 Task: Explore the indoor layout of the Georgia Aquarium in Atlanta.
Action: Mouse moved to (134, 73)
Screenshot: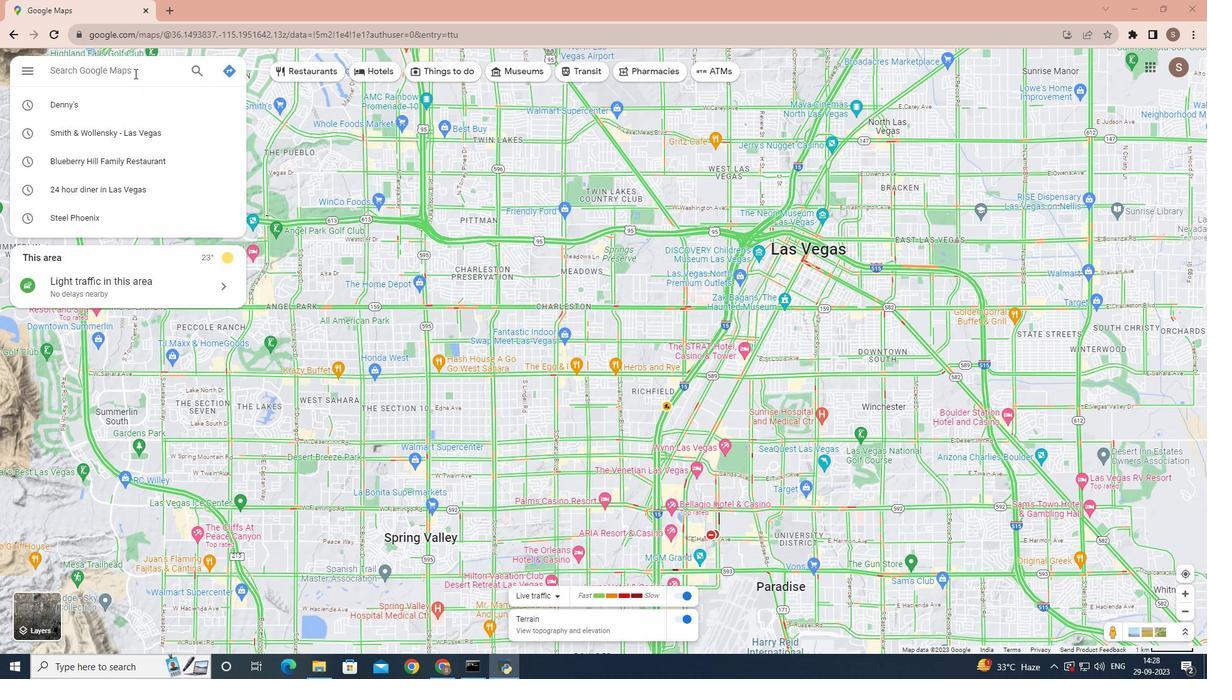 
Action: Mouse pressed left at (134, 73)
Screenshot: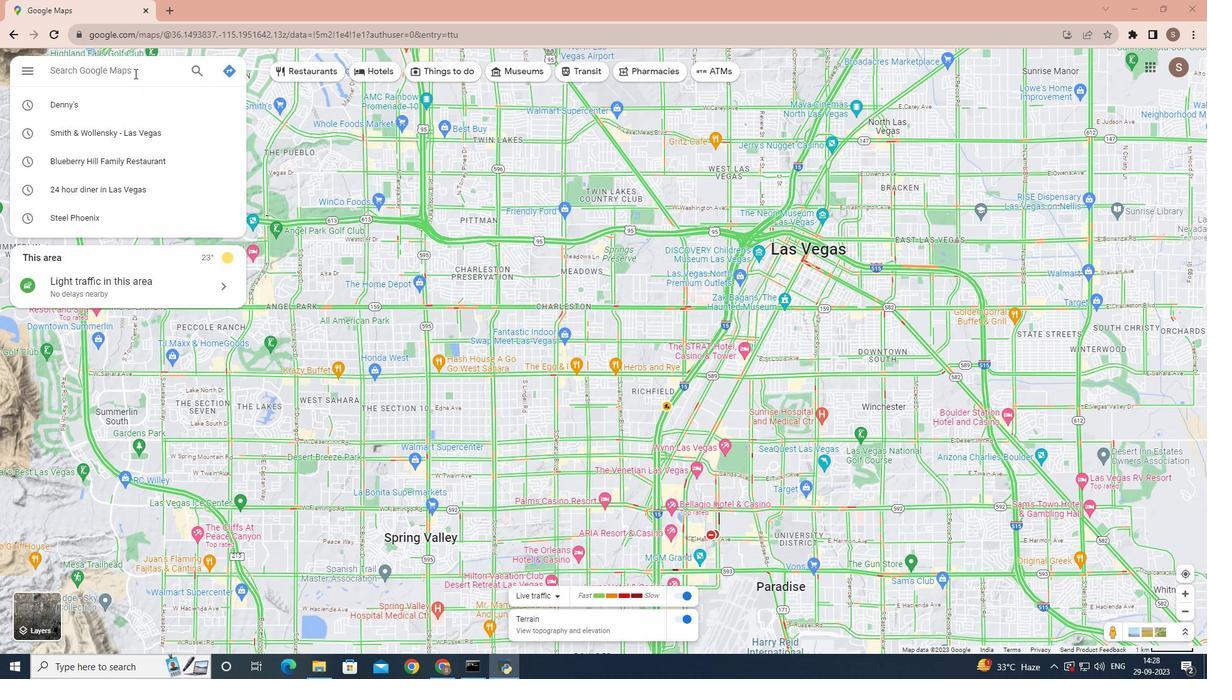 
Action: Key pressed georgia<Key.space>aquarium<Key.space>
Screenshot: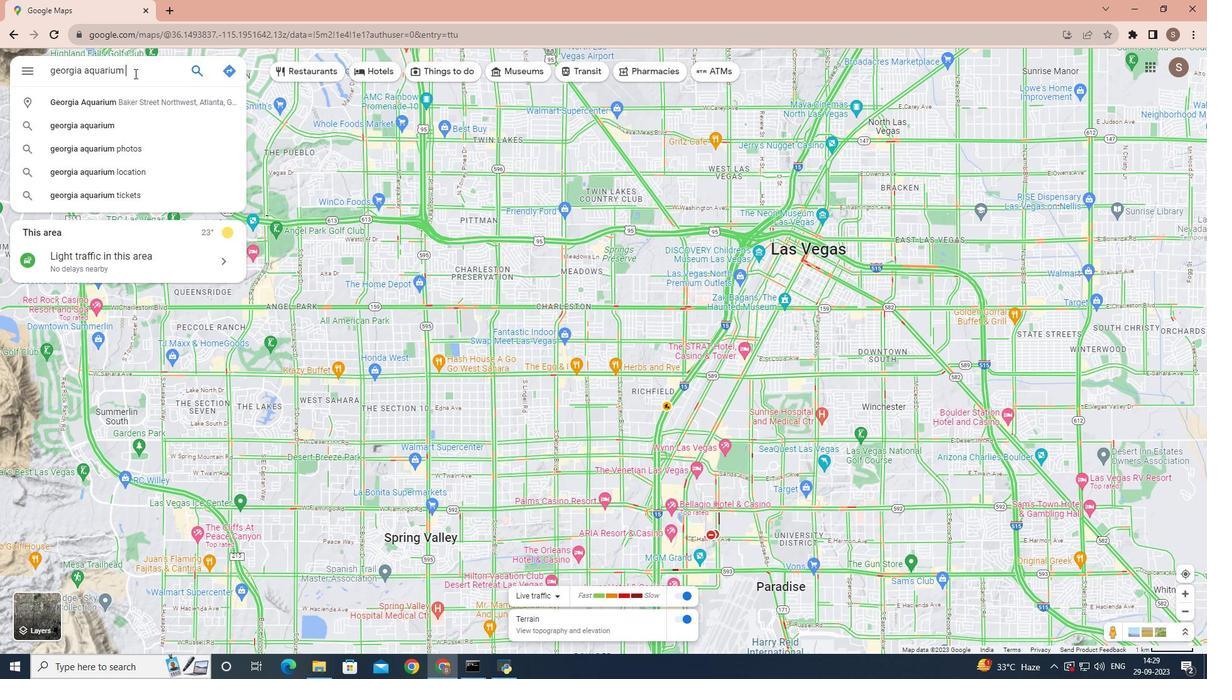 
Action: Mouse moved to (131, 96)
Screenshot: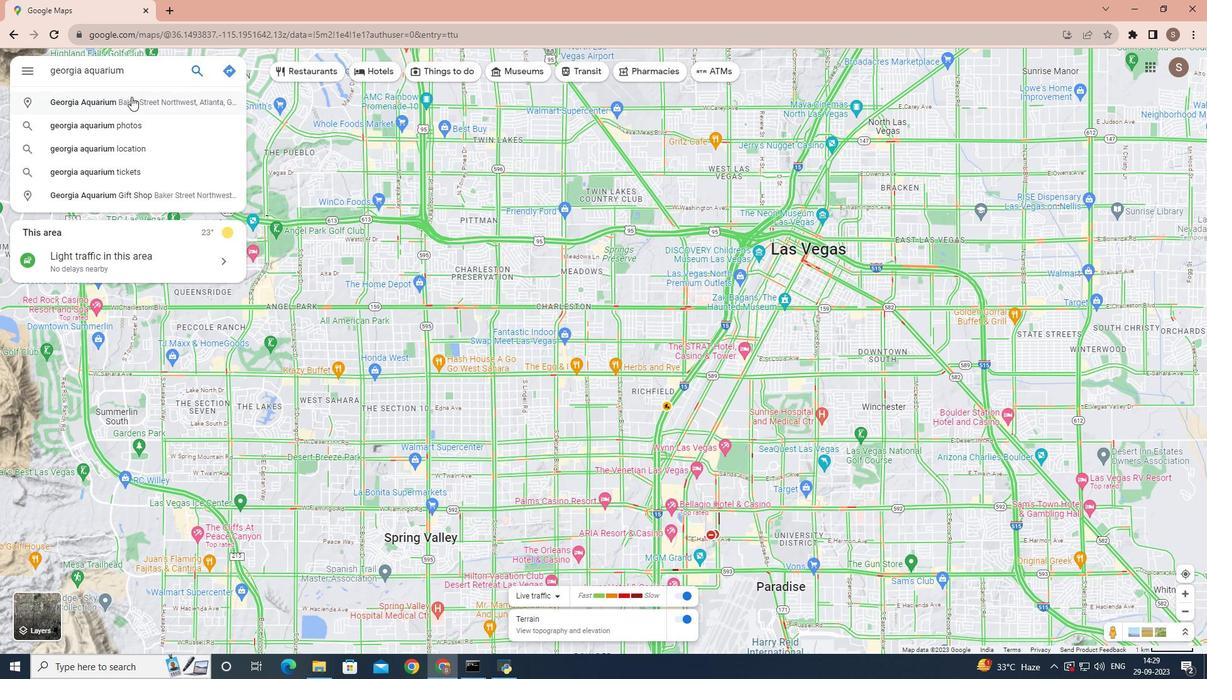 
Action: Mouse pressed left at (131, 96)
Screenshot: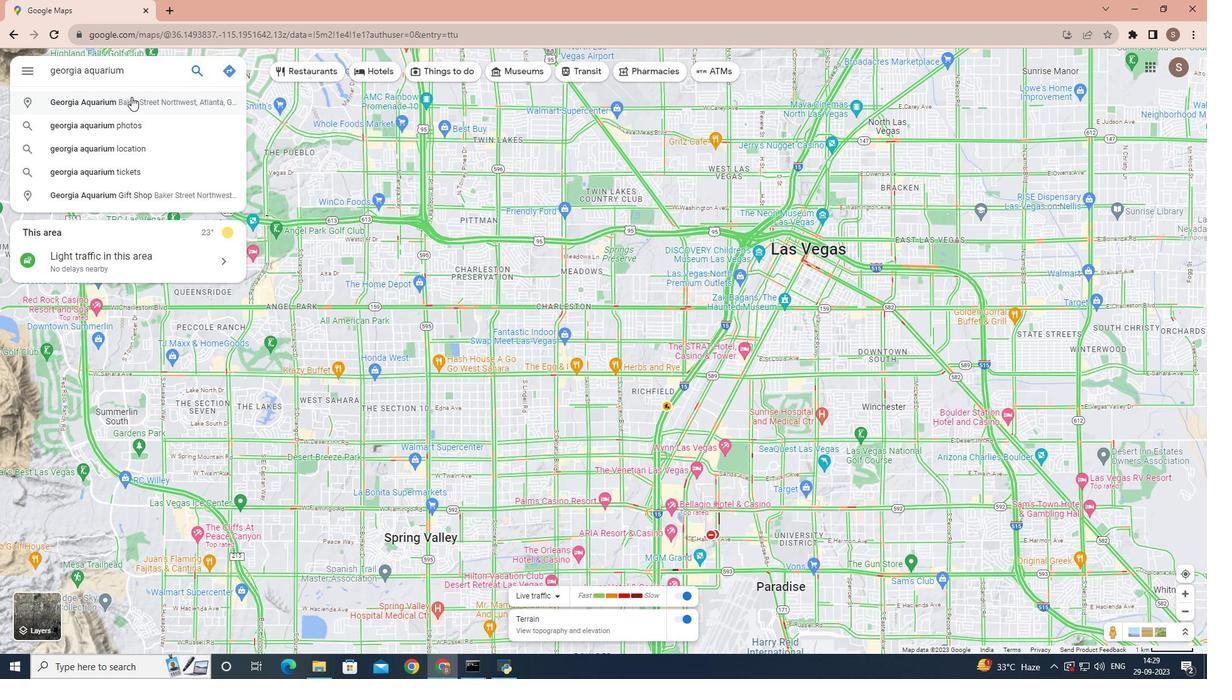 
Action: Mouse moved to (103, 315)
Screenshot: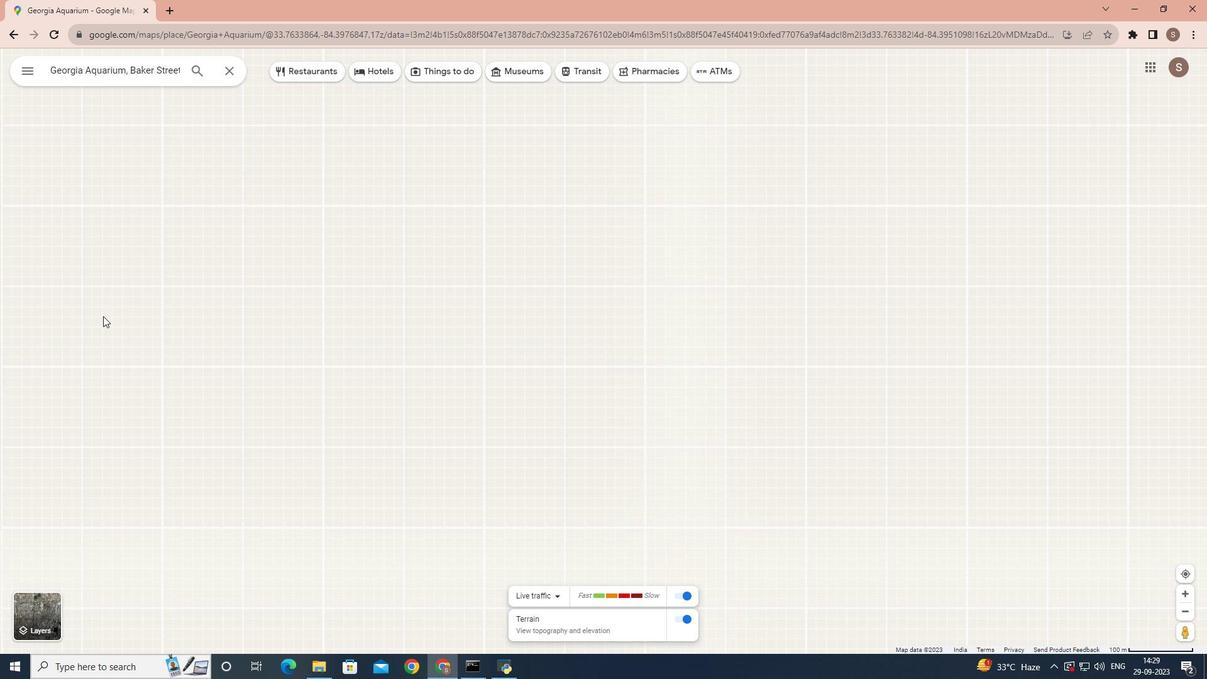 
Action: Mouse scrolled (103, 315) with delta (0, 0)
Screenshot: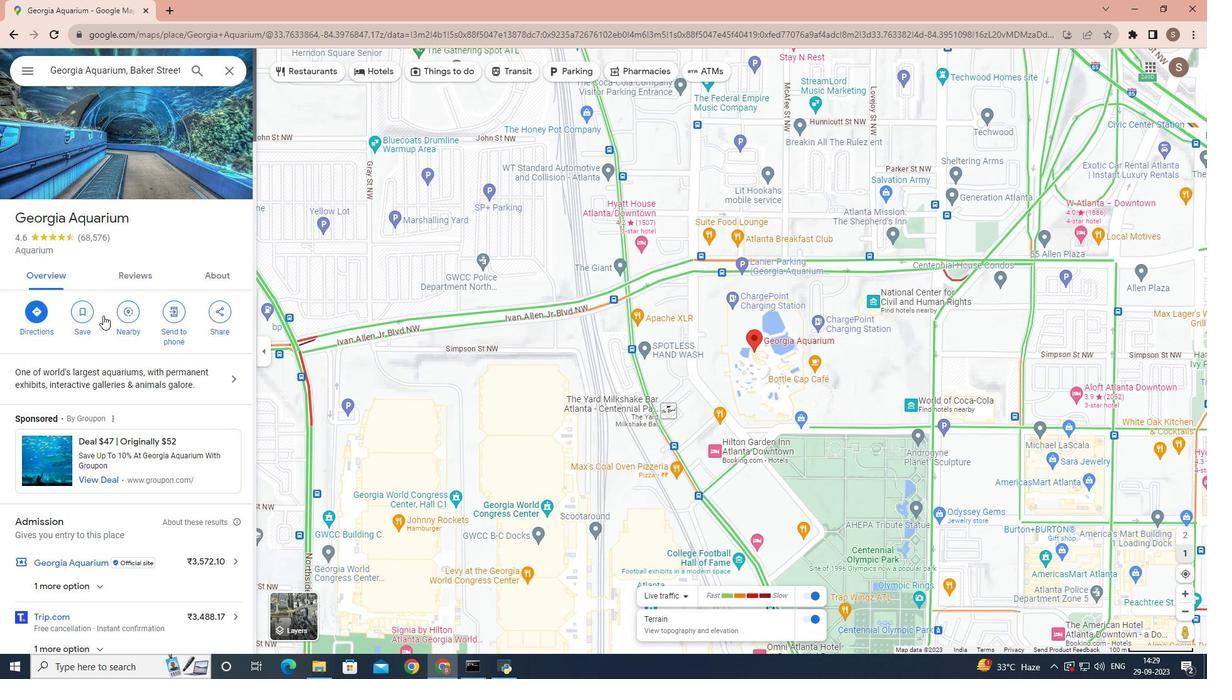 
Action: Mouse scrolled (103, 315) with delta (0, 0)
Screenshot: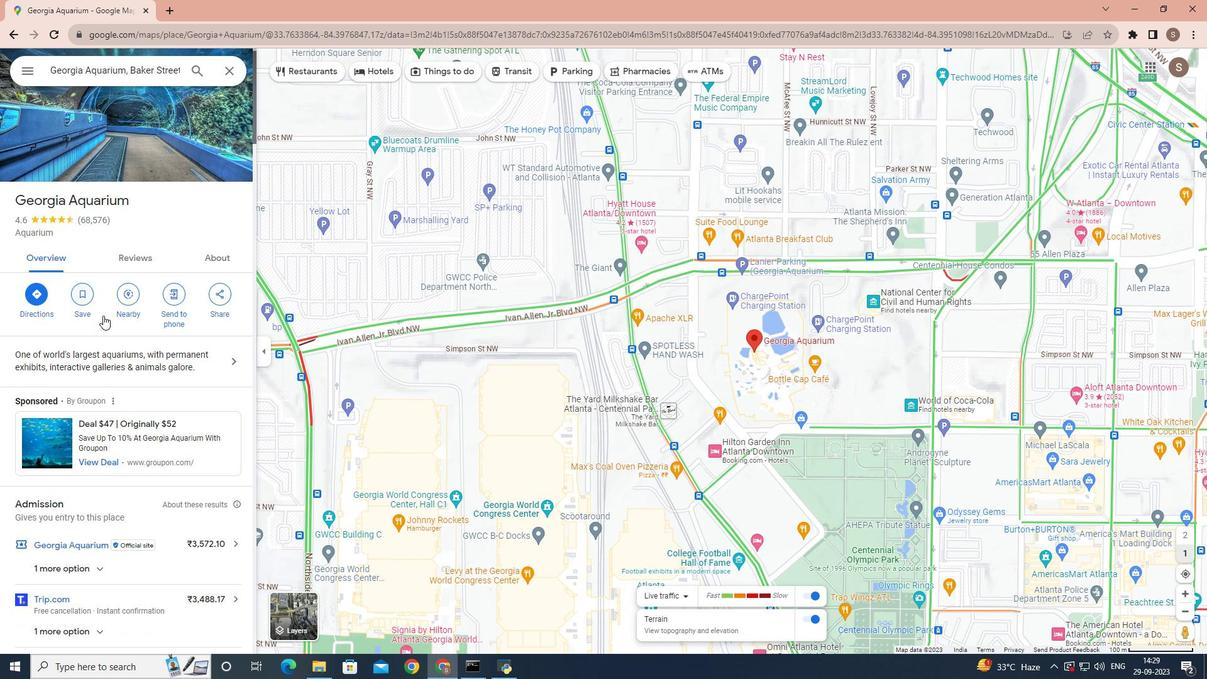 
Action: Mouse scrolled (103, 315) with delta (0, 0)
Screenshot: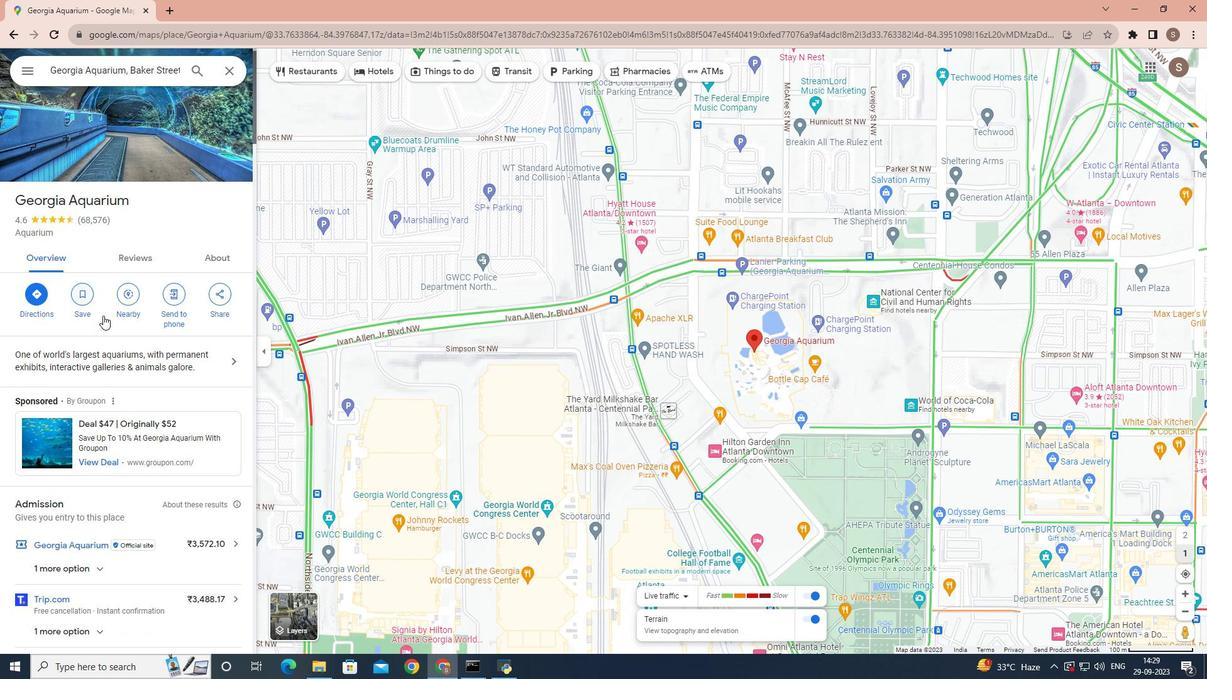 
Action: Mouse scrolled (103, 315) with delta (0, 0)
Screenshot: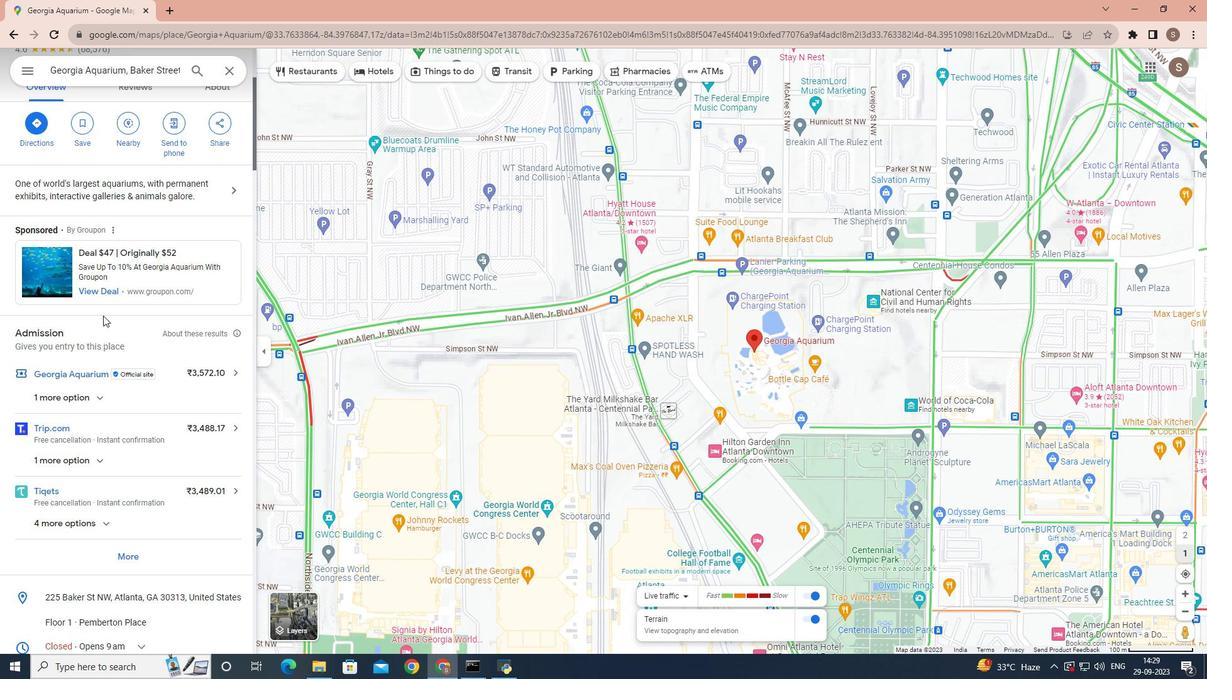 
Action: Mouse scrolled (103, 315) with delta (0, 0)
Screenshot: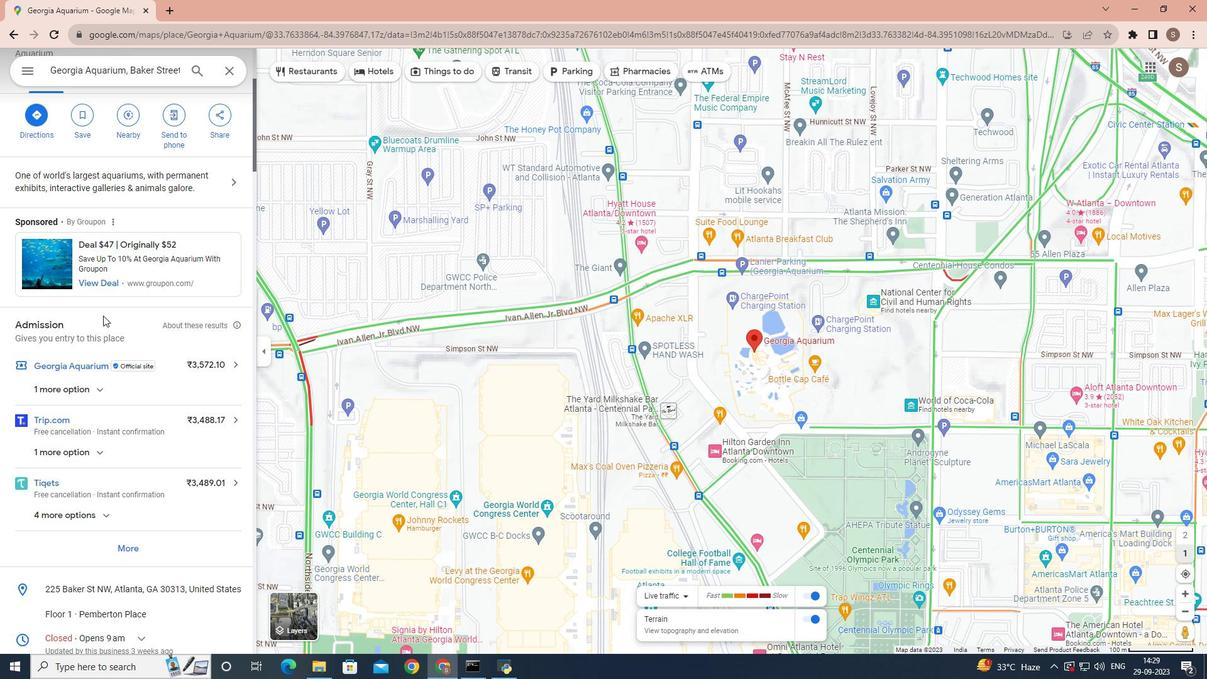 
Action: Mouse scrolled (103, 315) with delta (0, 0)
Screenshot: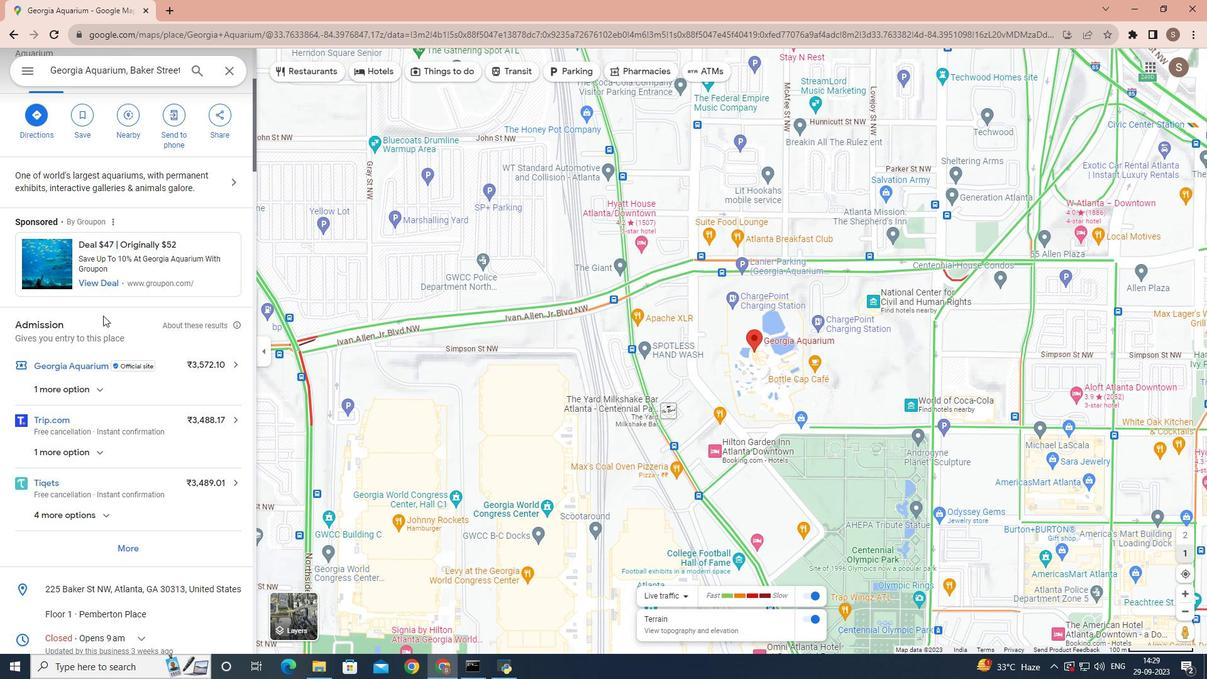 
Action: Mouse scrolled (103, 315) with delta (0, 0)
Screenshot: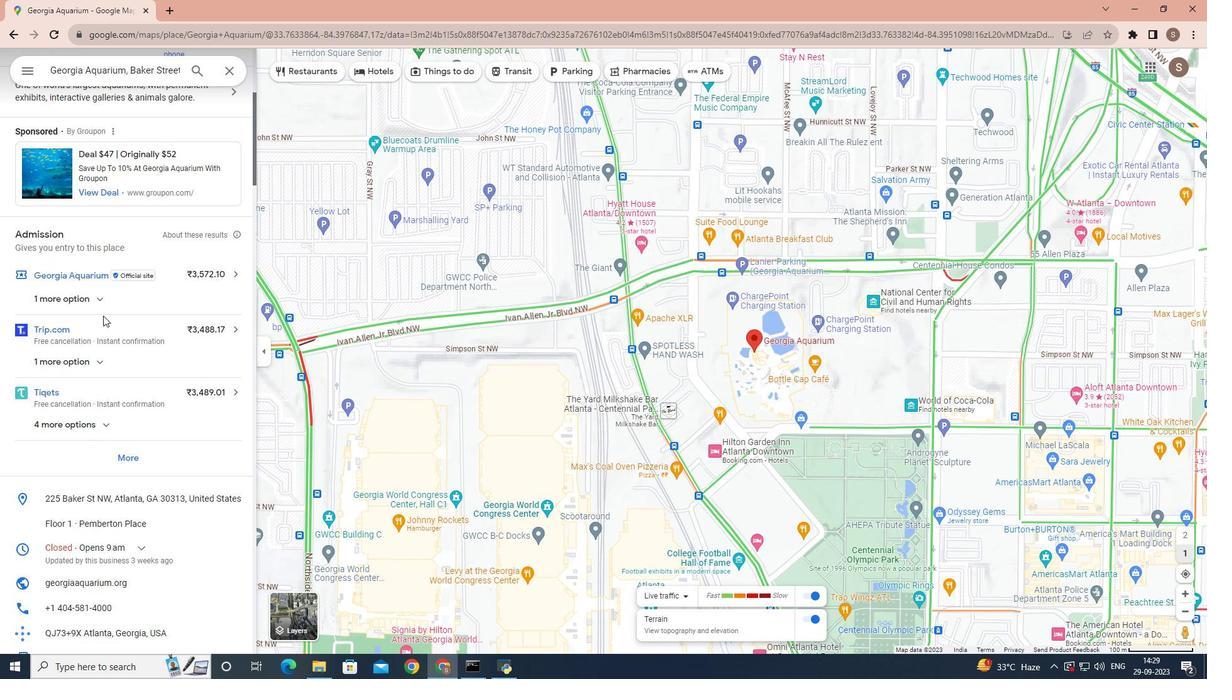 
Action: Mouse scrolled (103, 315) with delta (0, 0)
Screenshot: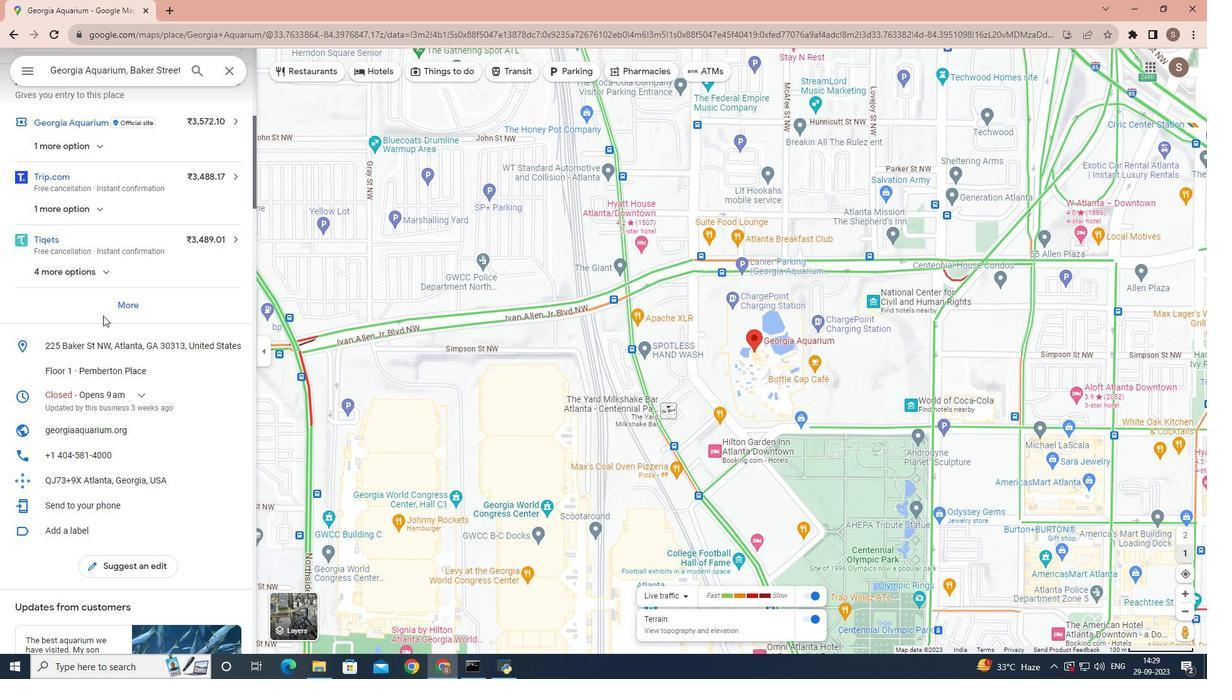 
Action: Mouse scrolled (103, 315) with delta (0, 0)
Screenshot: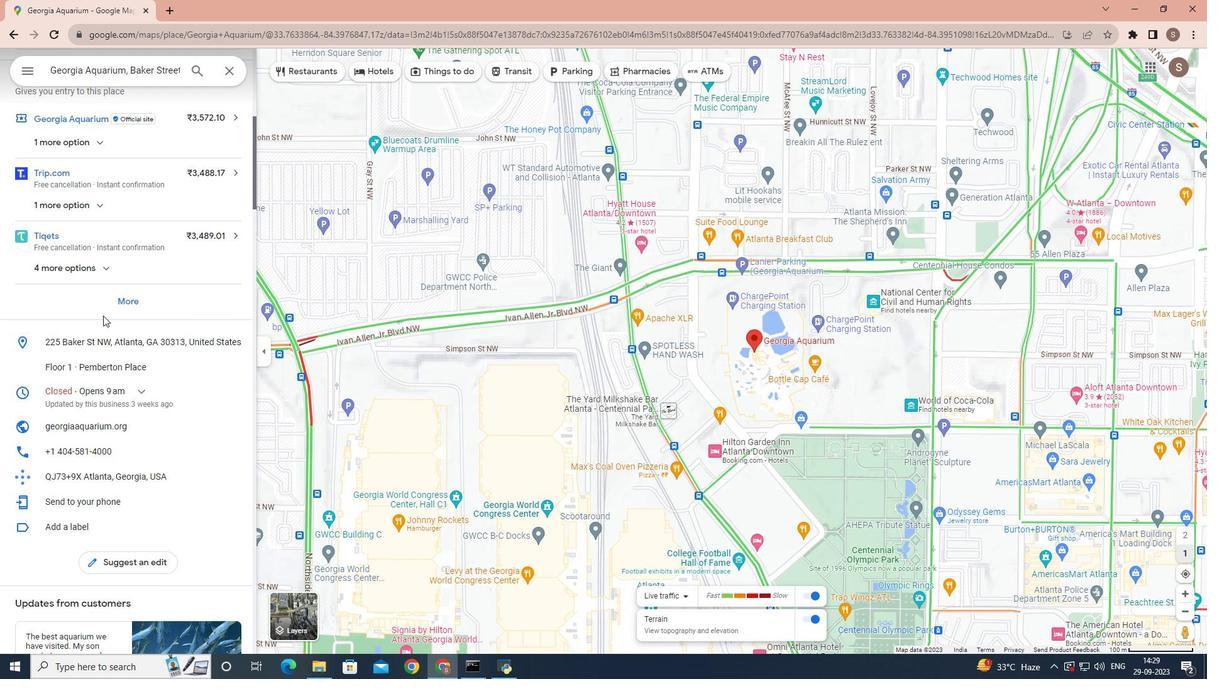 
Action: Mouse scrolled (103, 315) with delta (0, 0)
Screenshot: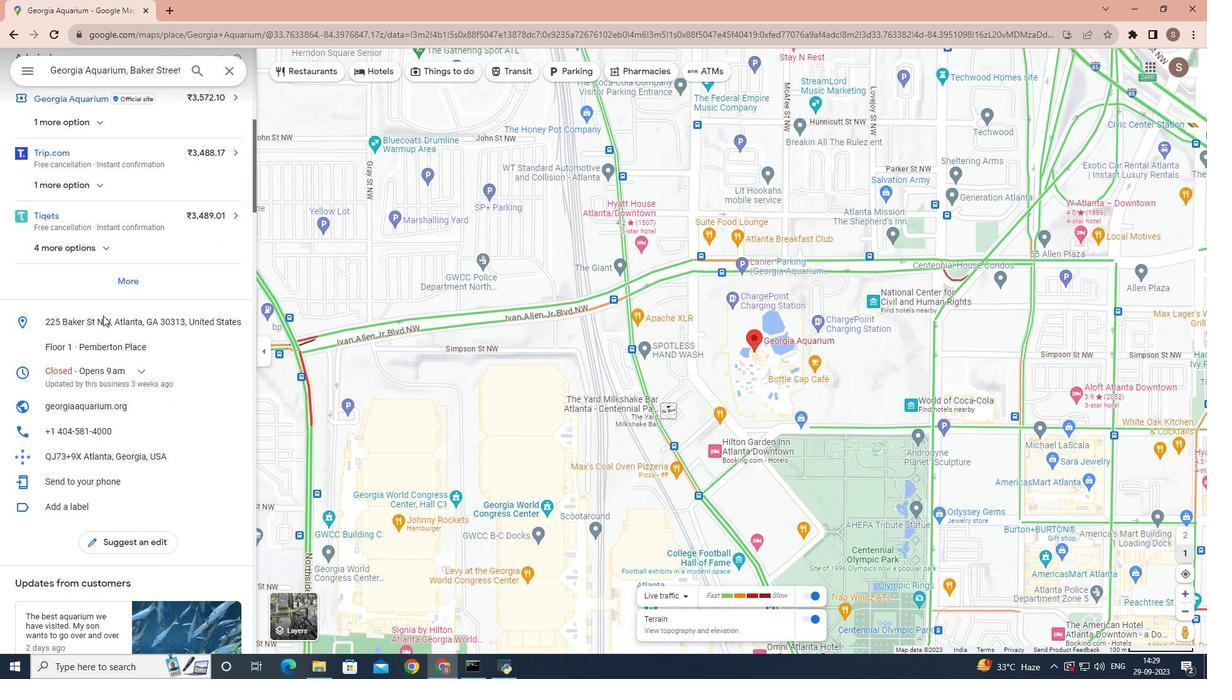 
Action: Mouse moved to (105, 324)
Screenshot: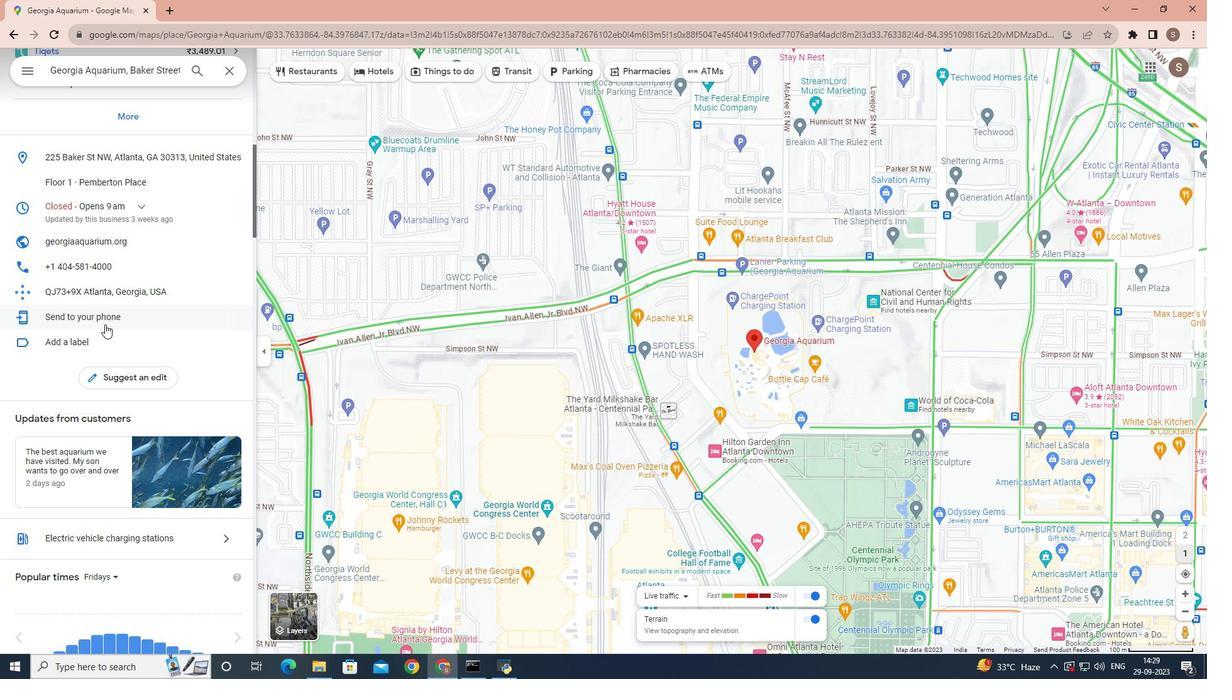 
Action: Mouse scrolled (105, 323) with delta (0, 0)
Screenshot: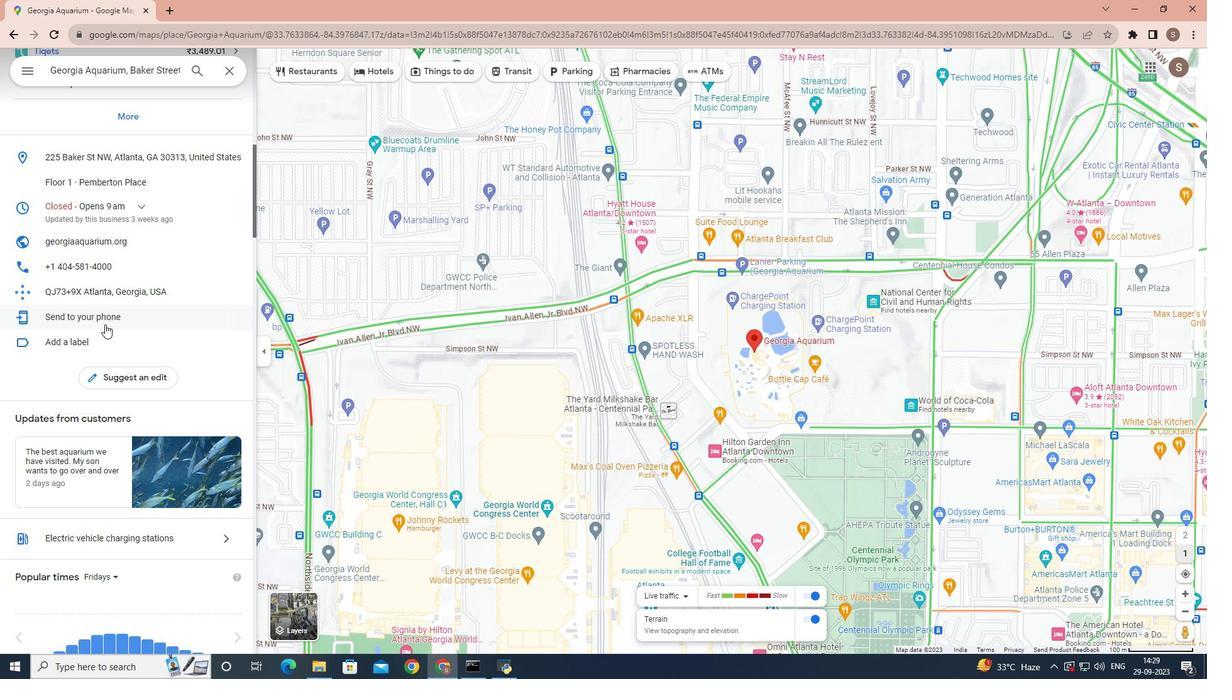 
Action: Mouse scrolled (105, 323) with delta (0, 0)
Screenshot: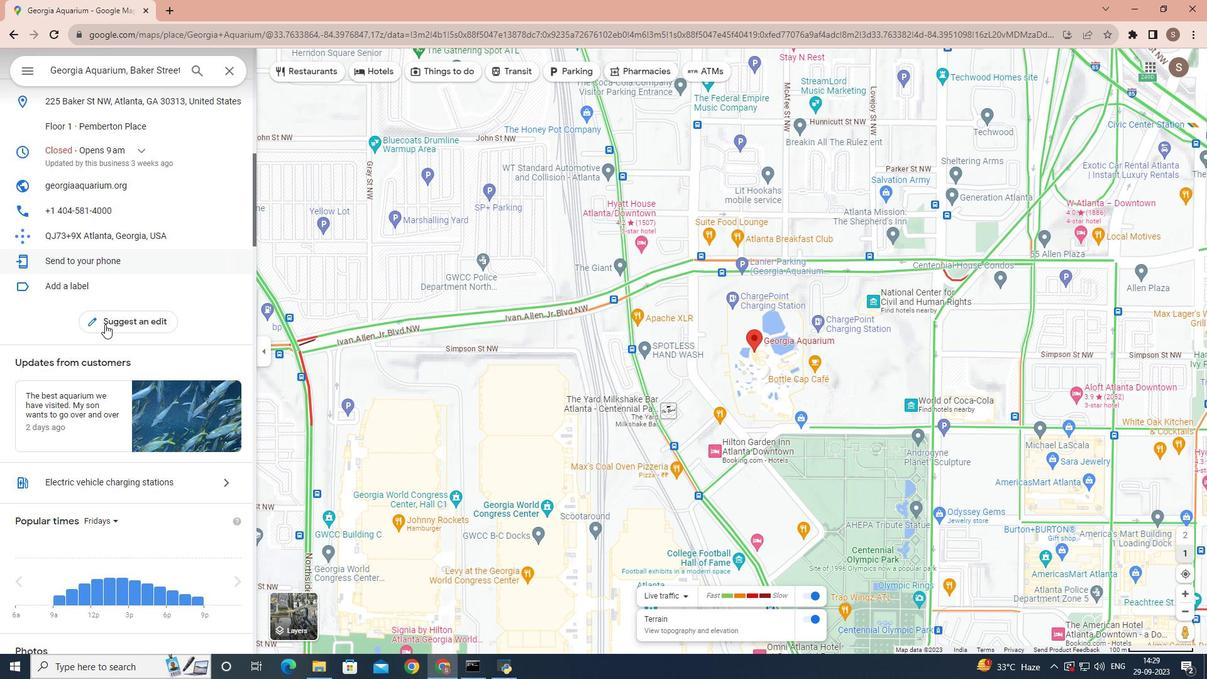
Action: Mouse moved to (125, 135)
Screenshot: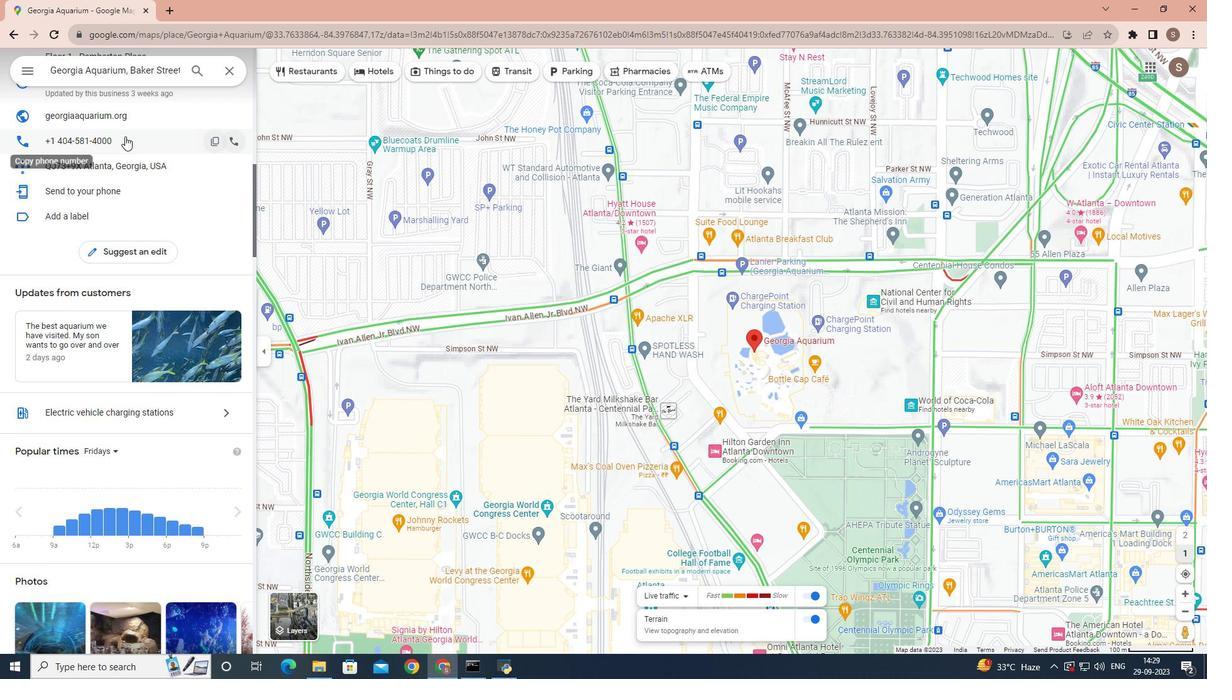 
Action: Mouse scrolled (125, 136) with delta (0, 0)
Screenshot: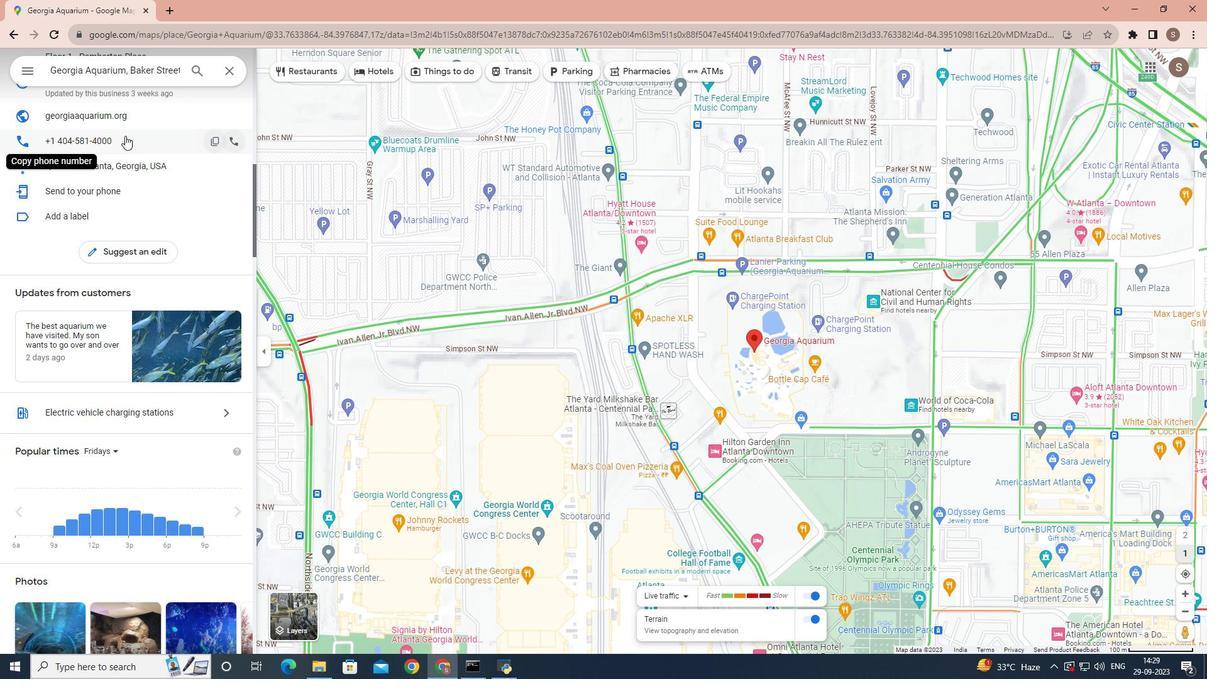 
Action: Mouse moved to (139, 141)
Screenshot: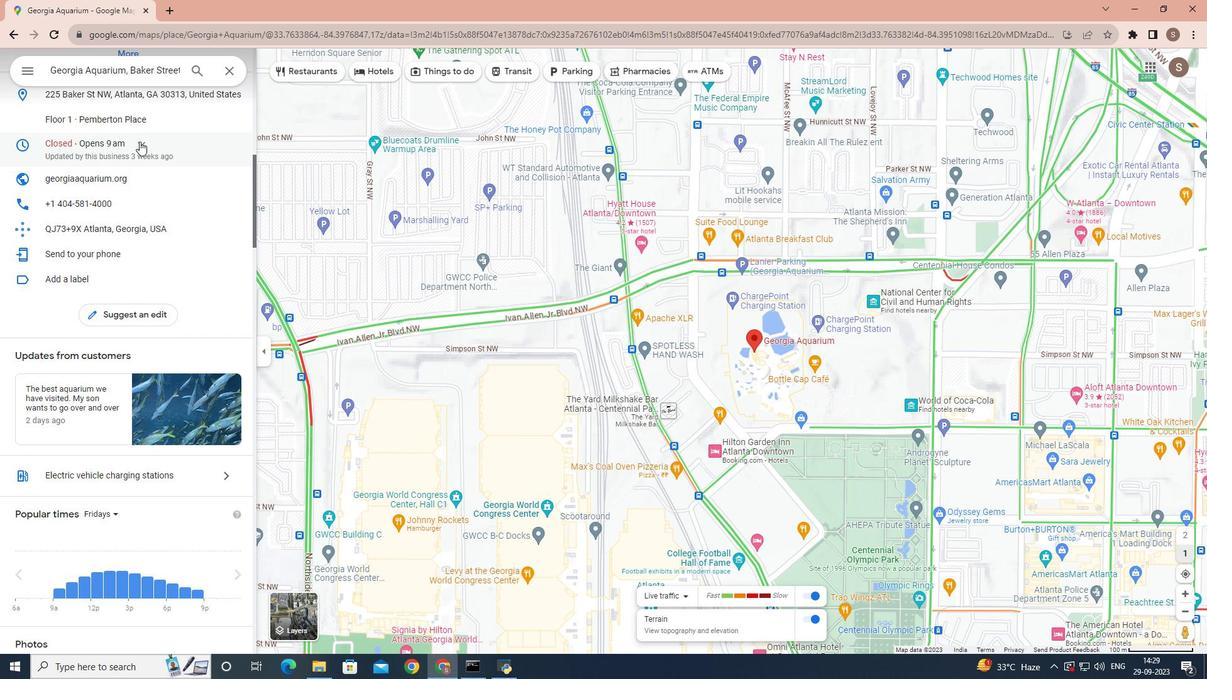 
Action: Mouse pressed left at (139, 141)
Screenshot: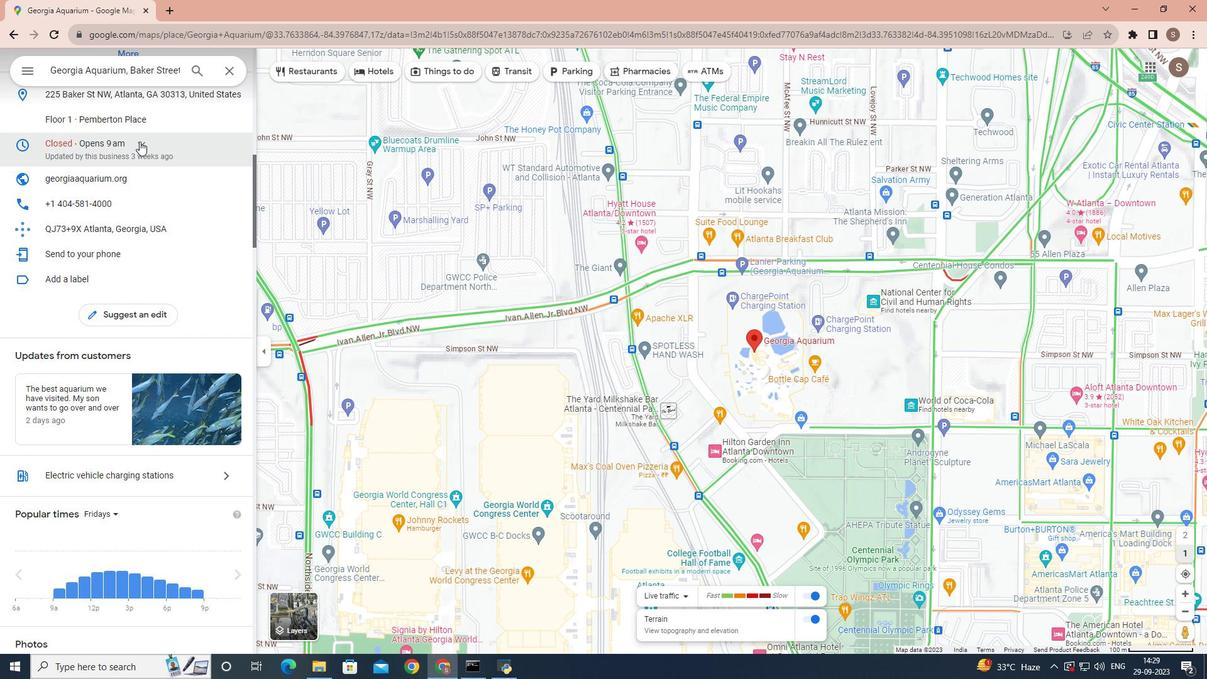 
Action: Mouse moved to (132, 272)
Screenshot: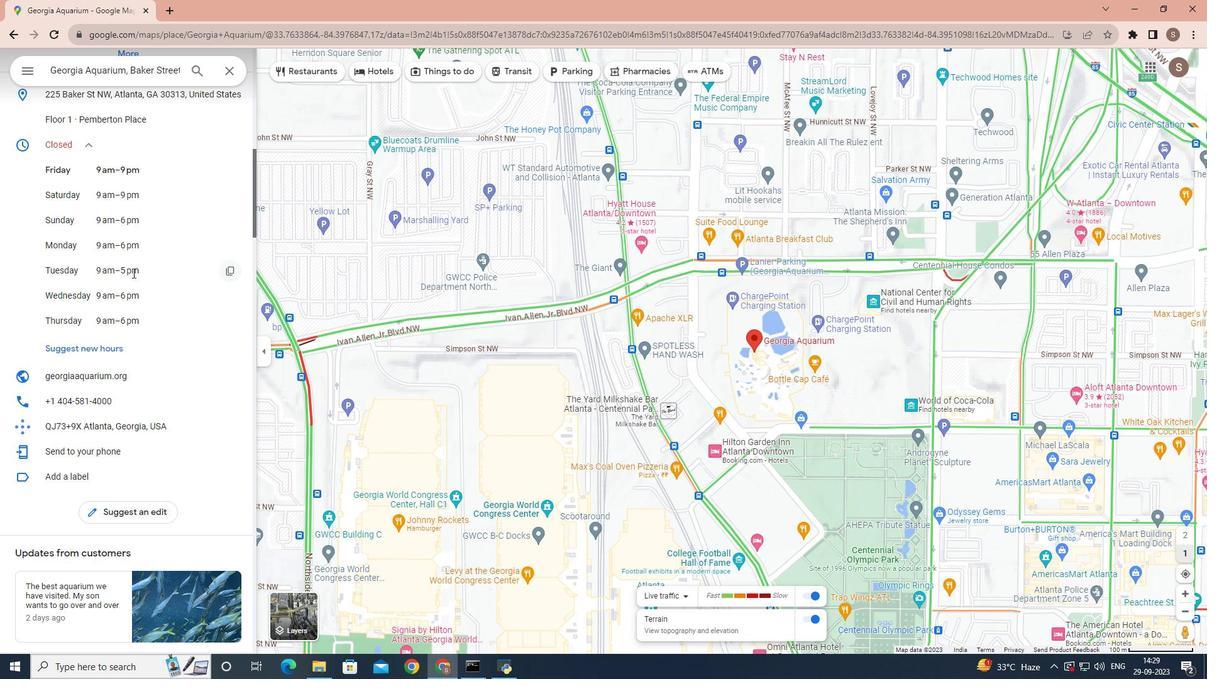
Action: Mouse scrolled (132, 272) with delta (0, 0)
Screenshot: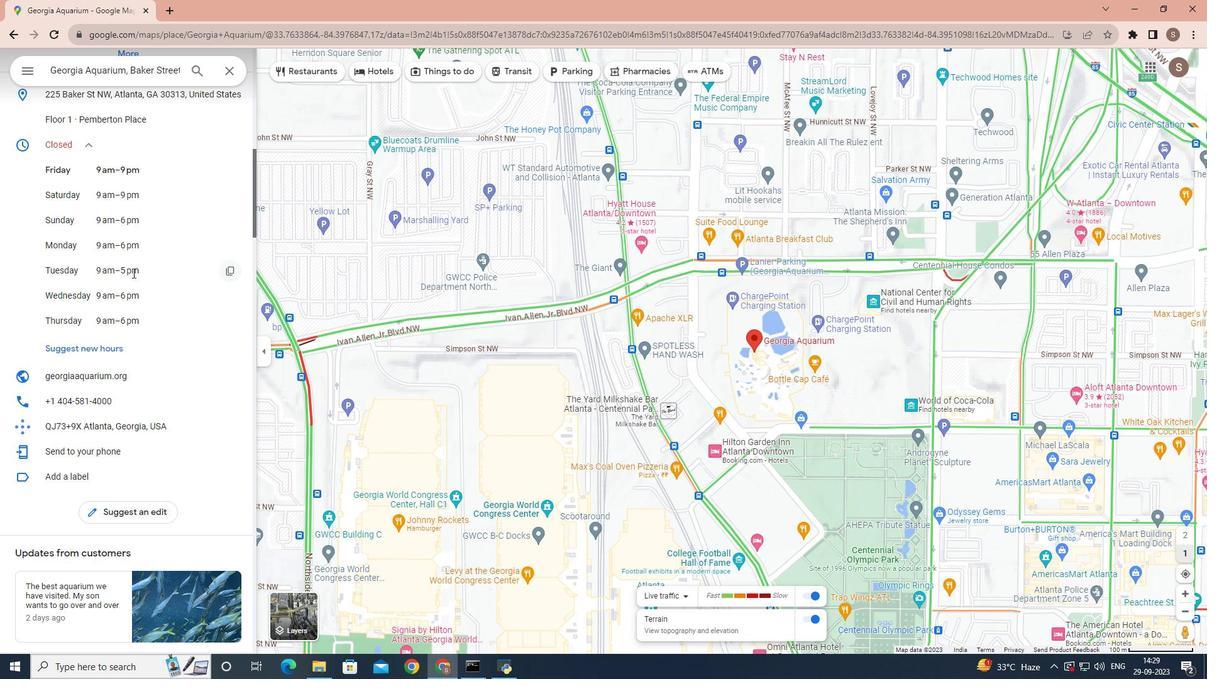 
Action: Mouse scrolled (132, 272) with delta (0, 0)
Screenshot: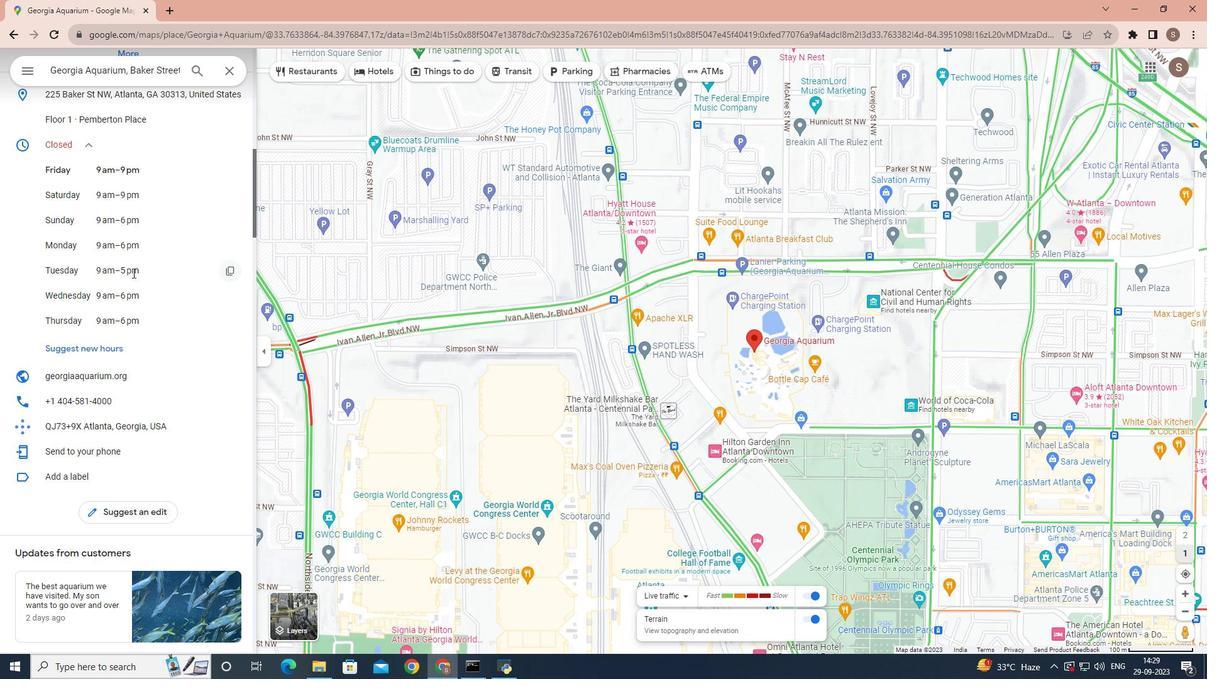 
Action: Mouse scrolled (132, 272) with delta (0, 0)
Screenshot: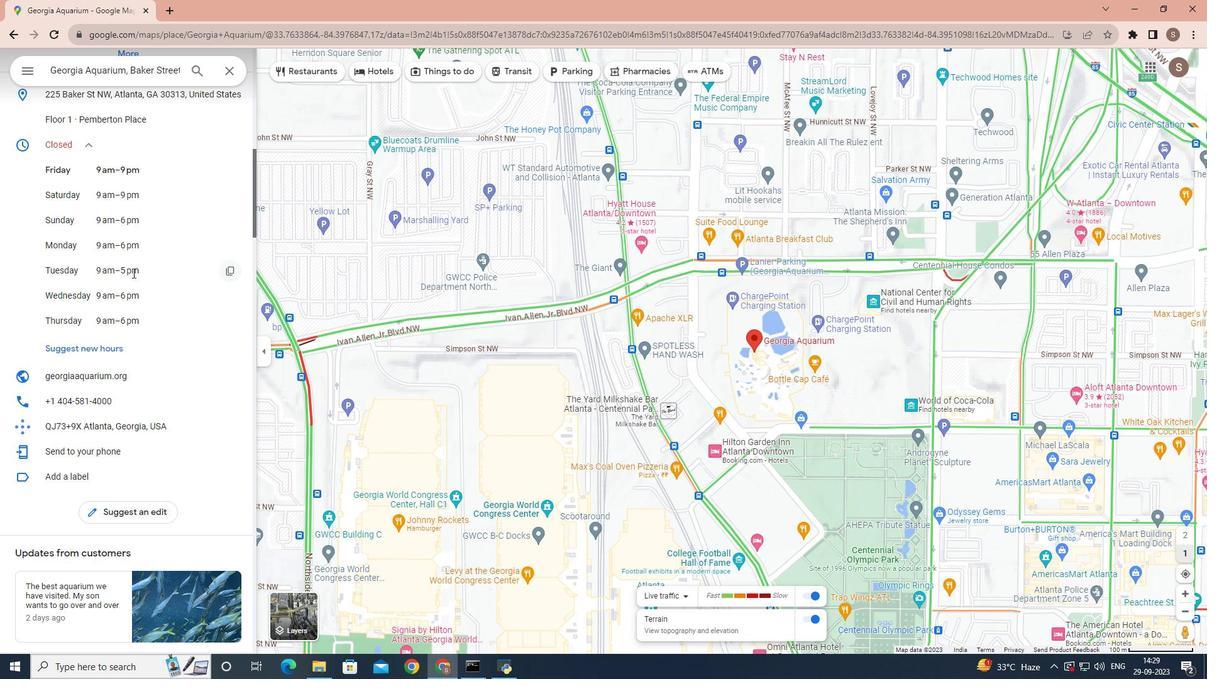 
Action: Mouse scrolled (132, 272) with delta (0, 0)
Screenshot: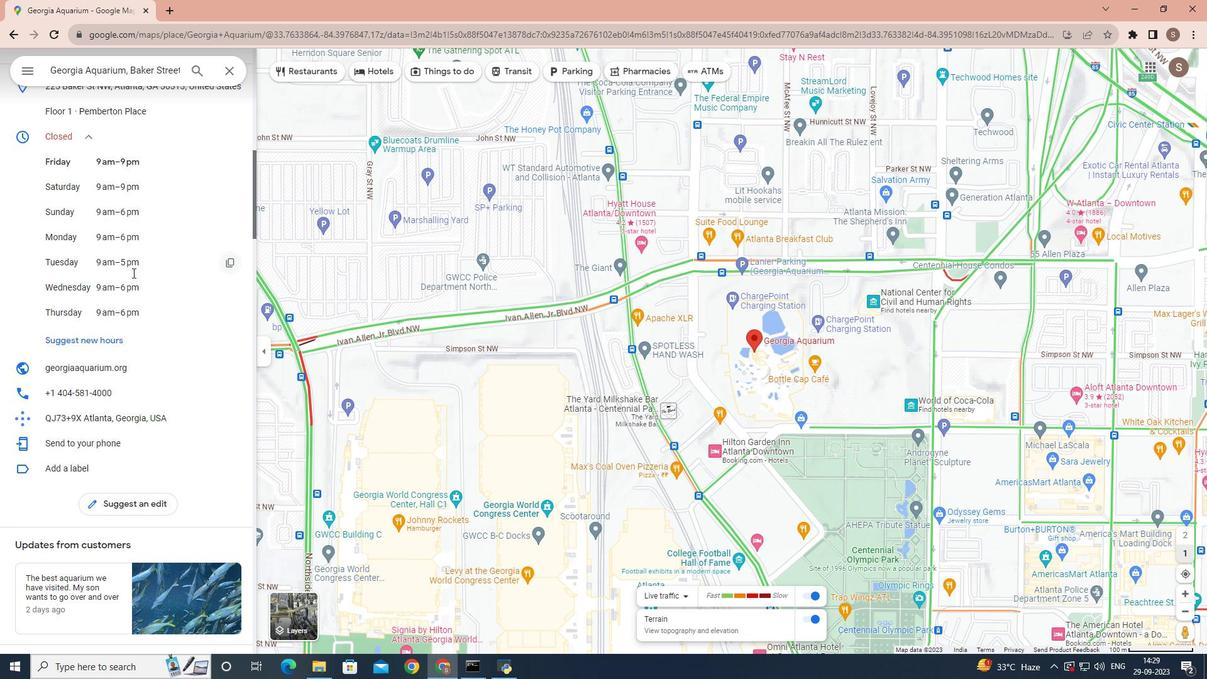 
Action: Mouse scrolled (132, 272) with delta (0, 0)
Screenshot: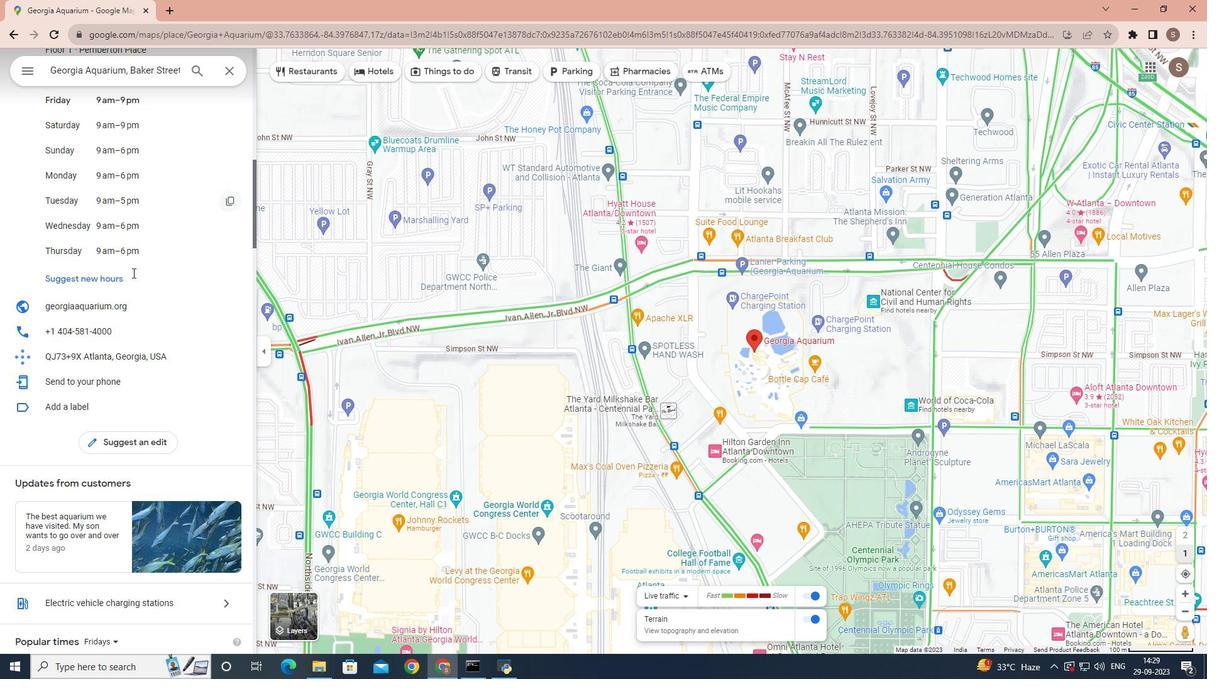 
Action: Mouse scrolled (132, 272) with delta (0, 0)
Screenshot: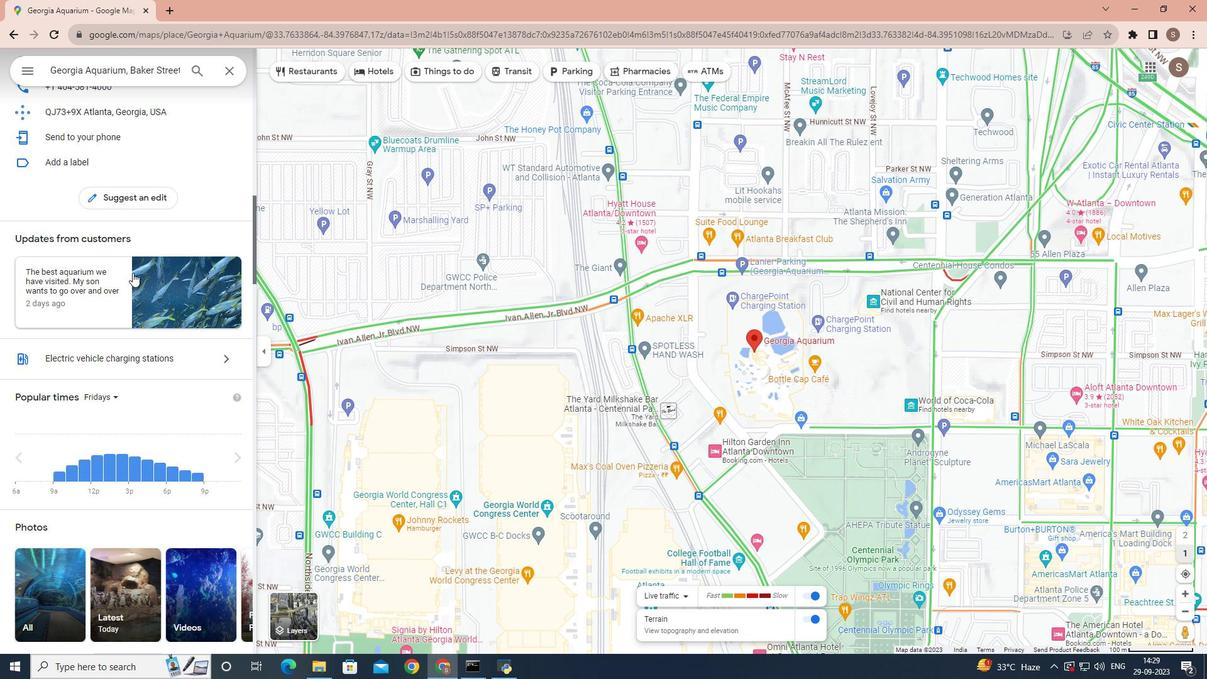 
Action: Mouse scrolled (132, 272) with delta (0, 0)
Screenshot: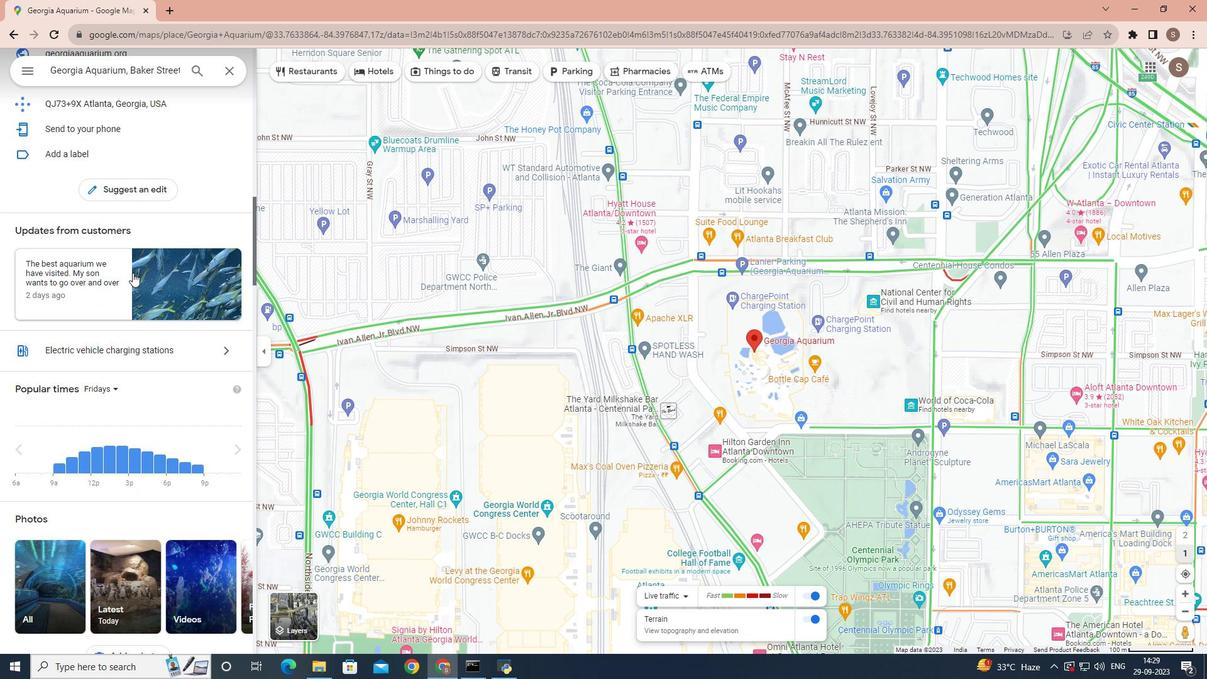 
Action: Mouse moved to (242, 338)
Screenshot: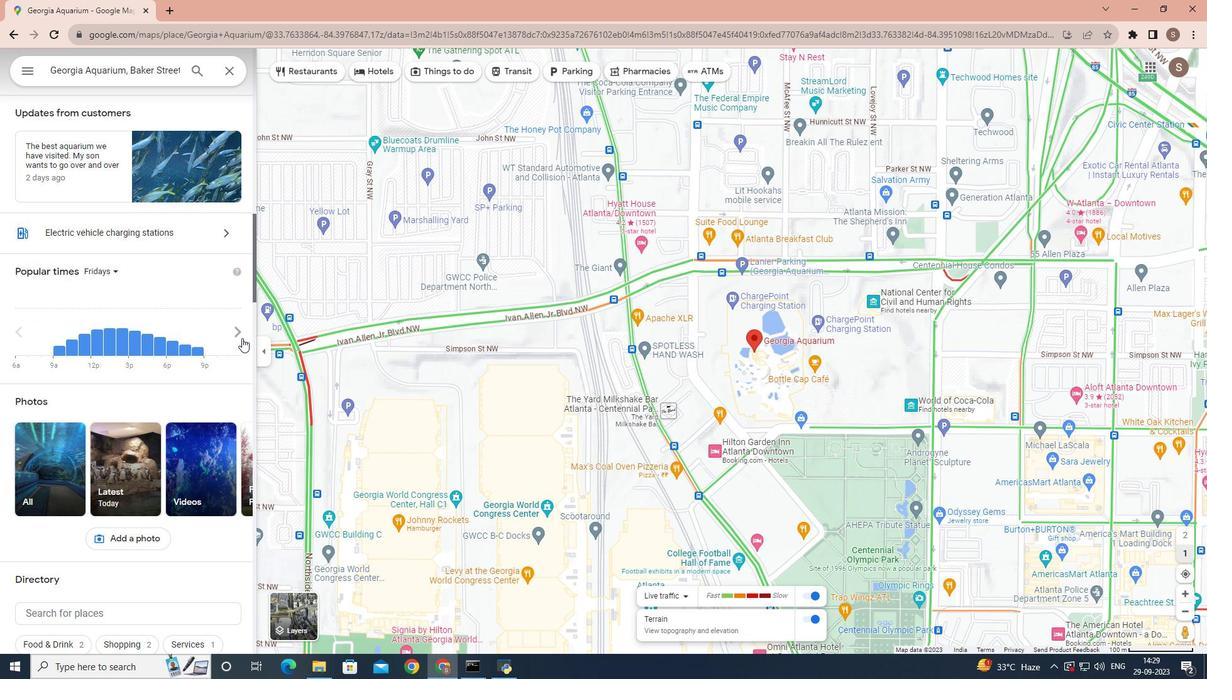 
Action: Mouse pressed left at (242, 338)
Screenshot: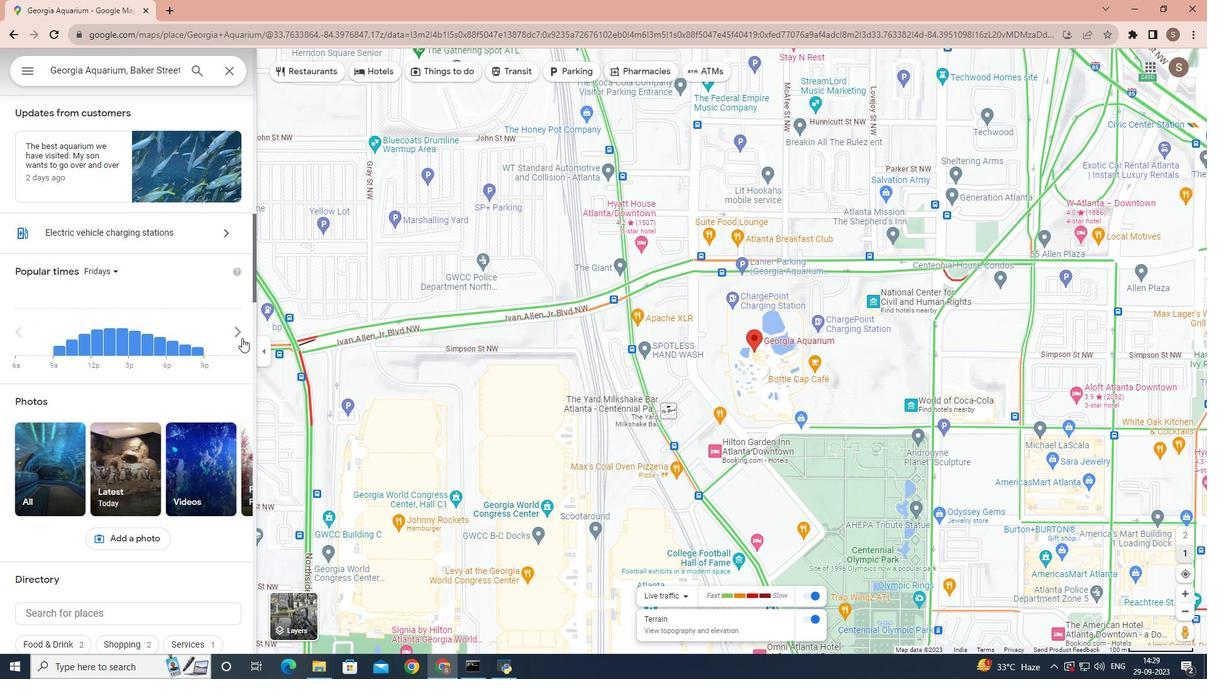 
Action: Mouse pressed left at (242, 338)
Screenshot: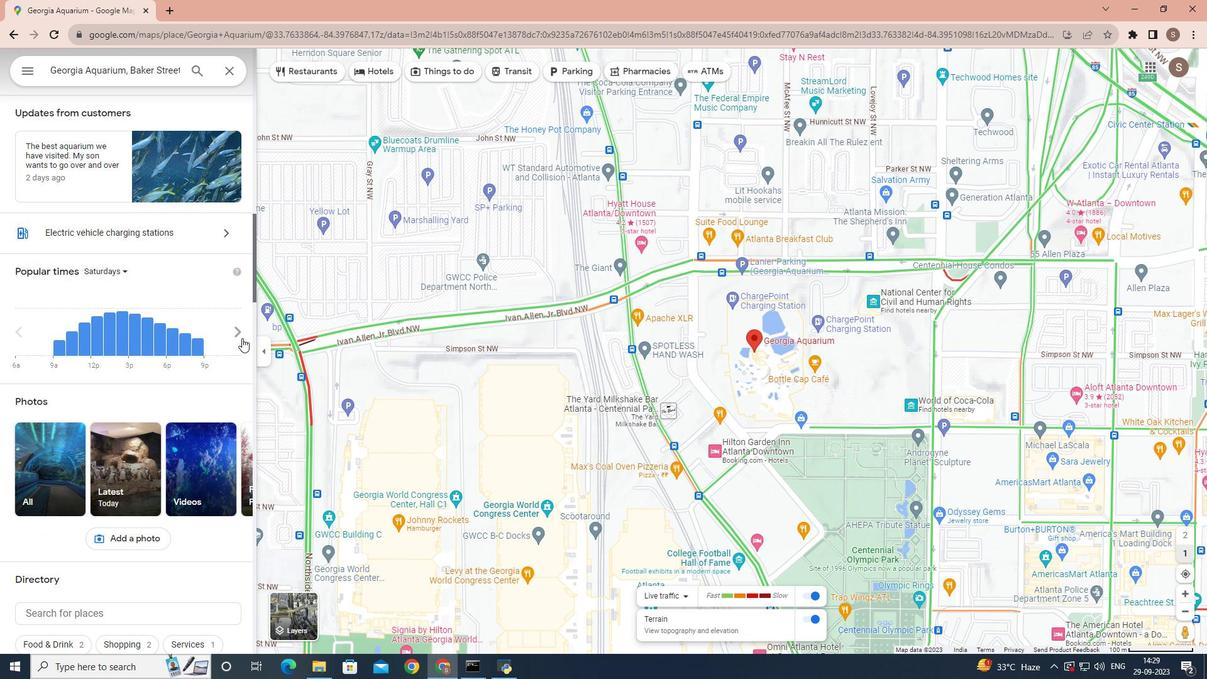 
Action: Mouse pressed left at (242, 338)
Screenshot: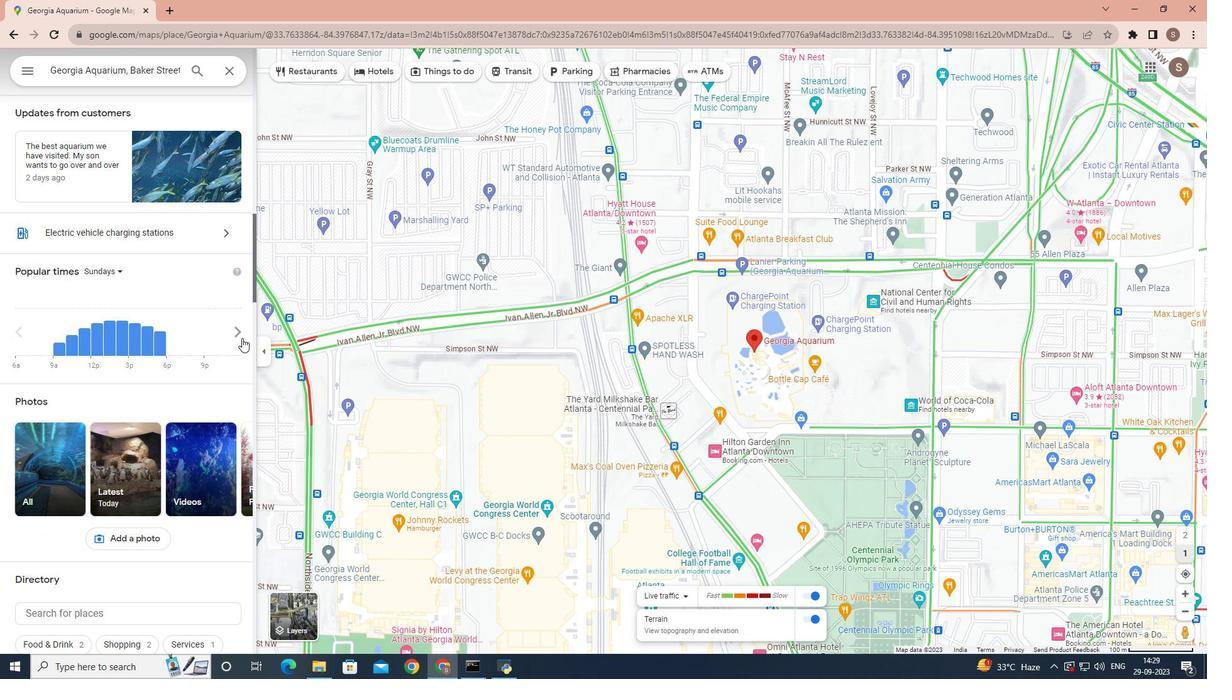
Action: Mouse pressed left at (242, 338)
Screenshot: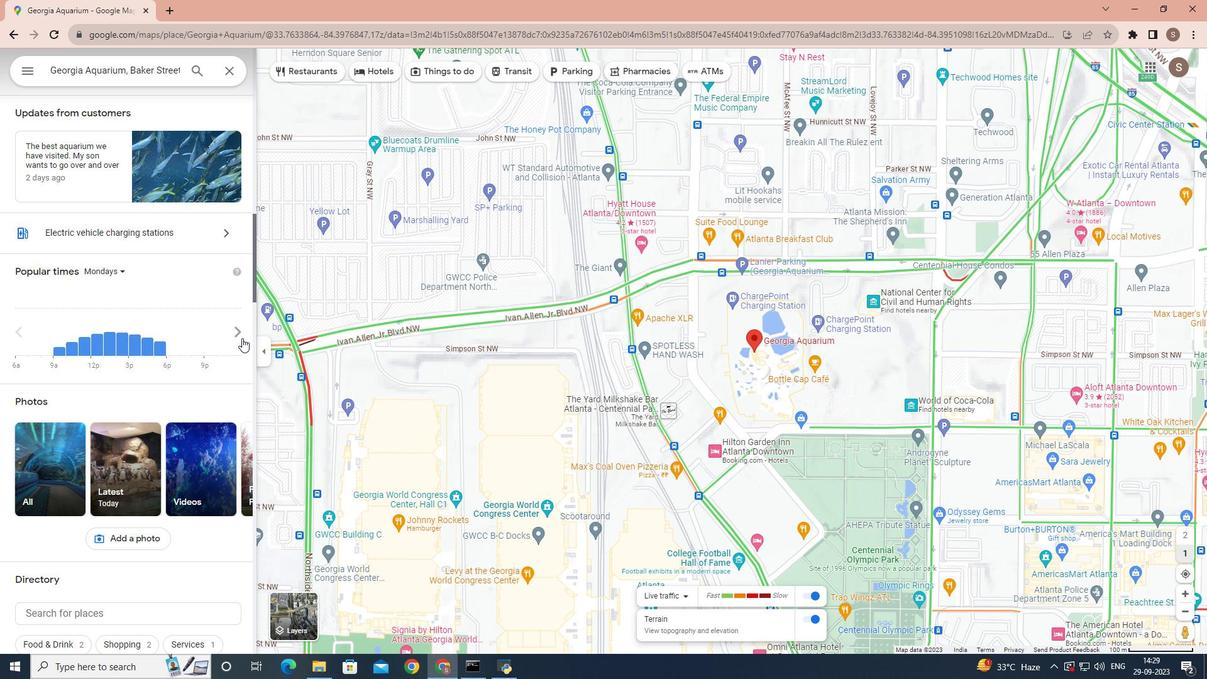 
Action: Mouse pressed left at (242, 338)
Screenshot: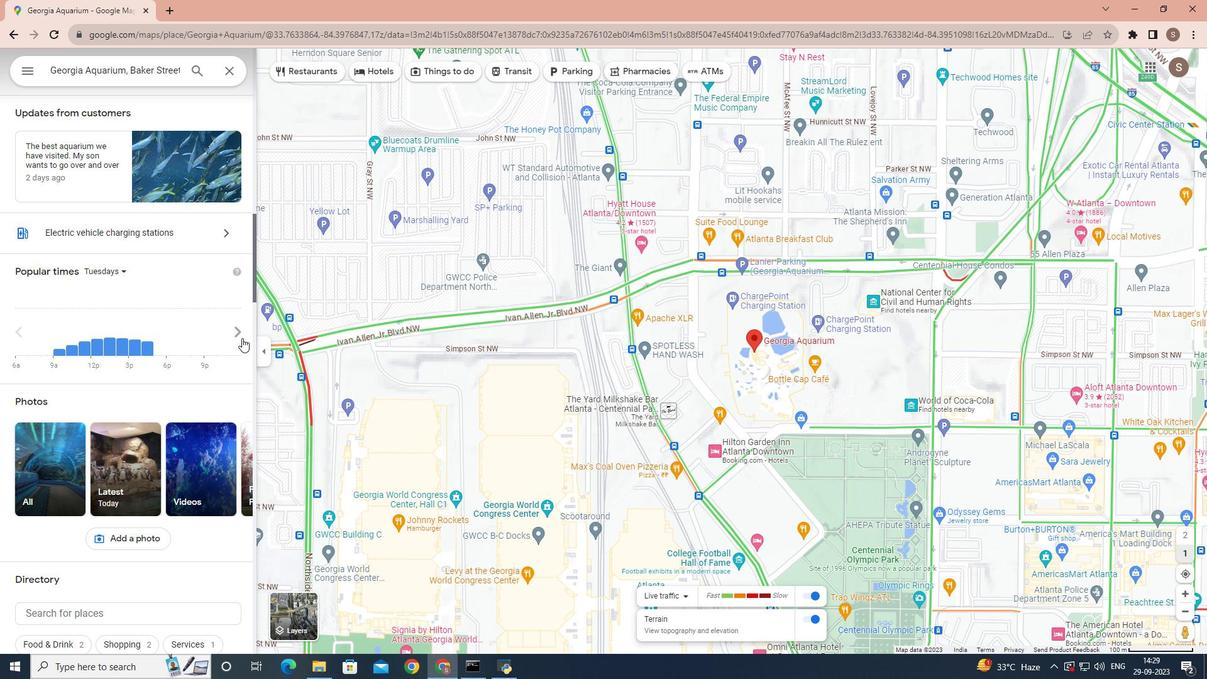 
Action: Mouse pressed left at (242, 338)
Screenshot: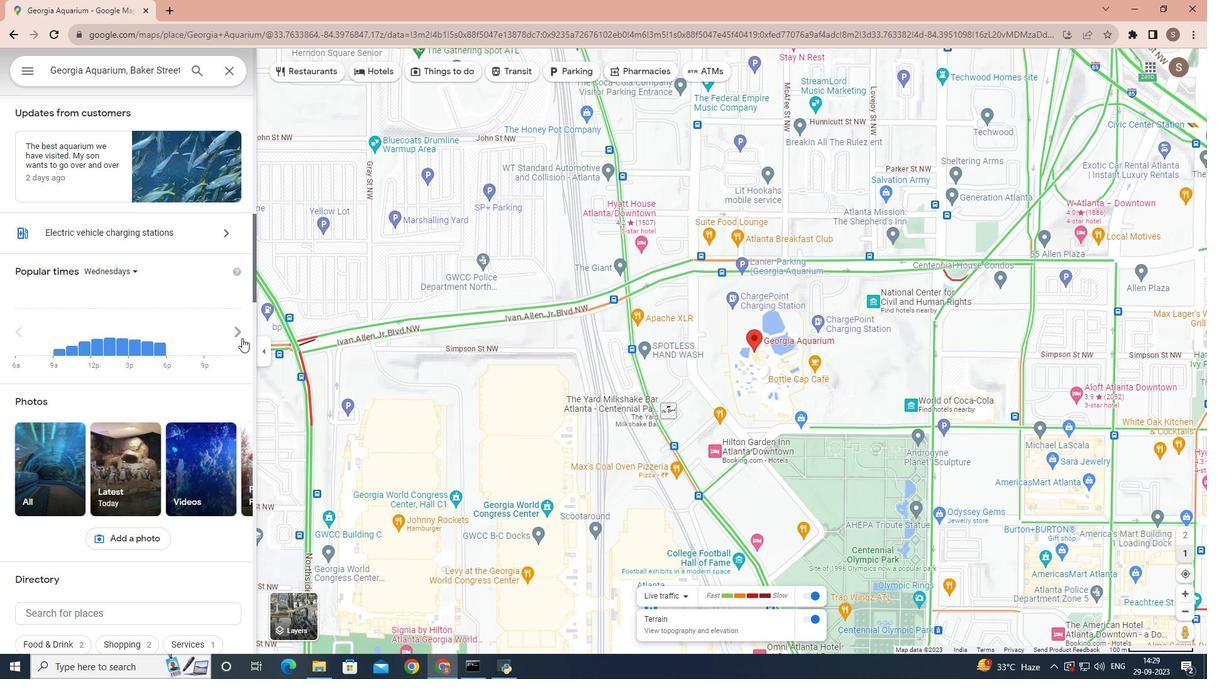 
Action: Mouse pressed left at (242, 338)
Screenshot: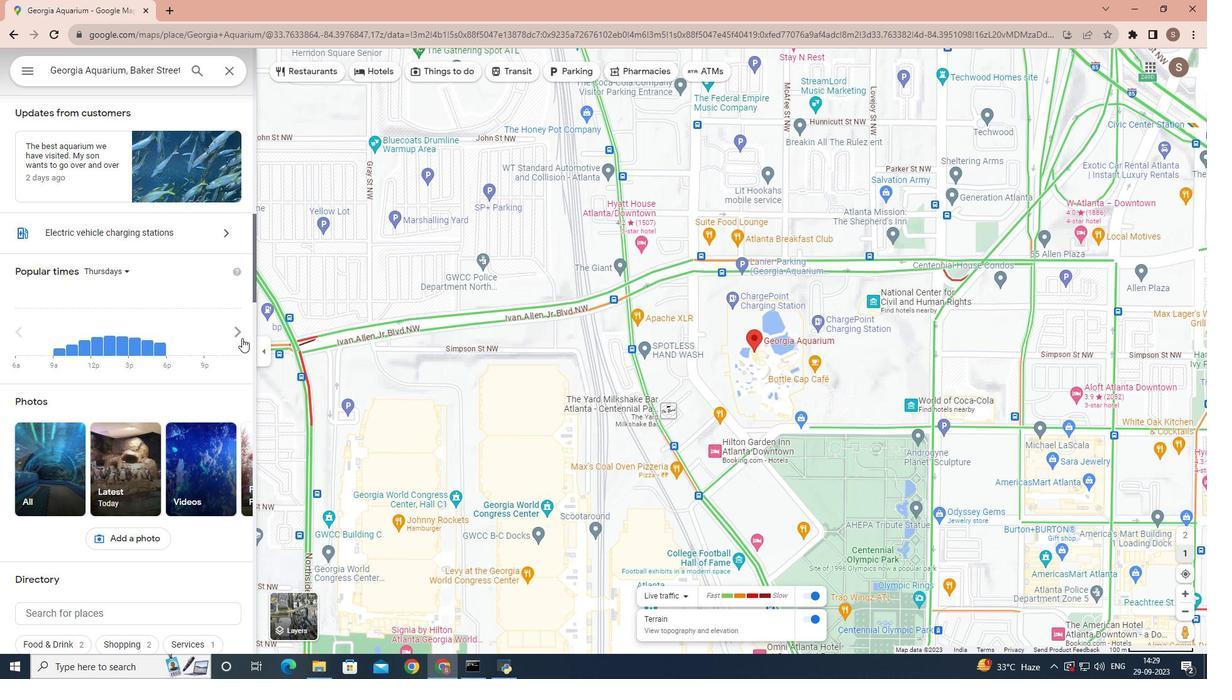
Action: Mouse pressed left at (242, 338)
Screenshot: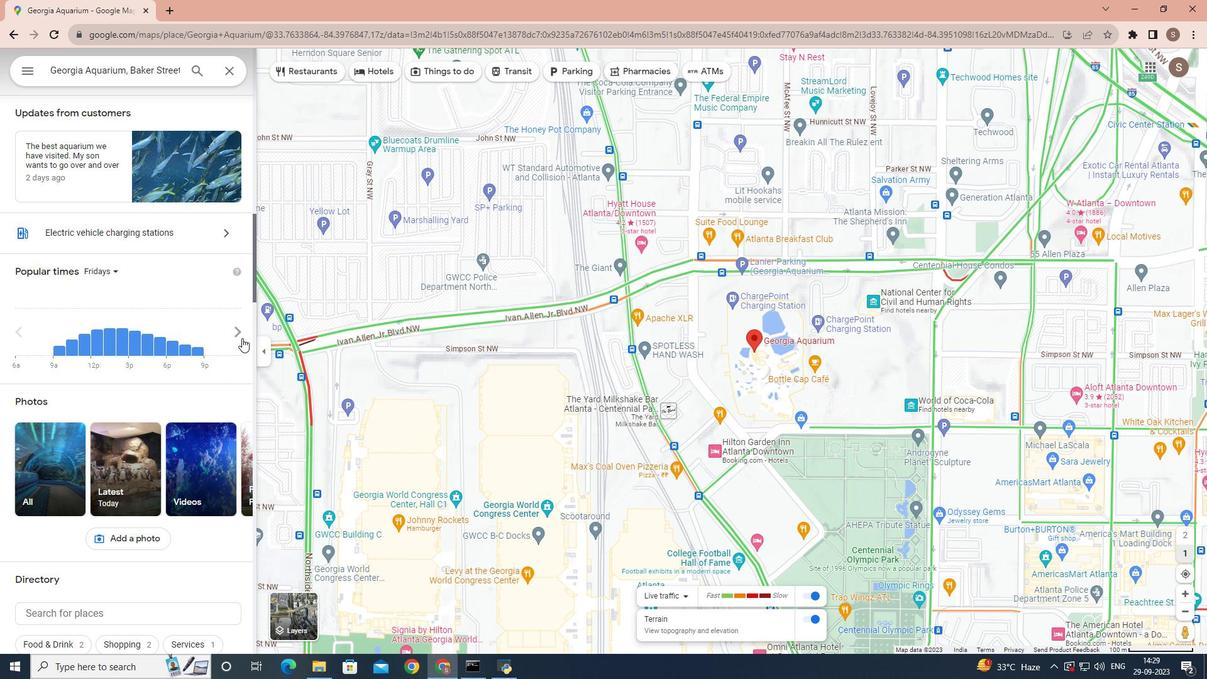 
Action: Mouse moved to (244, 334)
Screenshot: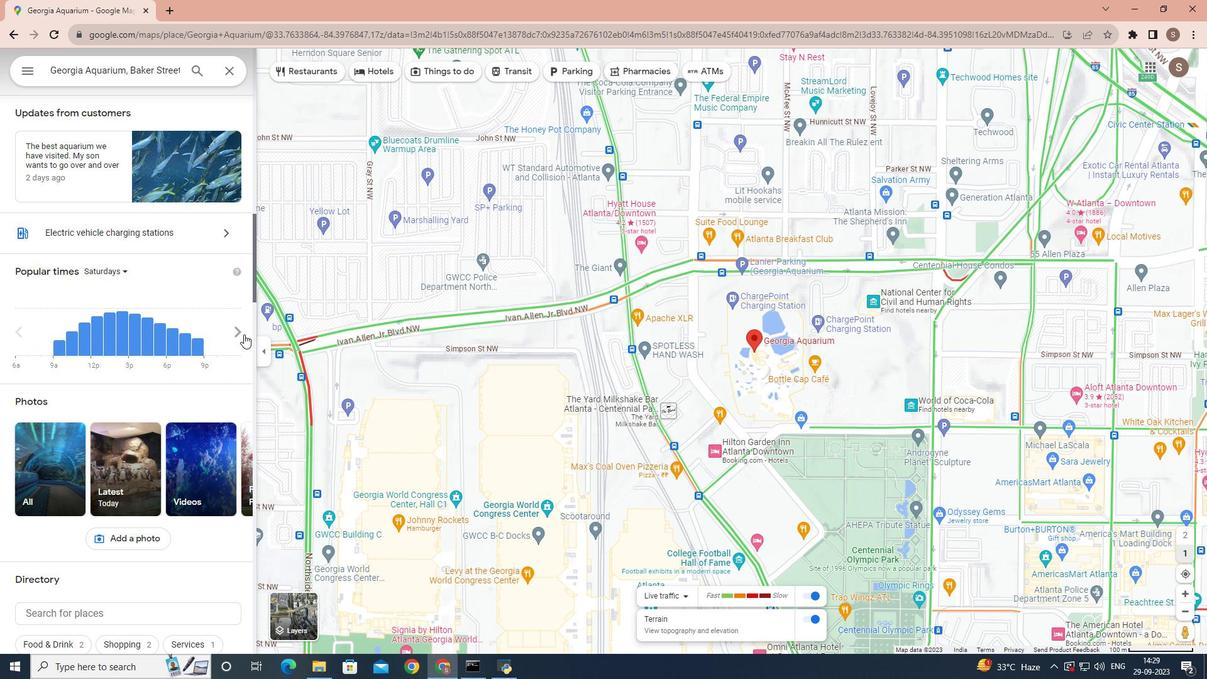 
Action: Mouse pressed left at (244, 334)
Screenshot: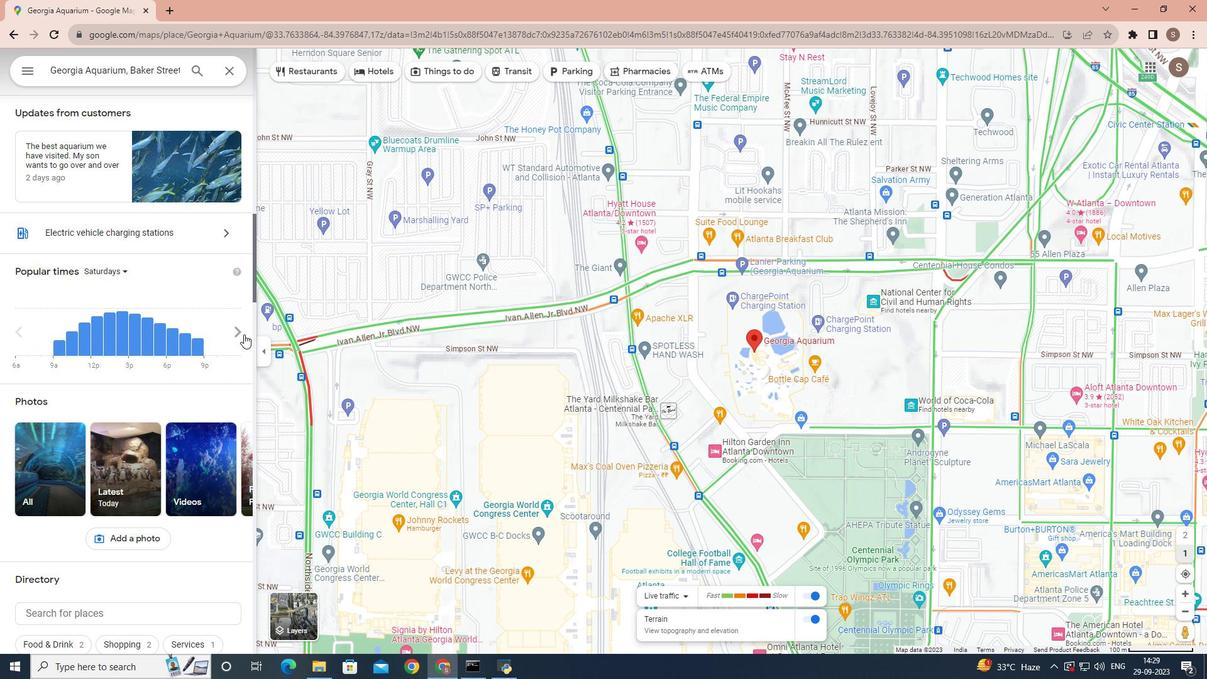 
Action: Mouse moved to (193, 354)
Screenshot: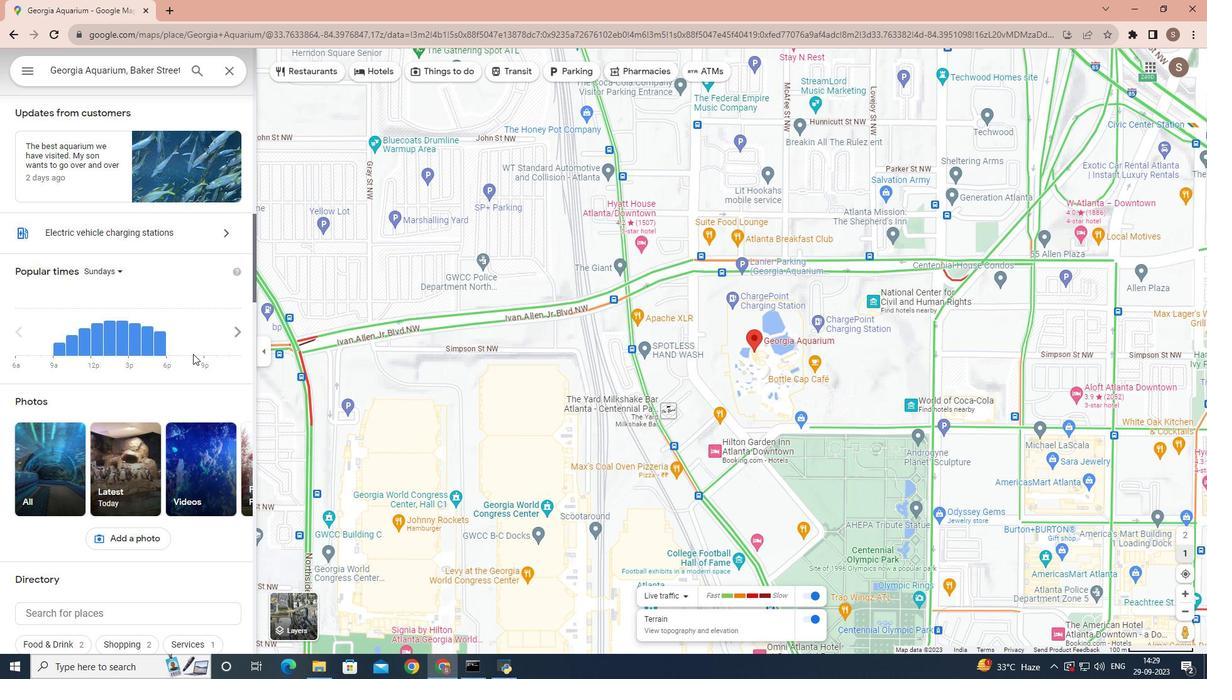 
Action: Mouse scrolled (193, 353) with delta (0, 0)
Screenshot: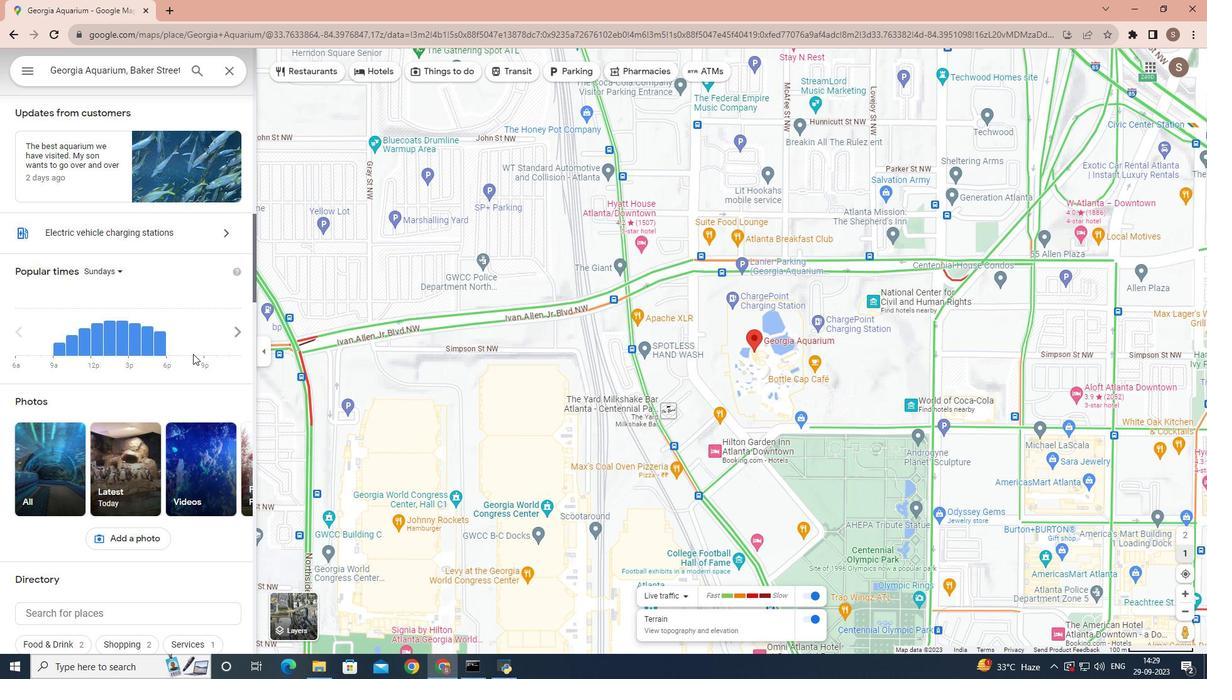 
Action: Mouse scrolled (193, 353) with delta (0, 0)
Screenshot: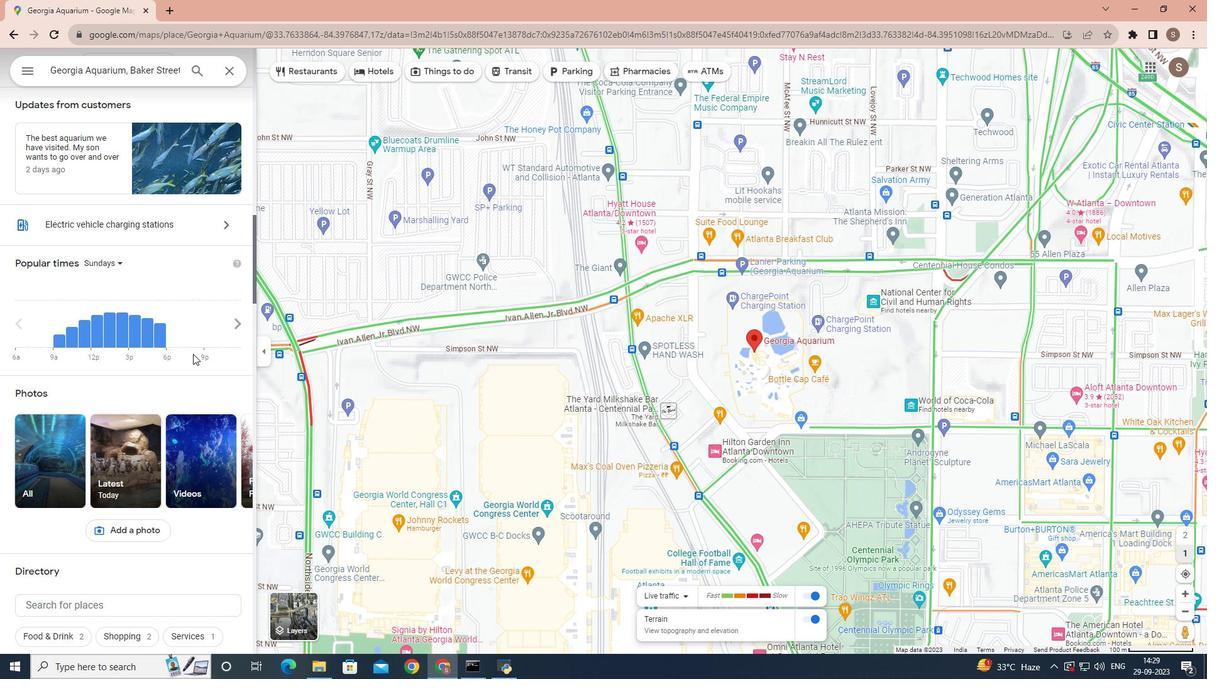 
Action: Mouse scrolled (193, 353) with delta (0, 0)
Screenshot: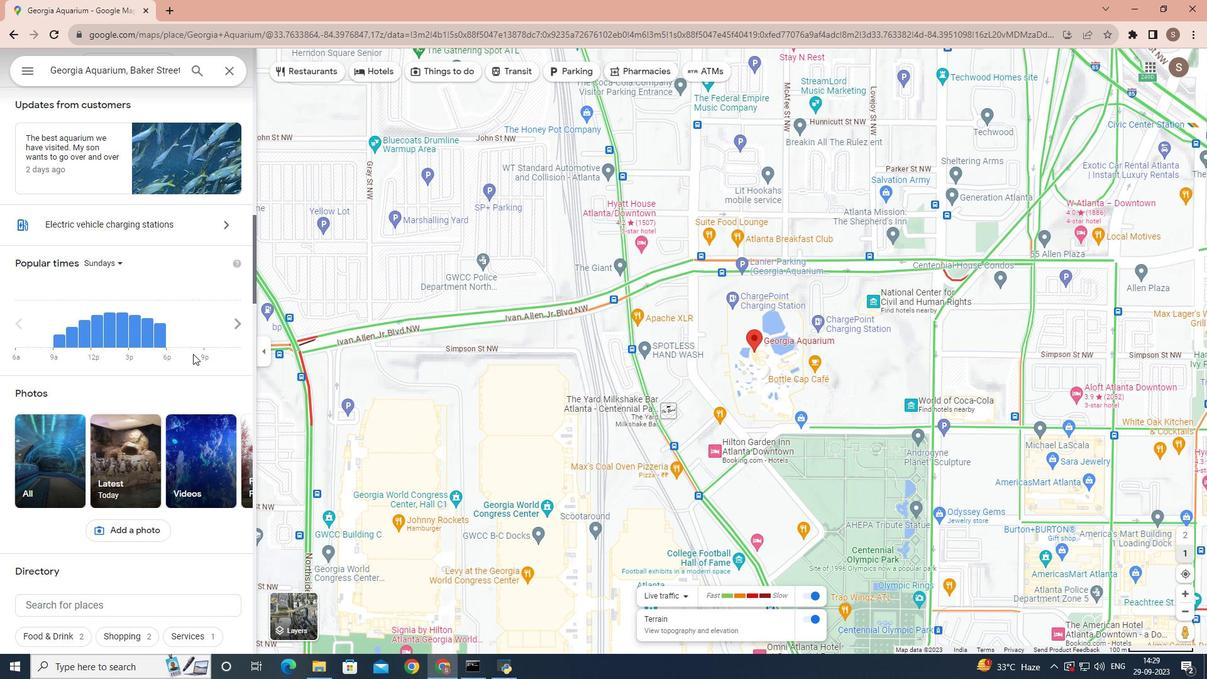 
Action: Mouse scrolled (193, 353) with delta (0, 0)
Screenshot: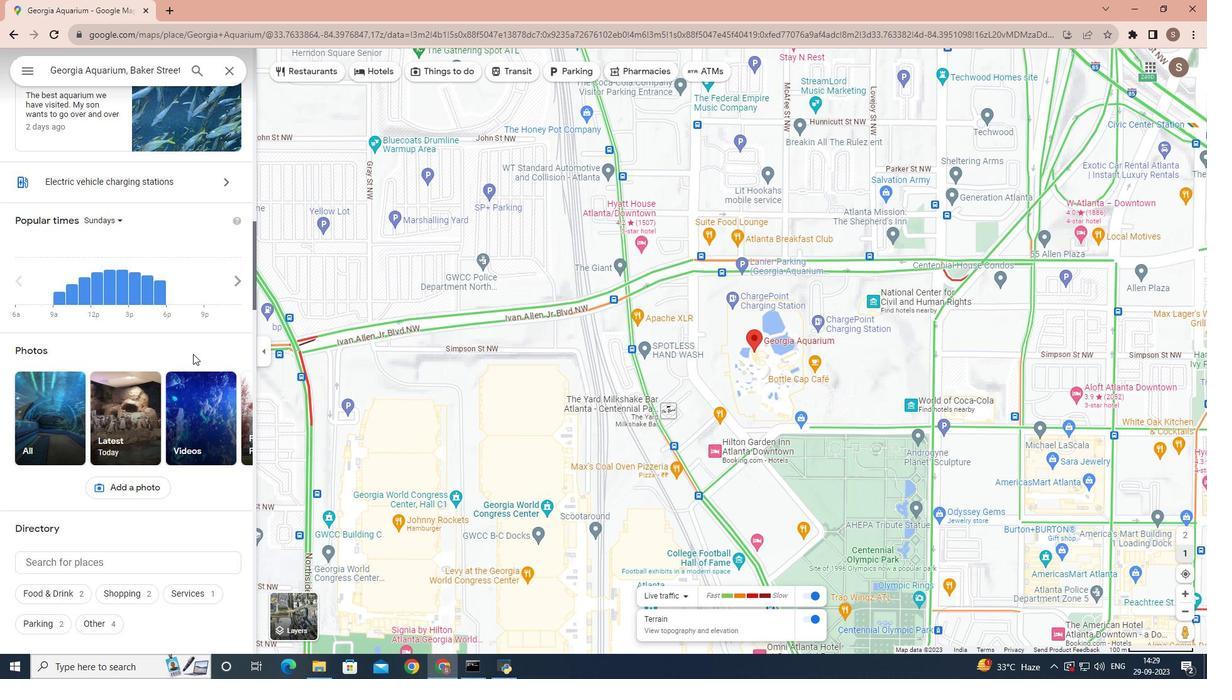 
Action: Mouse moved to (193, 354)
Screenshot: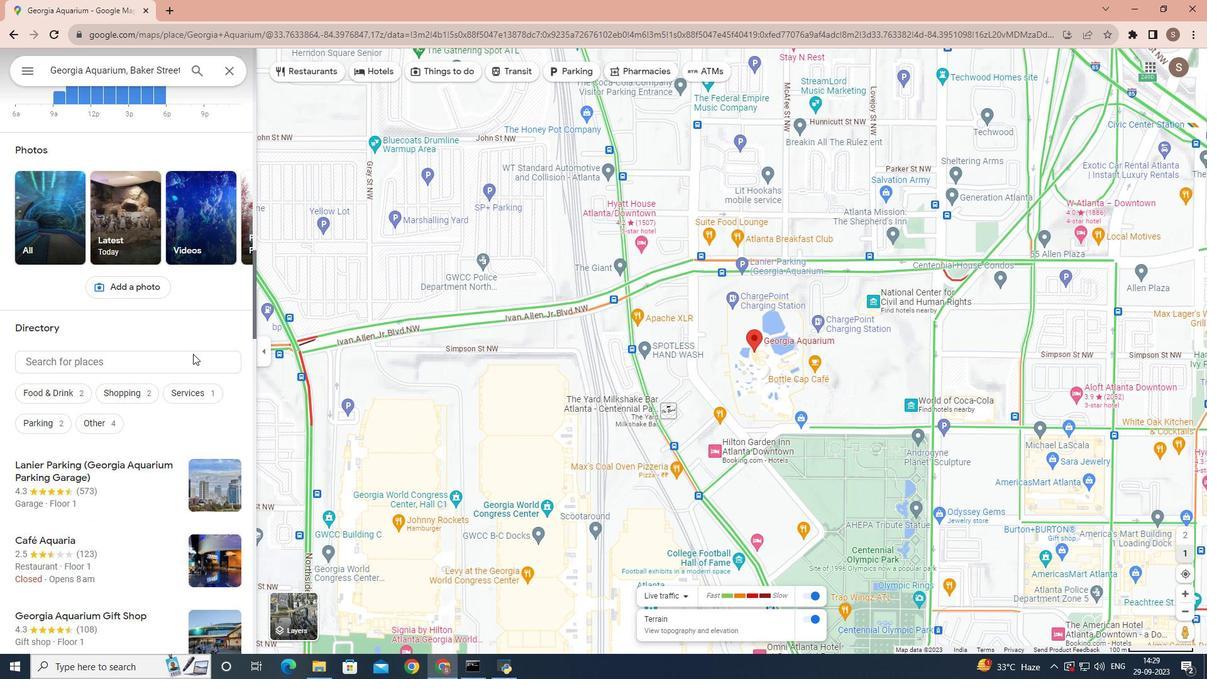 
Action: Mouse scrolled (193, 353) with delta (0, 0)
Screenshot: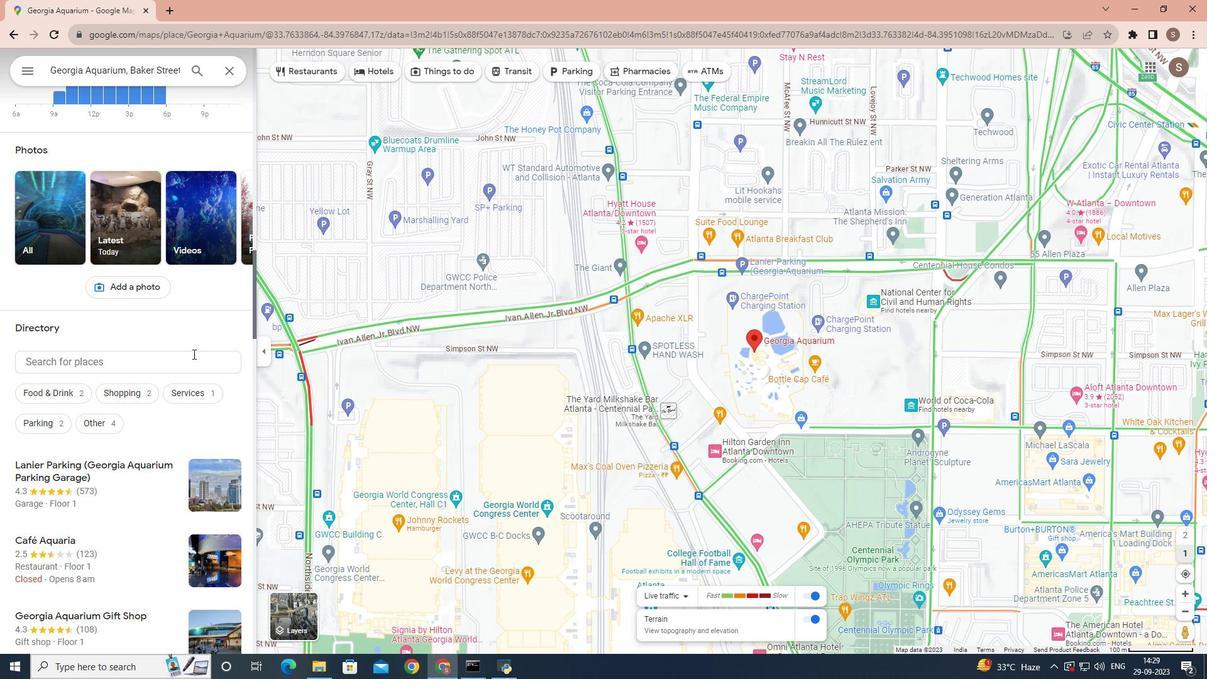 
Action: Mouse scrolled (193, 353) with delta (0, 0)
Screenshot: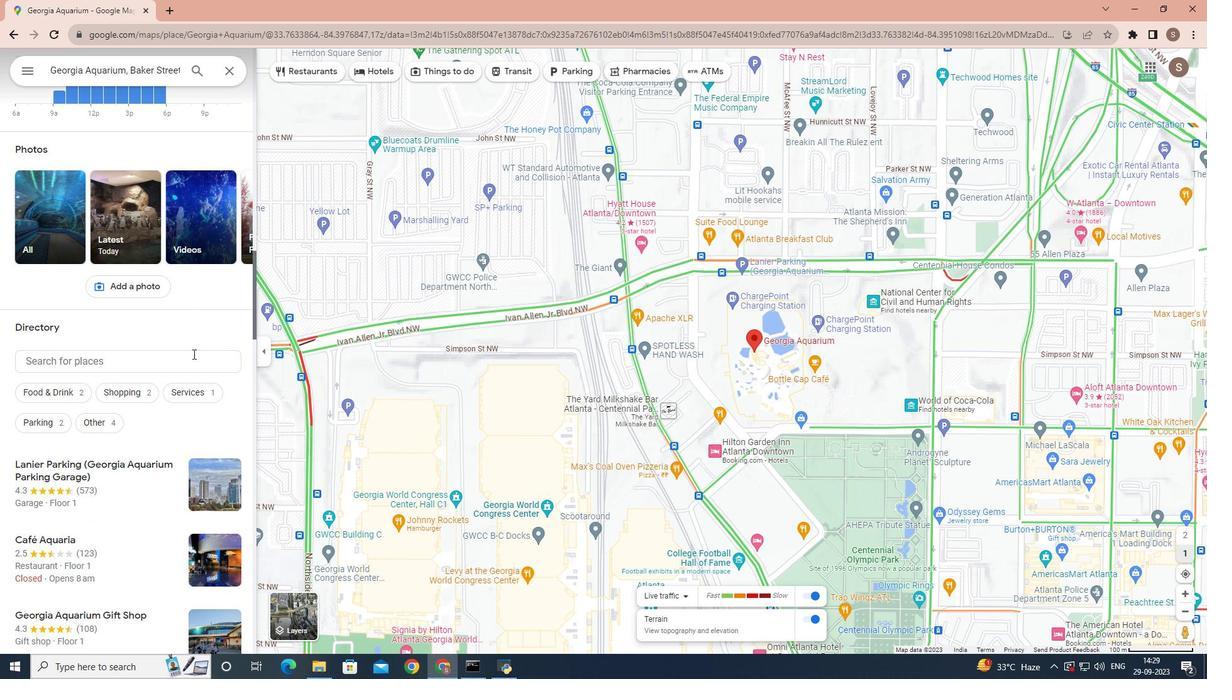 
Action: Mouse scrolled (193, 353) with delta (0, 0)
Screenshot: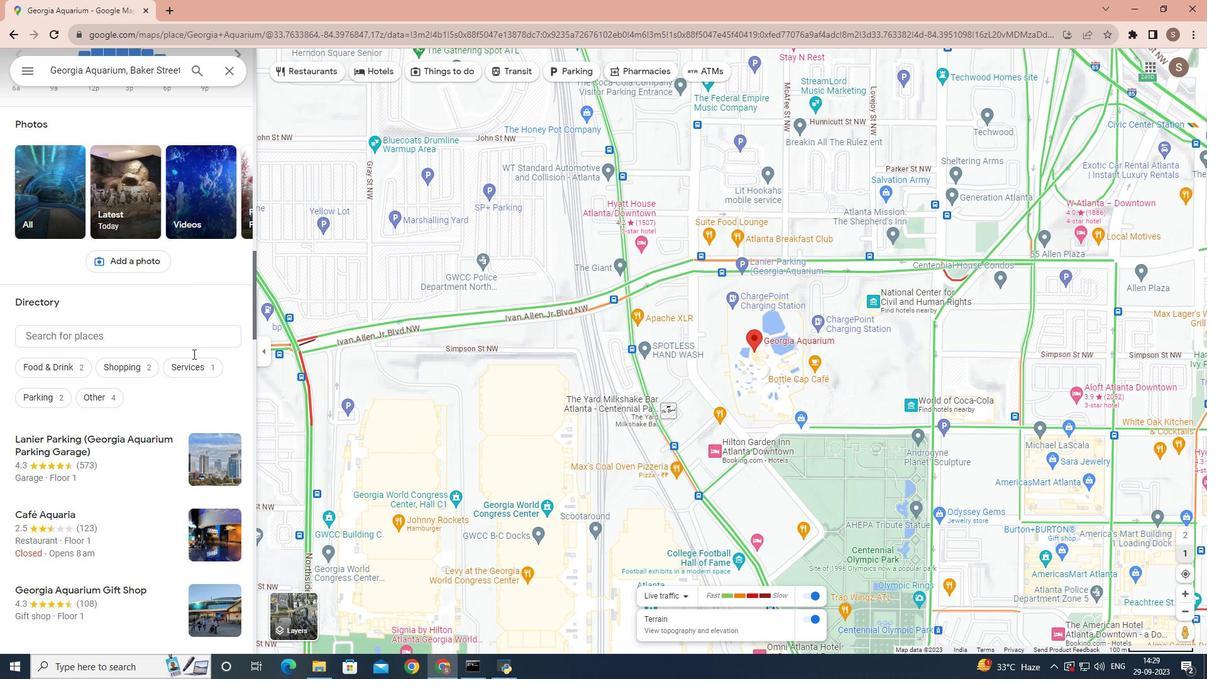 
Action: Mouse scrolled (193, 353) with delta (0, 0)
Screenshot: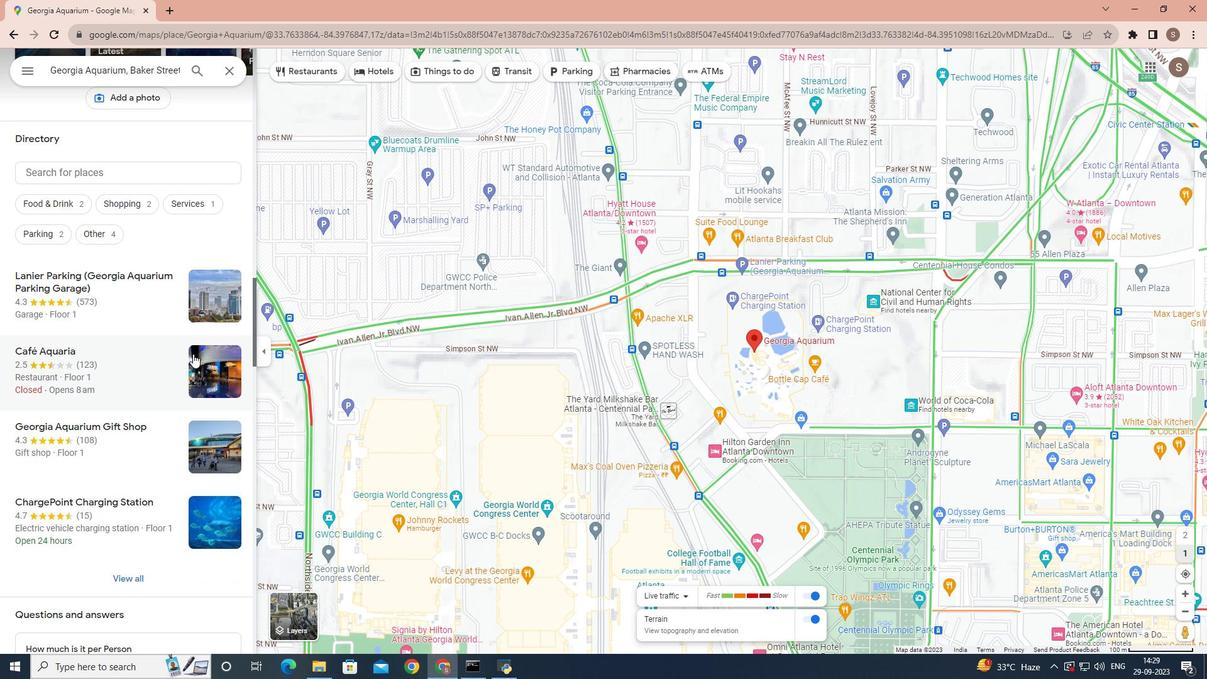 
Action: Mouse scrolled (193, 353) with delta (0, 0)
Screenshot: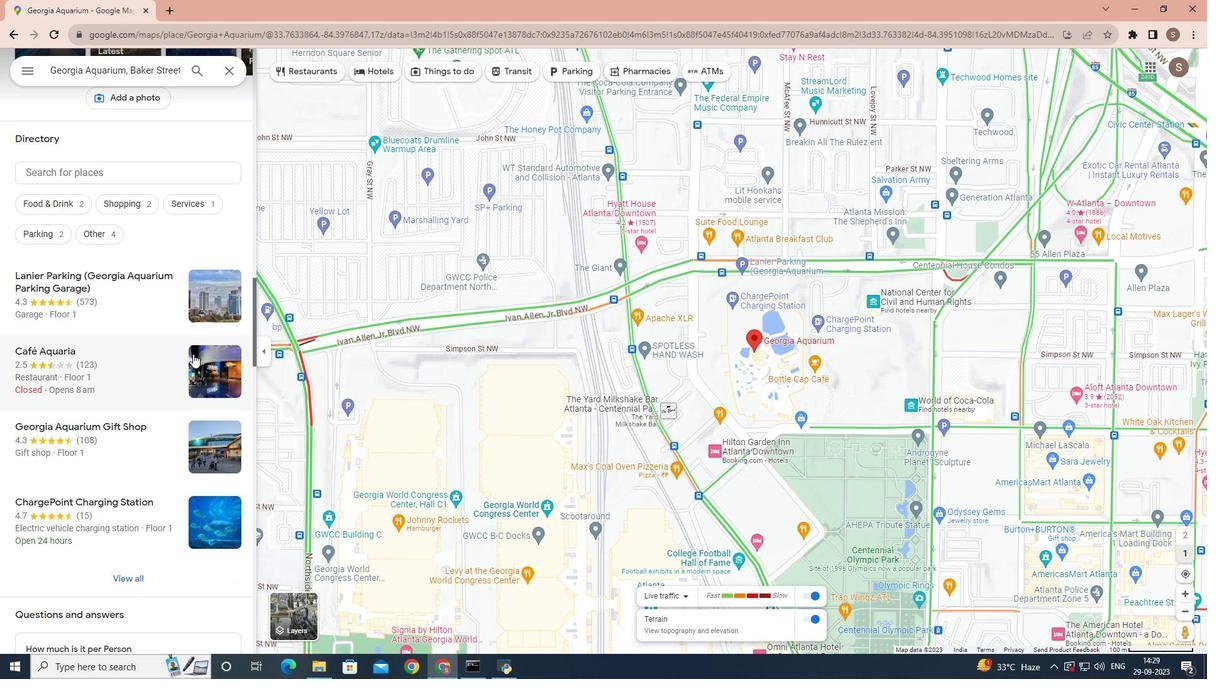 
Action: Mouse scrolled (193, 353) with delta (0, 0)
Screenshot: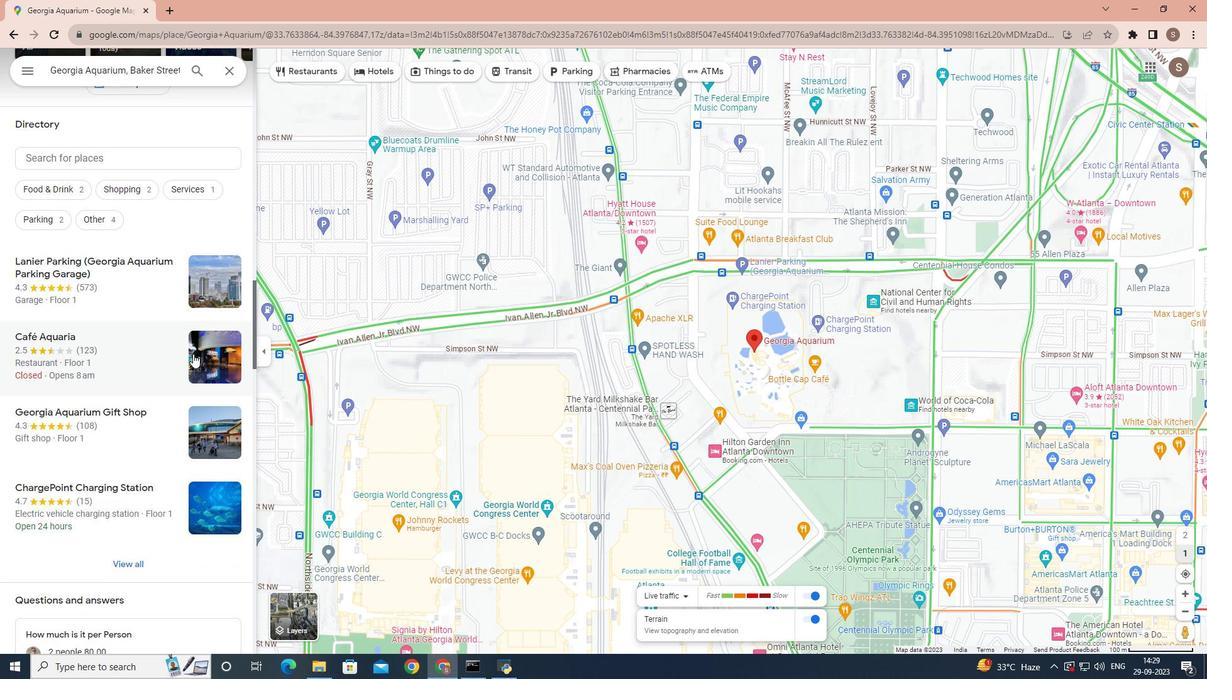
Action: Mouse scrolled (193, 353) with delta (0, 0)
Screenshot: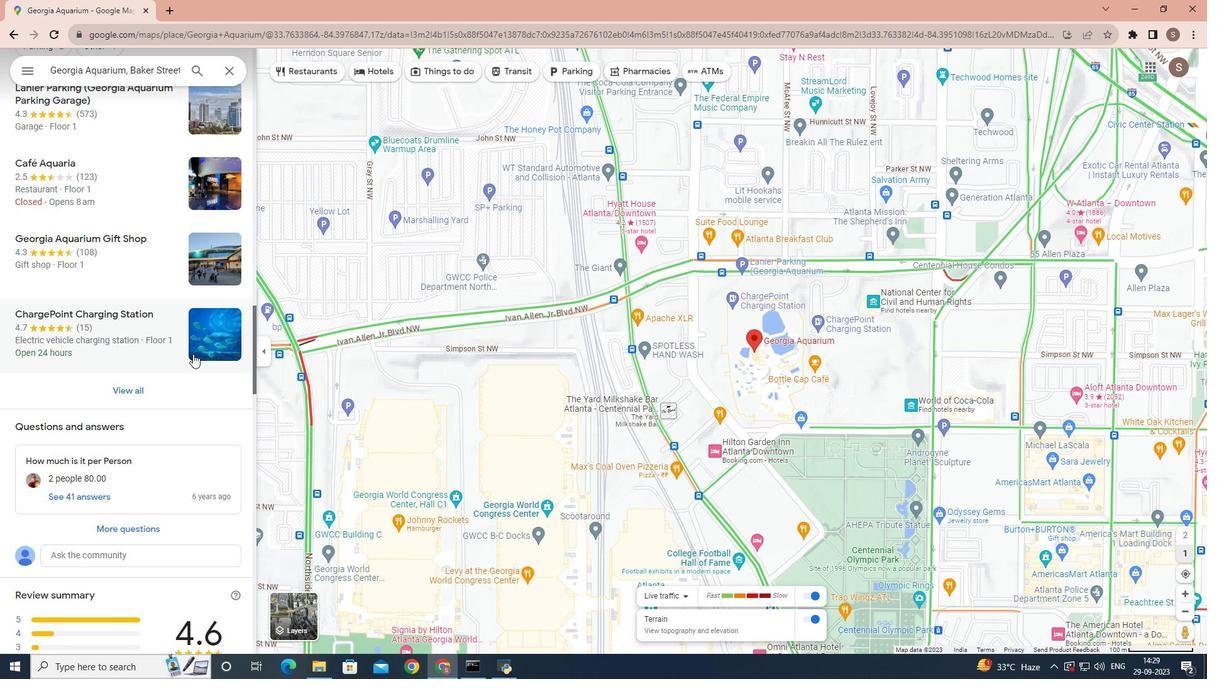 
Action: Mouse scrolled (193, 353) with delta (0, 0)
Screenshot: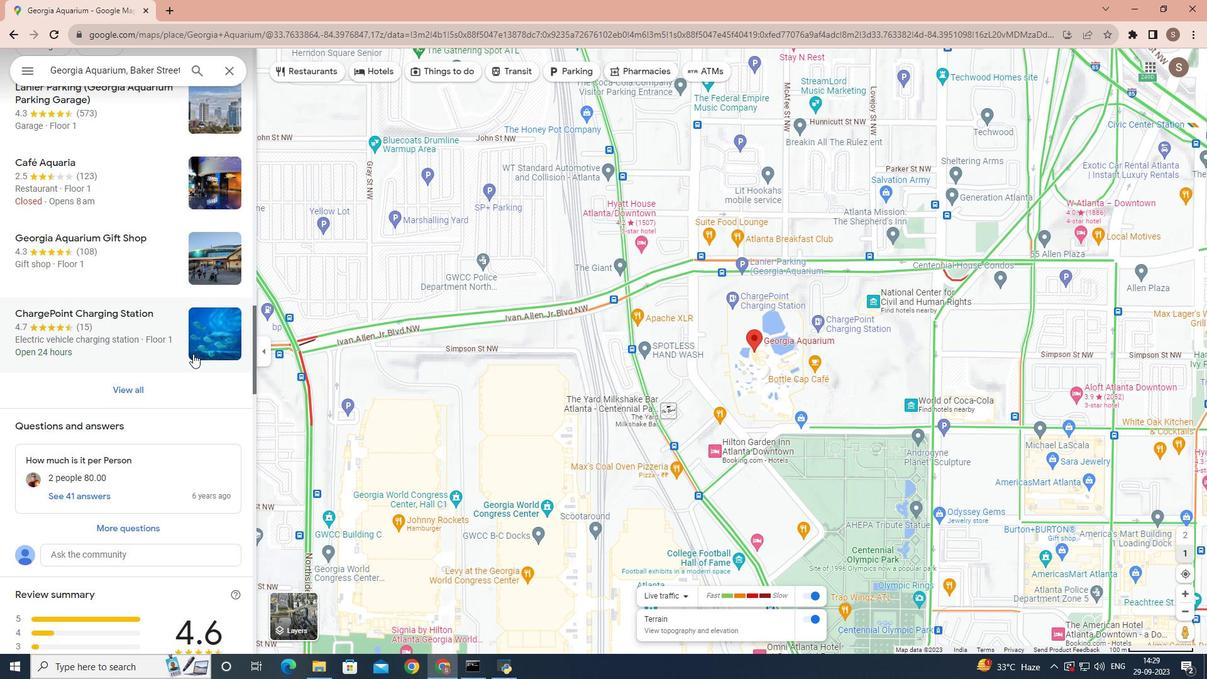 
Action: Mouse scrolled (193, 353) with delta (0, 0)
Screenshot: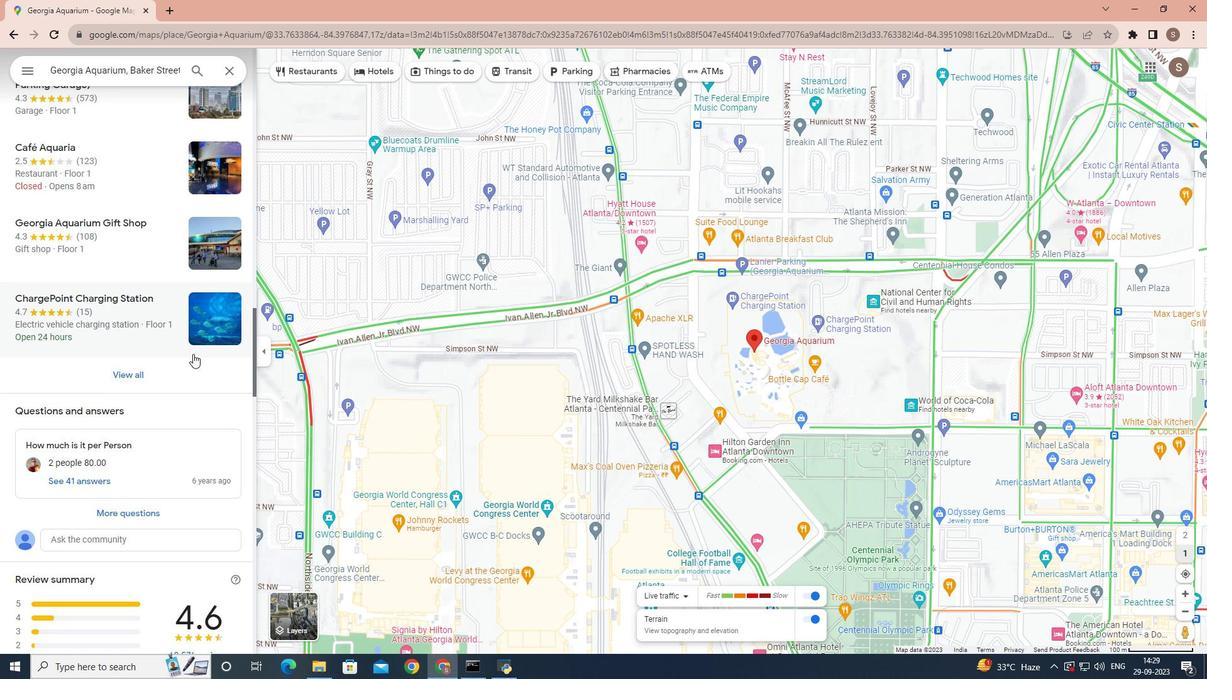 
Action: Mouse scrolled (193, 353) with delta (0, 0)
Screenshot: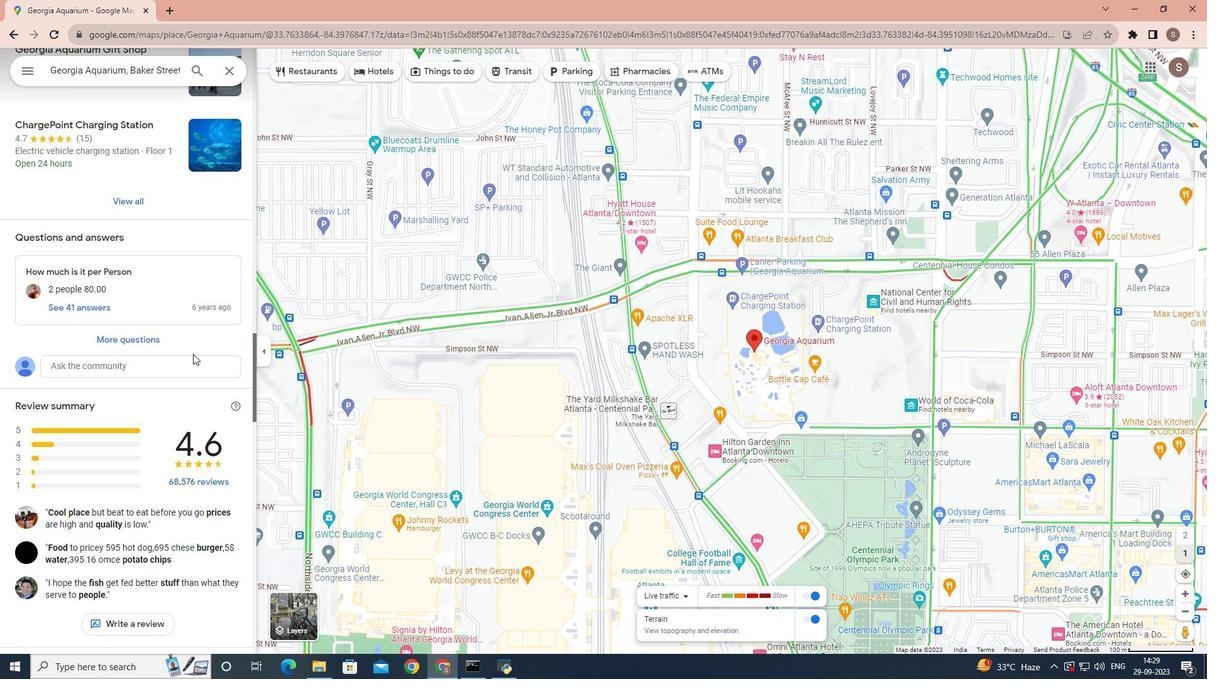 
Action: Mouse scrolled (193, 353) with delta (0, 0)
Screenshot: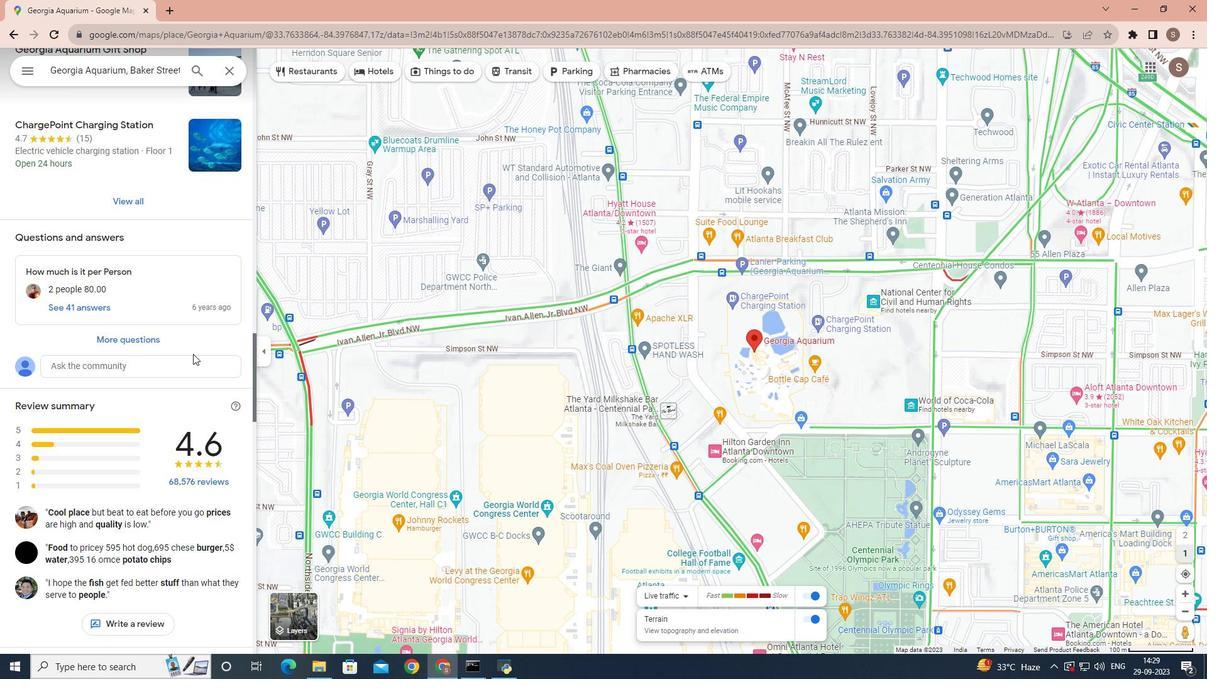 
Action: Mouse scrolled (193, 353) with delta (0, 0)
Screenshot: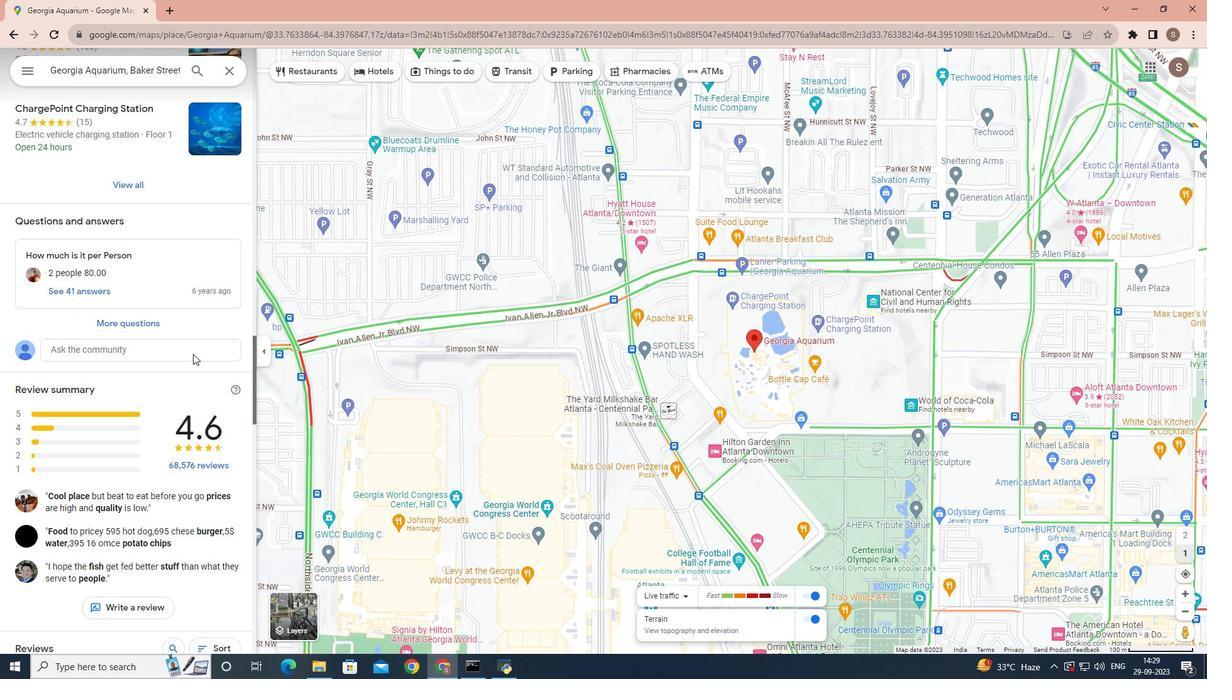 
Action: Mouse scrolled (193, 353) with delta (0, 0)
Screenshot: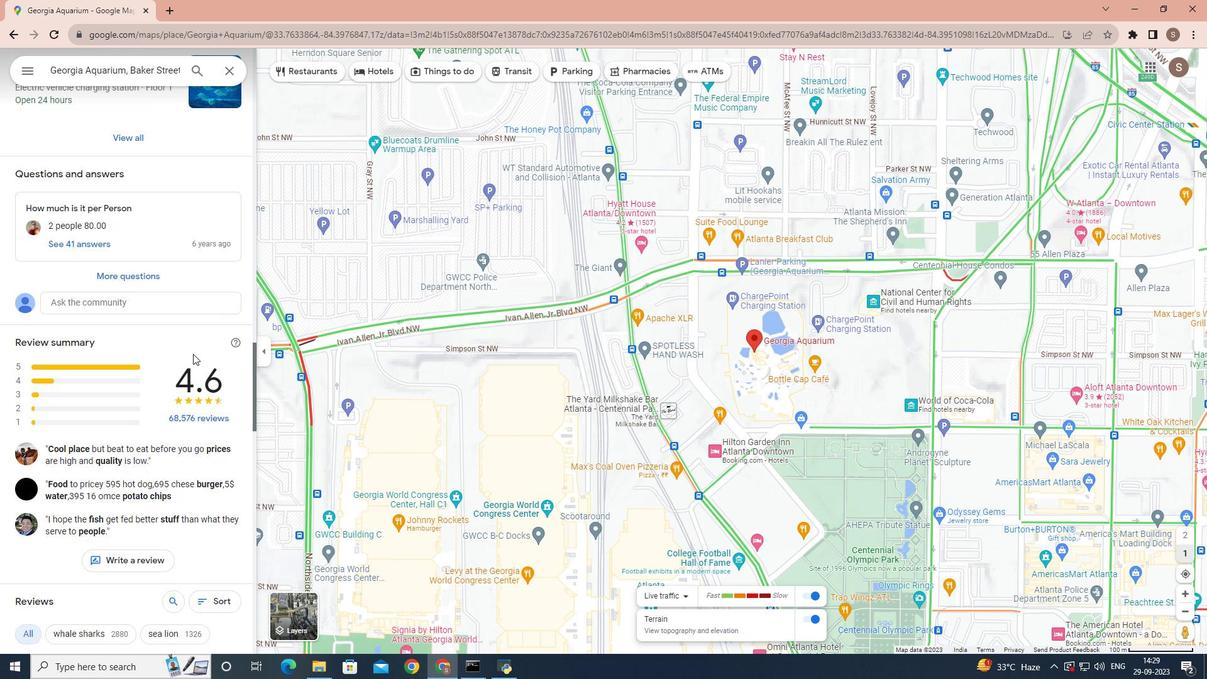 
Action: Mouse scrolled (193, 353) with delta (0, 0)
Screenshot: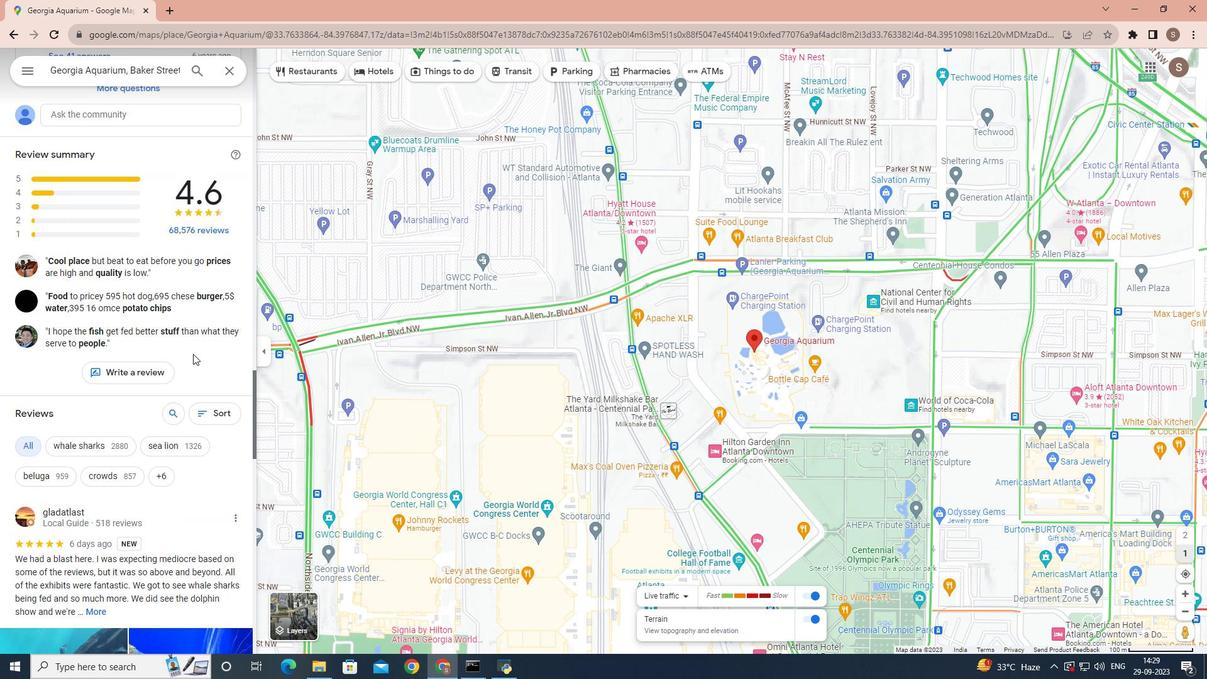 
Action: Mouse scrolled (193, 353) with delta (0, 0)
Screenshot: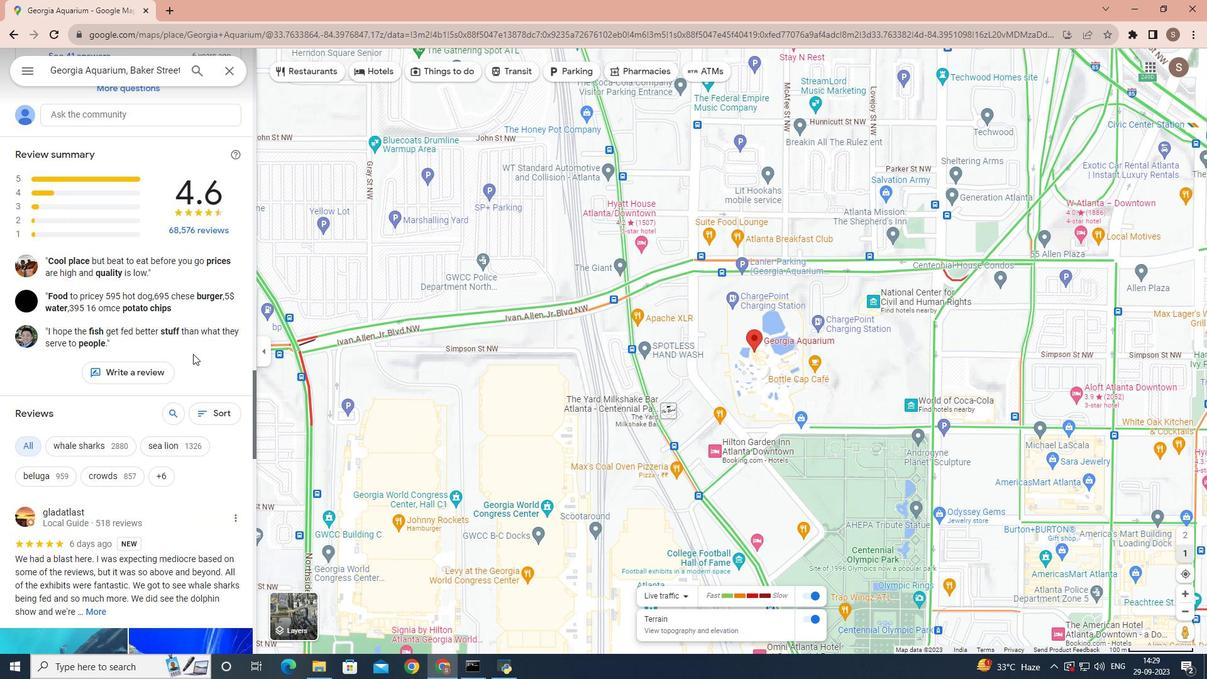 
Action: Mouse scrolled (193, 353) with delta (0, 0)
Screenshot: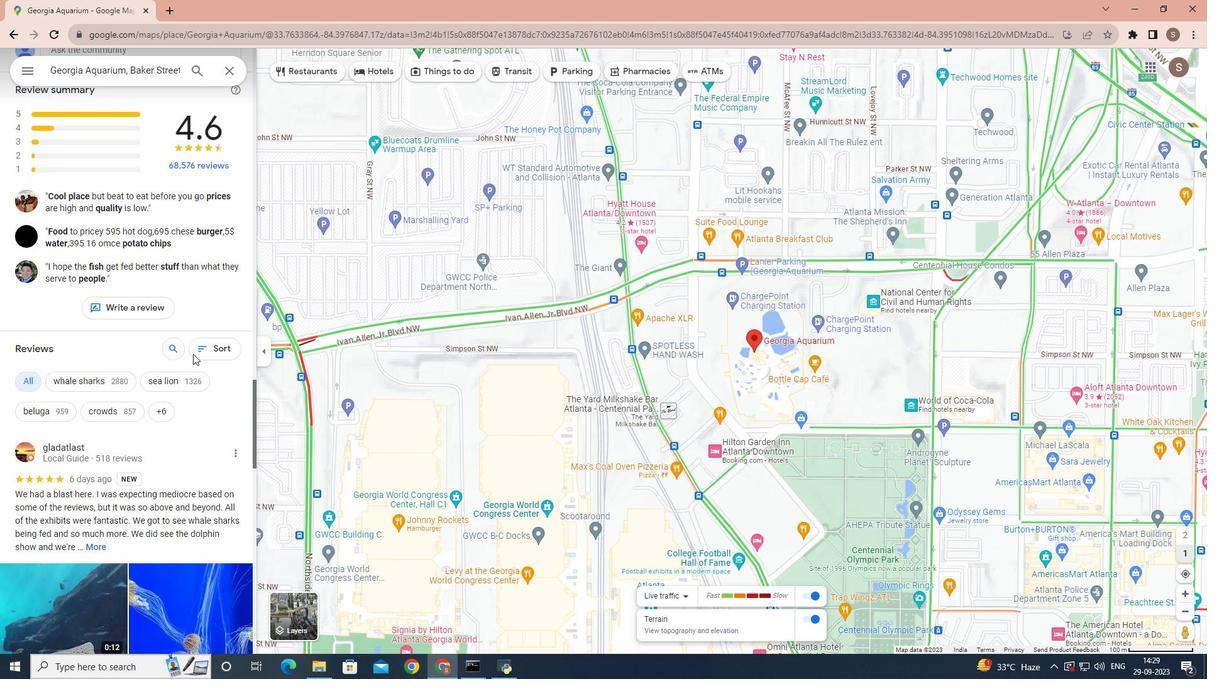 
Action: Mouse scrolled (193, 353) with delta (0, 0)
Screenshot: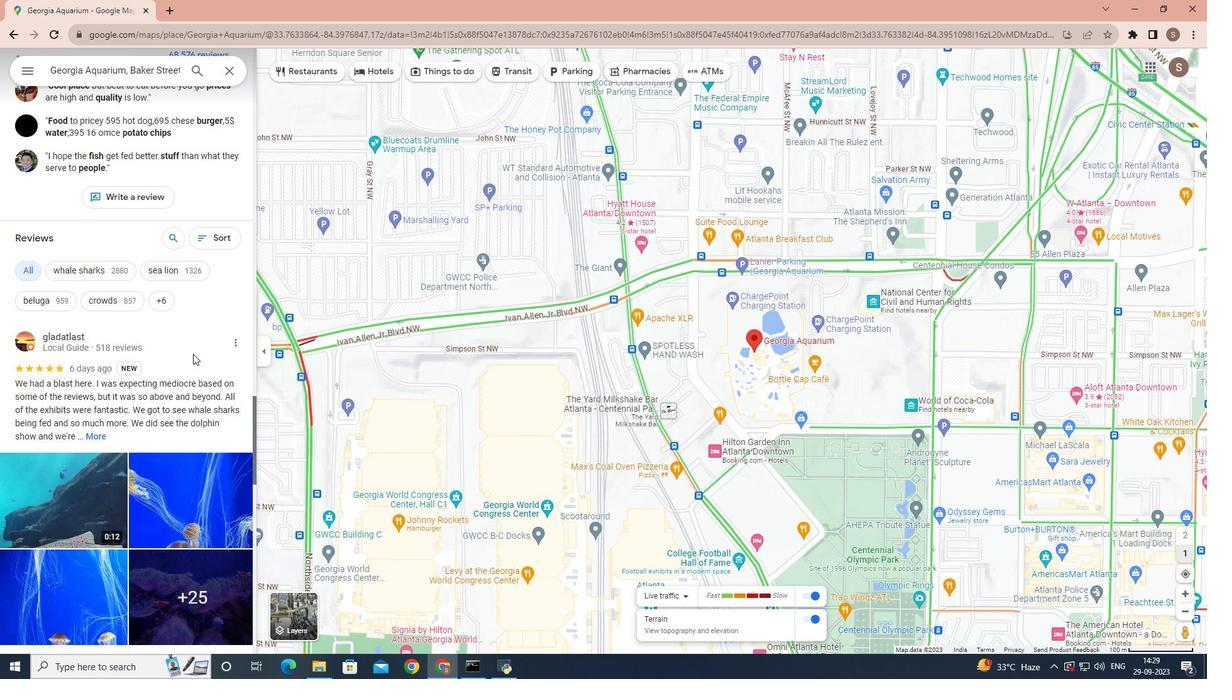 
Action: Mouse scrolled (193, 353) with delta (0, 0)
Screenshot: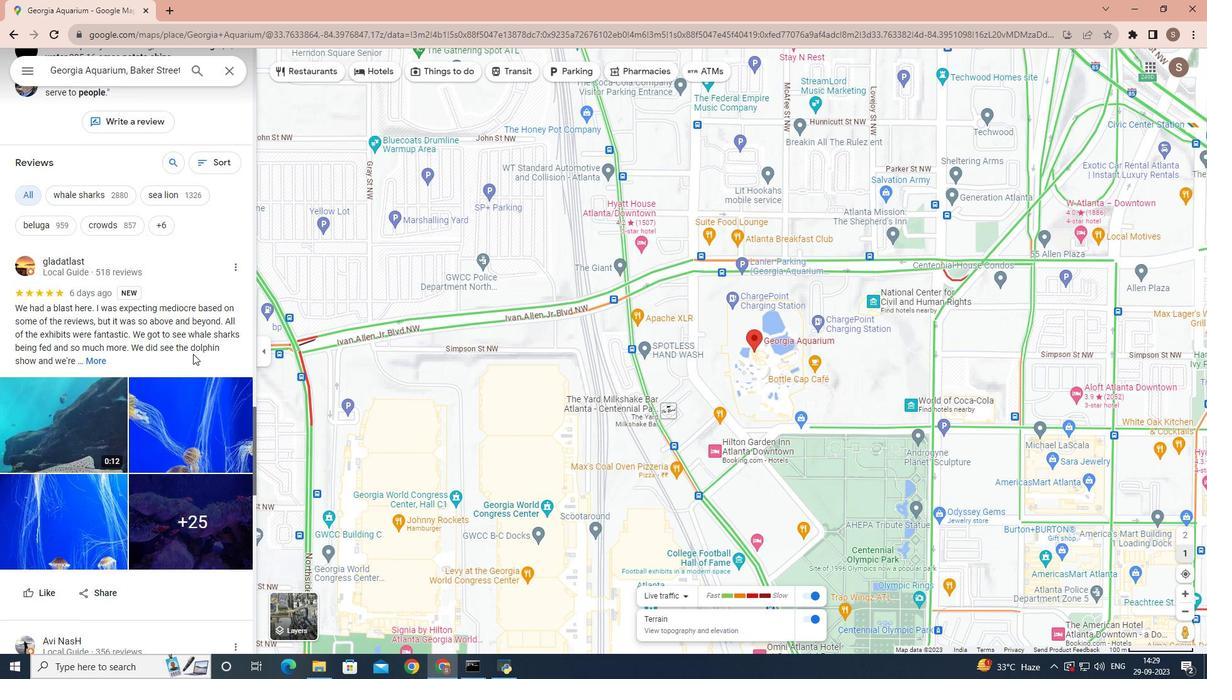 
Action: Mouse scrolled (193, 353) with delta (0, 0)
Screenshot: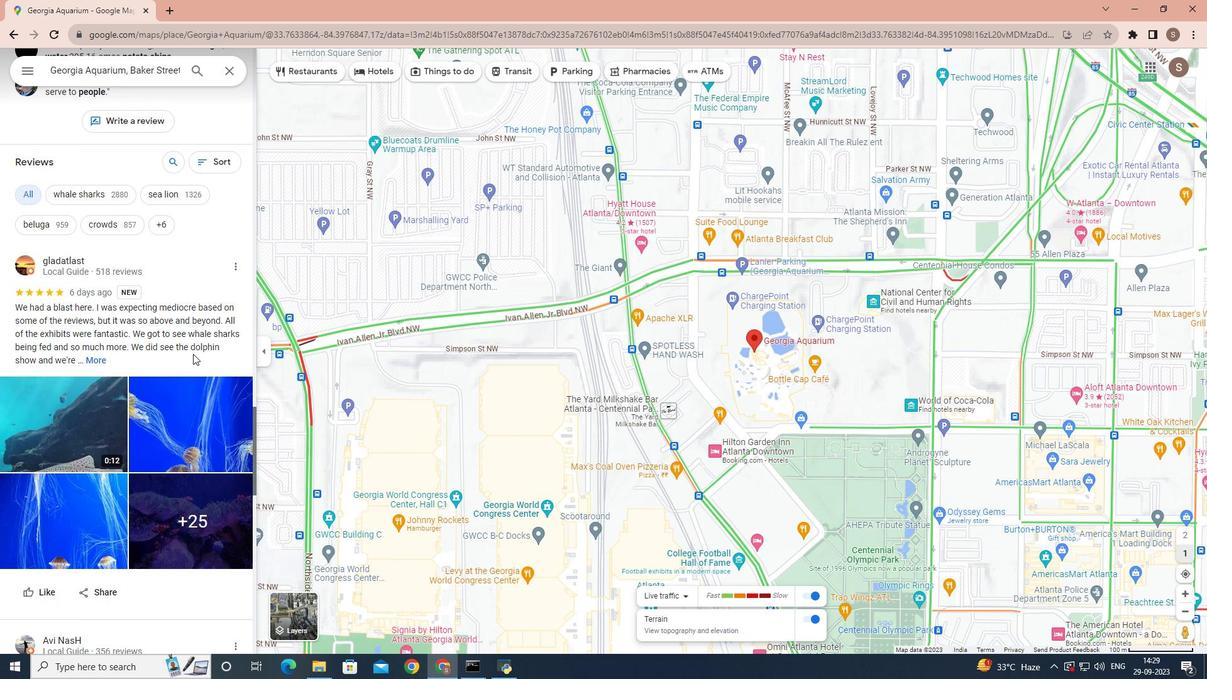 
Action: Mouse scrolled (193, 353) with delta (0, 0)
Screenshot: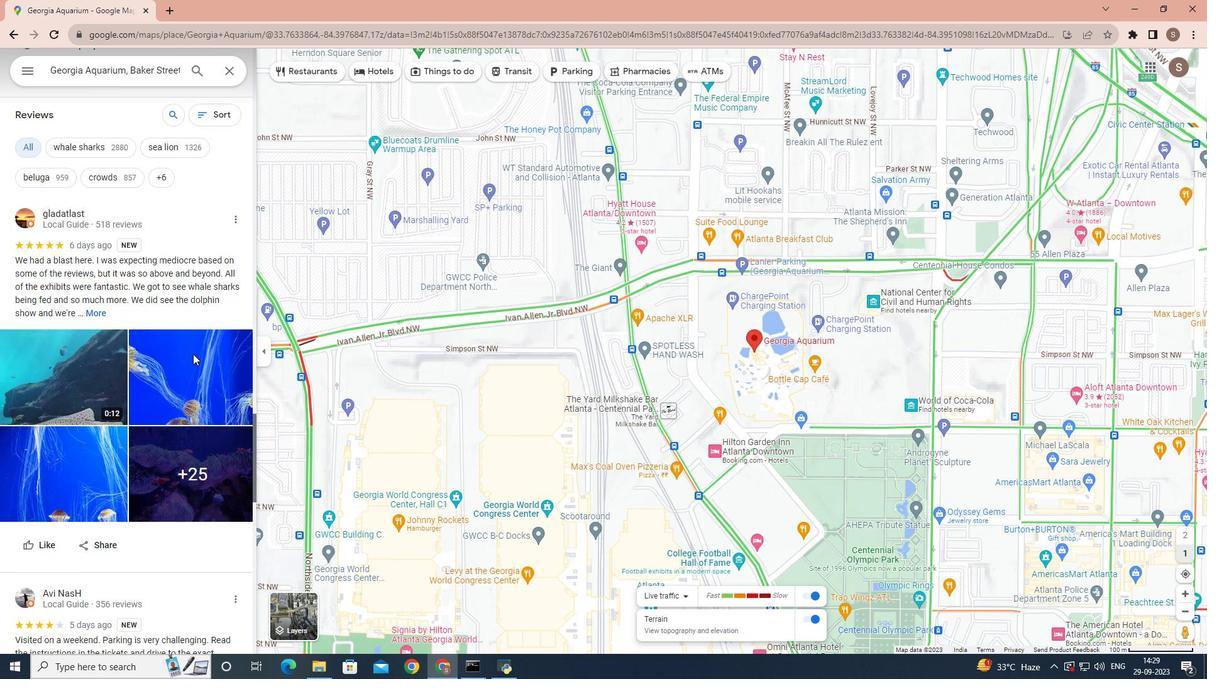 
Action: Mouse scrolled (193, 353) with delta (0, 0)
Screenshot: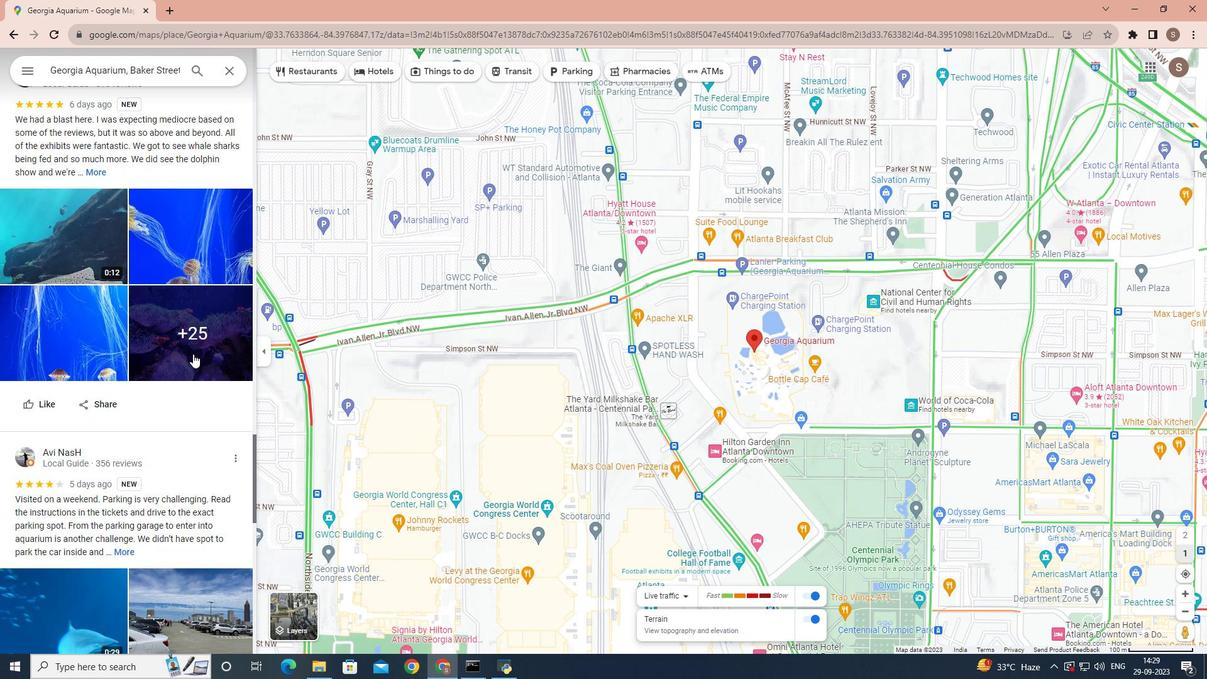 
Action: Mouse scrolled (193, 353) with delta (0, 0)
Screenshot: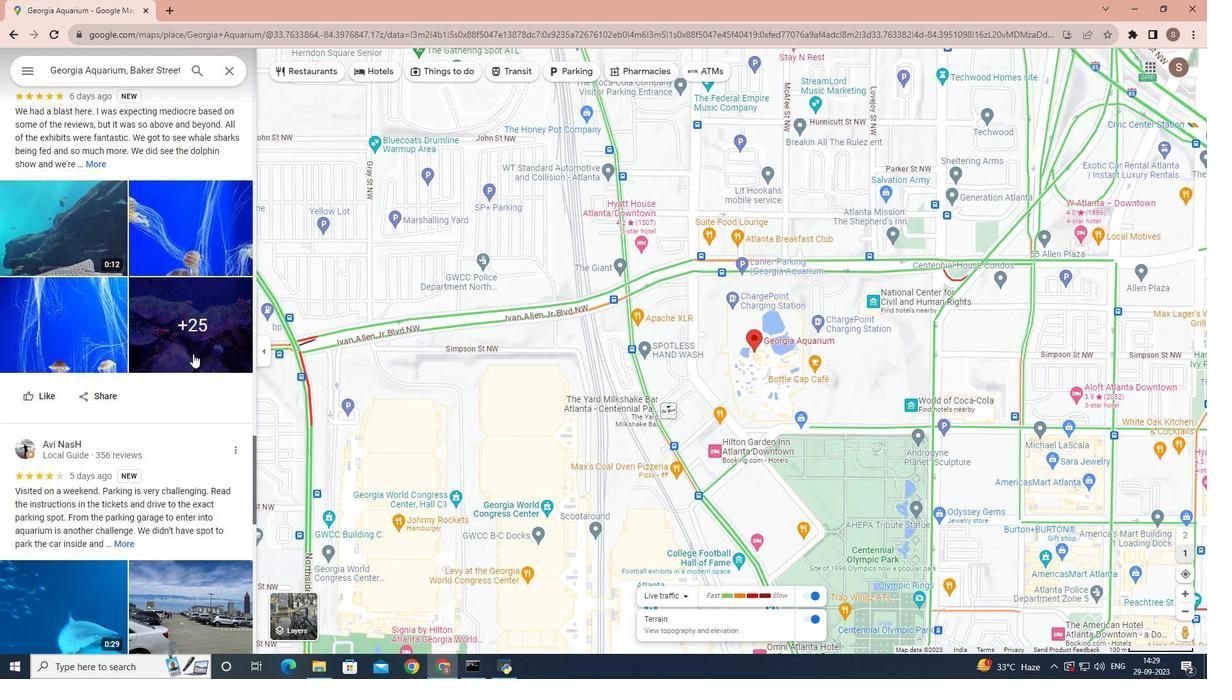 
Action: Mouse scrolled (193, 353) with delta (0, 0)
Screenshot: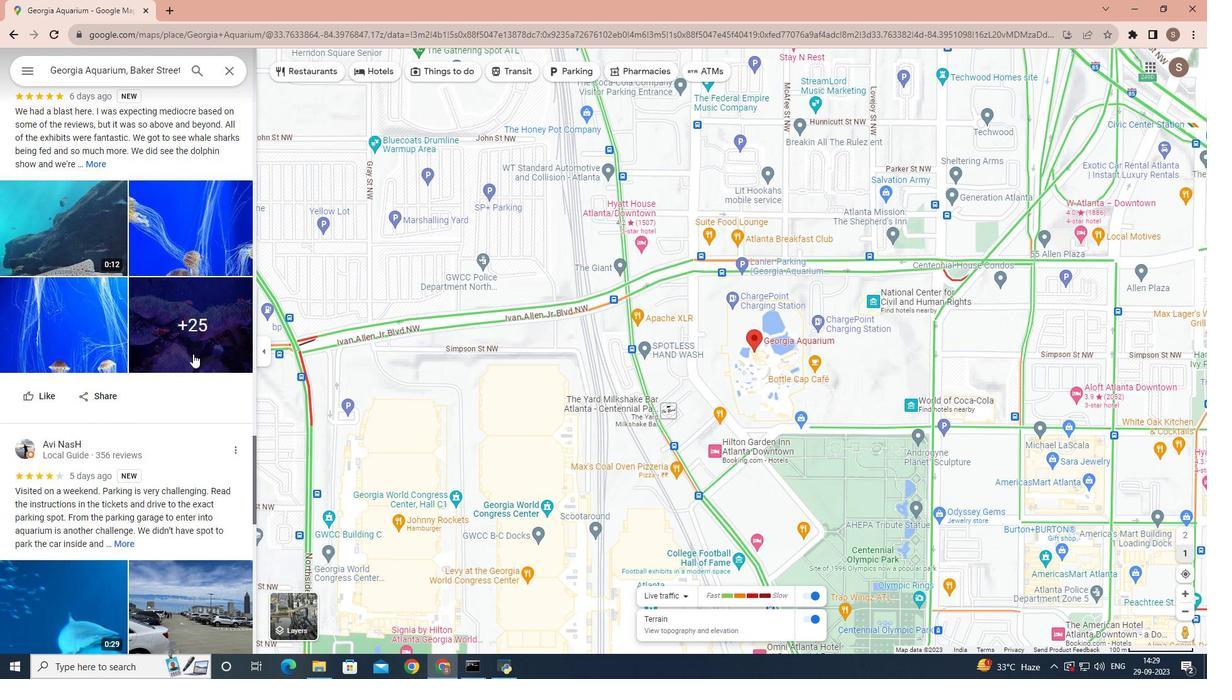 
Action: Mouse scrolled (193, 353) with delta (0, 0)
Screenshot: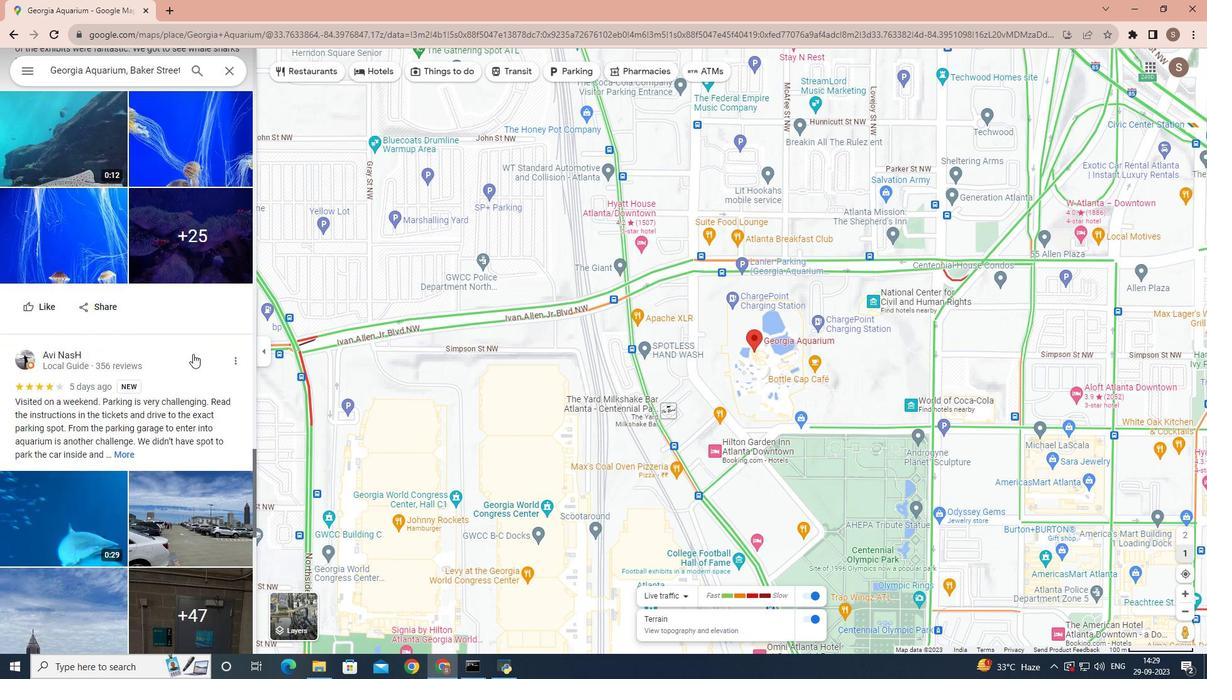 
Action: Mouse moved to (155, 299)
Screenshot: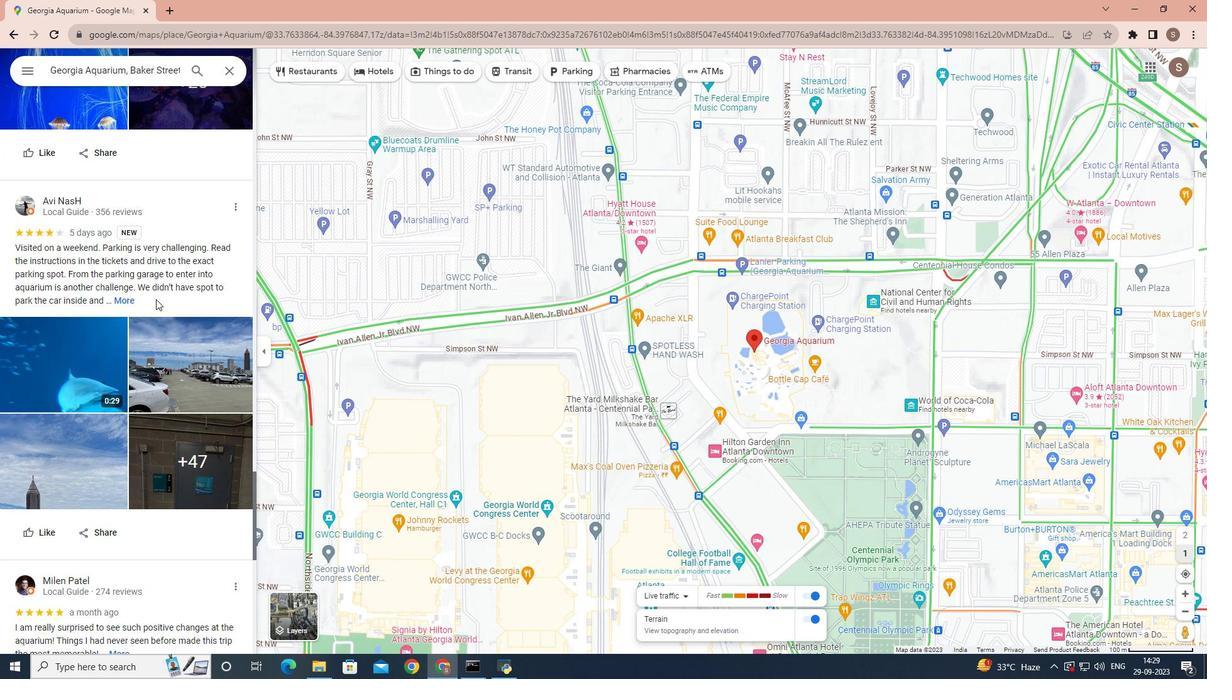 
Action: Mouse scrolled (155, 298) with delta (0, 0)
Screenshot: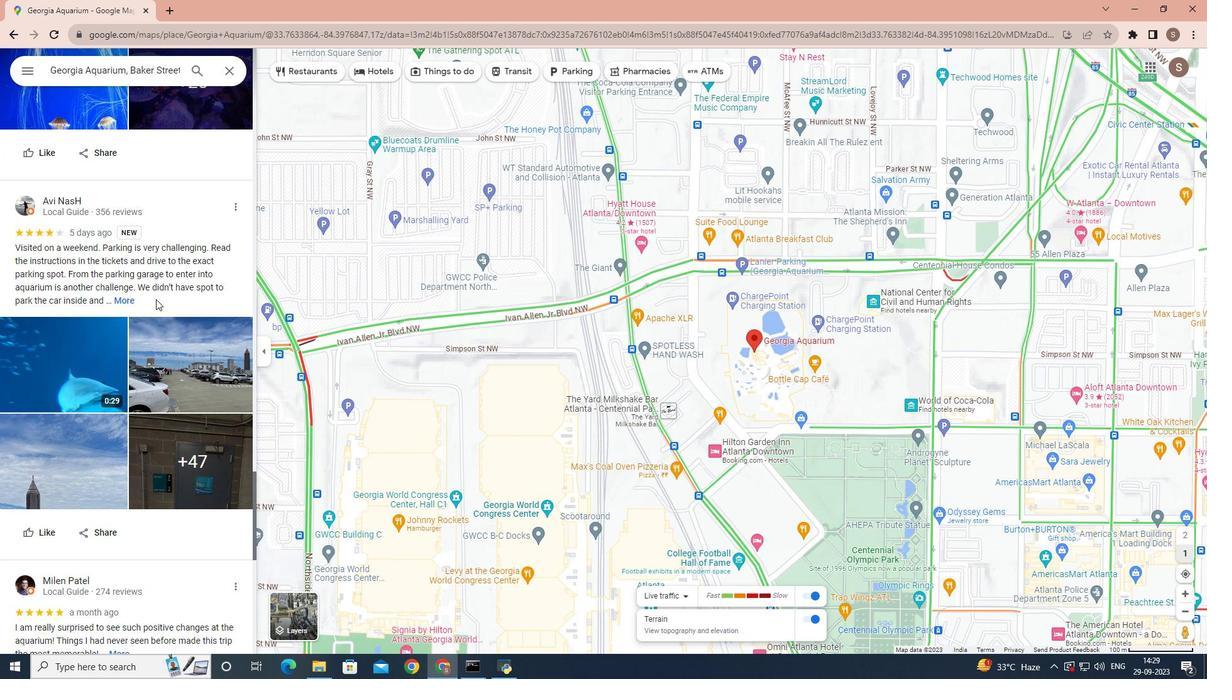 
Action: Mouse scrolled (155, 298) with delta (0, 0)
Screenshot: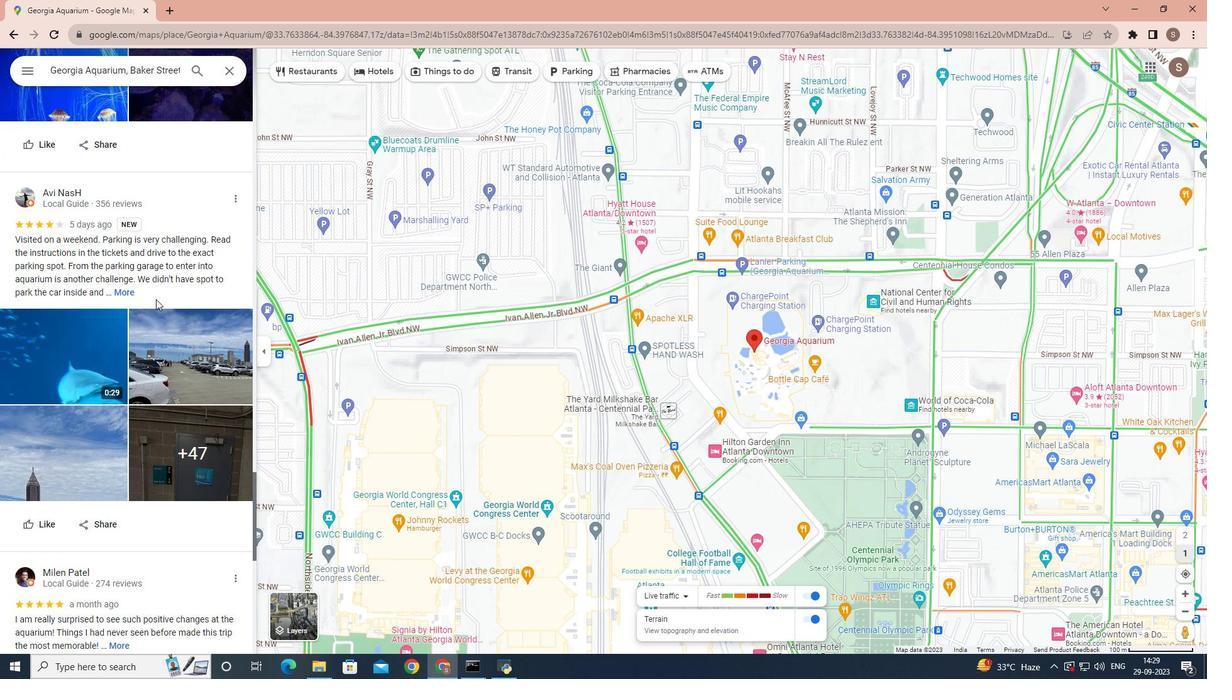 
Action: Mouse scrolled (155, 298) with delta (0, 0)
Screenshot: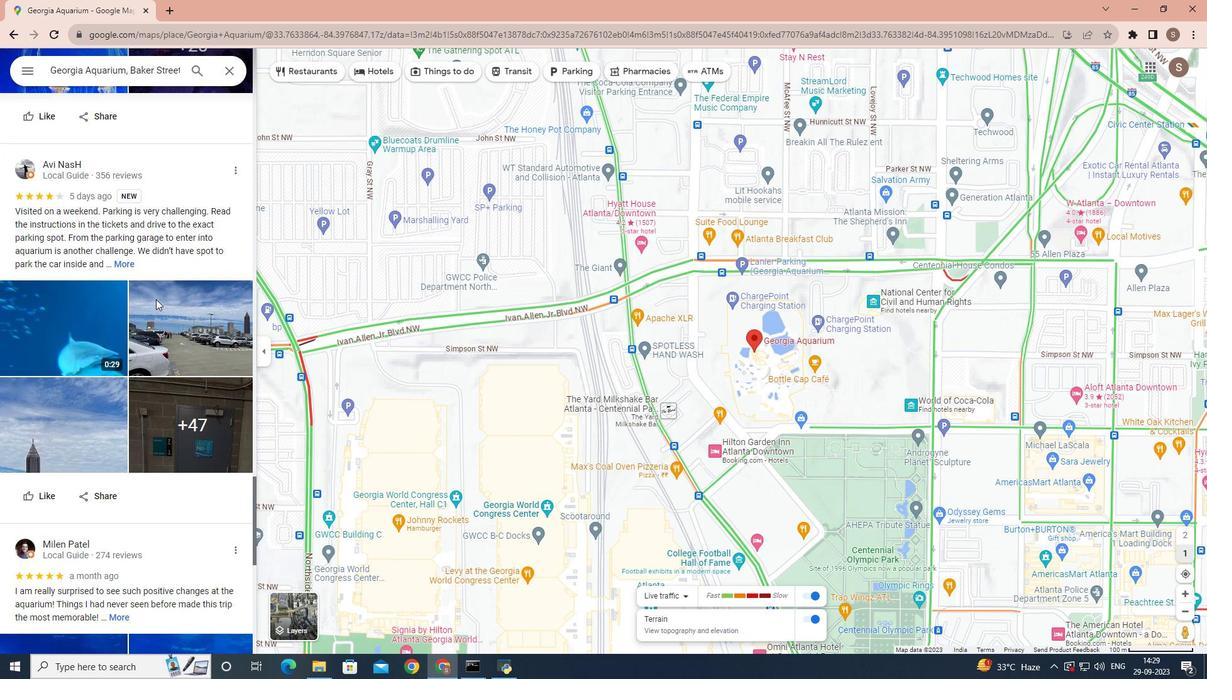 
Action: Mouse scrolled (155, 298) with delta (0, 0)
Screenshot: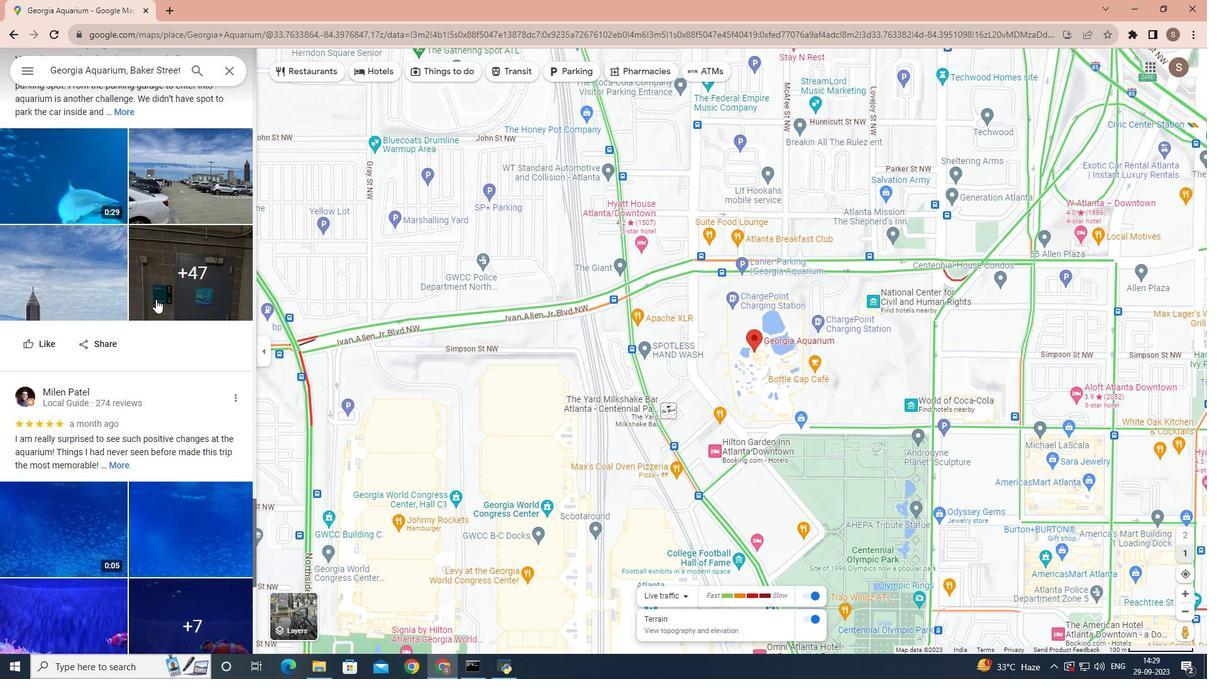 
Action: Mouse scrolled (155, 298) with delta (0, 0)
Screenshot: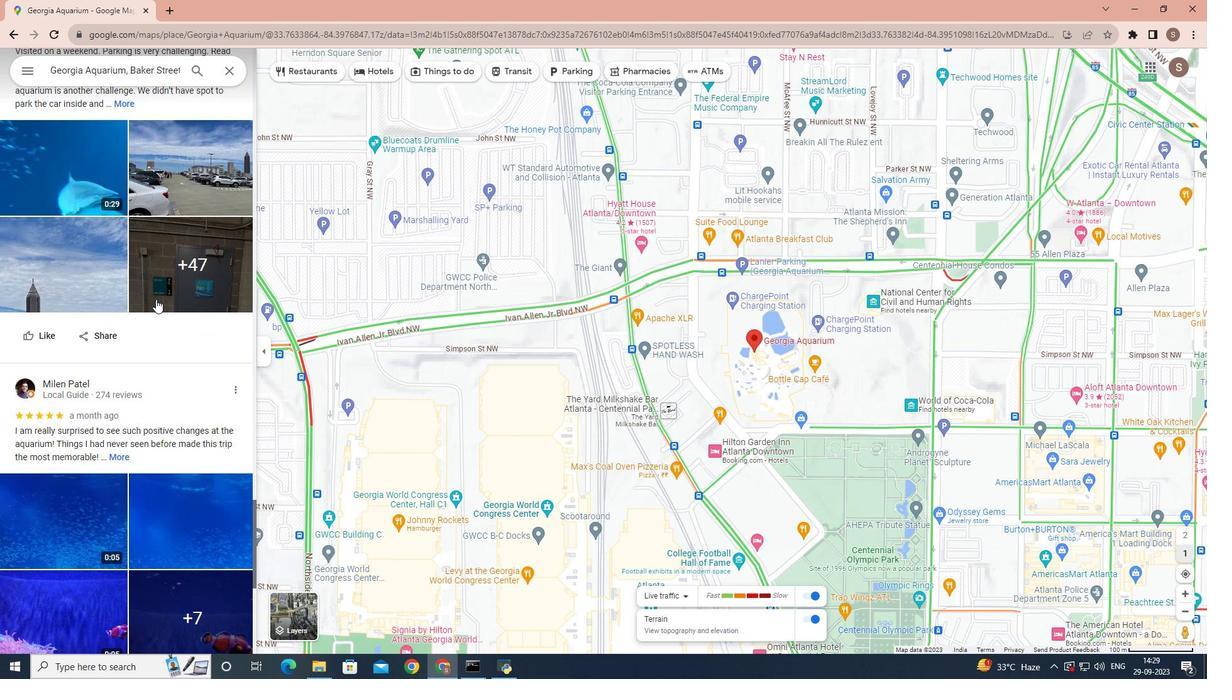 
Action: Mouse scrolled (155, 298) with delta (0, 0)
Screenshot: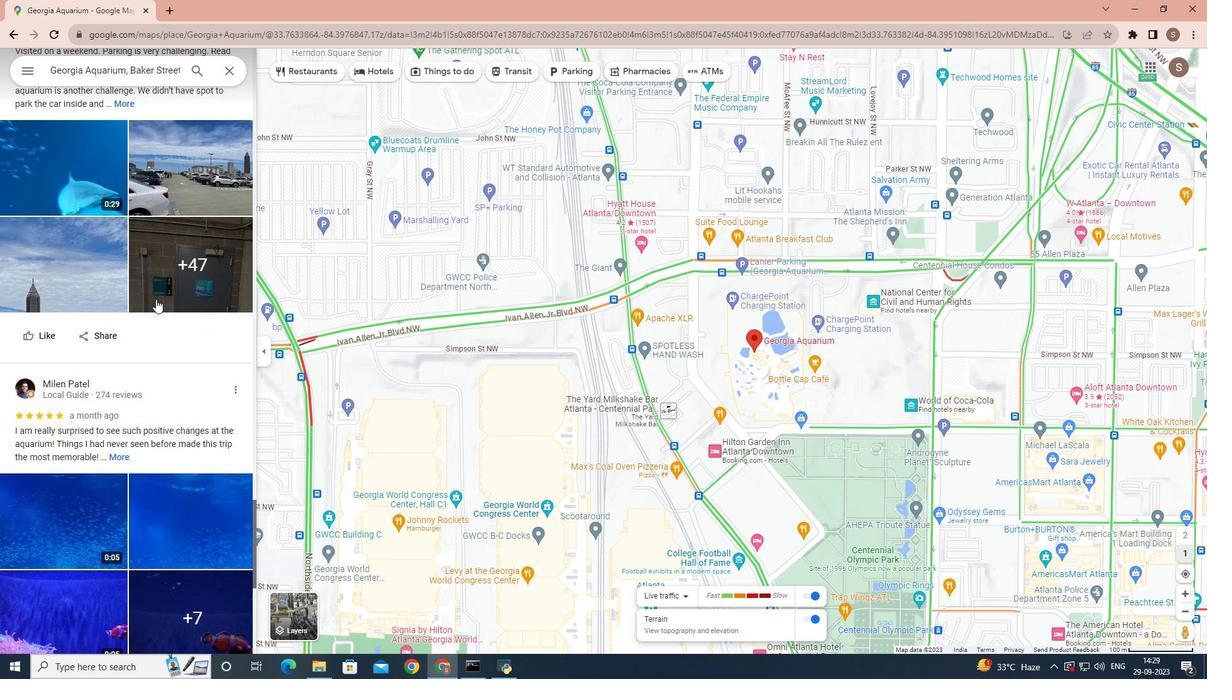
Action: Mouse scrolled (155, 298) with delta (0, 0)
Screenshot: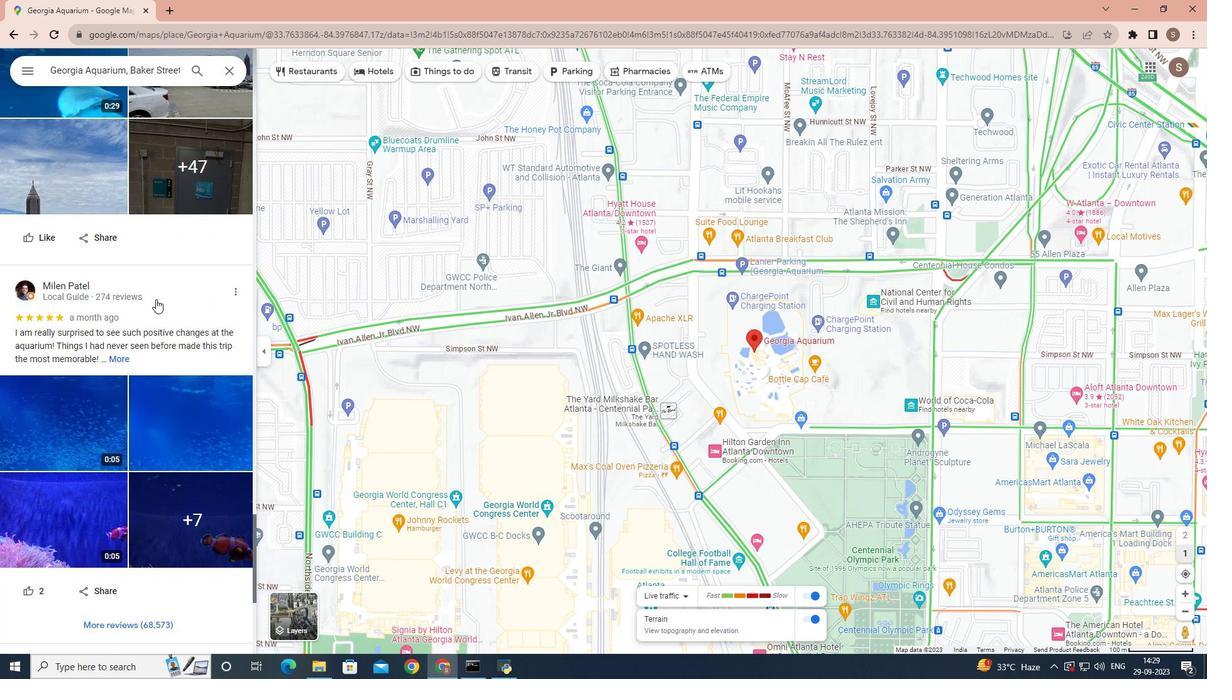 
Action: Mouse scrolled (155, 298) with delta (0, 0)
Screenshot: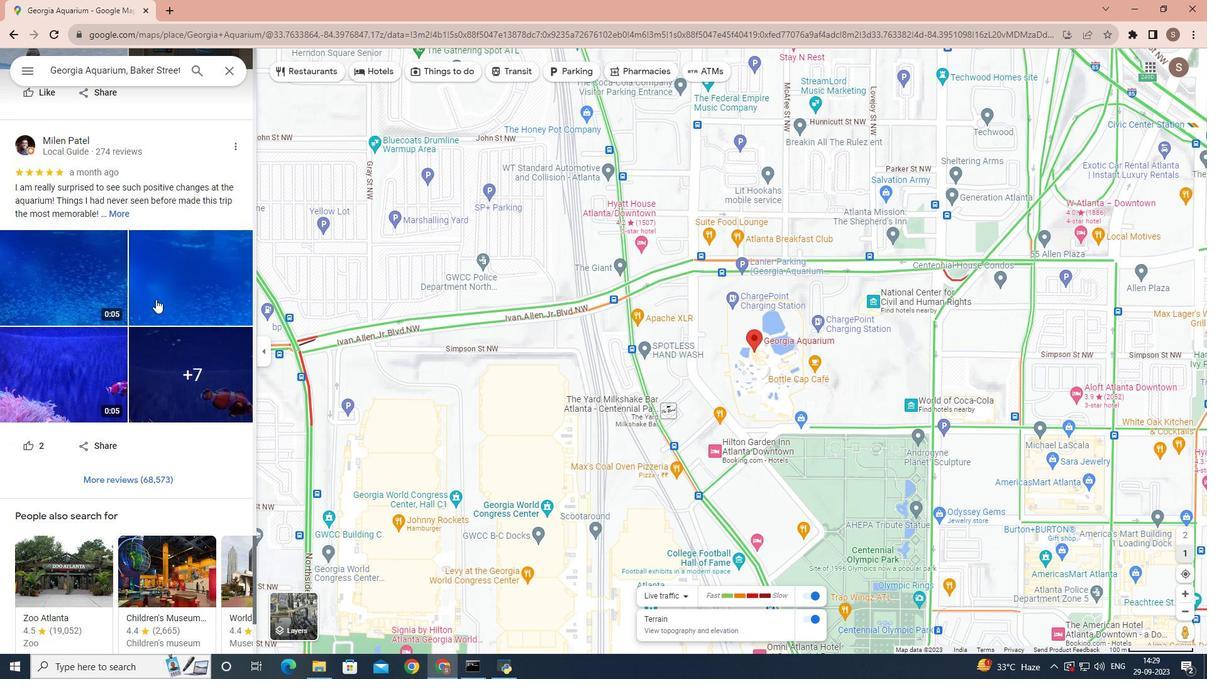 
Action: Mouse scrolled (155, 298) with delta (0, 0)
Screenshot: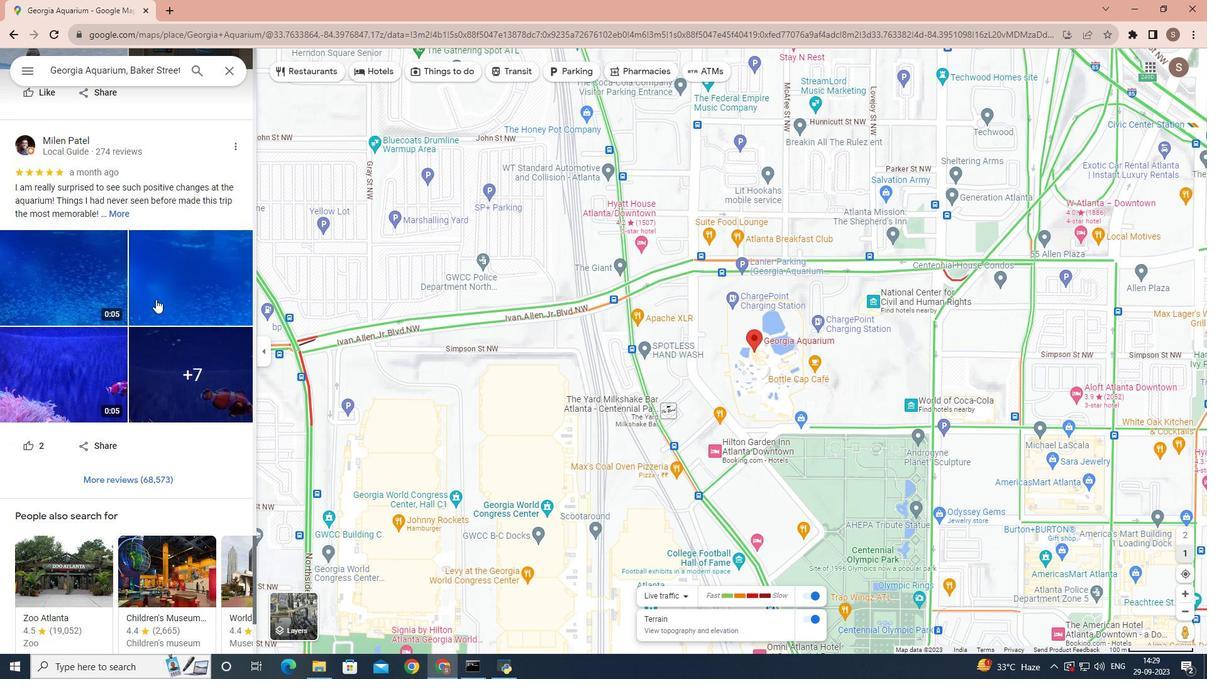 
Action: Mouse scrolled (155, 298) with delta (0, 0)
Screenshot: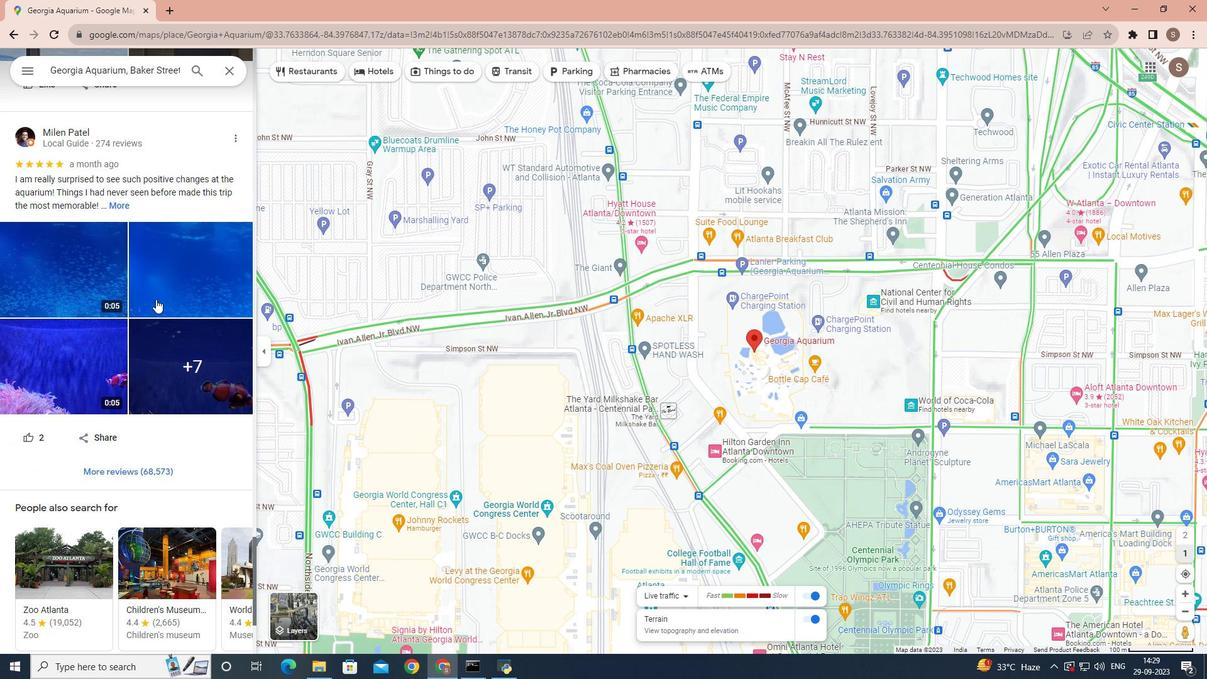 
Action: Mouse scrolled (155, 298) with delta (0, 0)
Screenshot: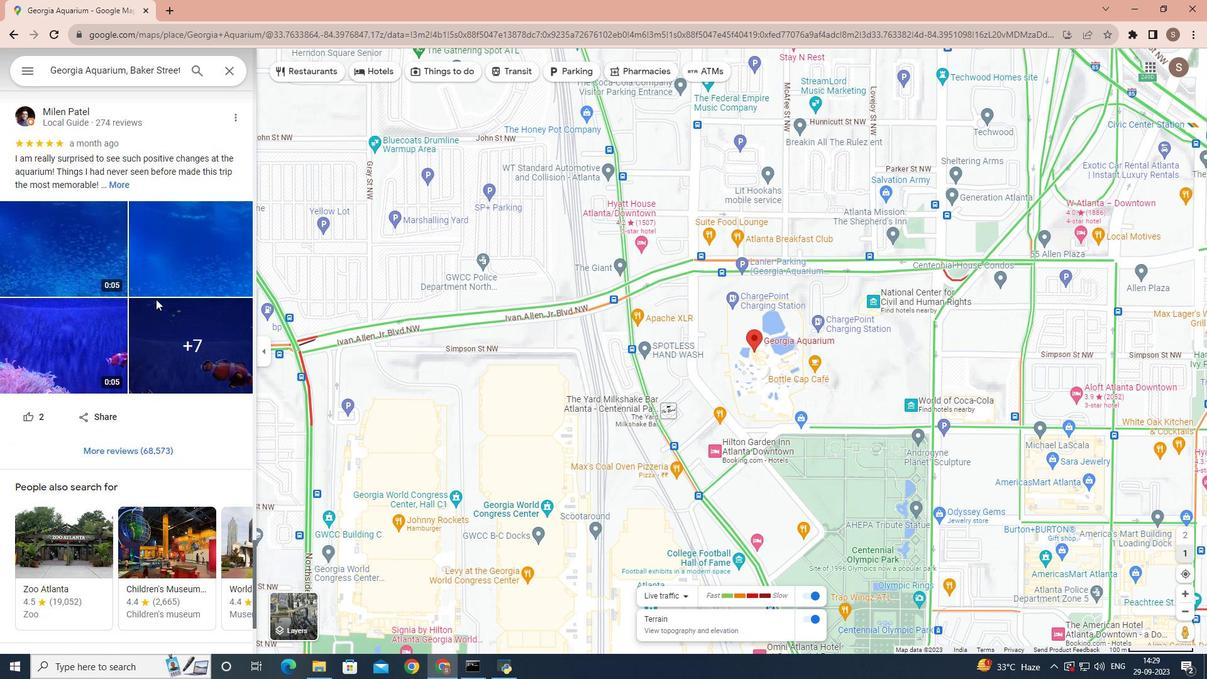 
Action: Mouse scrolled (155, 298) with delta (0, 0)
Screenshot: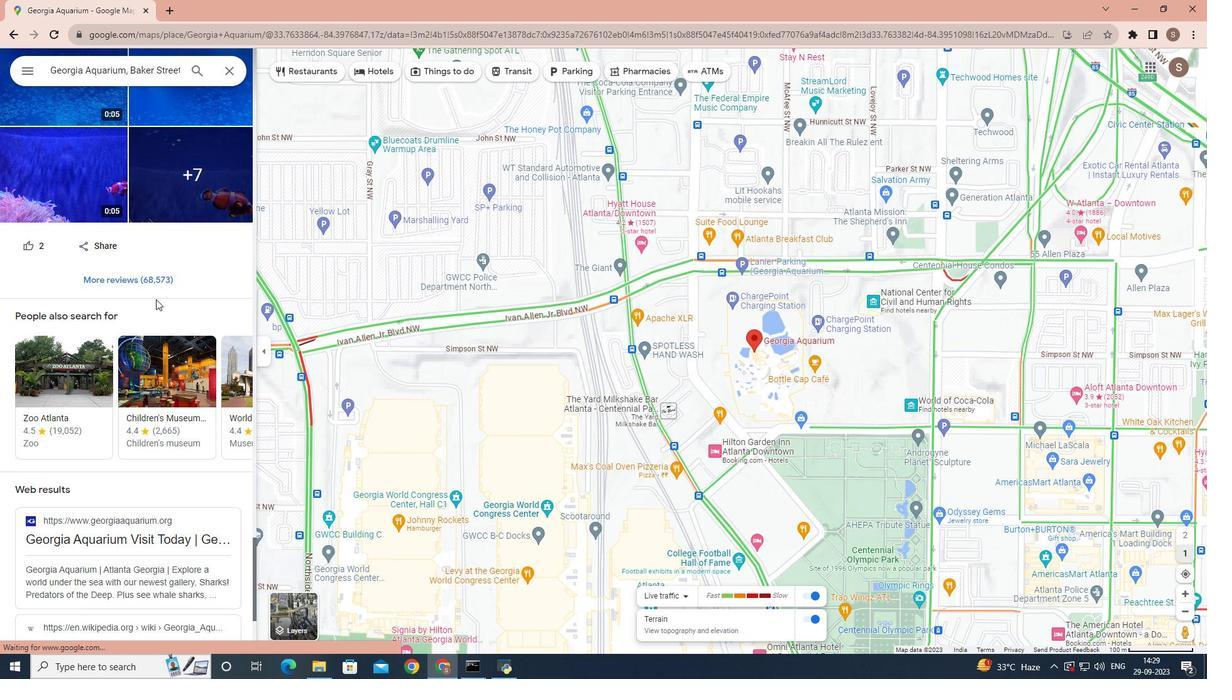 
Action: Mouse scrolled (155, 298) with delta (0, 0)
Screenshot: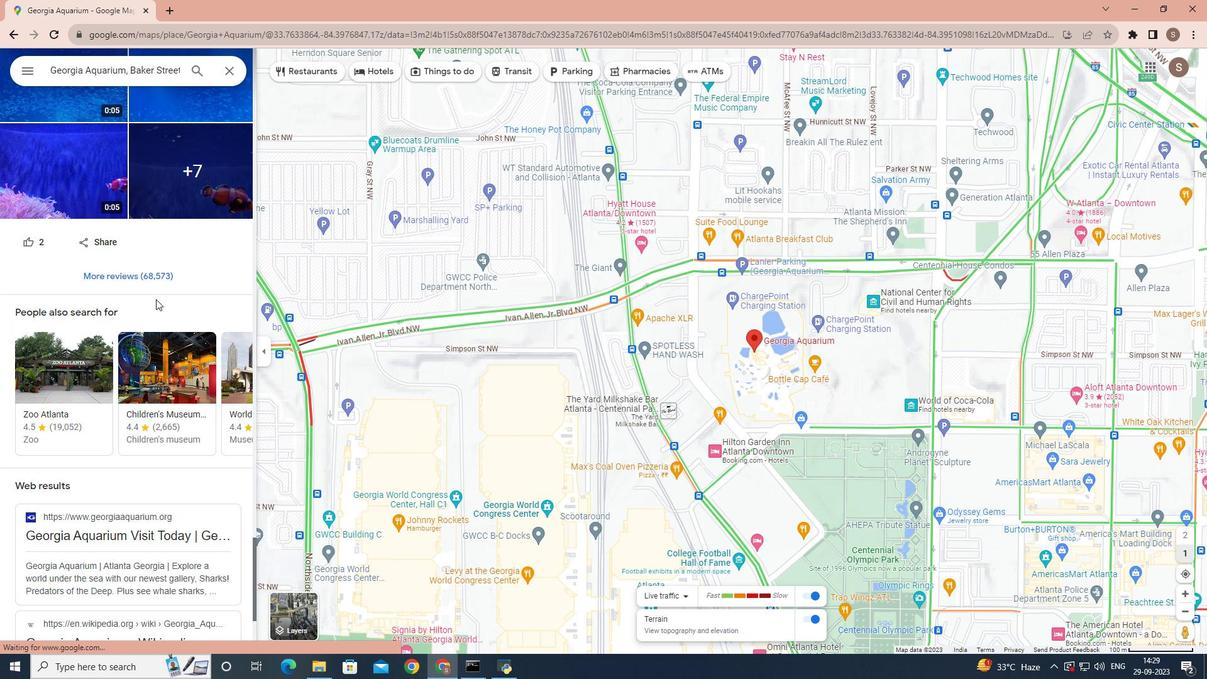 
Action: Mouse scrolled (155, 298) with delta (0, 0)
Screenshot: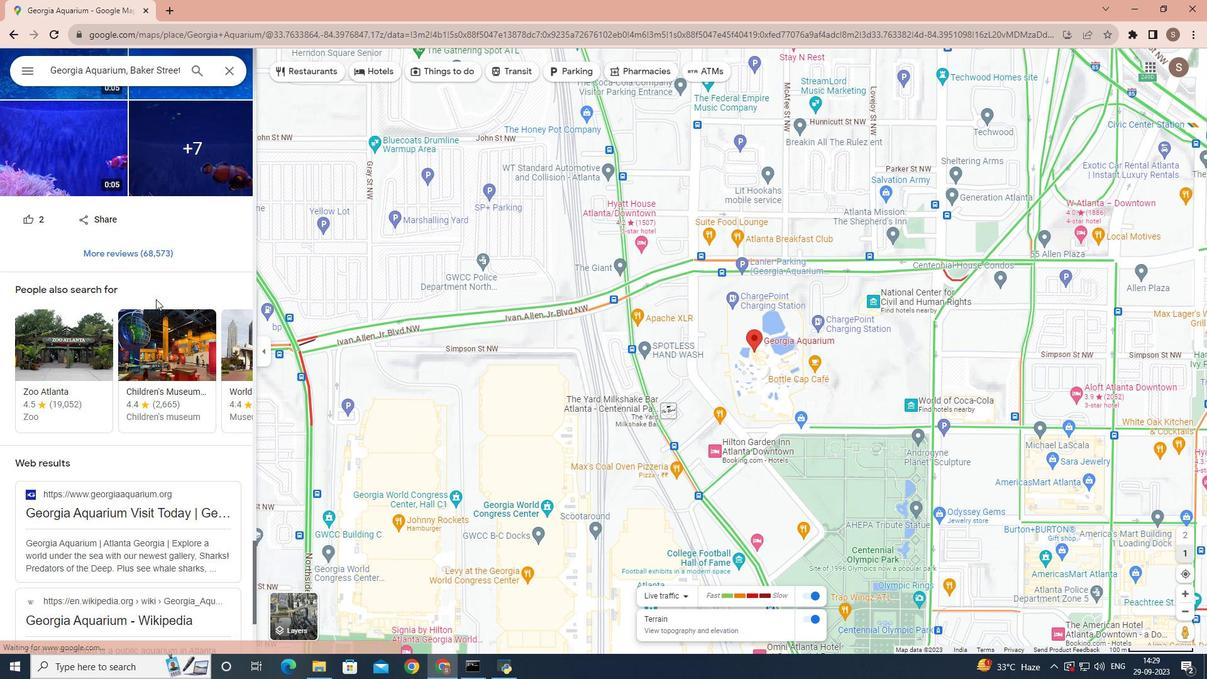 
Action: Mouse scrolled (155, 298) with delta (0, 0)
Screenshot: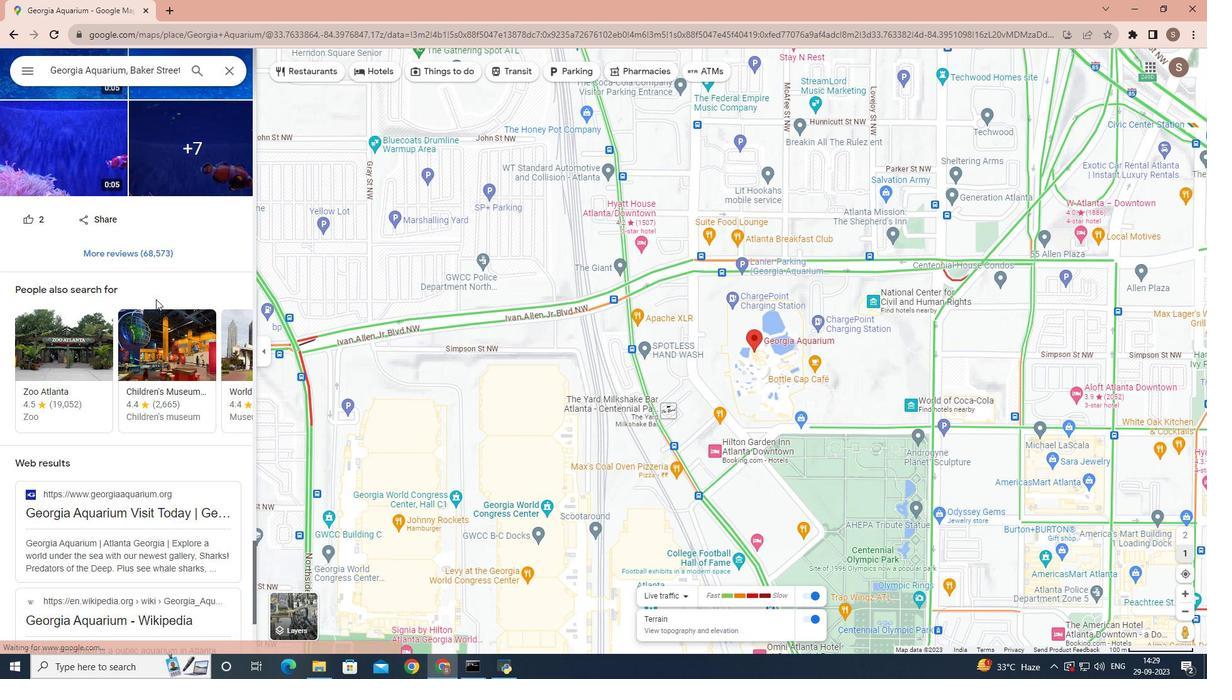 
Action: Mouse scrolled (155, 298) with delta (0, 0)
Screenshot: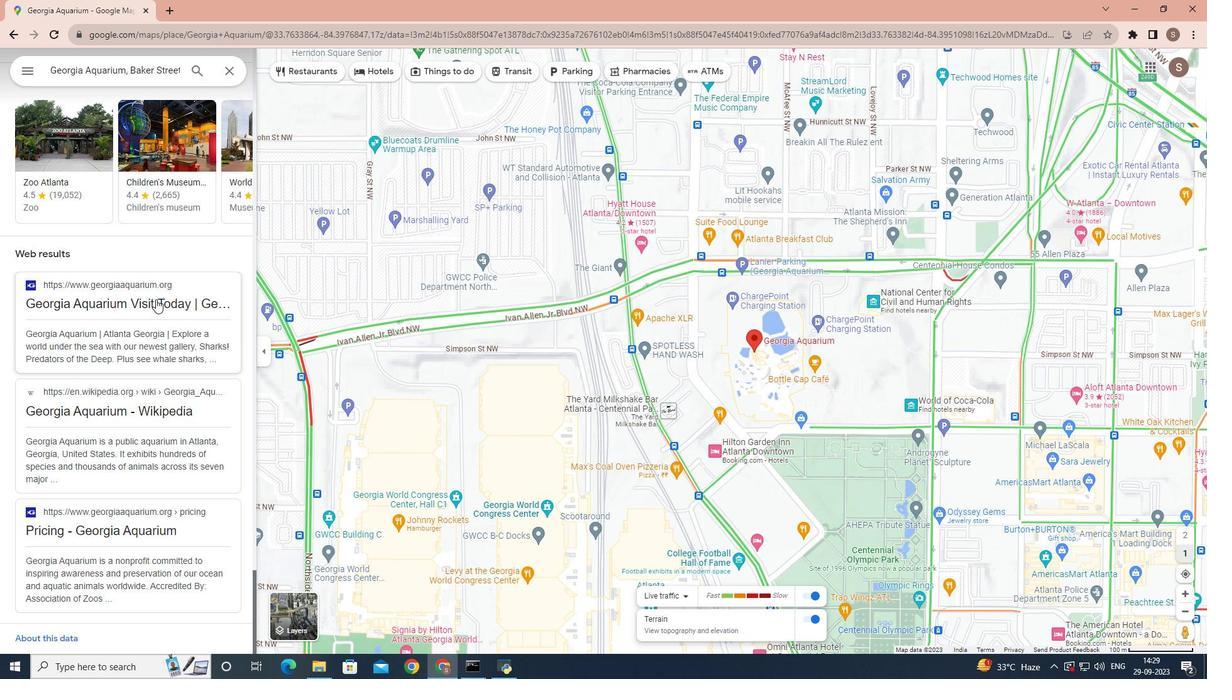 
Action: Mouse scrolled (155, 298) with delta (0, 0)
Screenshot: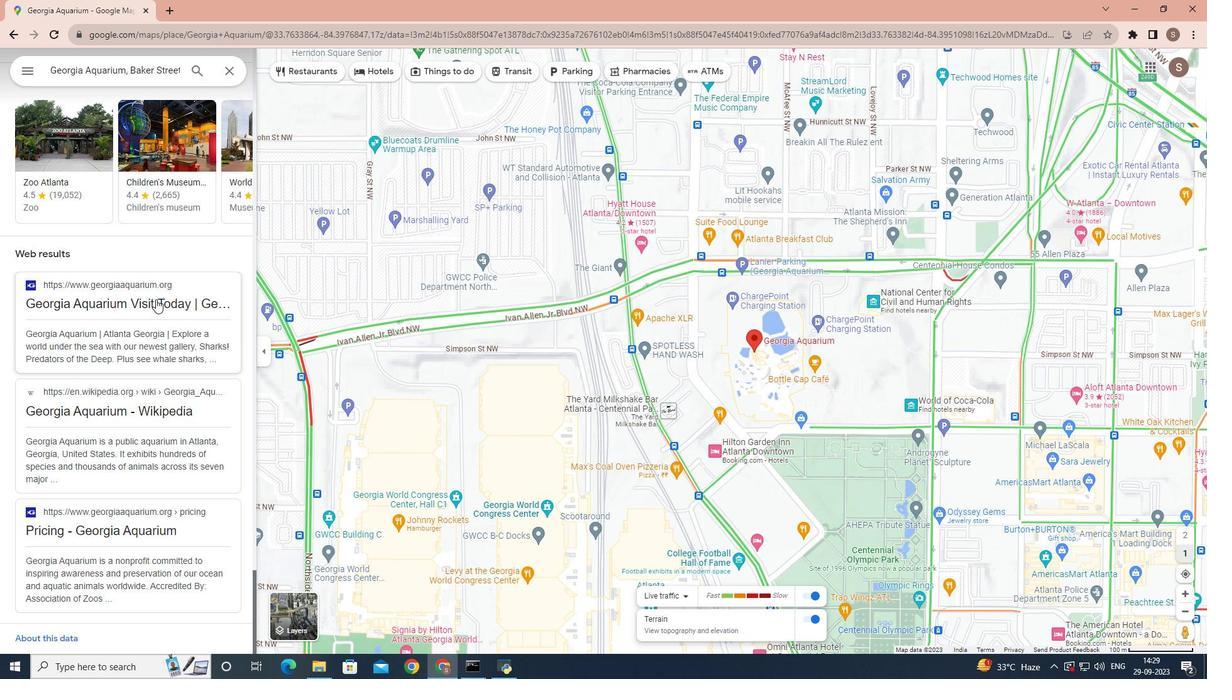 
Action: Mouse scrolled (155, 298) with delta (0, 0)
Screenshot: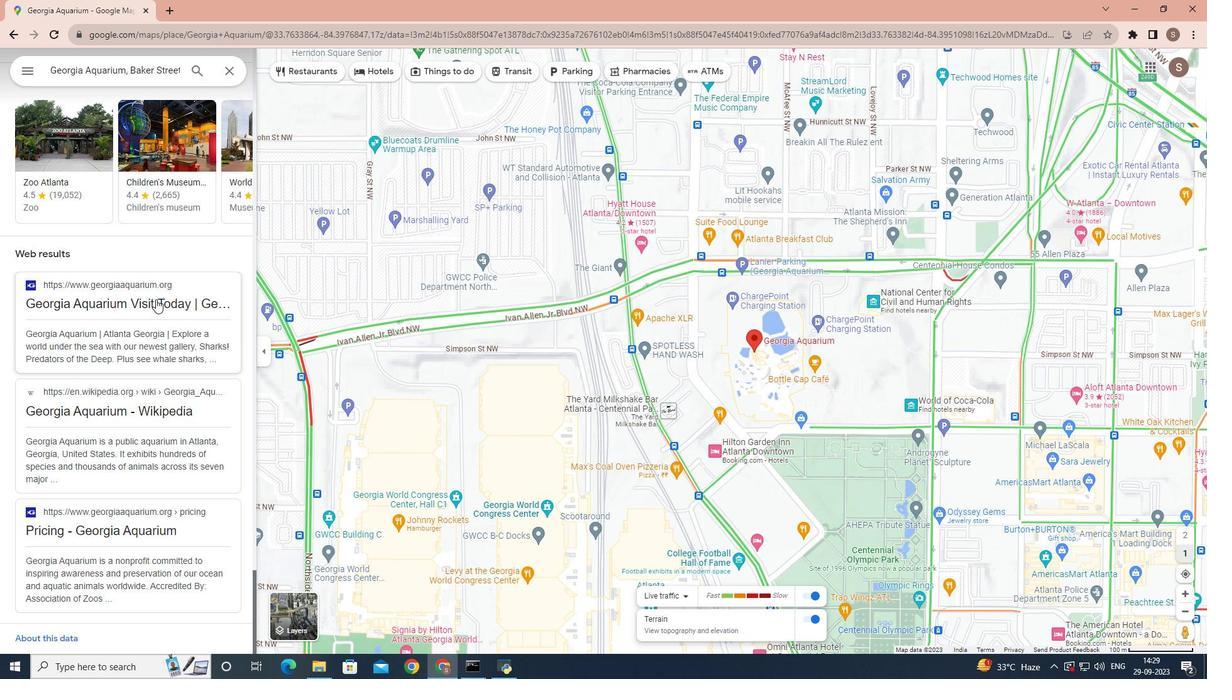 
Action: Mouse scrolled (155, 298) with delta (0, 0)
Screenshot: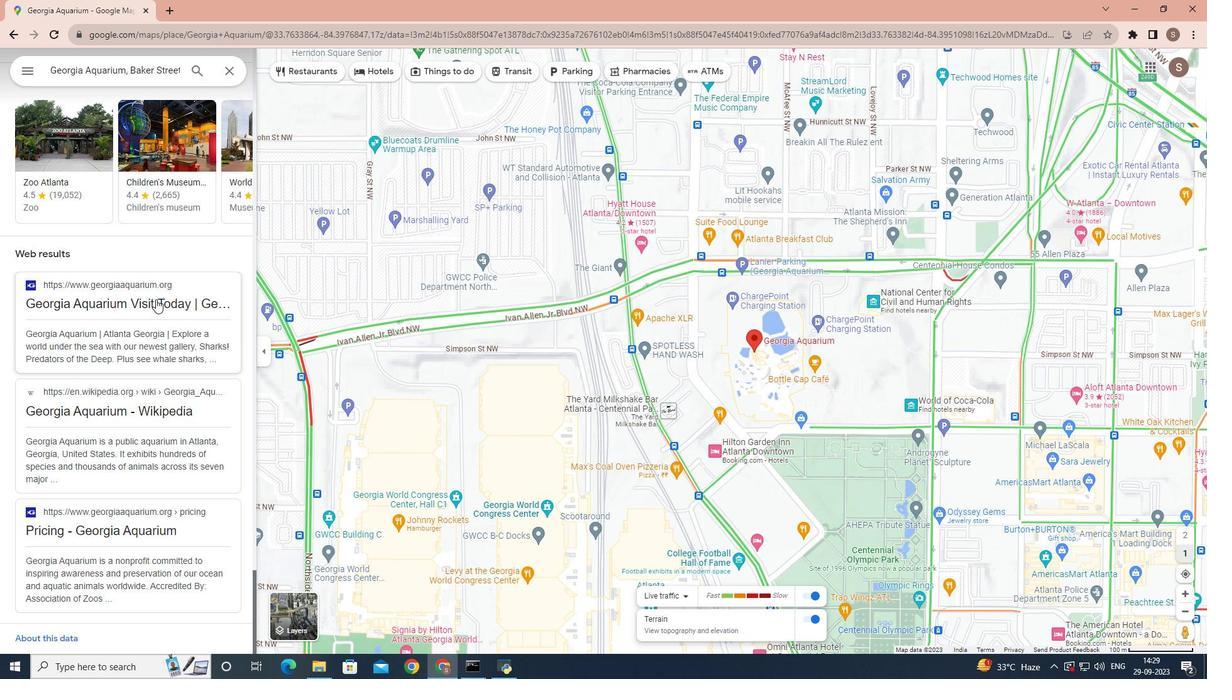 
Action: Mouse scrolled (155, 299) with delta (0, 0)
Screenshot: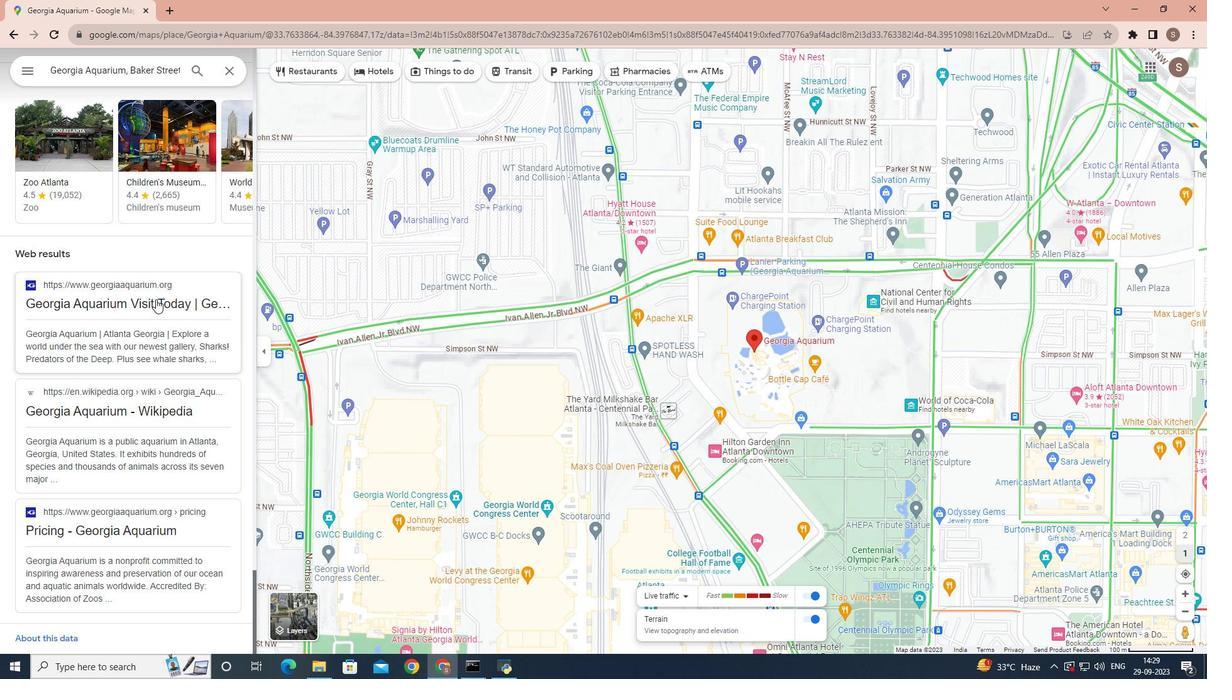 
Action: Mouse scrolled (155, 299) with delta (0, 0)
Screenshot: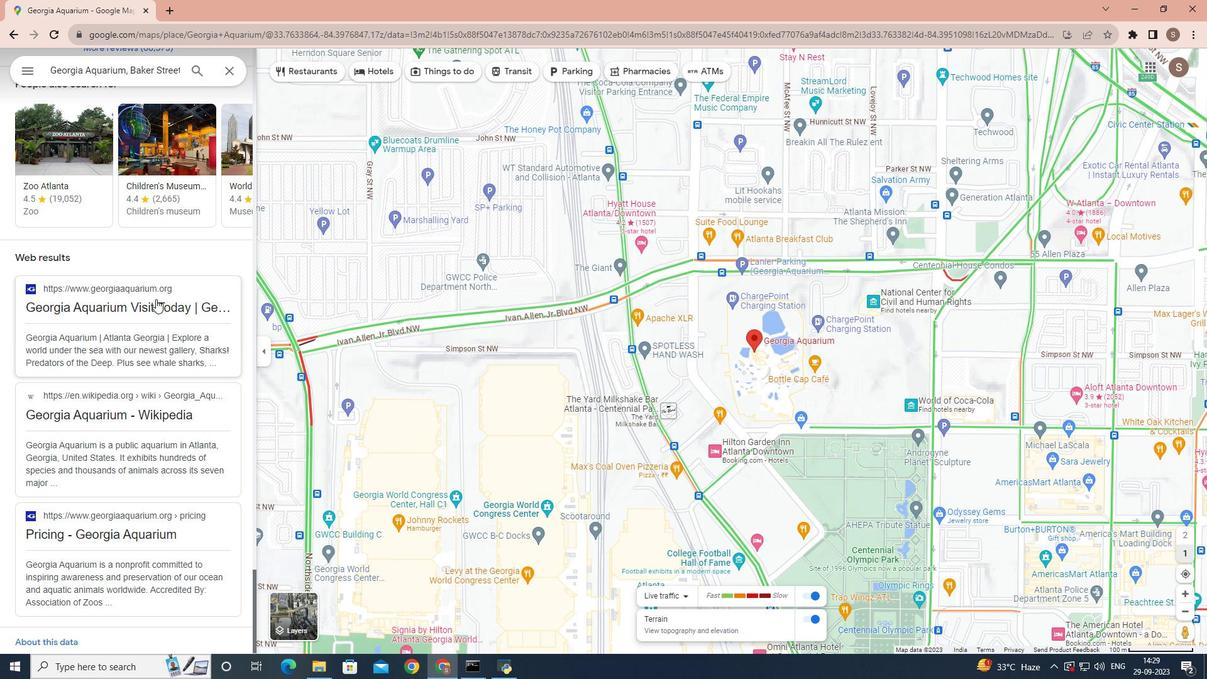 
Action: Mouse scrolled (155, 299) with delta (0, 0)
Screenshot: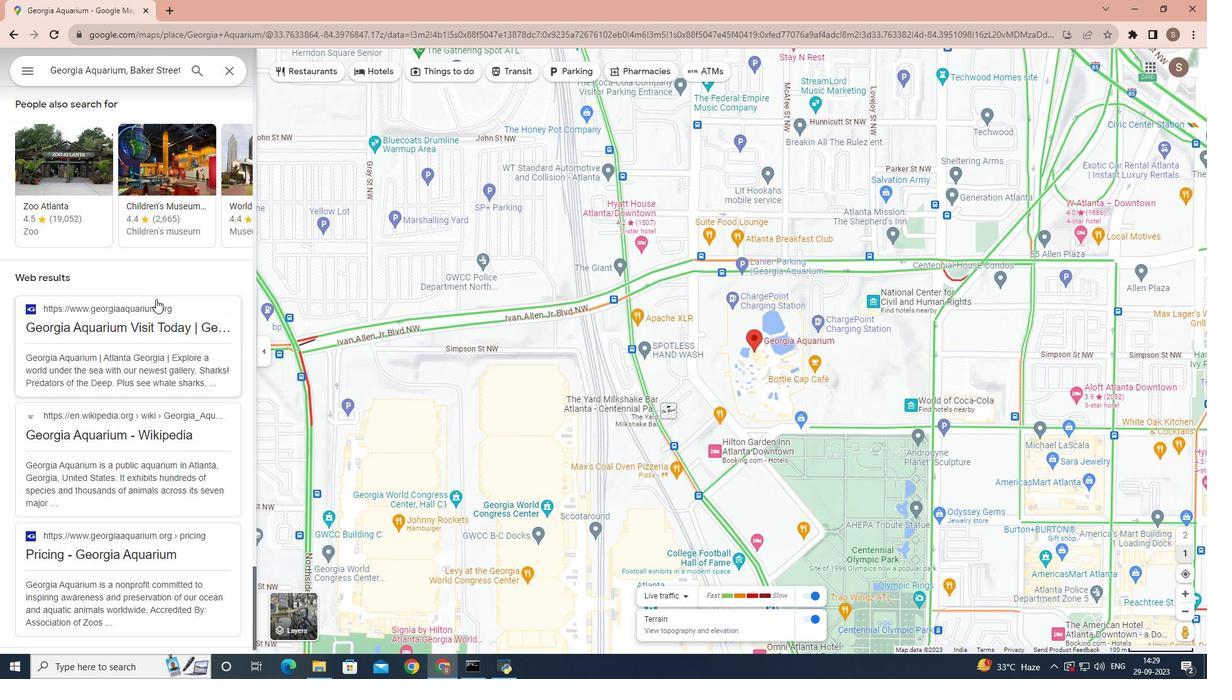 
Action: Mouse scrolled (155, 299) with delta (0, 0)
Screenshot: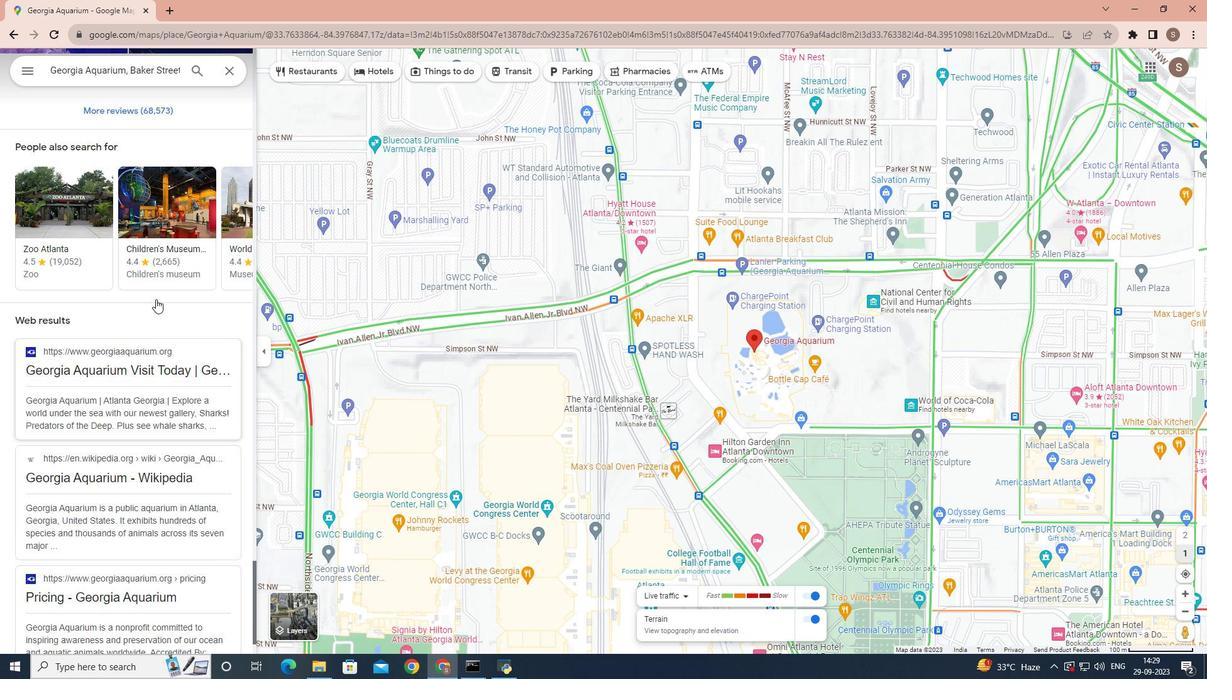 
Action: Mouse scrolled (155, 299) with delta (0, 0)
Screenshot: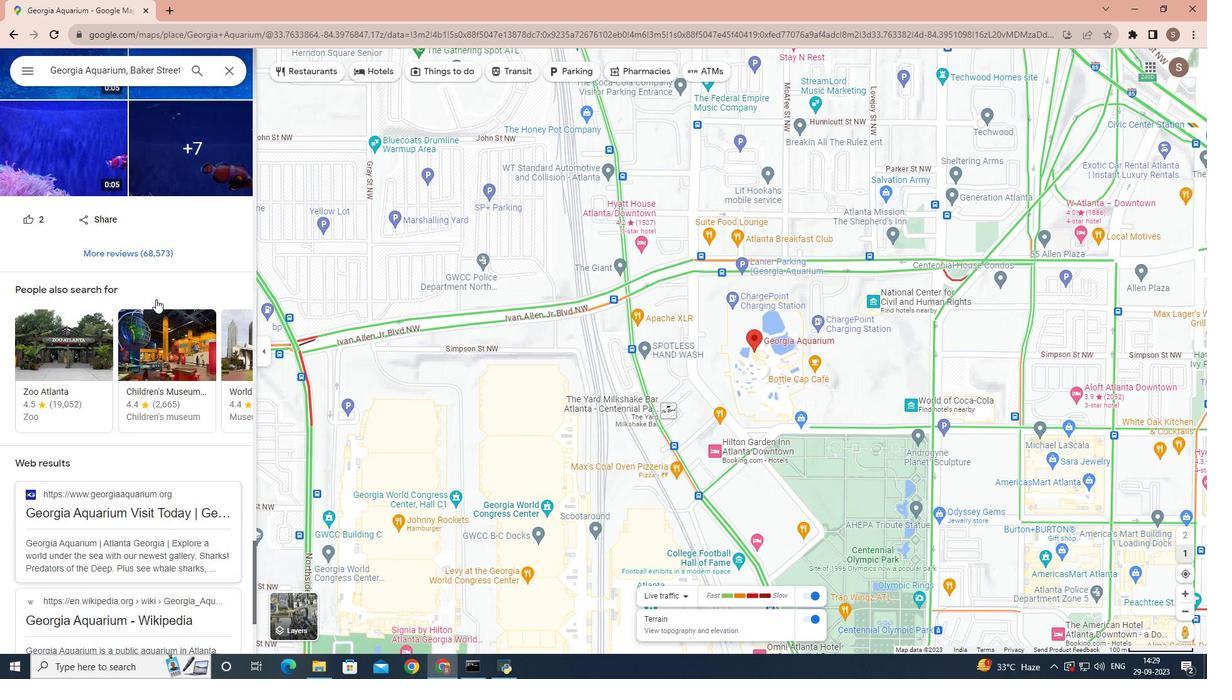 
Action: Mouse scrolled (155, 299) with delta (0, 0)
Screenshot: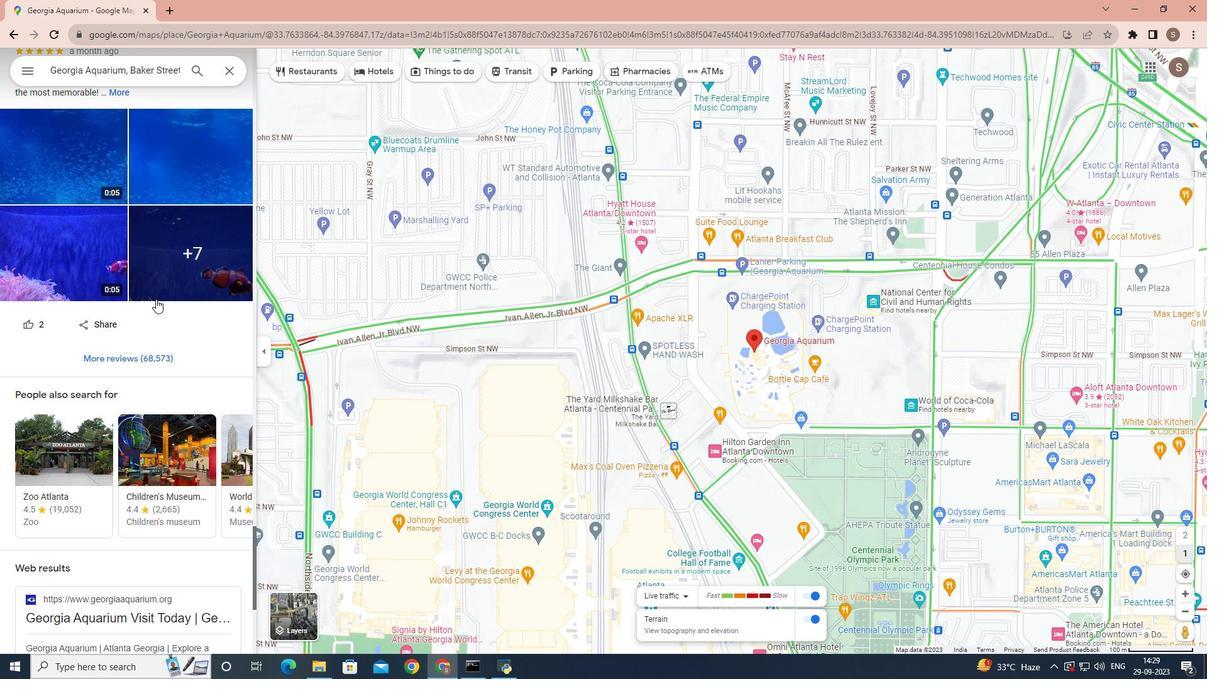 
Action: Mouse scrolled (155, 299) with delta (0, 0)
Screenshot: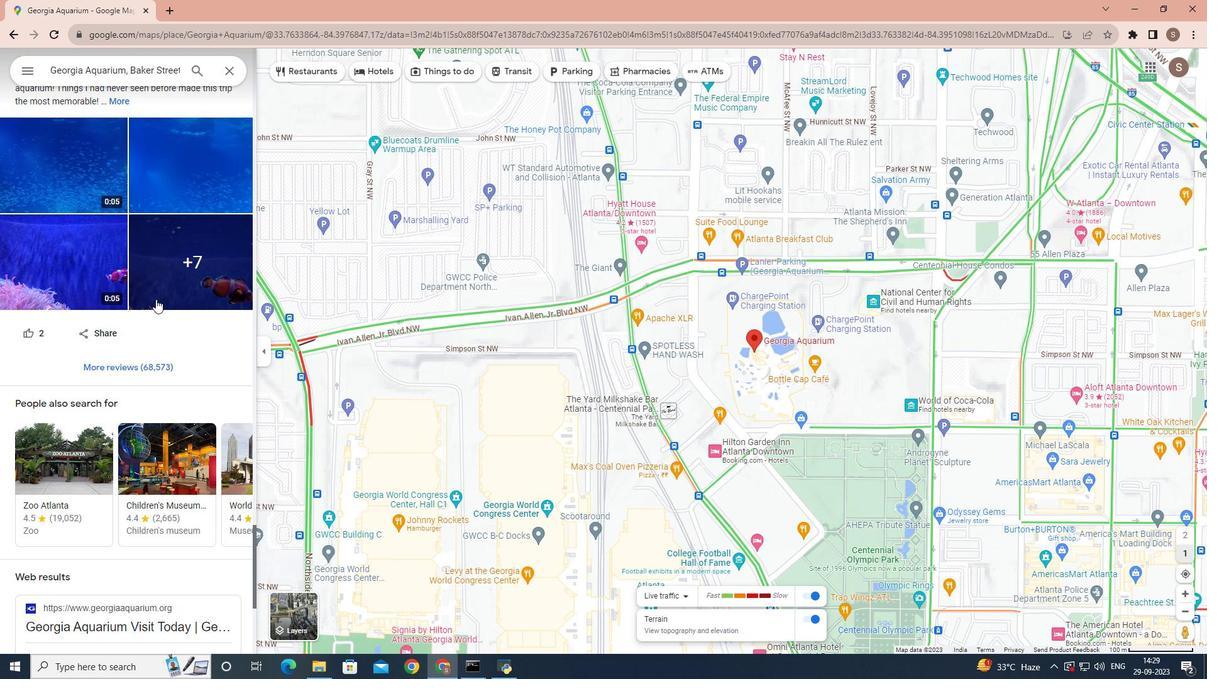 
Action: Mouse scrolled (155, 299) with delta (0, 0)
Screenshot: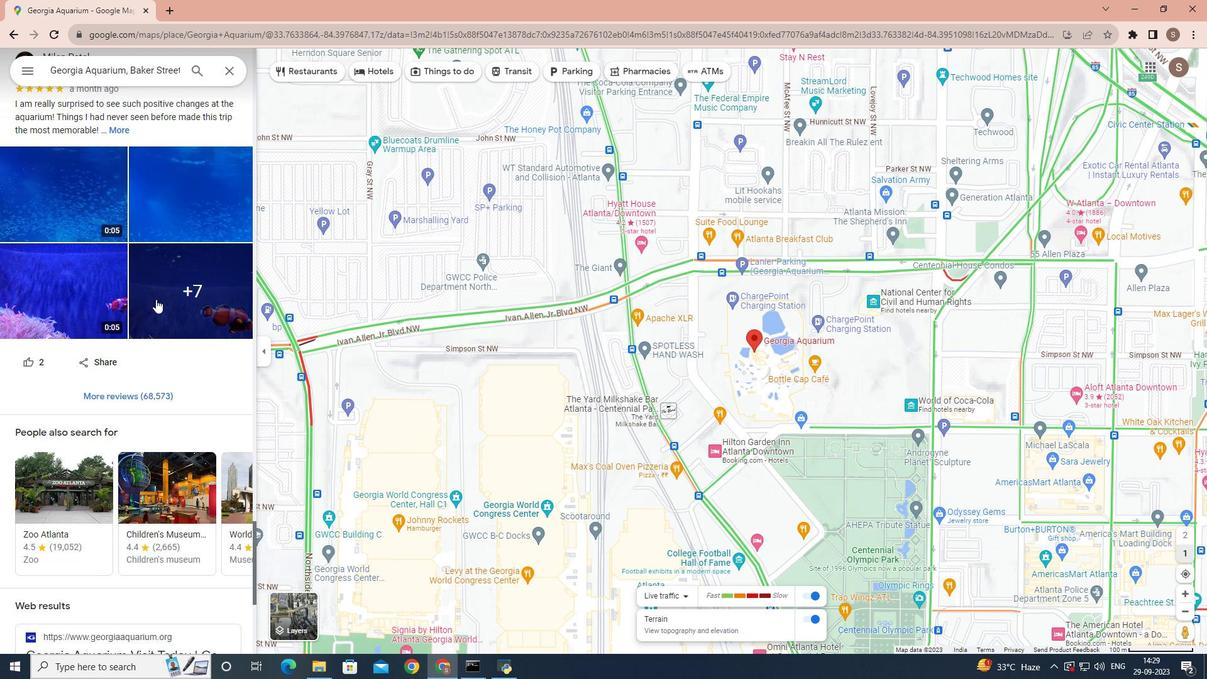
Action: Mouse scrolled (155, 299) with delta (0, 0)
Screenshot: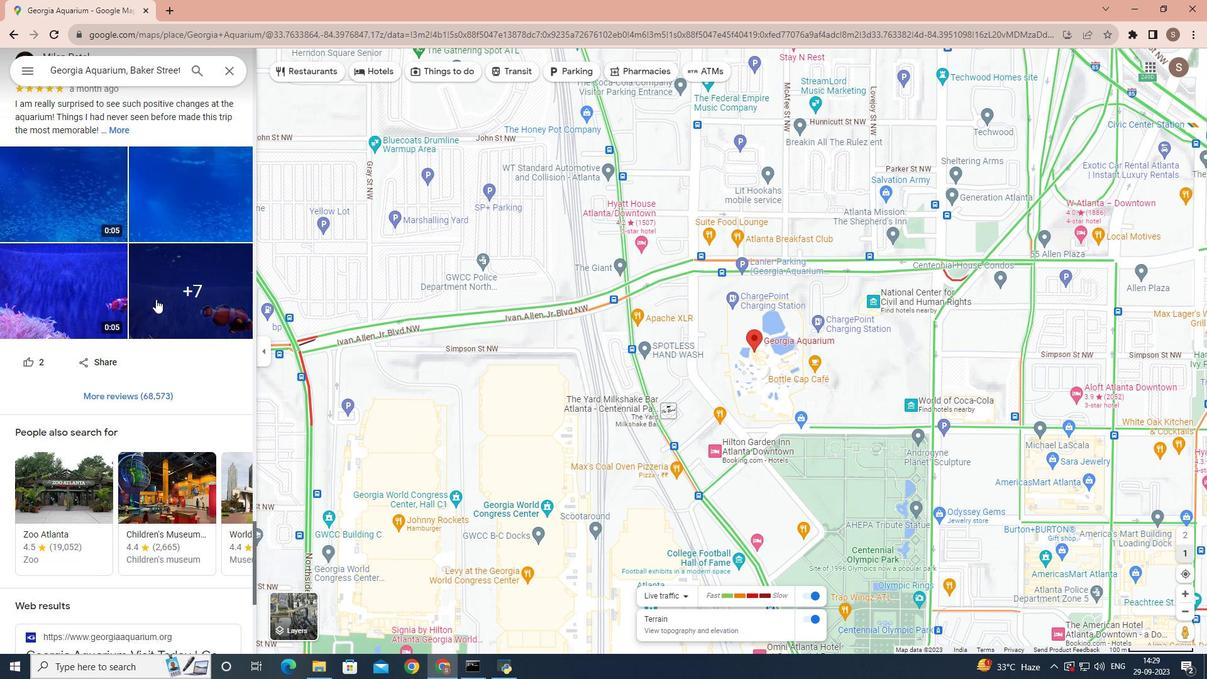 
Action: Mouse scrolled (155, 299) with delta (0, 0)
Screenshot: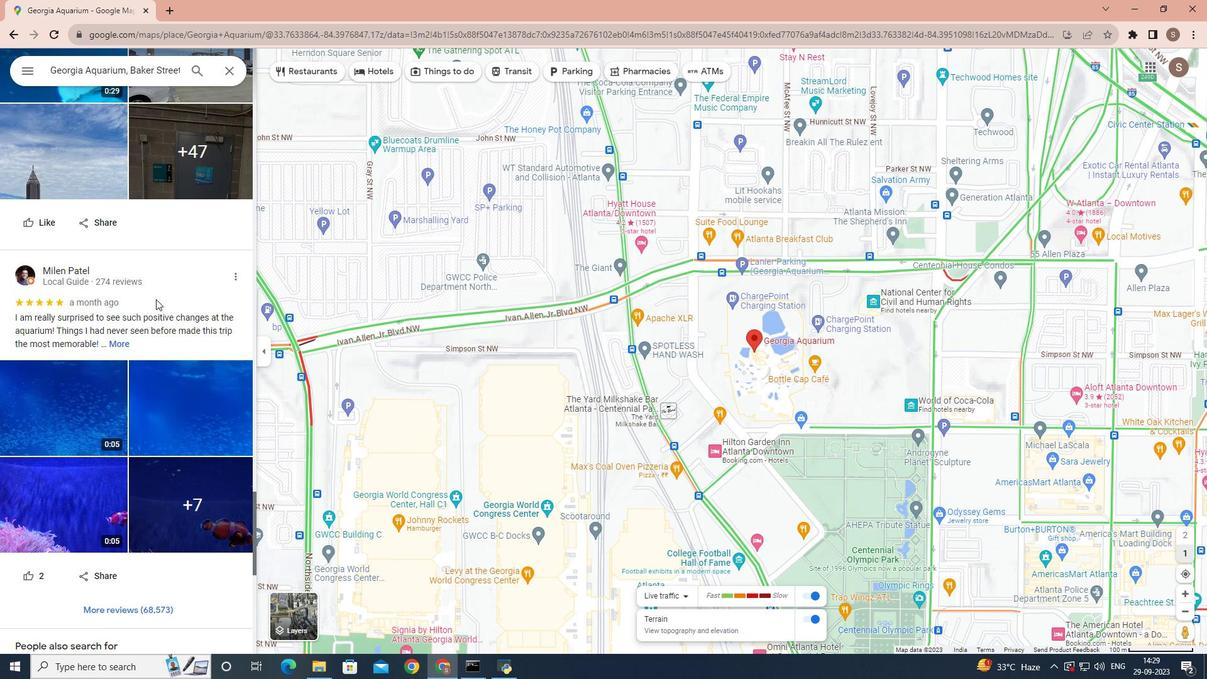 
Action: Mouse scrolled (155, 299) with delta (0, 0)
Screenshot: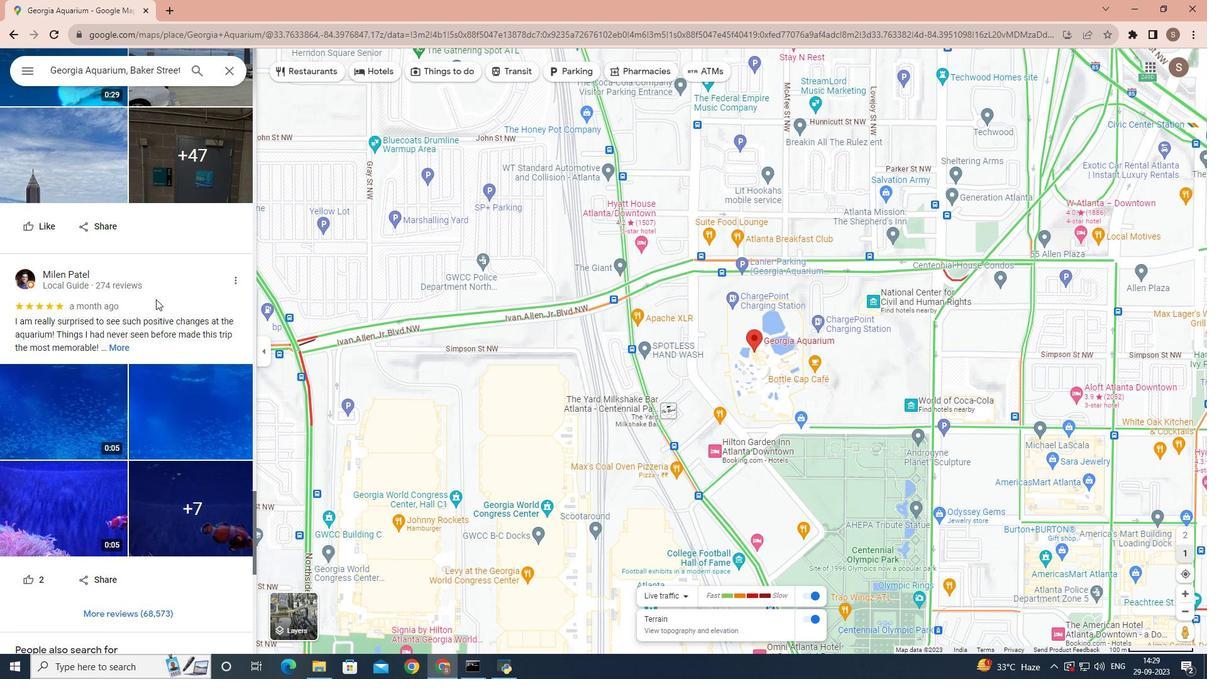 
Action: Mouse scrolled (155, 299) with delta (0, 0)
Screenshot: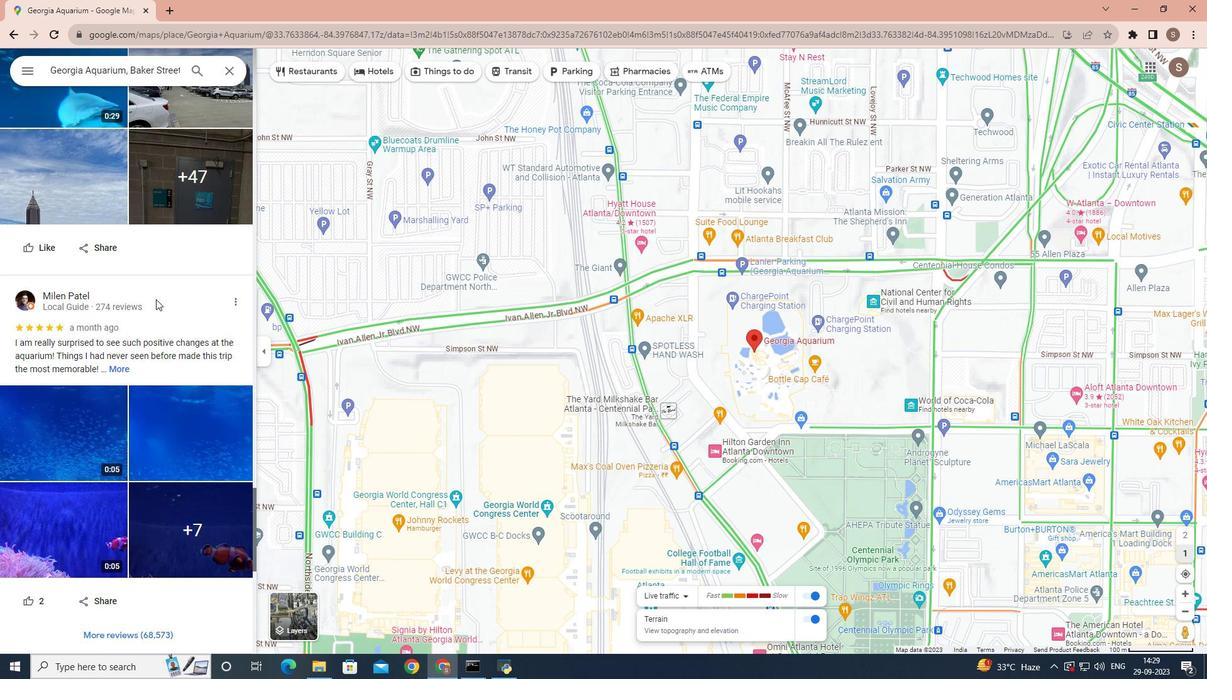 
Action: Mouse scrolled (155, 299) with delta (0, 0)
Screenshot: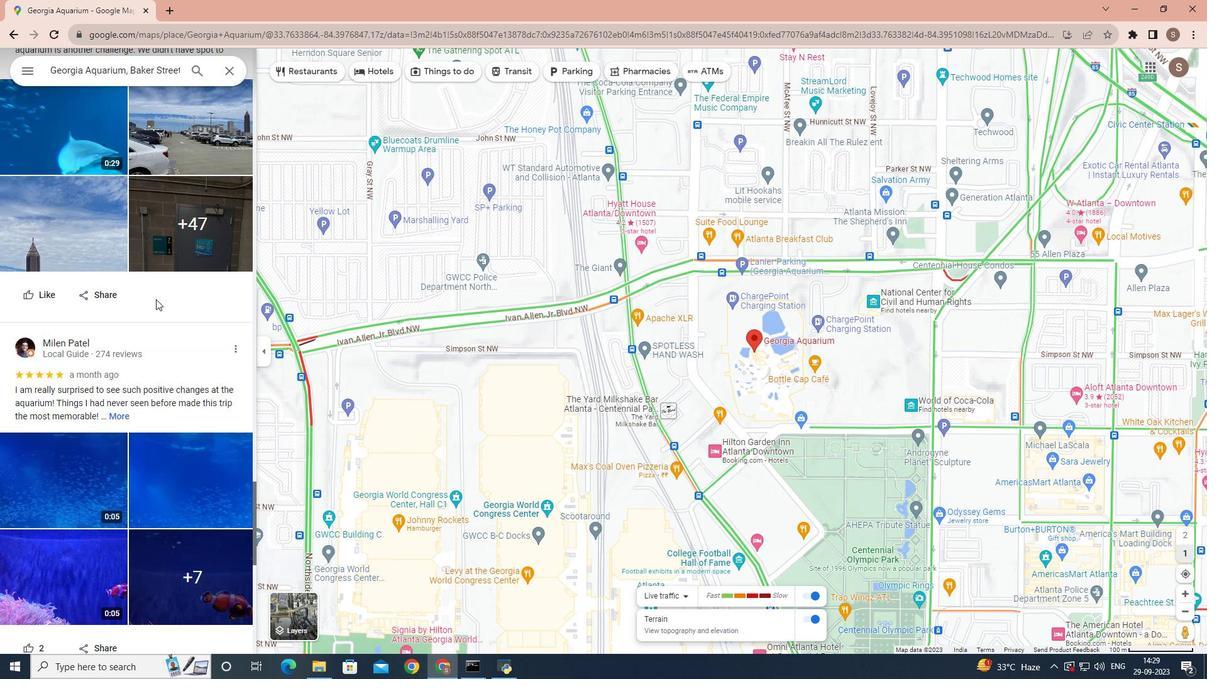 
Action: Mouse scrolled (155, 299) with delta (0, 0)
Screenshot: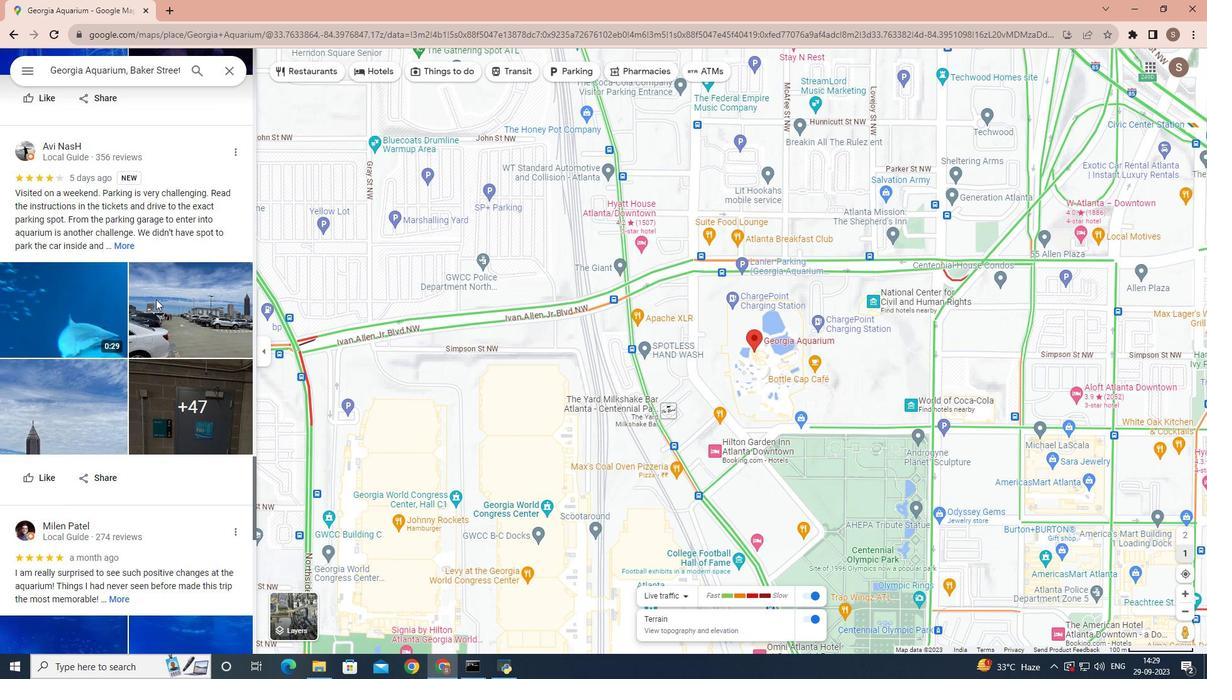 
Action: Mouse scrolled (155, 299) with delta (0, 0)
Screenshot: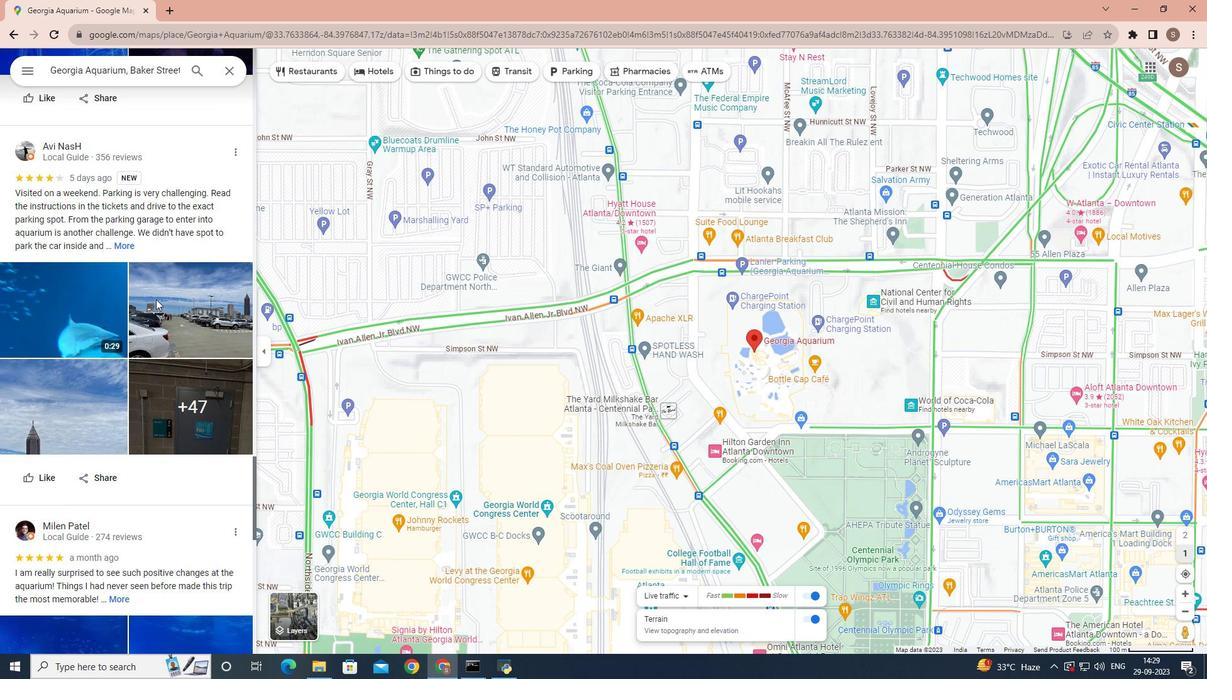 
Action: Mouse scrolled (155, 299) with delta (0, 0)
Screenshot: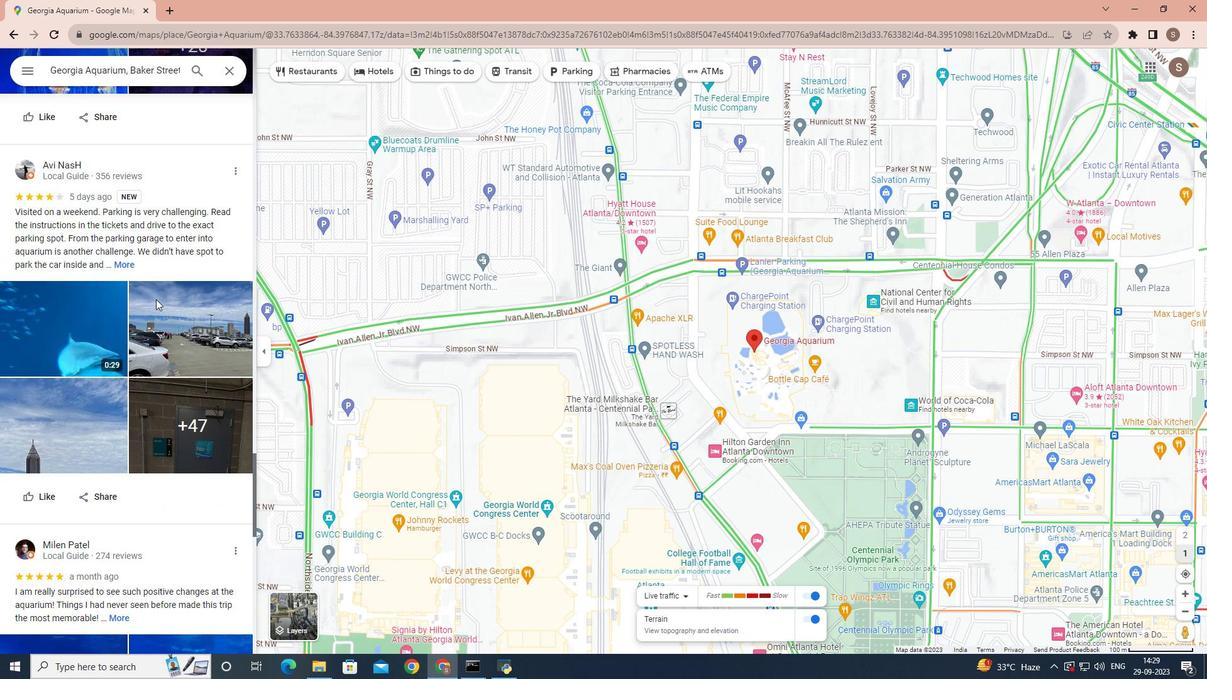 
Action: Mouse scrolled (155, 299) with delta (0, 0)
Screenshot: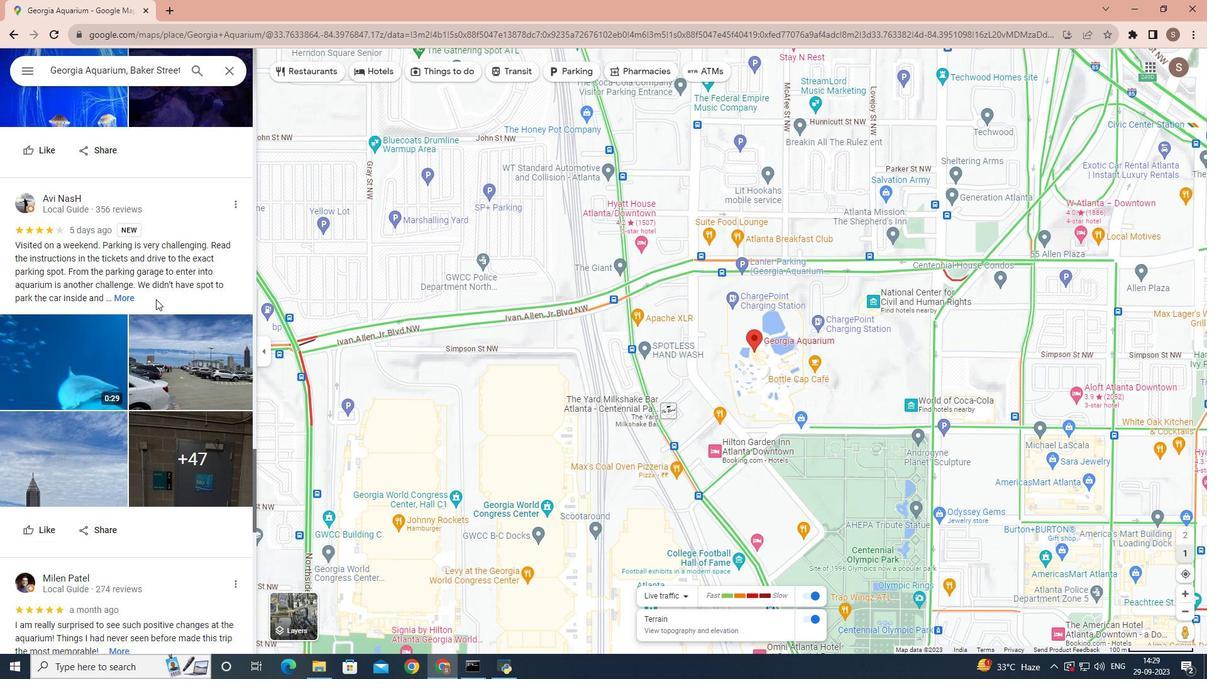 
Action: Mouse scrolled (155, 299) with delta (0, 0)
Screenshot: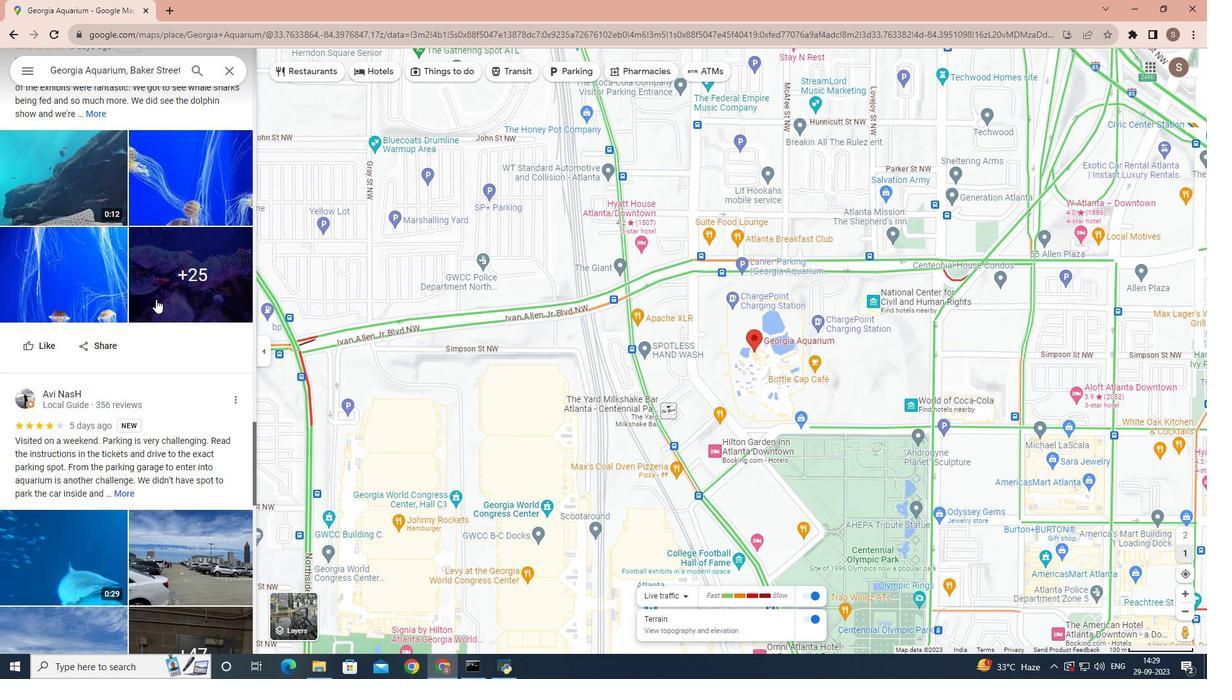 
Action: Mouse scrolled (155, 299) with delta (0, 0)
Screenshot: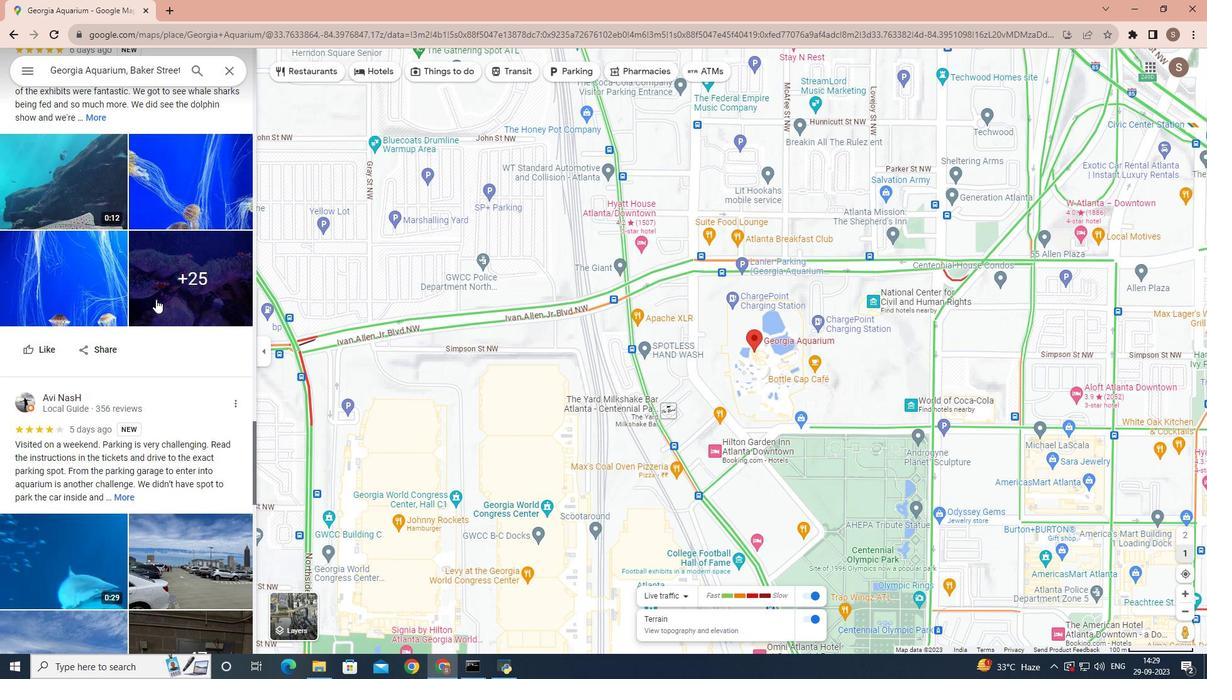 
Action: Mouse scrolled (155, 299) with delta (0, 0)
Screenshot: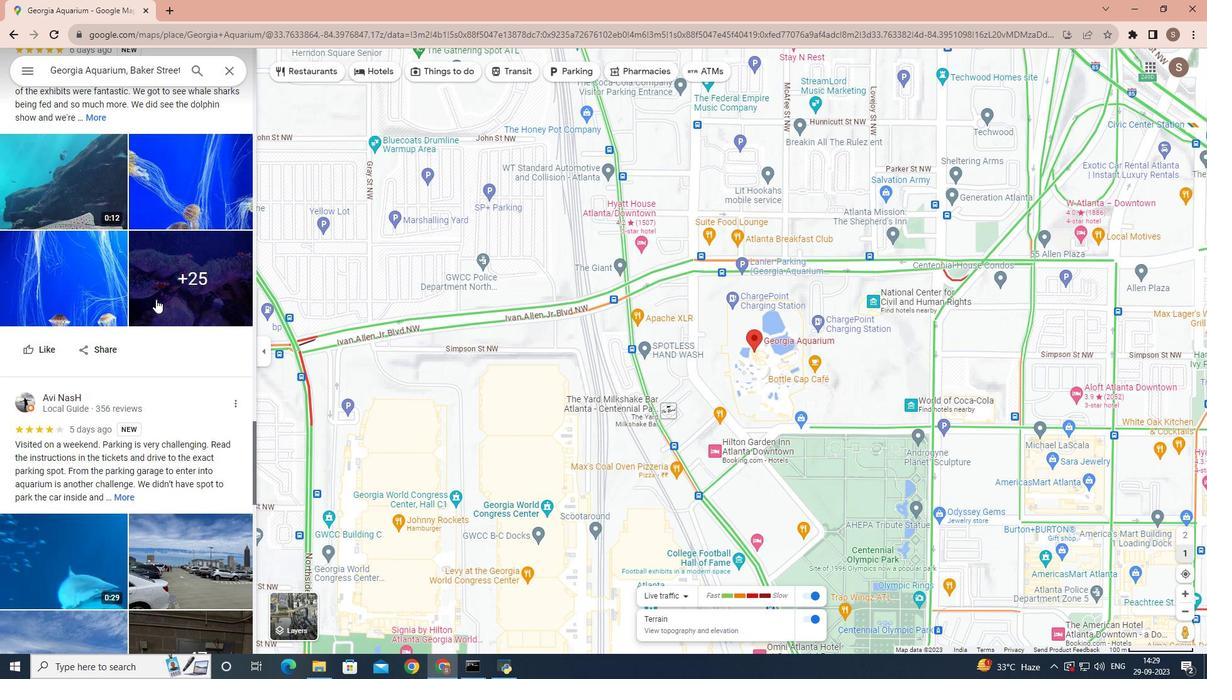 
Action: Mouse scrolled (155, 299) with delta (0, 0)
Screenshot: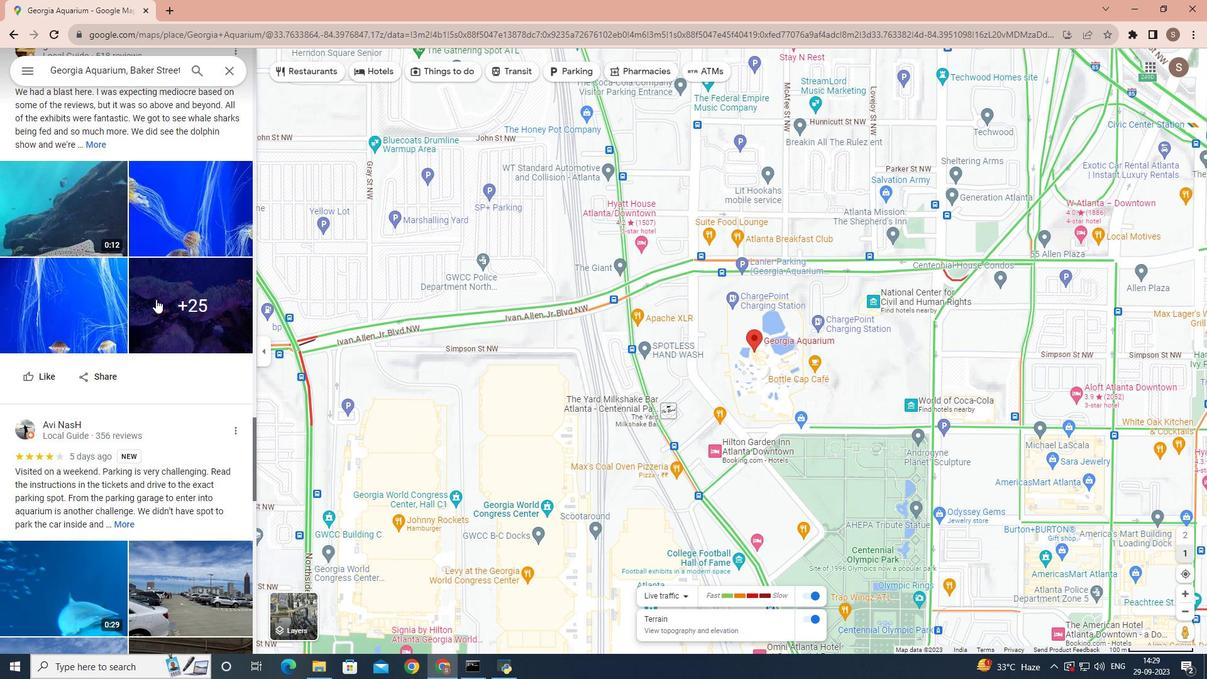 
Action: Mouse scrolled (155, 299) with delta (0, 0)
Screenshot: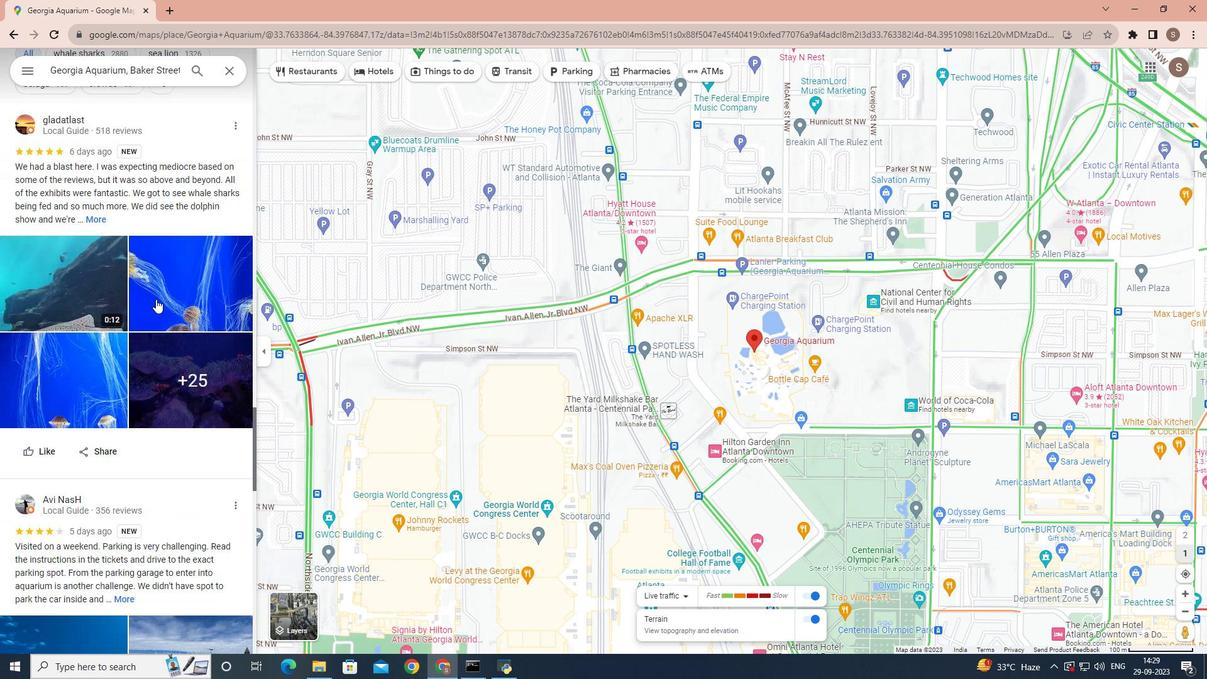 
Action: Mouse moved to (150, 288)
Screenshot: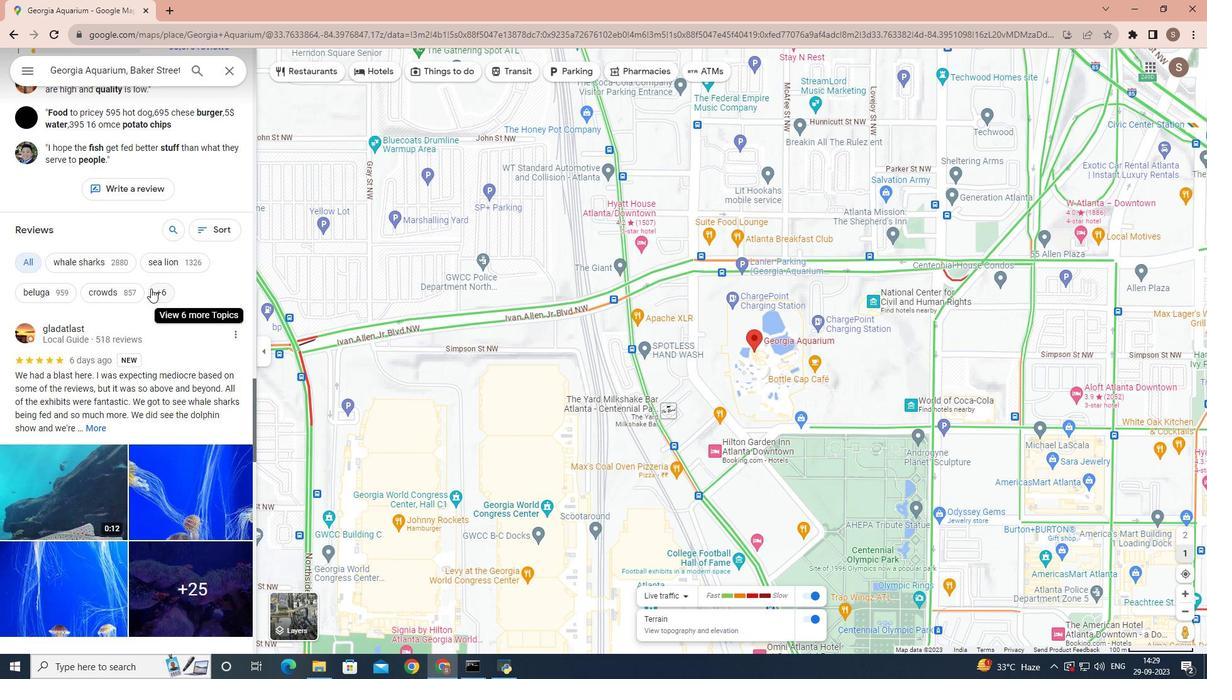 
Action: Mouse scrolled (150, 289) with delta (0, 0)
Screenshot: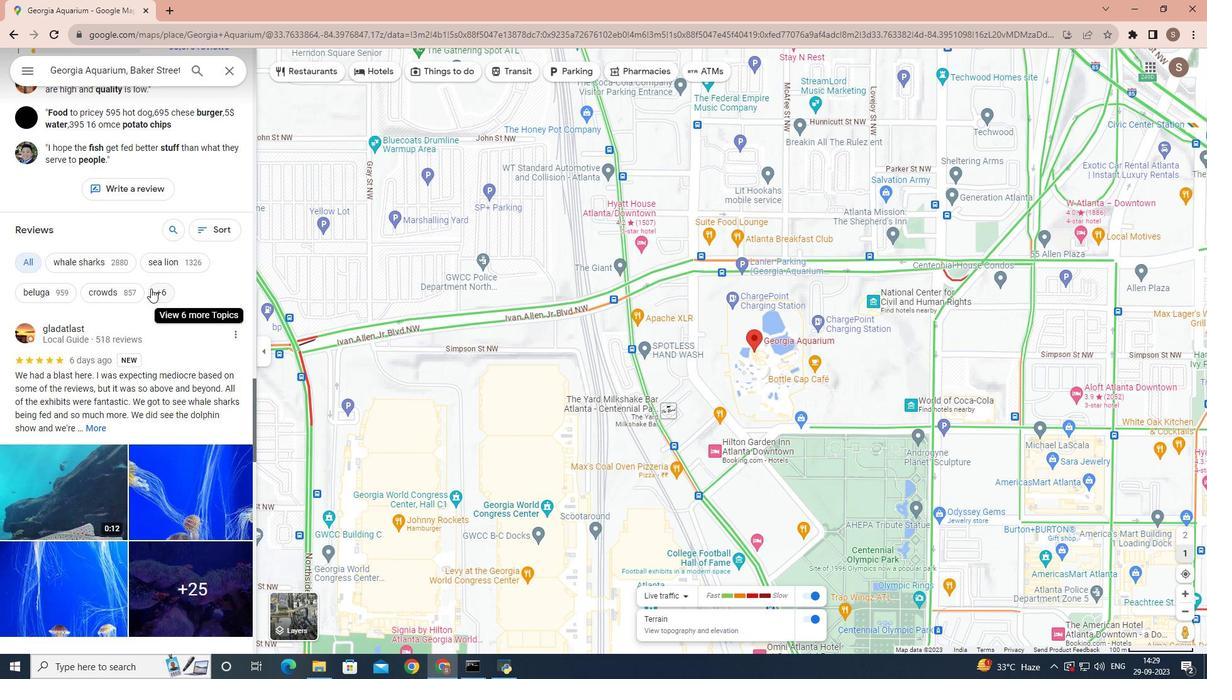 
Action: Mouse scrolled (150, 289) with delta (0, 0)
Screenshot: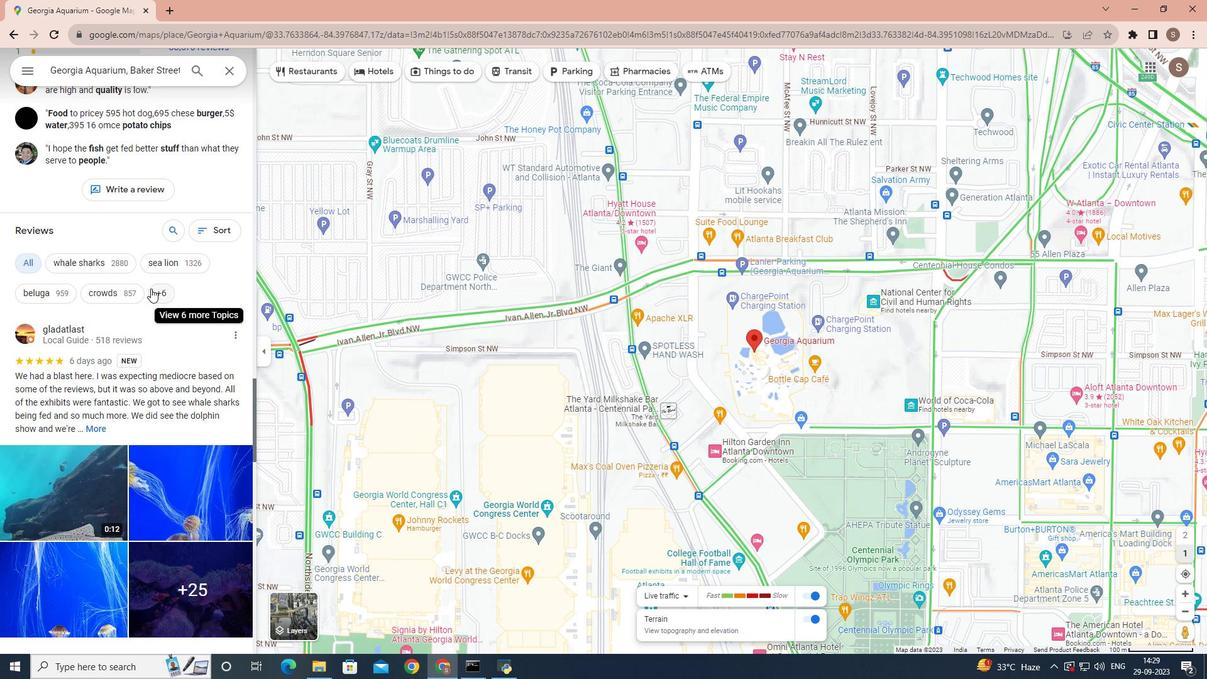 
Action: Mouse scrolled (150, 289) with delta (0, 0)
Screenshot: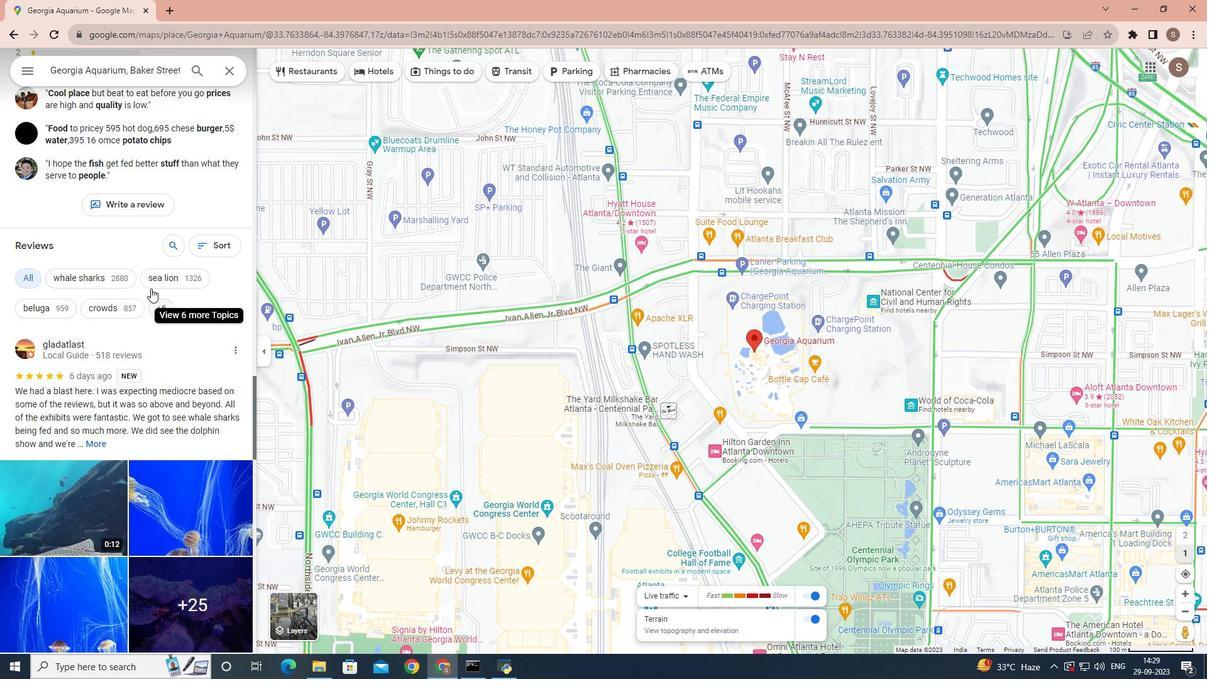 
Action: Mouse scrolled (150, 289) with delta (0, 0)
Screenshot: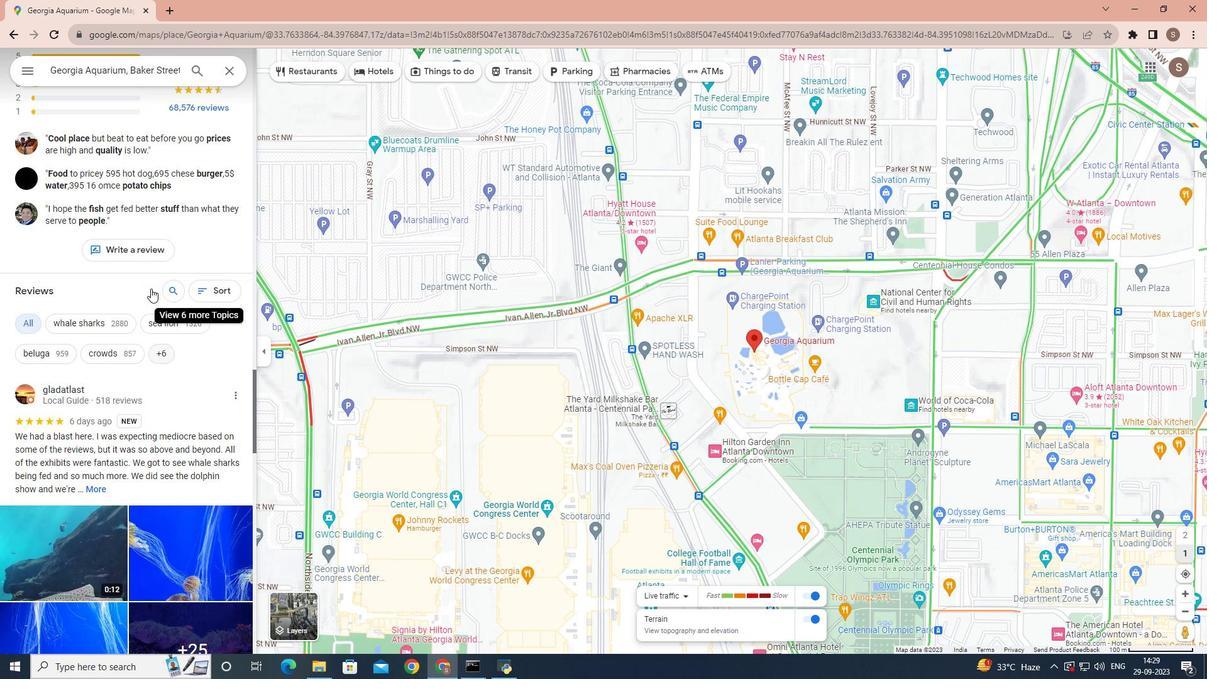 
Action: Mouse scrolled (150, 289) with delta (0, 0)
Screenshot: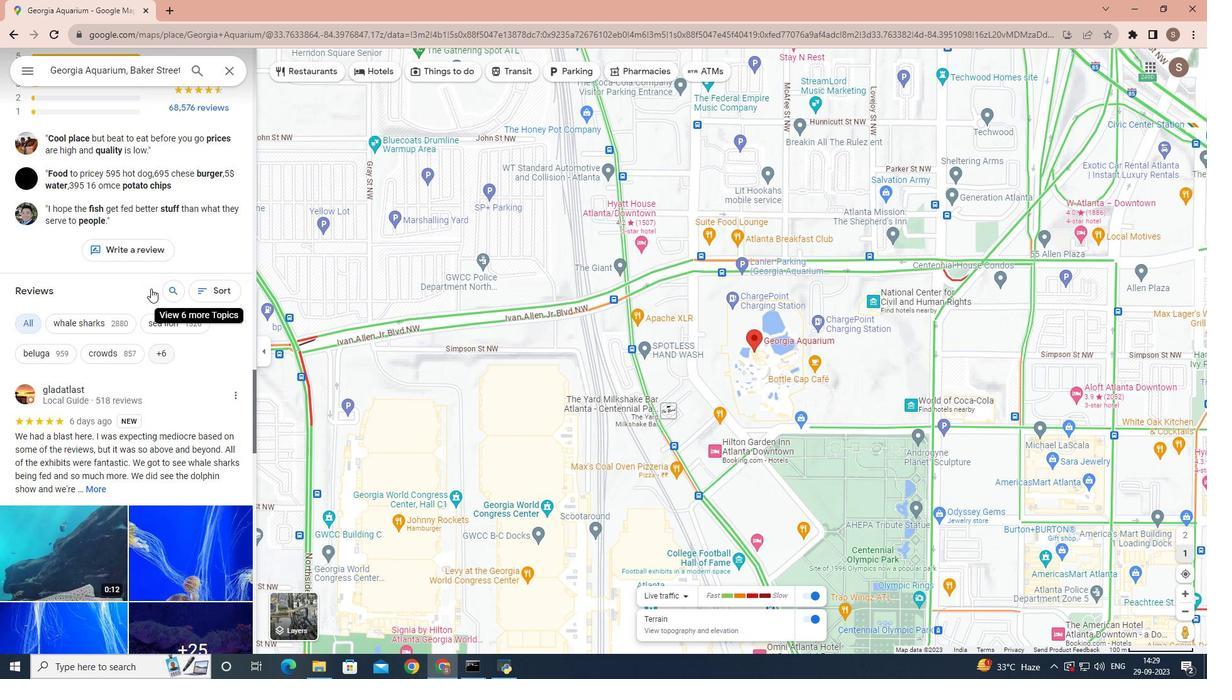 
Action: Mouse scrolled (150, 289) with delta (0, 0)
Screenshot: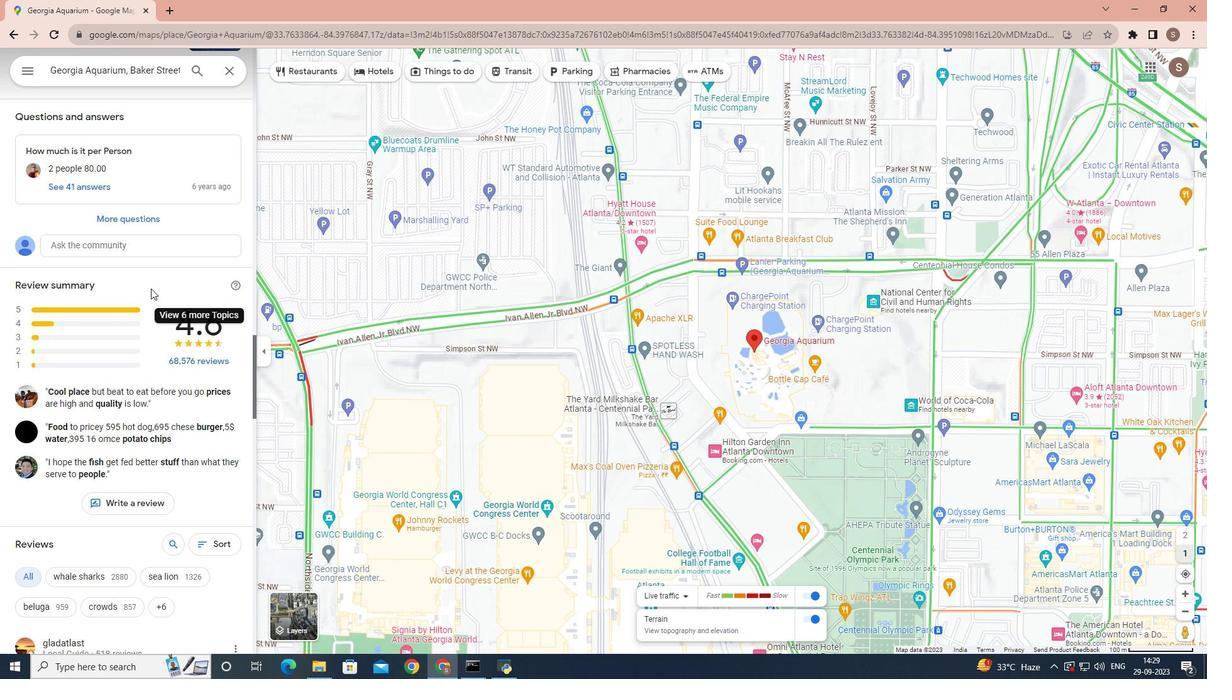 
Action: Mouse scrolled (150, 289) with delta (0, 0)
Screenshot: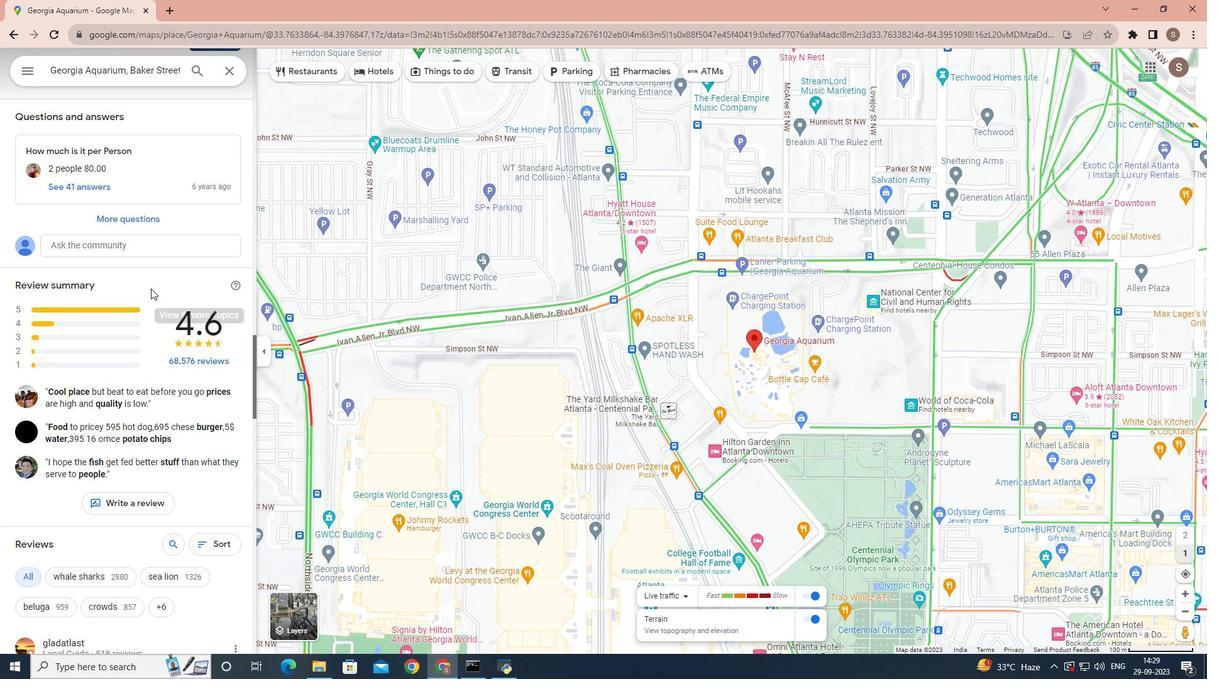 
Action: Mouse scrolled (150, 289) with delta (0, 0)
Screenshot: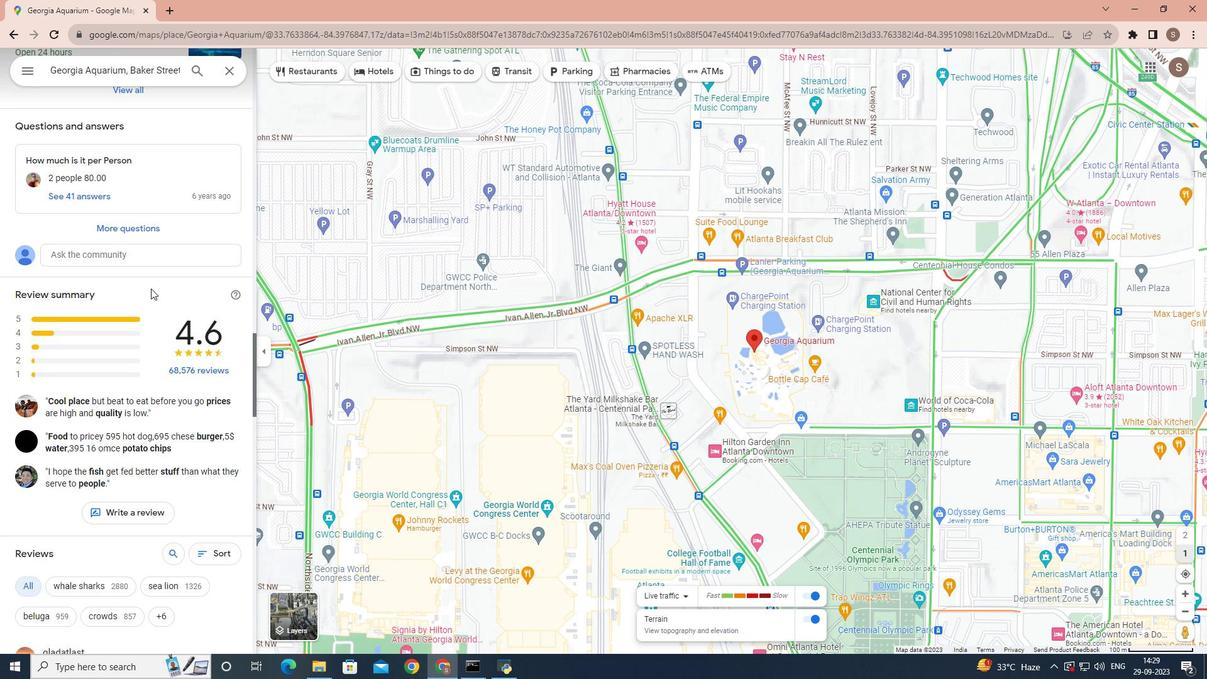 
Action: Mouse scrolled (150, 289) with delta (0, 0)
Screenshot: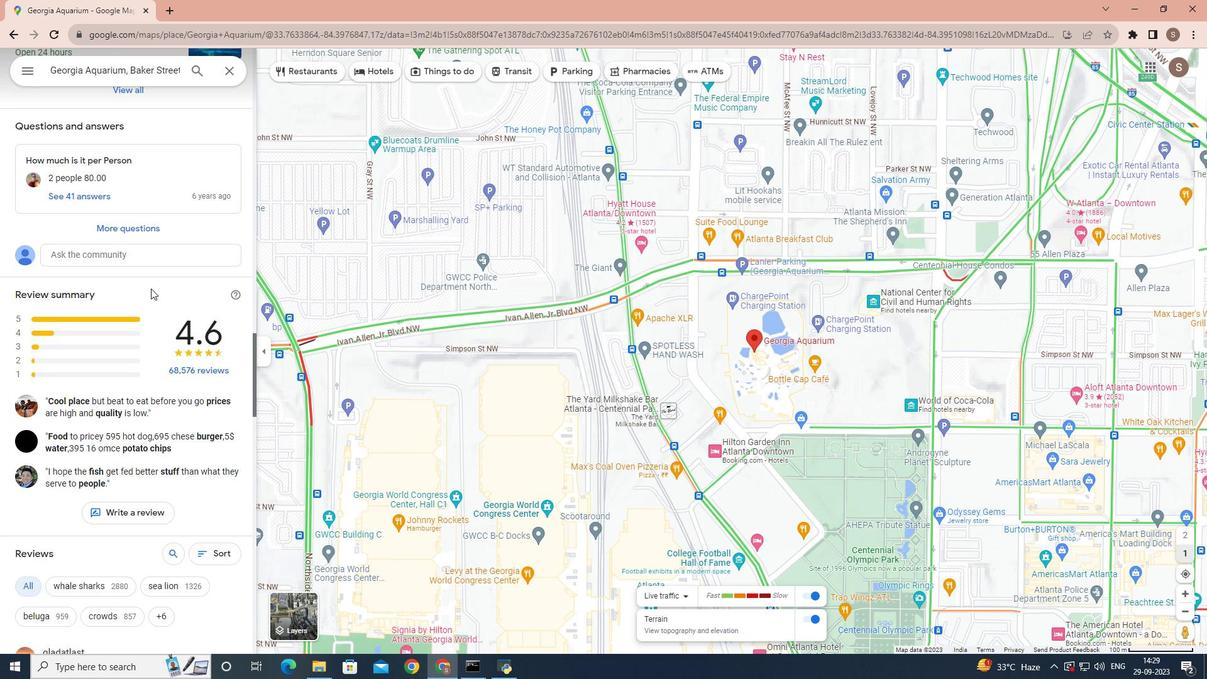 
Action: Mouse scrolled (150, 289) with delta (0, 0)
Screenshot: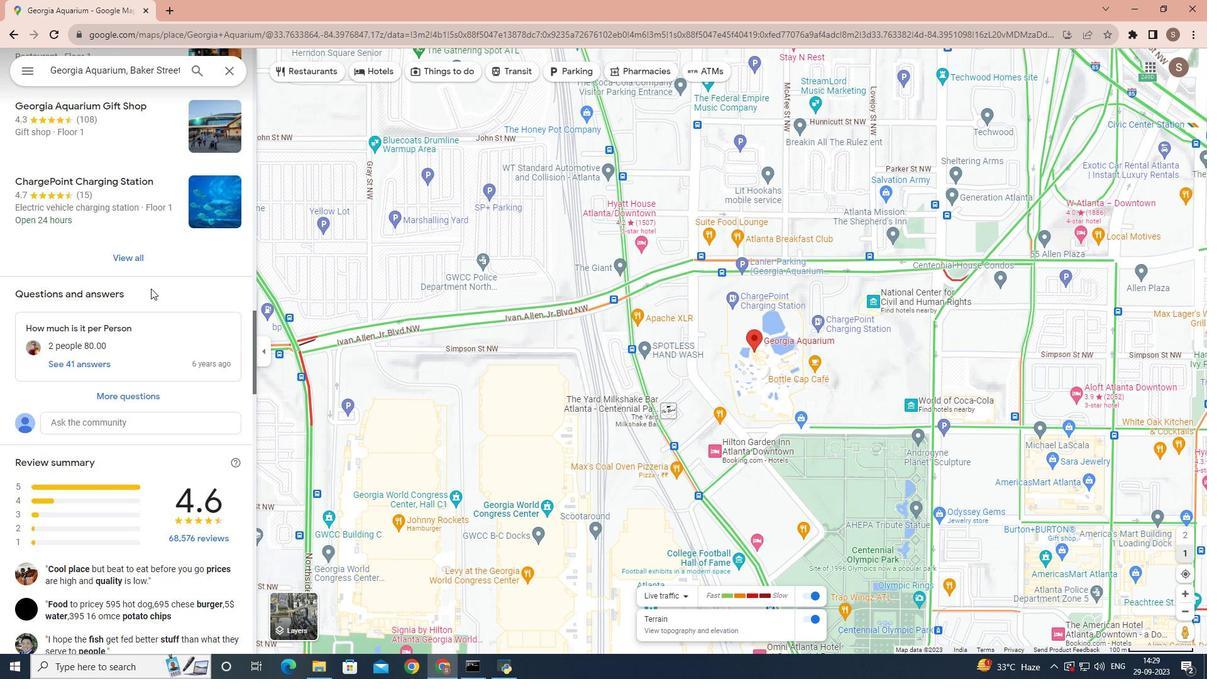 
Action: Mouse scrolled (150, 288) with delta (0, 0)
Screenshot: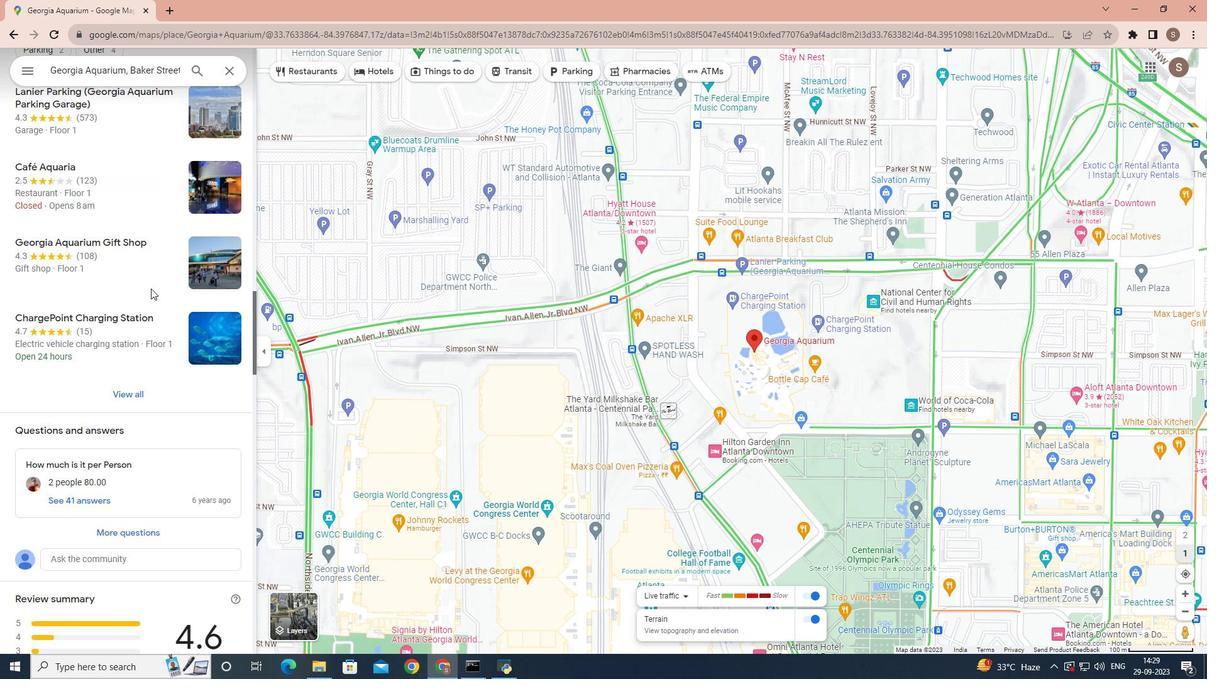 
Action: Mouse scrolled (150, 289) with delta (0, 0)
Screenshot: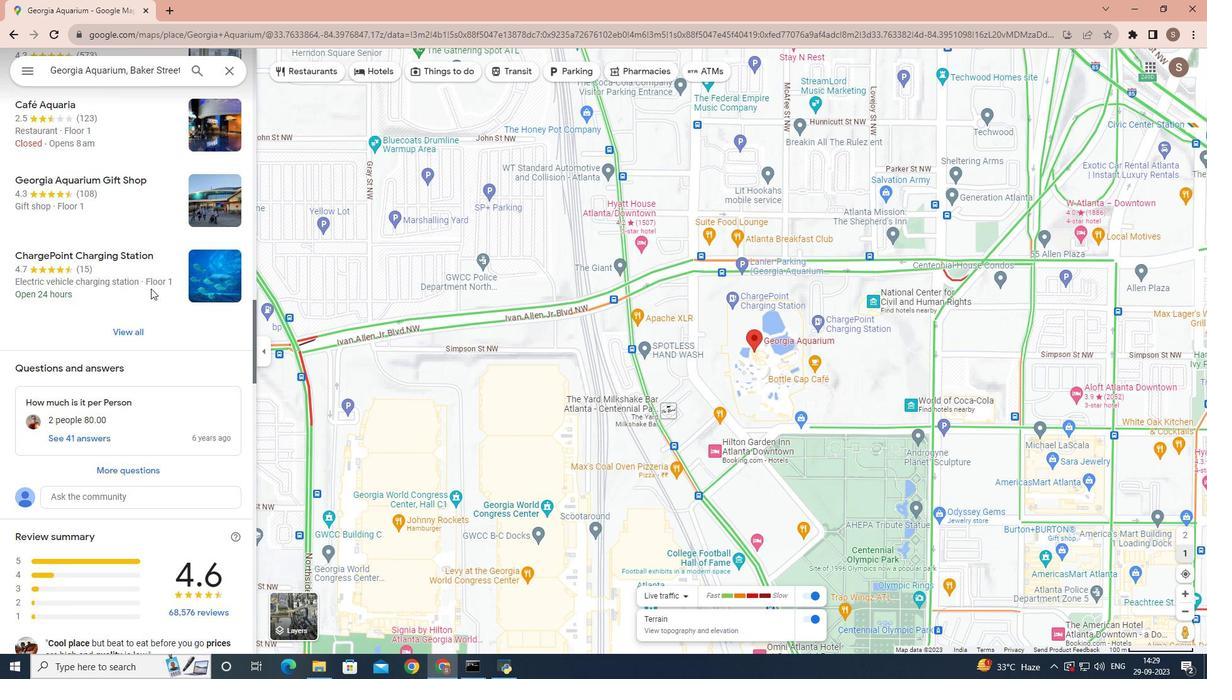 
Action: Mouse scrolled (150, 289) with delta (0, 0)
Screenshot: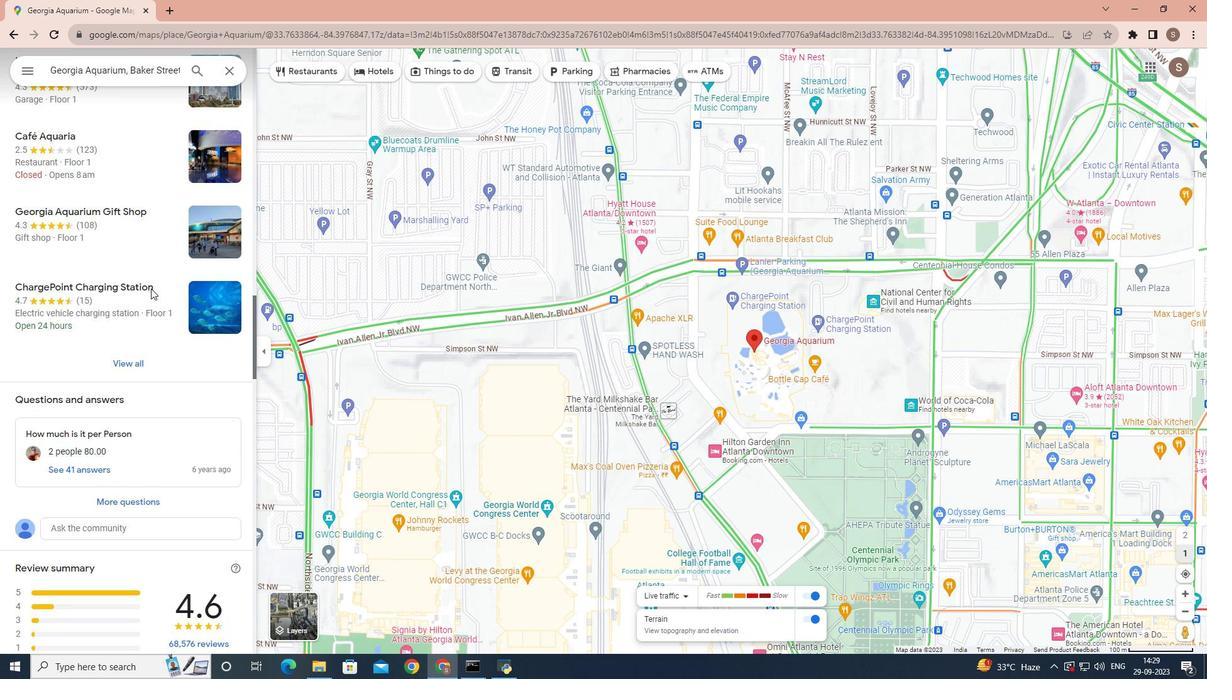 
Action: Mouse scrolled (150, 289) with delta (0, 0)
Screenshot: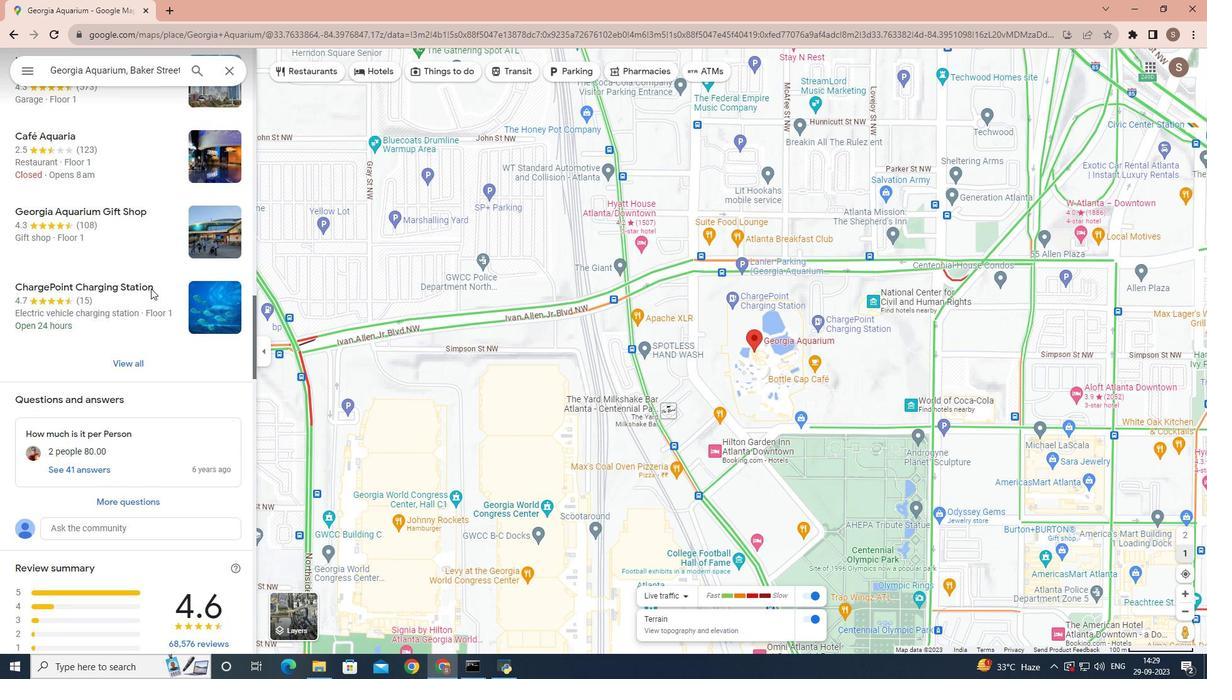
Action: Mouse scrolled (150, 289) with delta (0, 0)
Screenshot: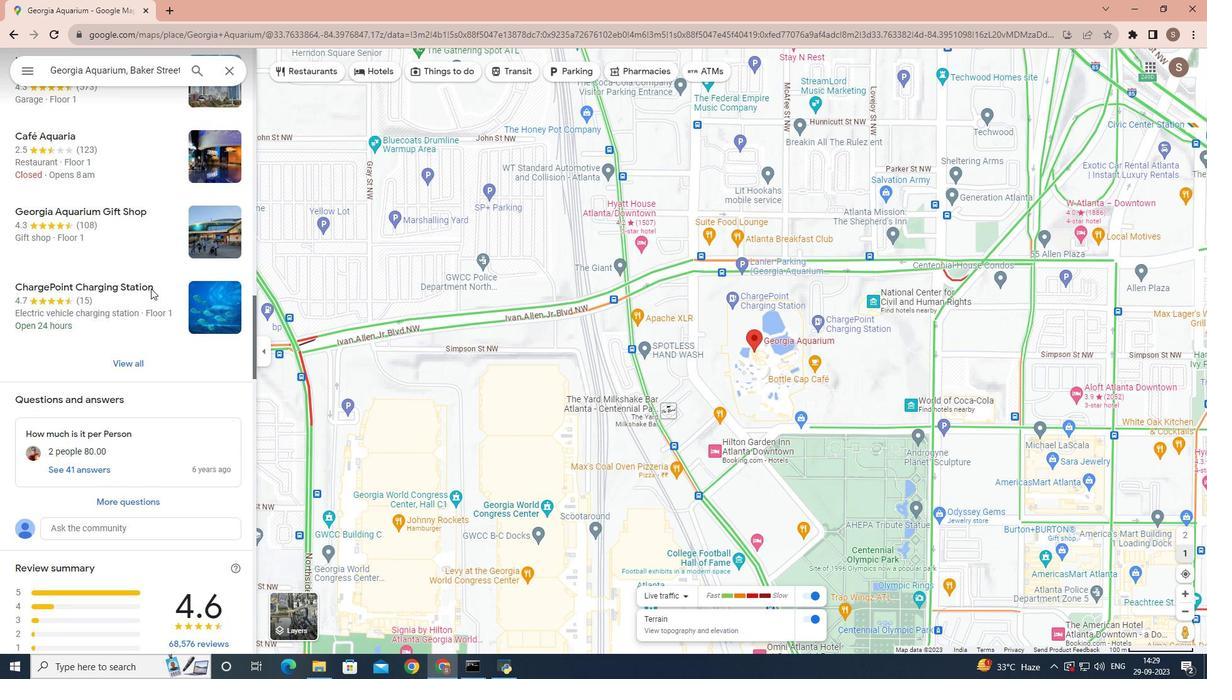 
Action: Mouse scrolled (150, 289) with delta (0, 0)
Screenshot: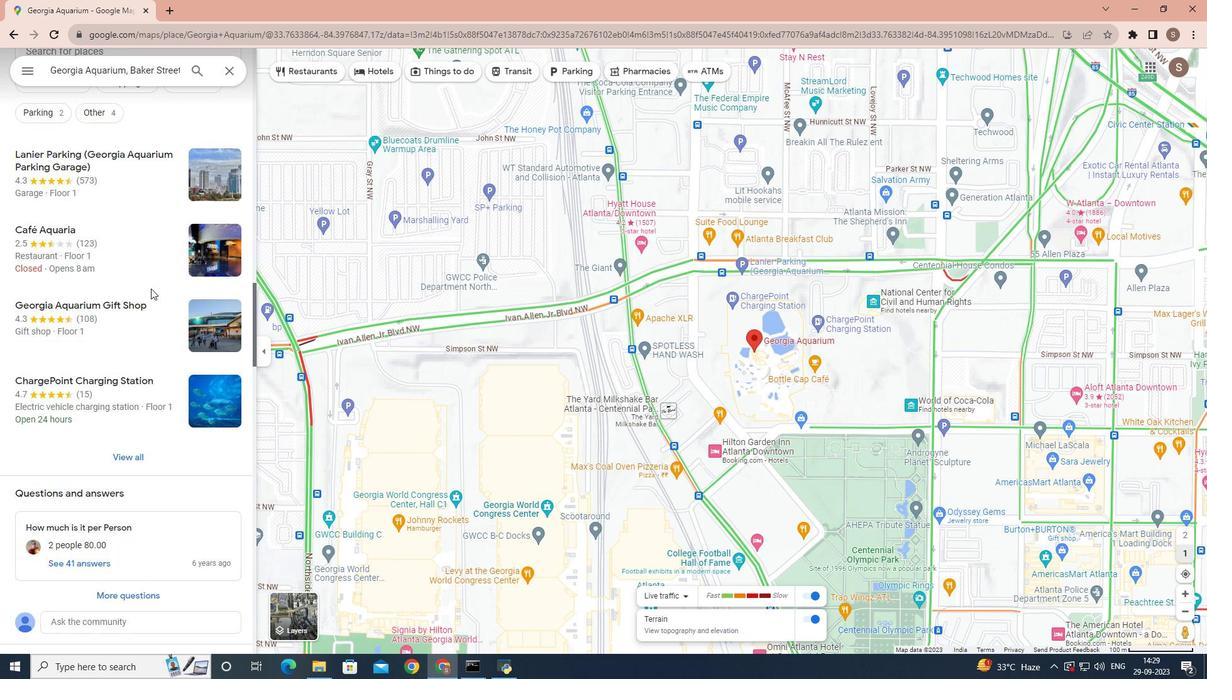 
Action: Mouse scrolled (150, 289) with delta (0, 0)
Screenshot: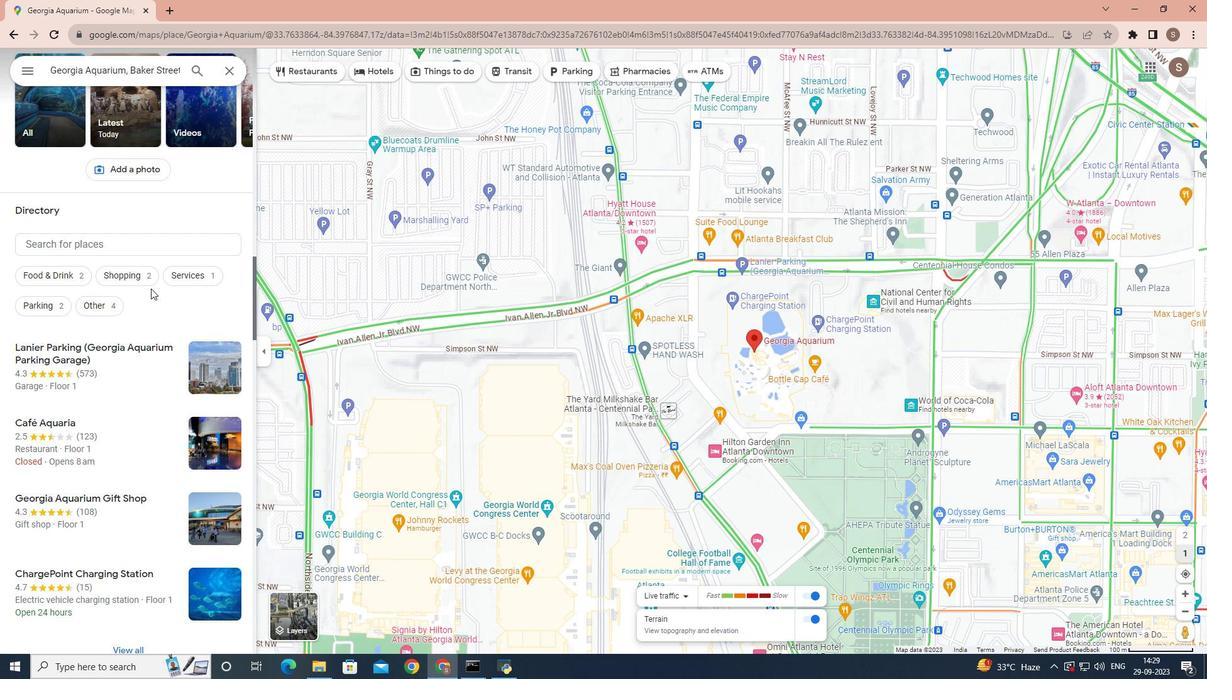 
Action: Mouse scrolled (150, 289) with delta (0, 0)
Screenshot: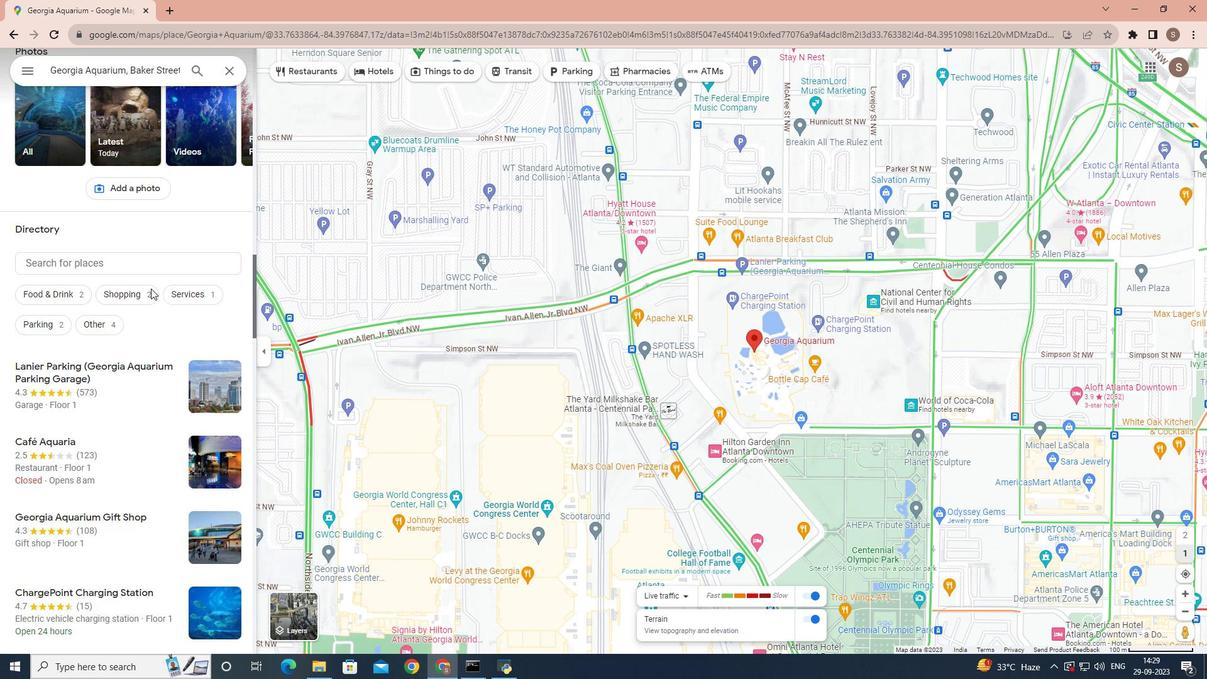 
Action: Mouse scrolled (150, 289) with delta (0, 0)
Screenshot: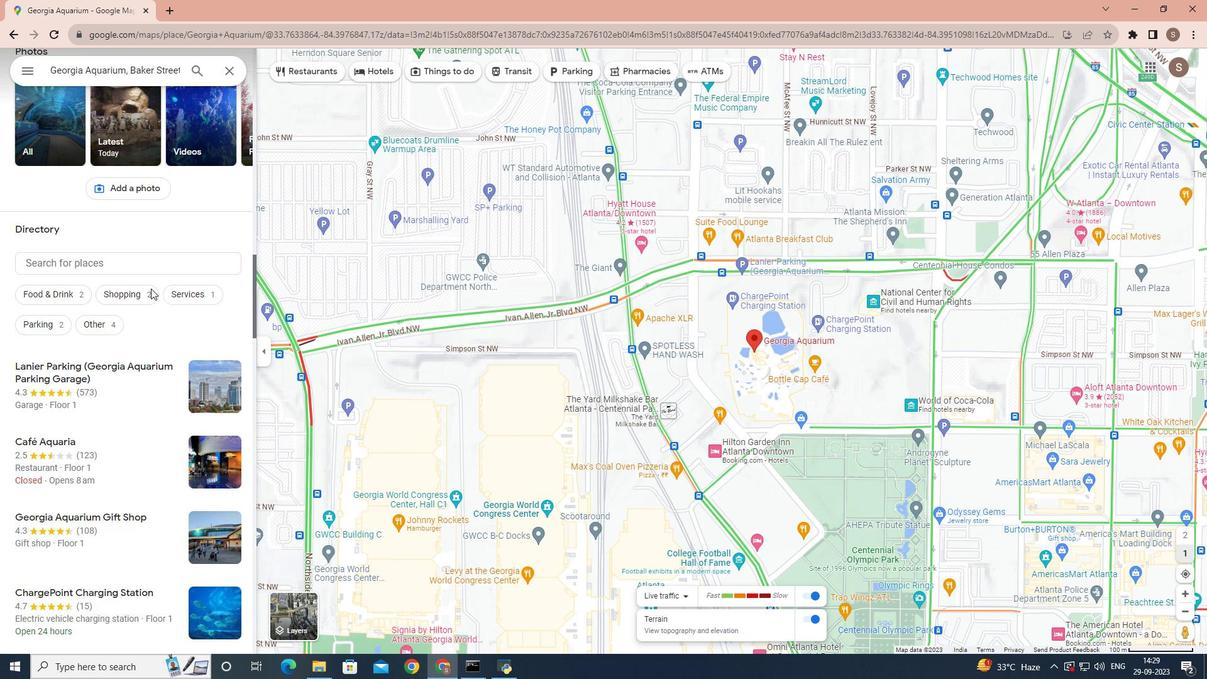 
Action: Mouse scrolled (150, 289) with delta (0, 0)
Screenshot: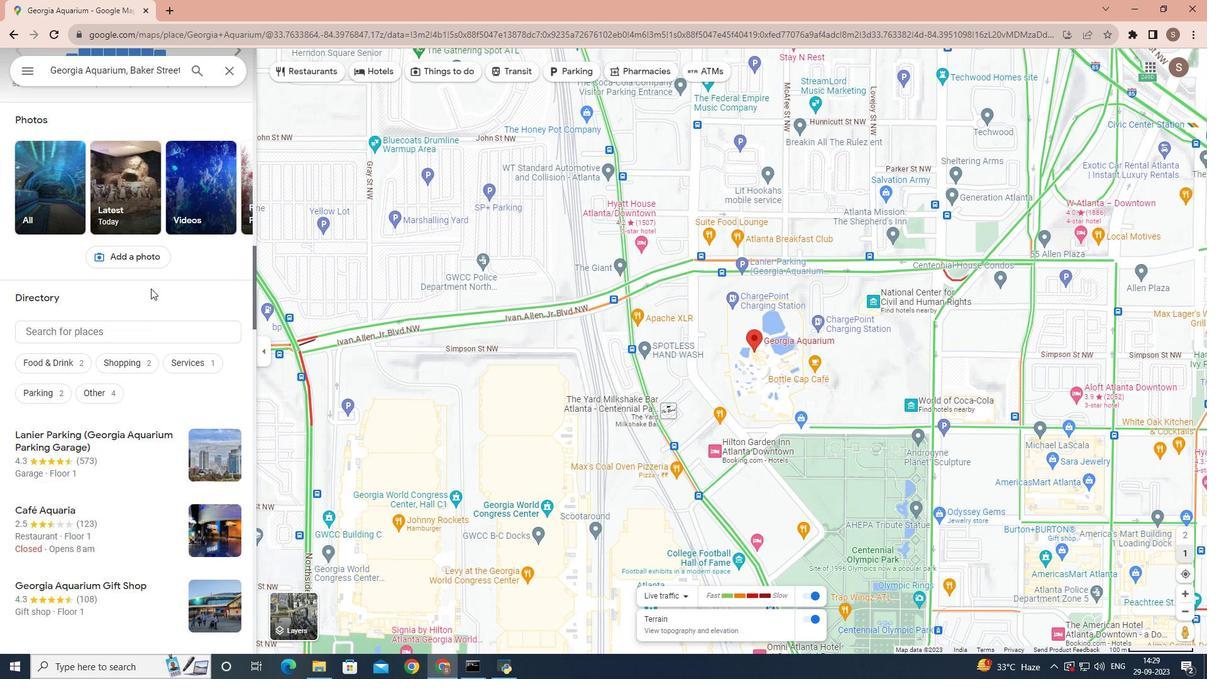 
Action: Mouse scrolled (150, 289) with delta (0, 0)
Screenshot: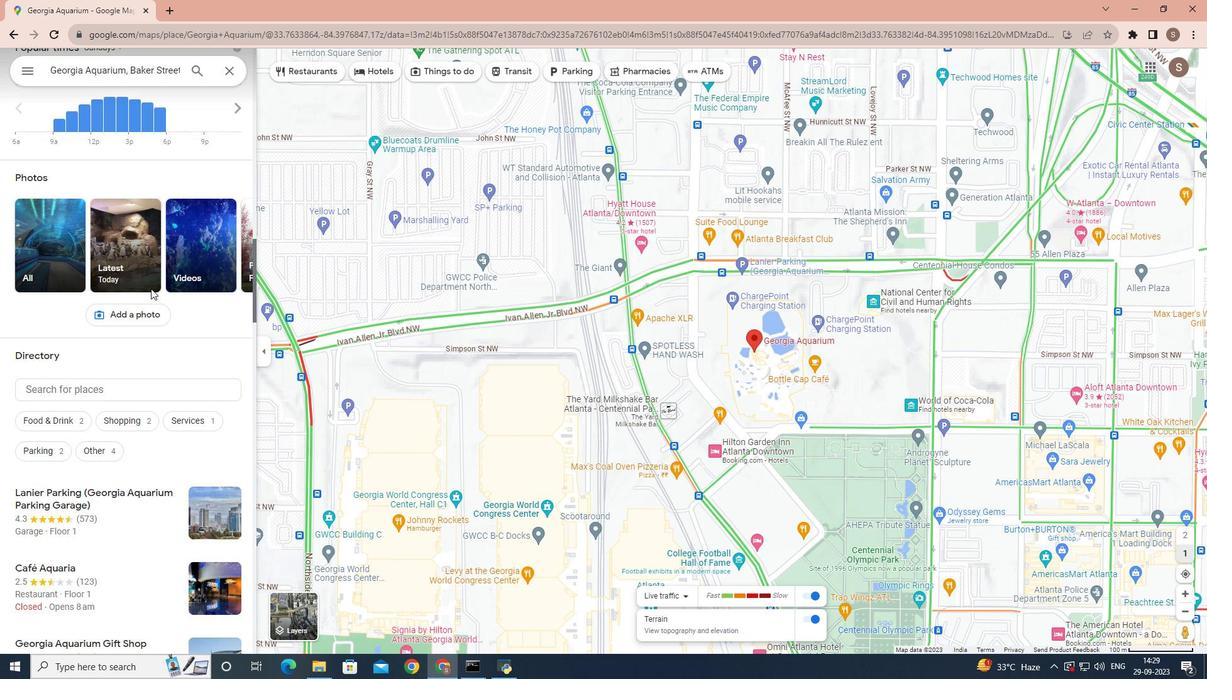 
Action: Mouse scrolled (150, 289) with delta (0, 0)
Screenshot: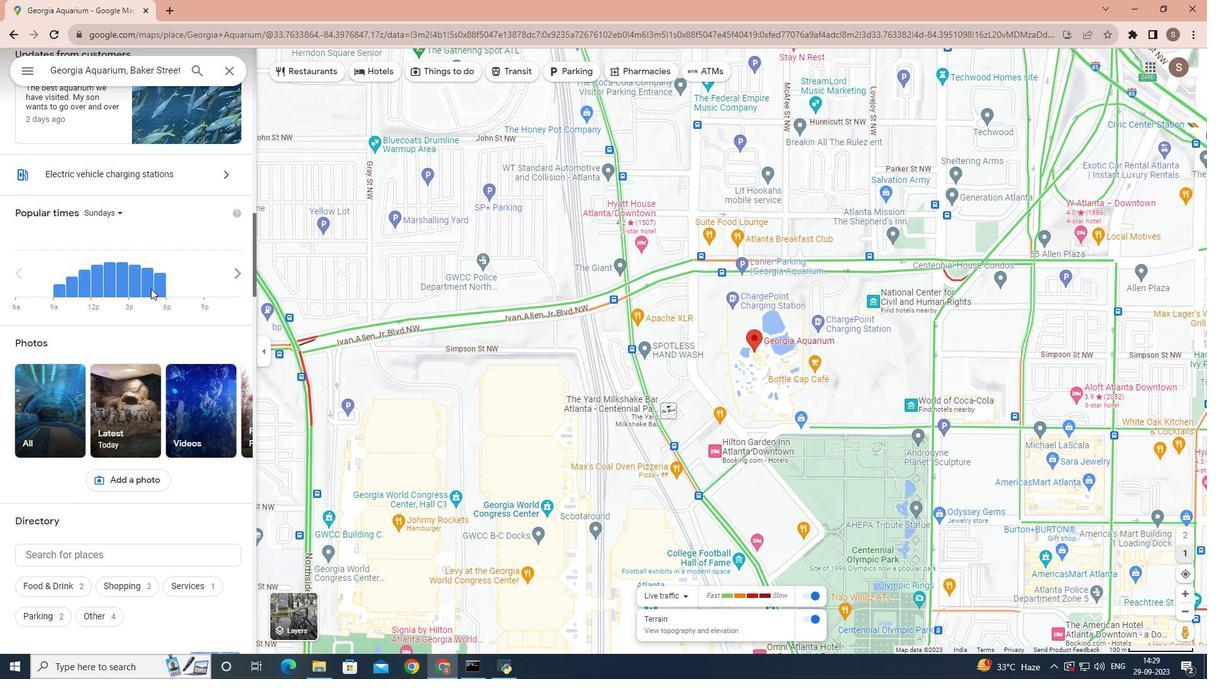 
Action: Mouse scrolled (150, 289) with delta (0, 0)
Screenshot: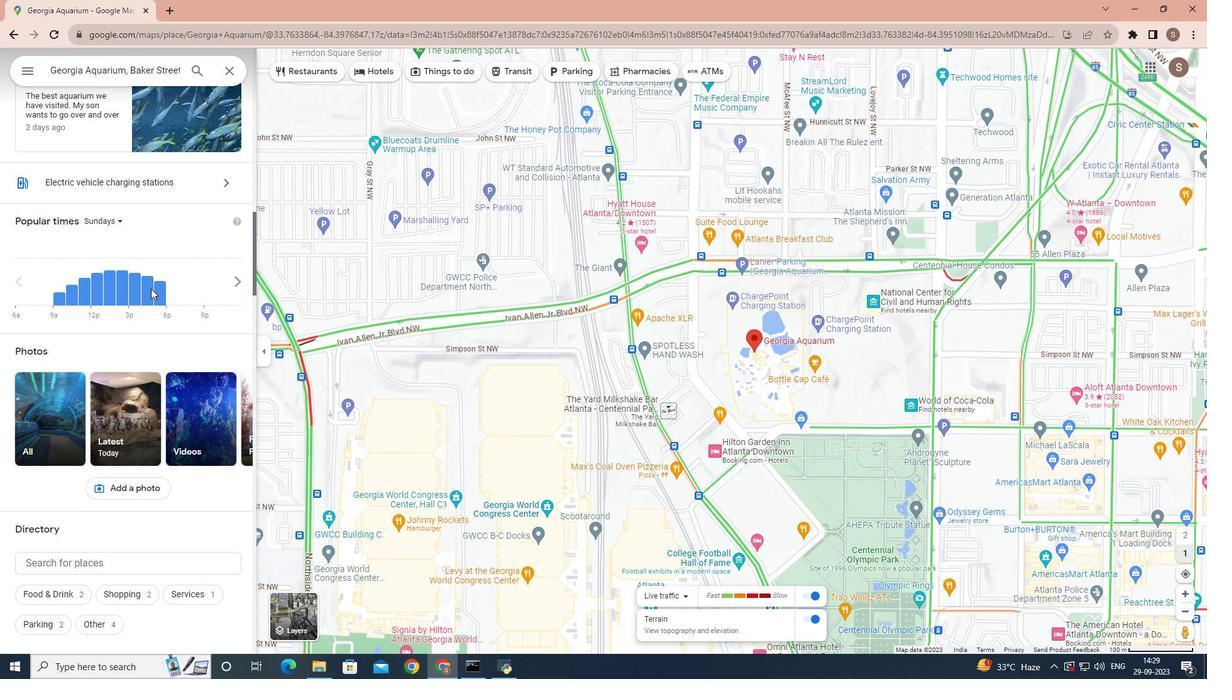 
Action: Mouse scrolled (150, 289) with delta (0, 0)
Screenshot: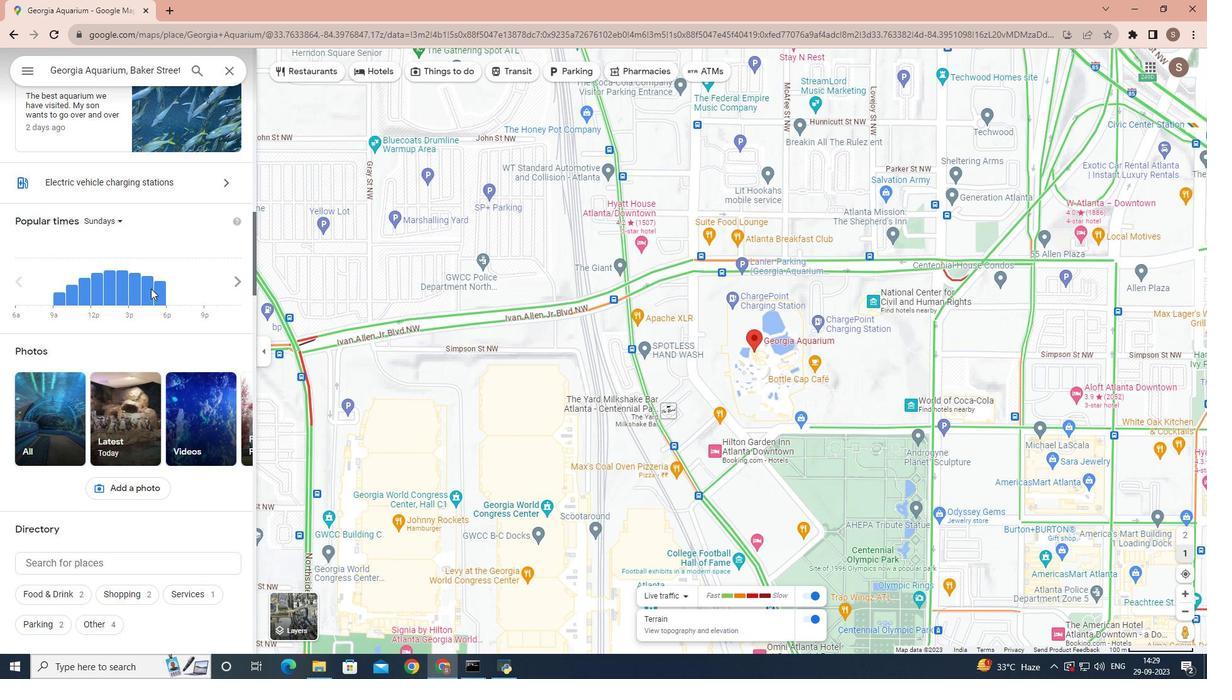 
Action: Mouse scrolled (150, 289) with delta (0, 0)
Screenshot: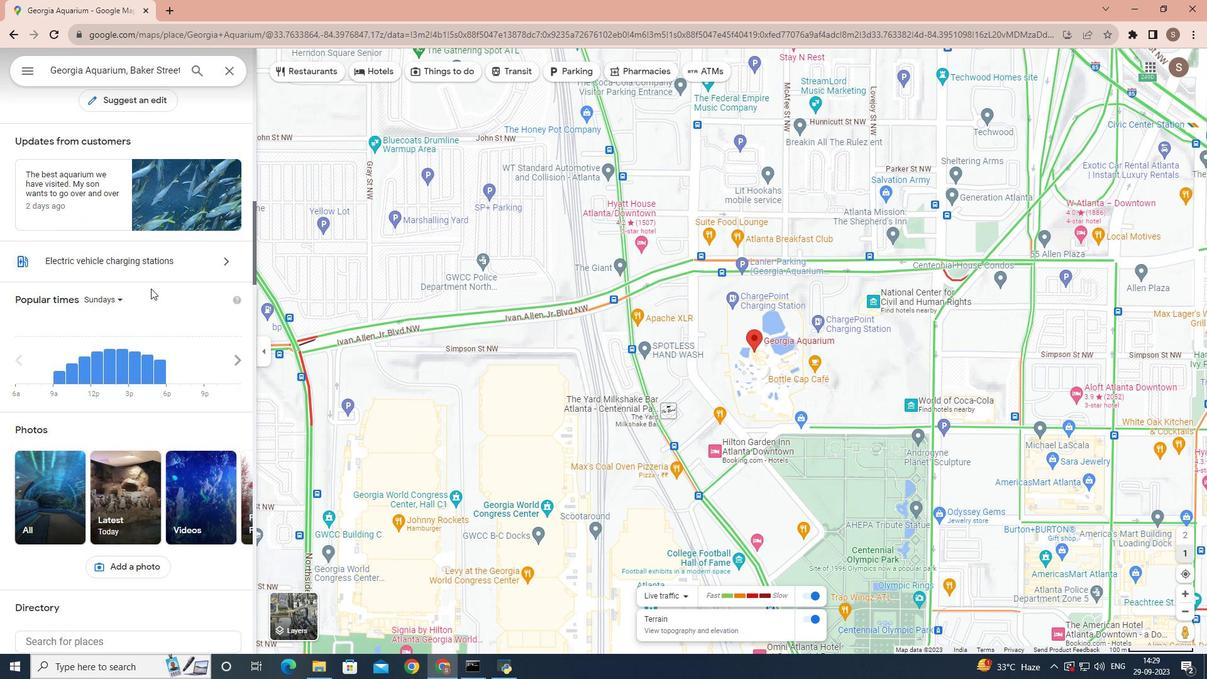 
Action: Mouse scrolled (150, 289) with delta (0, 0)
Screenshot: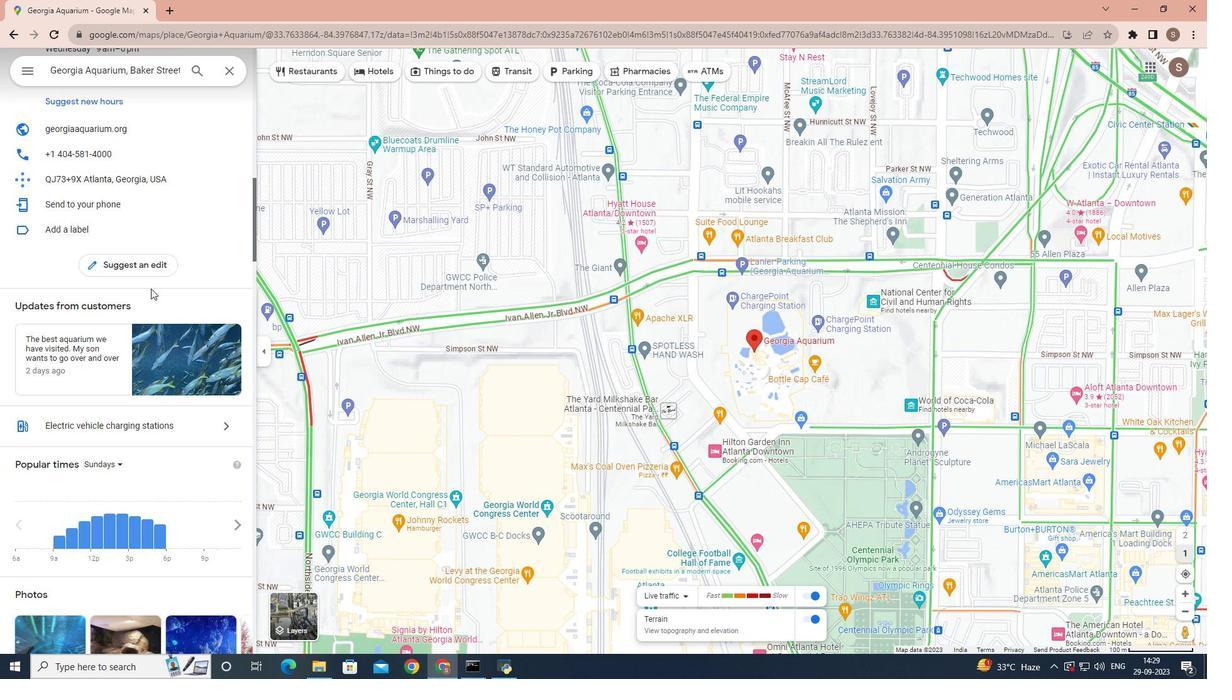 
Action: Mouse scrolled (150, 289) with delta (0, 0)
Screenshot: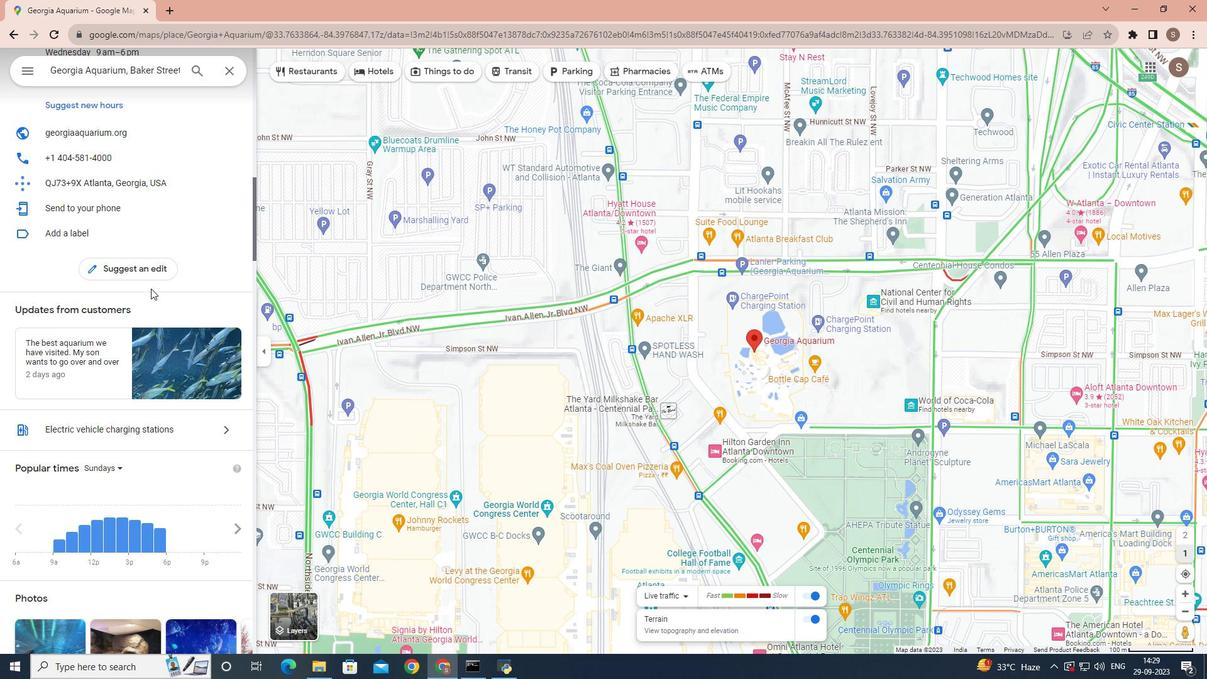 
Action: Mouse scrolled (150, 289) with delta (0, 0)
Screenshot: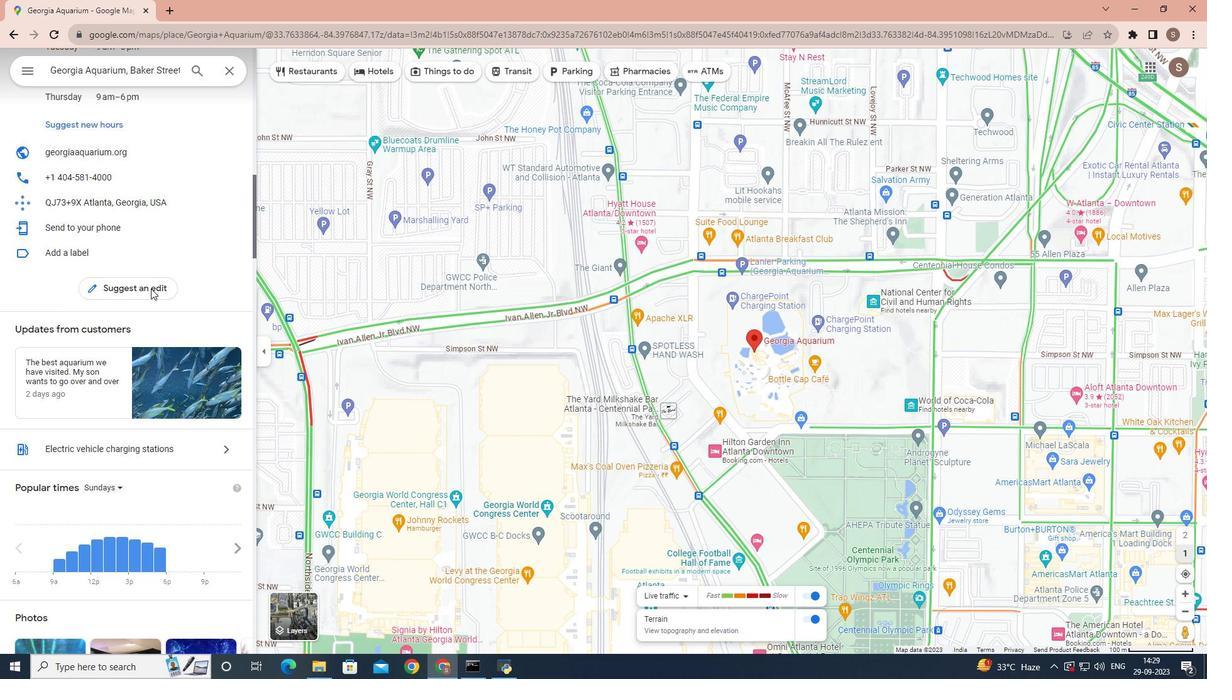 
Action: Mouse scrolled (150, 289) with delta (0, 0)
Screenshot: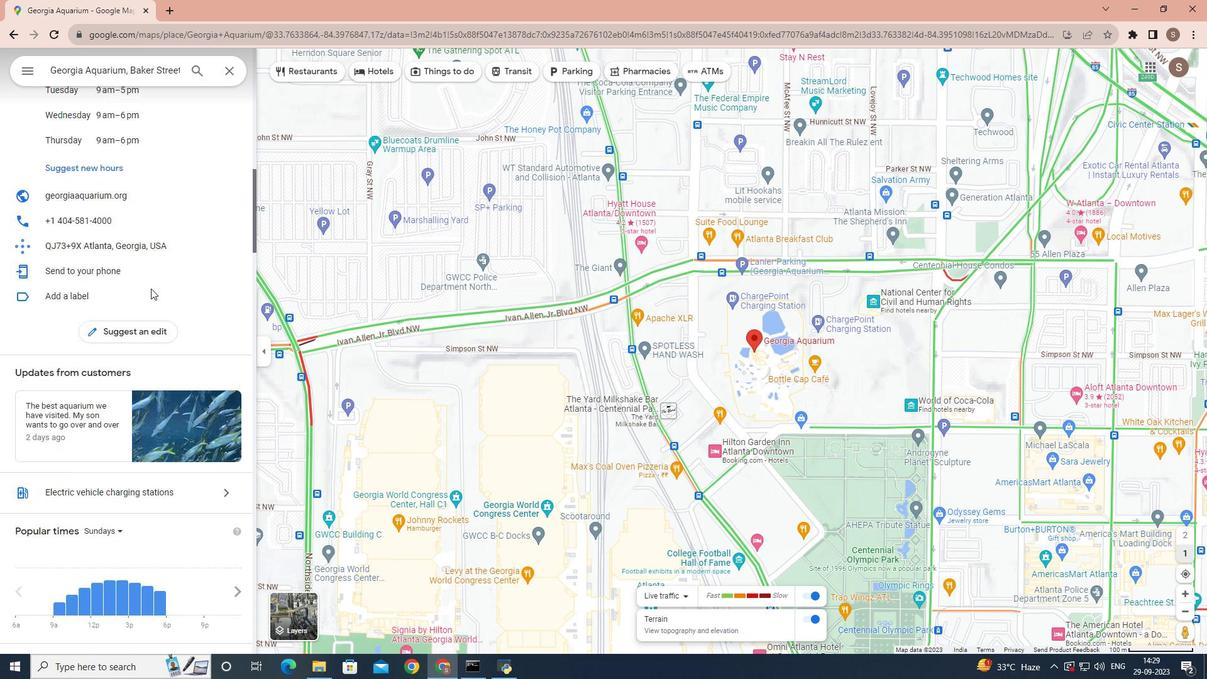 
Action: Mouse scrolled (150, 289) with delta (0, 0)
Screenshot: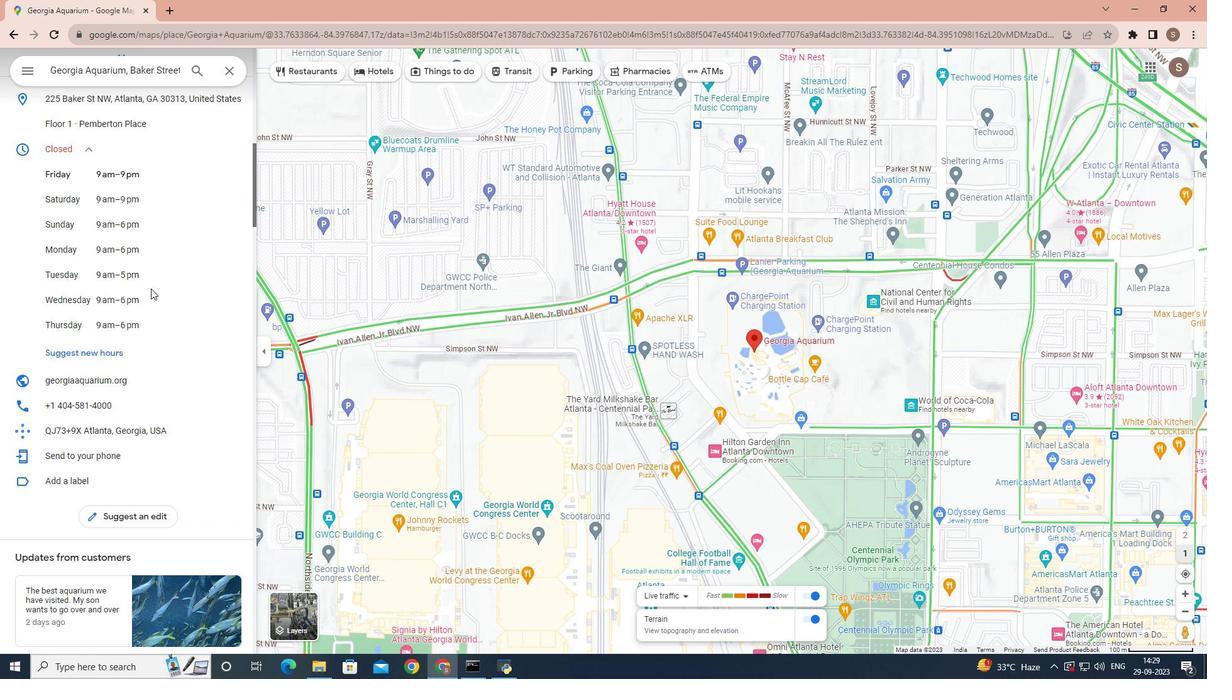 
Action: Mouse scrolled (150, 289) with delta (0, 0)
Screenshot: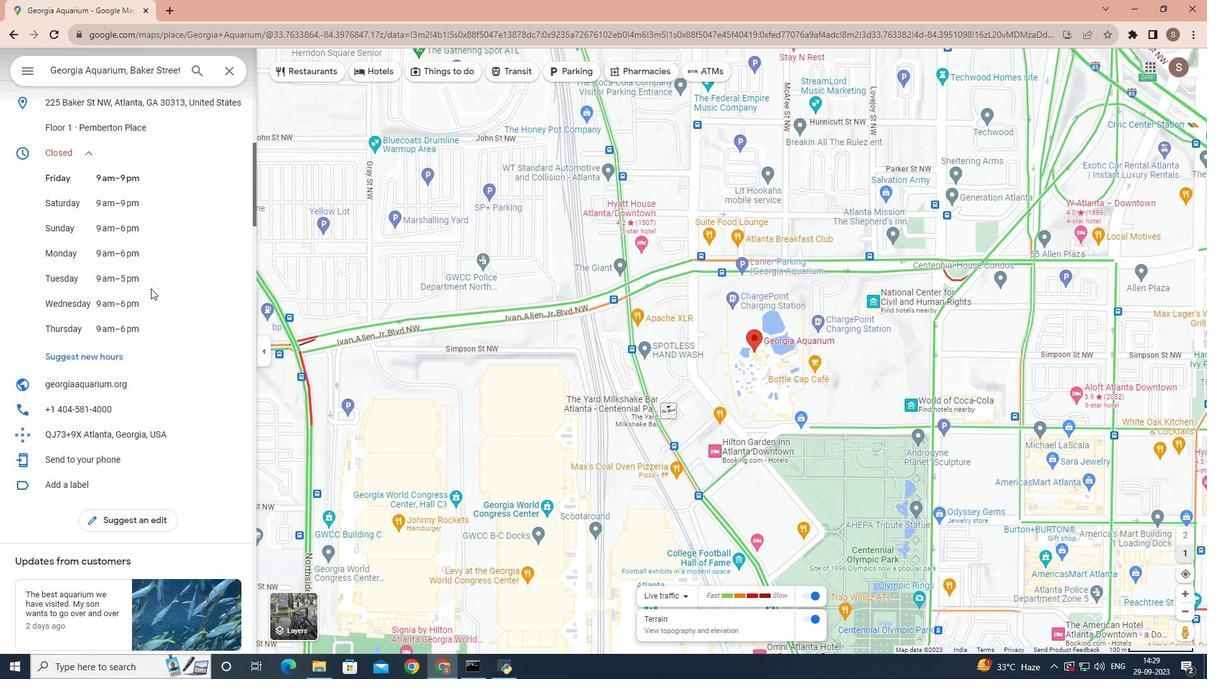
Action: Mouse scrolled (150, 289) with delta (0, 0)
Screenshot: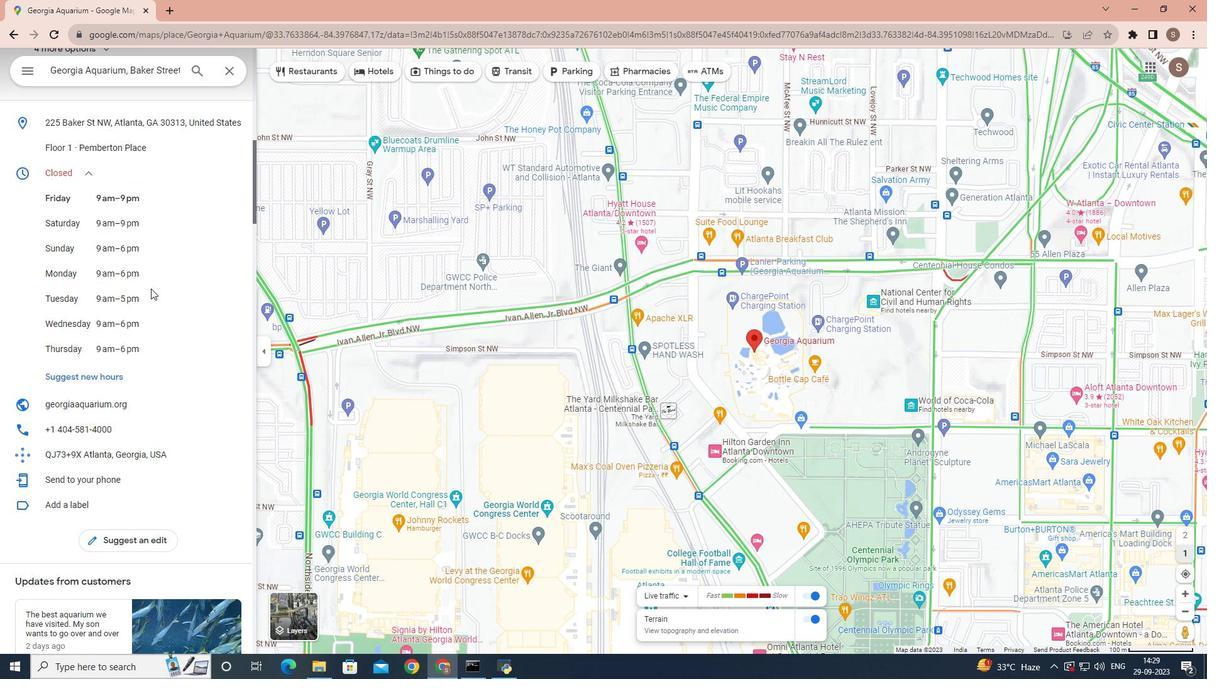 
Action: Mouse scrolled (150, 289) with delta (0, 0)
Screenshot: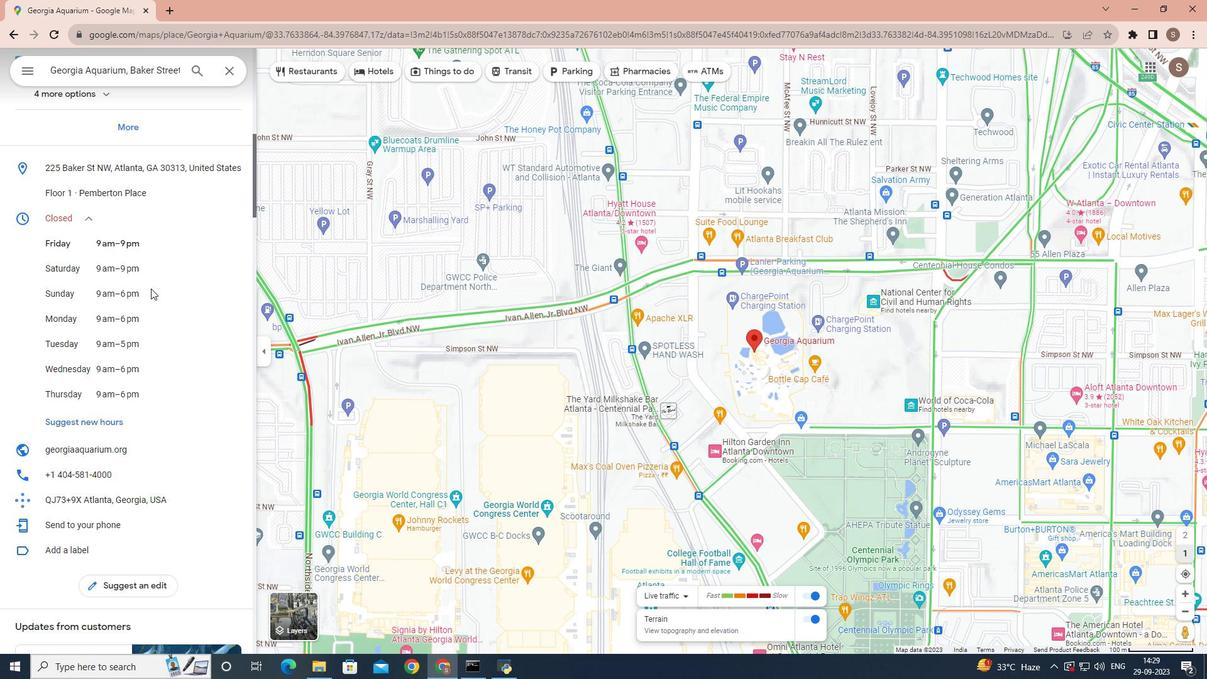 
Action: Mouse scrolled (150, 289) with delta (0, 0)
Screenshot: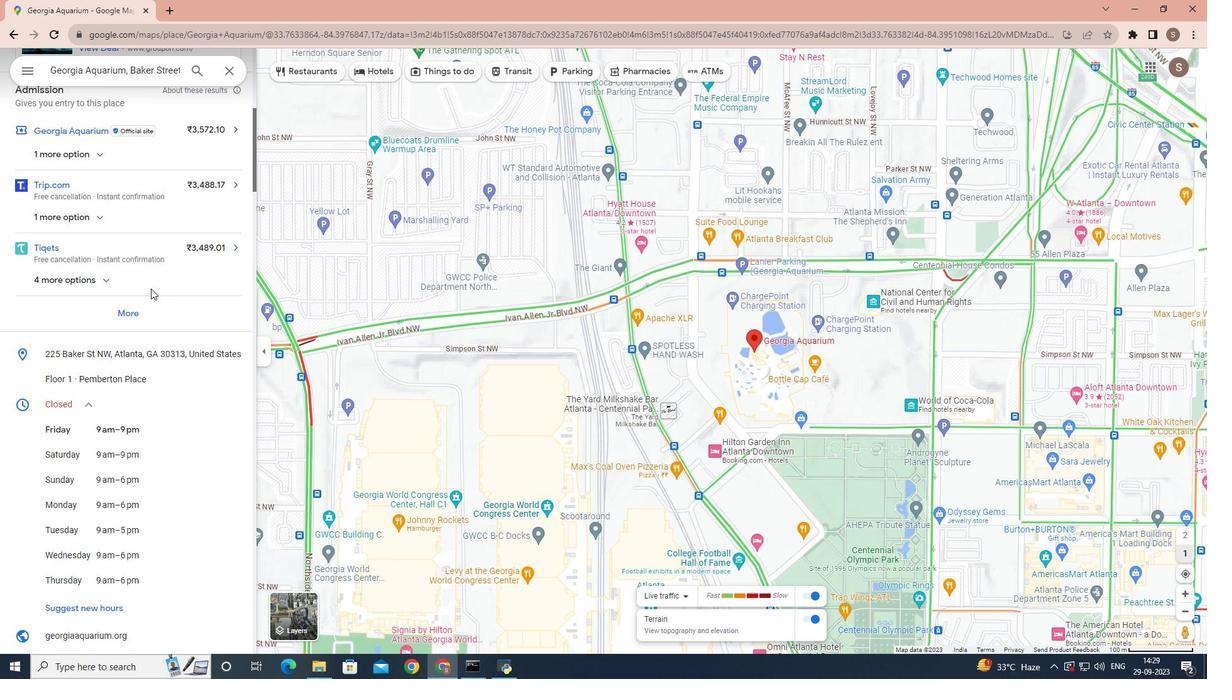 
Action: Mouse scrolled (150, 289) with delta (0, 0)
Screenshot: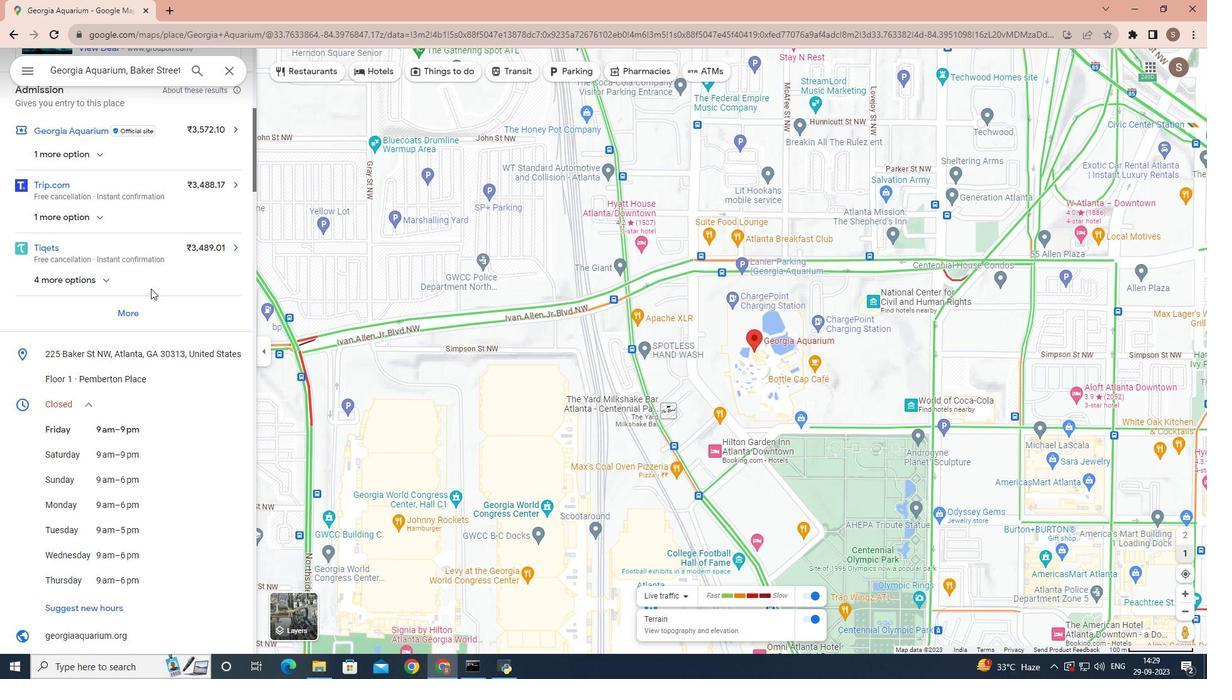 
Action: Mouse scrolled (150, 289) with delta (0, 0)
Screenshot: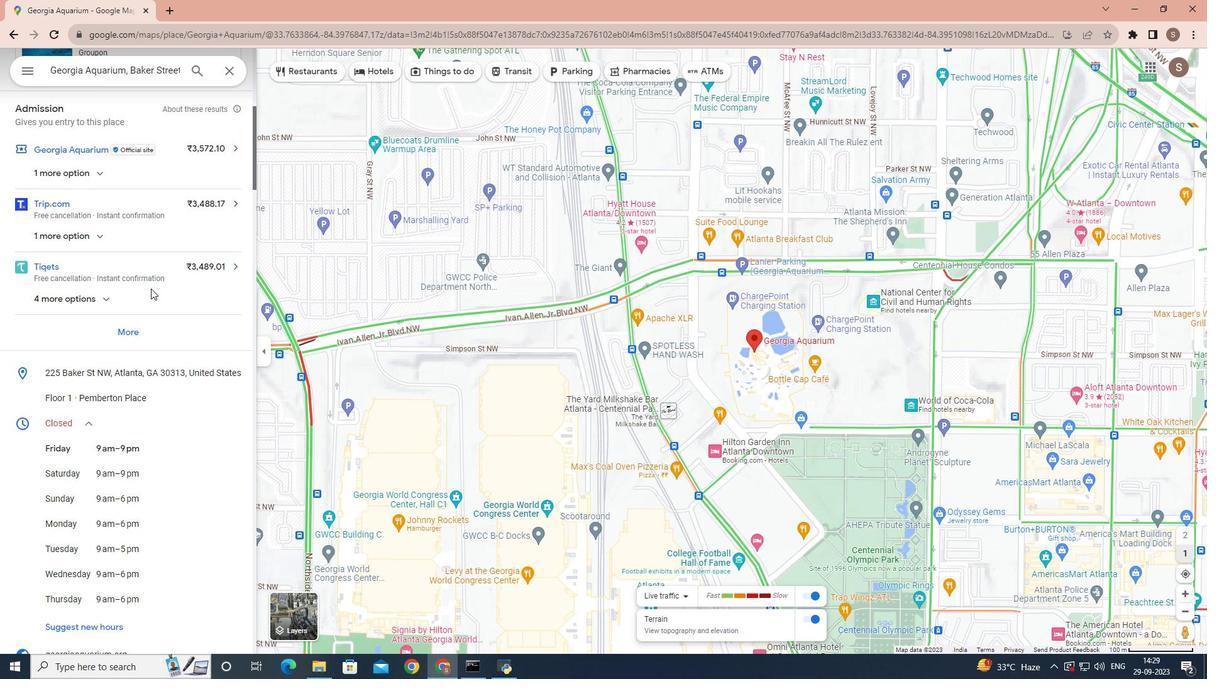 
Action: Mouse scrolled (150, 289) with delta (0, 0)
Screenshot: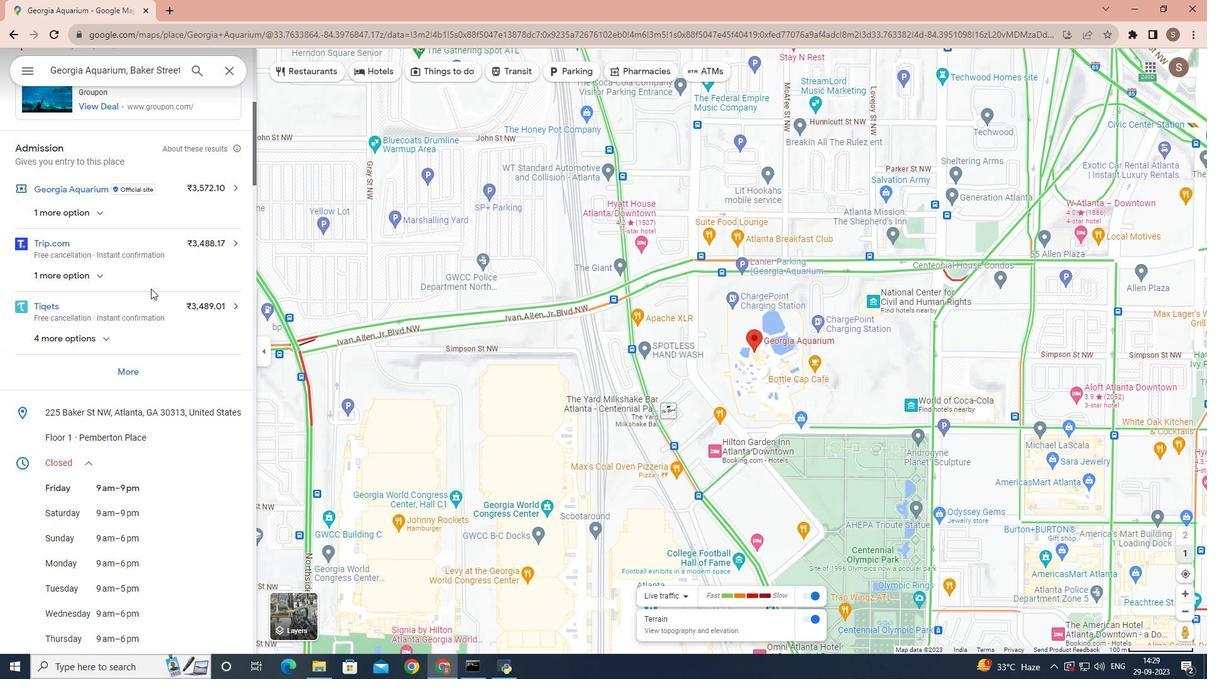 
Action: Mouse scrolled (150, 289) with delta (0, 0)
Screenshot: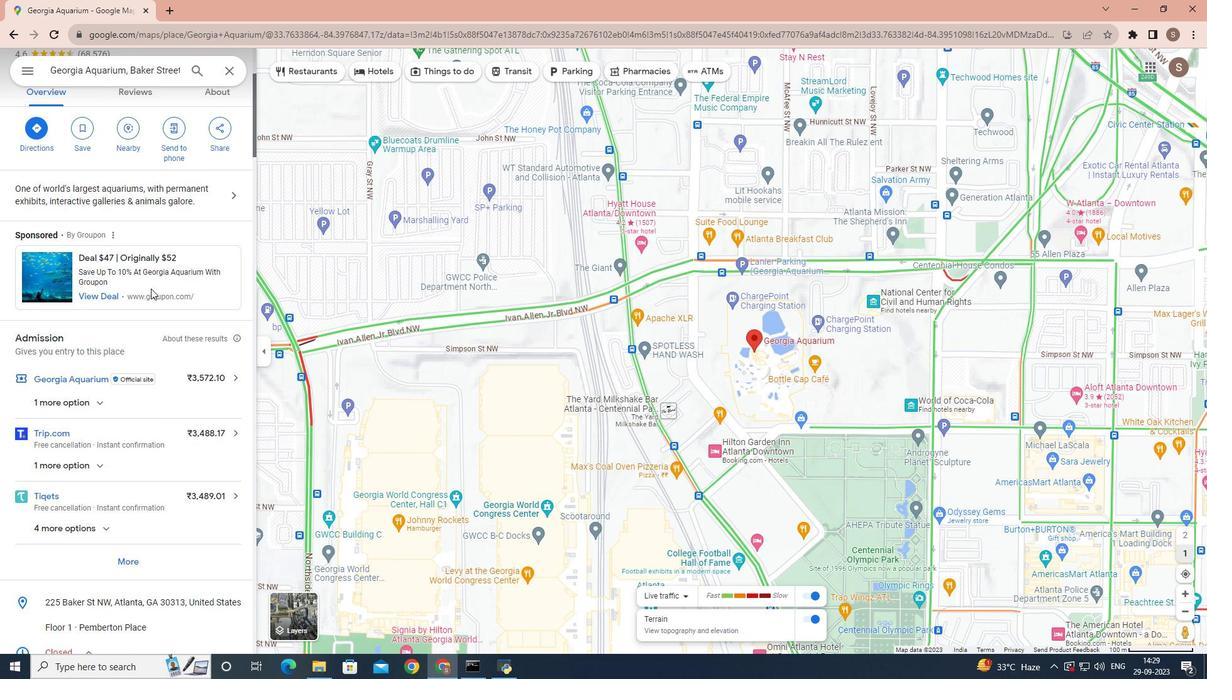 
Action: Mouse scrolled (150, 289) with delta (0, 0)
Screenshot: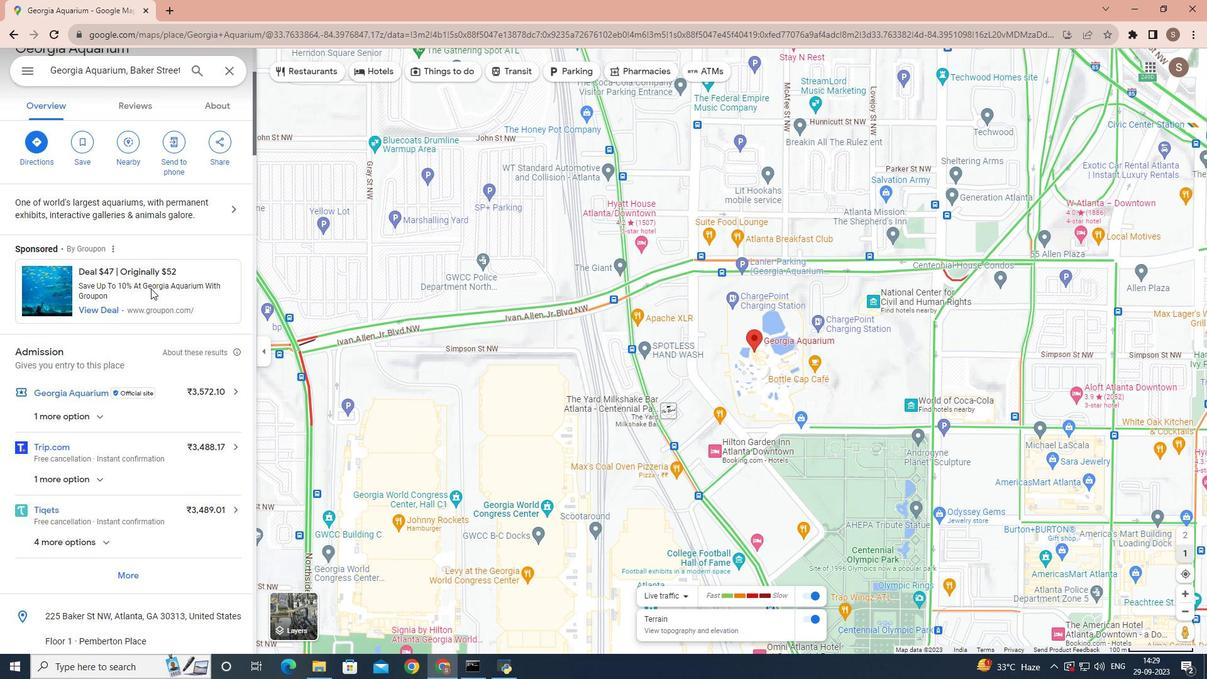 
Action: Mouse scrolled (150, 289) with delta (0, 0)
Screenshot: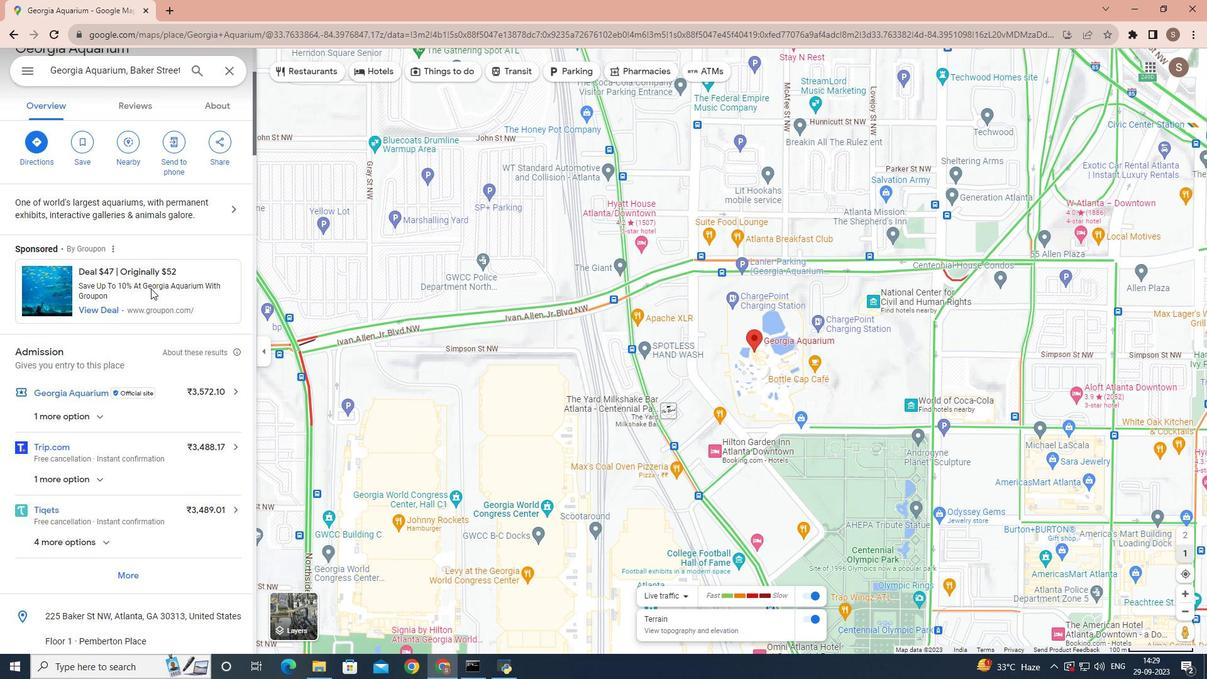 
Action: Mouse scrolled (150, 289) with delta (0, 0)
Screenshot: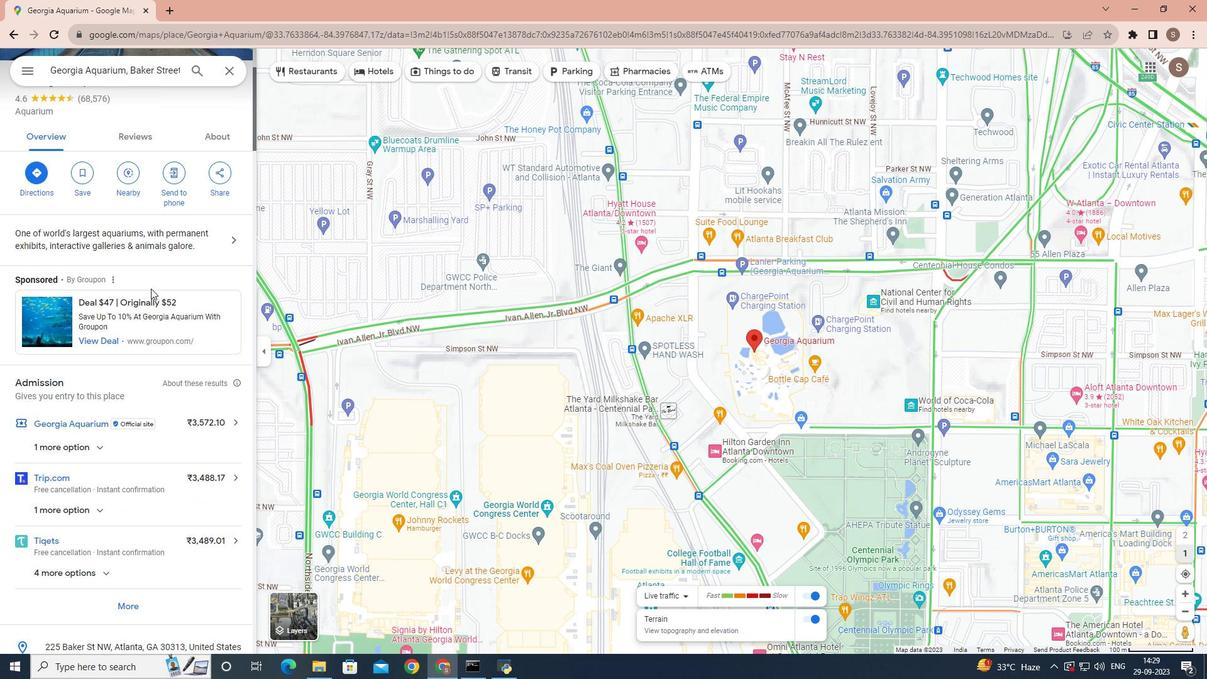 
Action: Mouse scrolled (150, 289) with delta (0, 0)
Screenshot: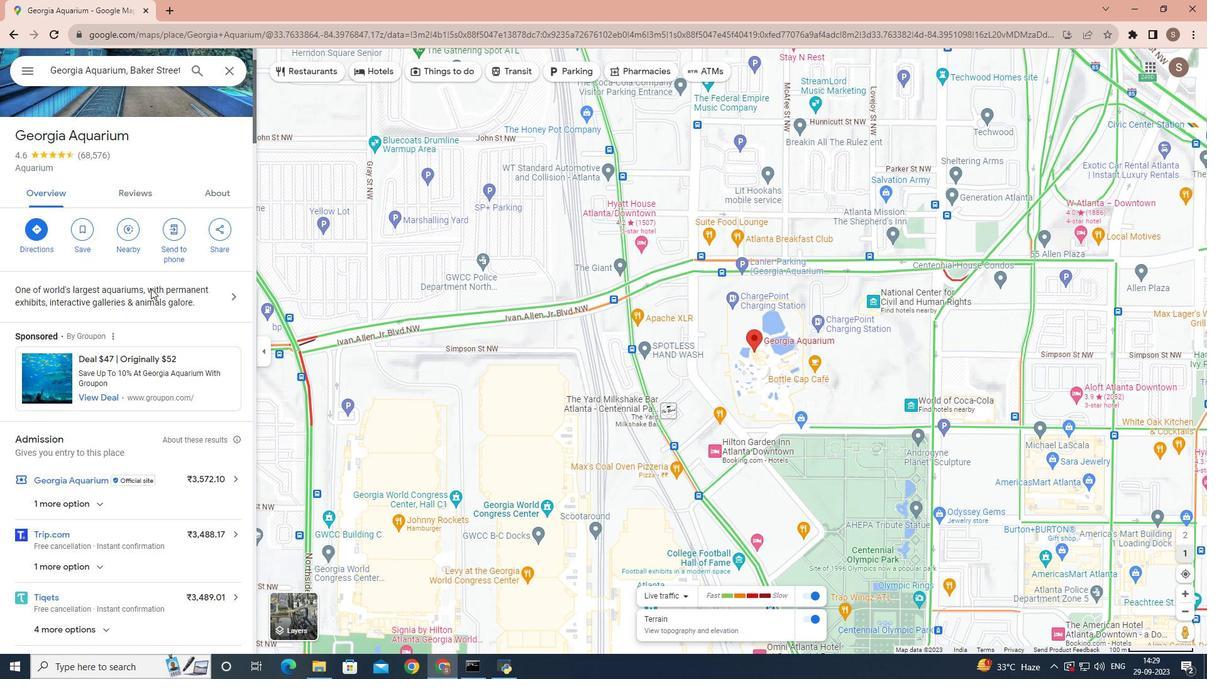 
Action: Mouse scrolled (150, 289) with delta (0, 0)
Screenshot: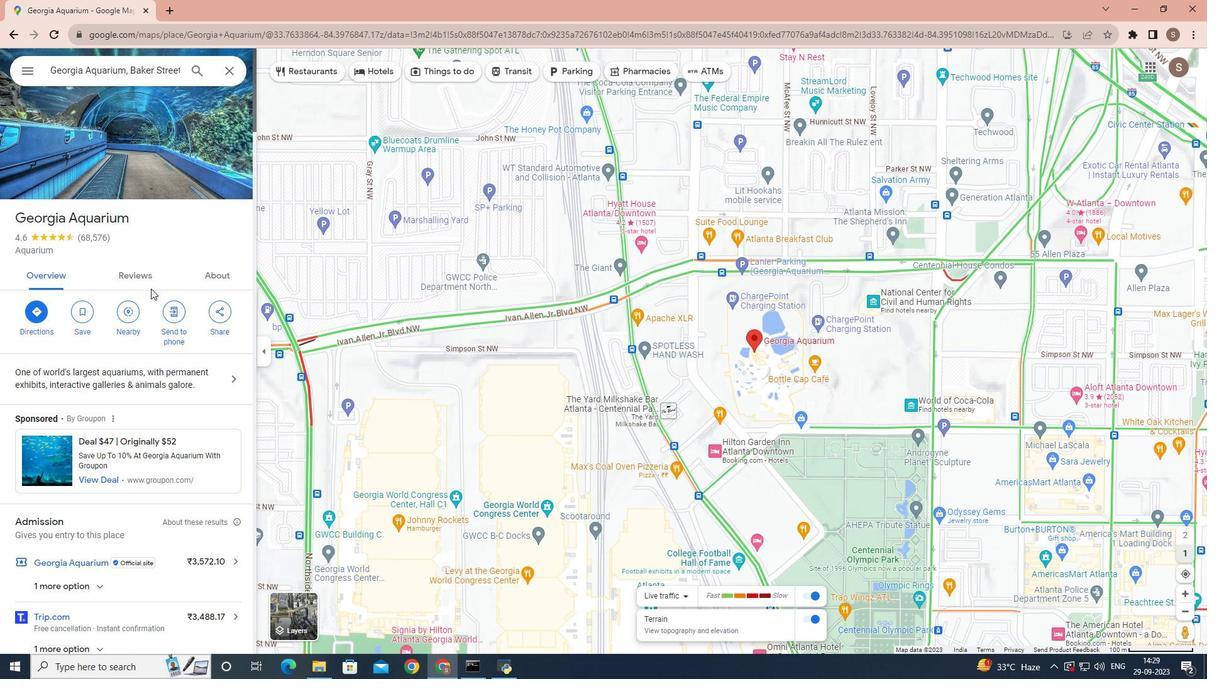 
Action: Mouse scrolled (150, 289) with delta (0, 0)
Screenshot: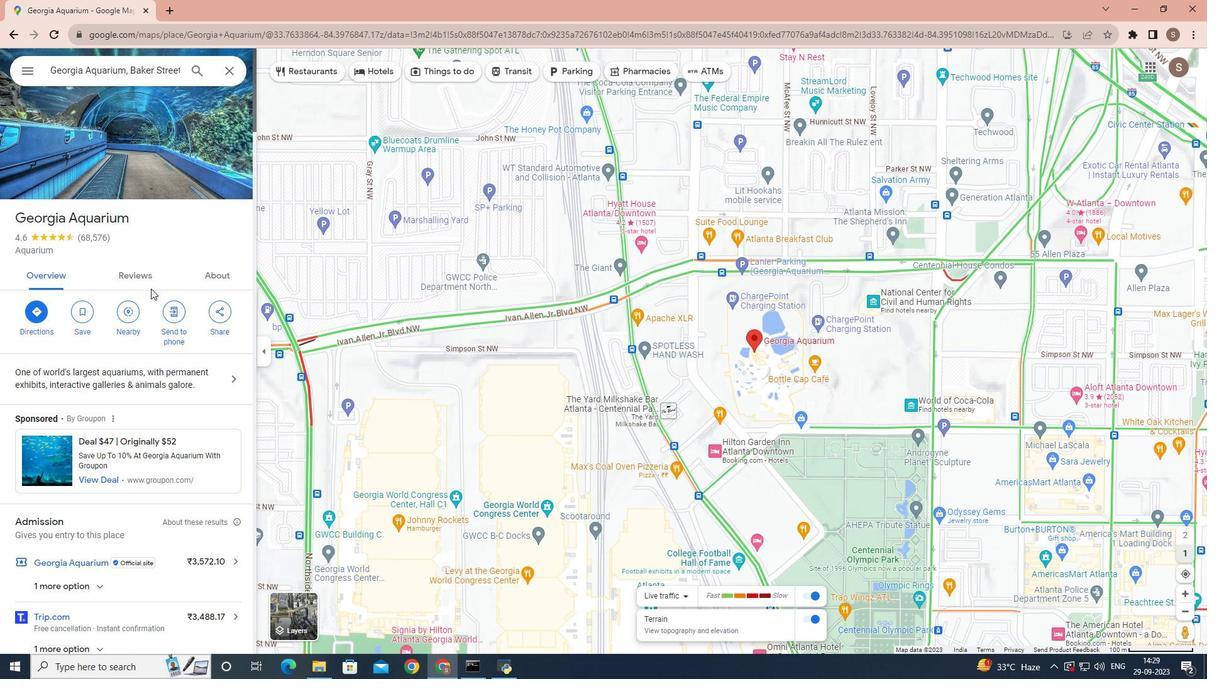 
Action: Mouse moved to (103, 262)
Screenshot: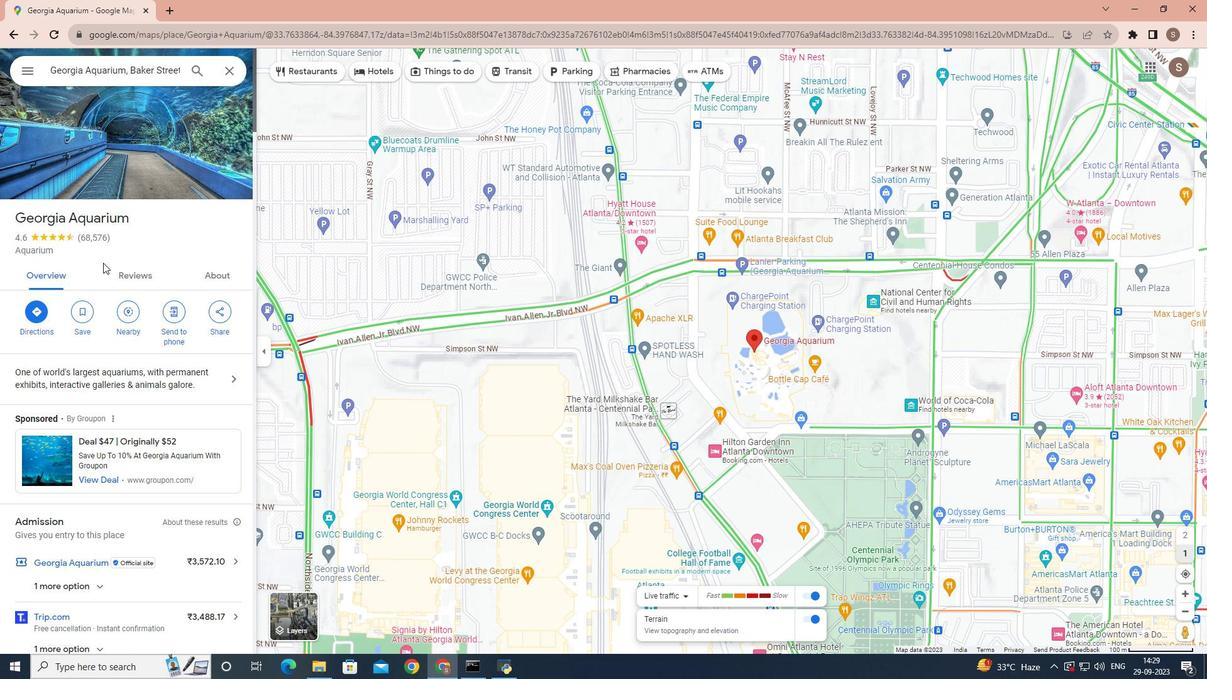 
Action: Mouse scrolled (103, 262) with delta (0, 0)
Screenshot: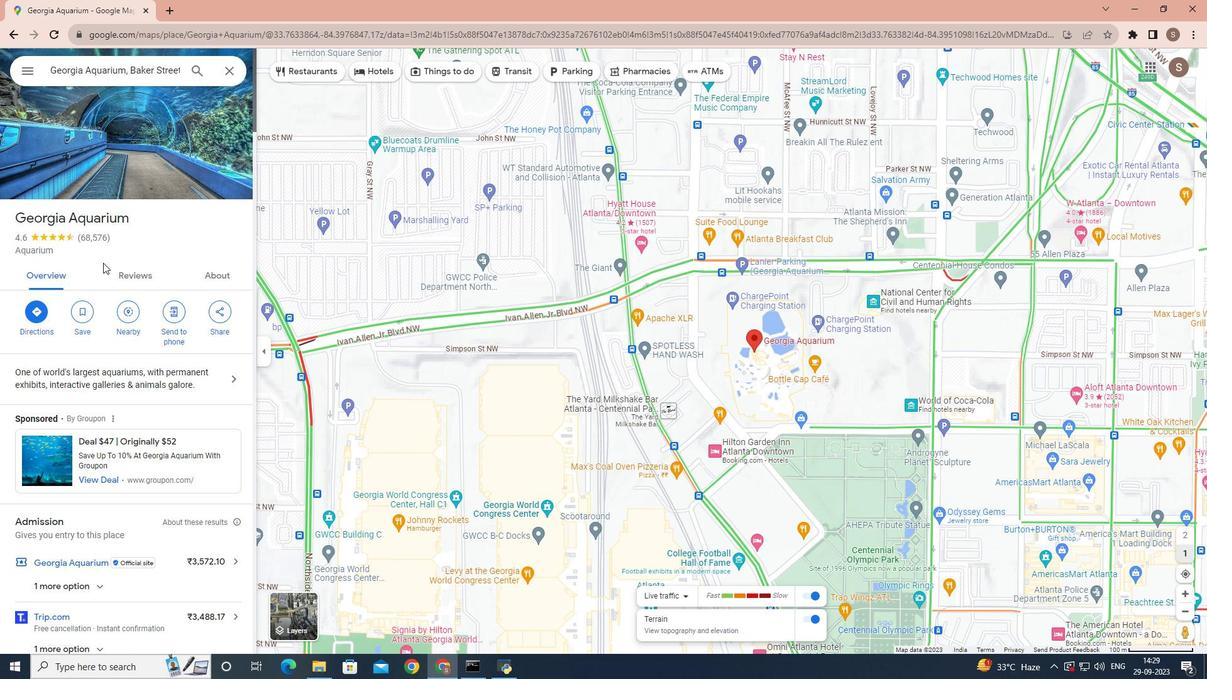 
Action: Mouse scrolled (103, 262) with delta (0, 0)
Screenshot: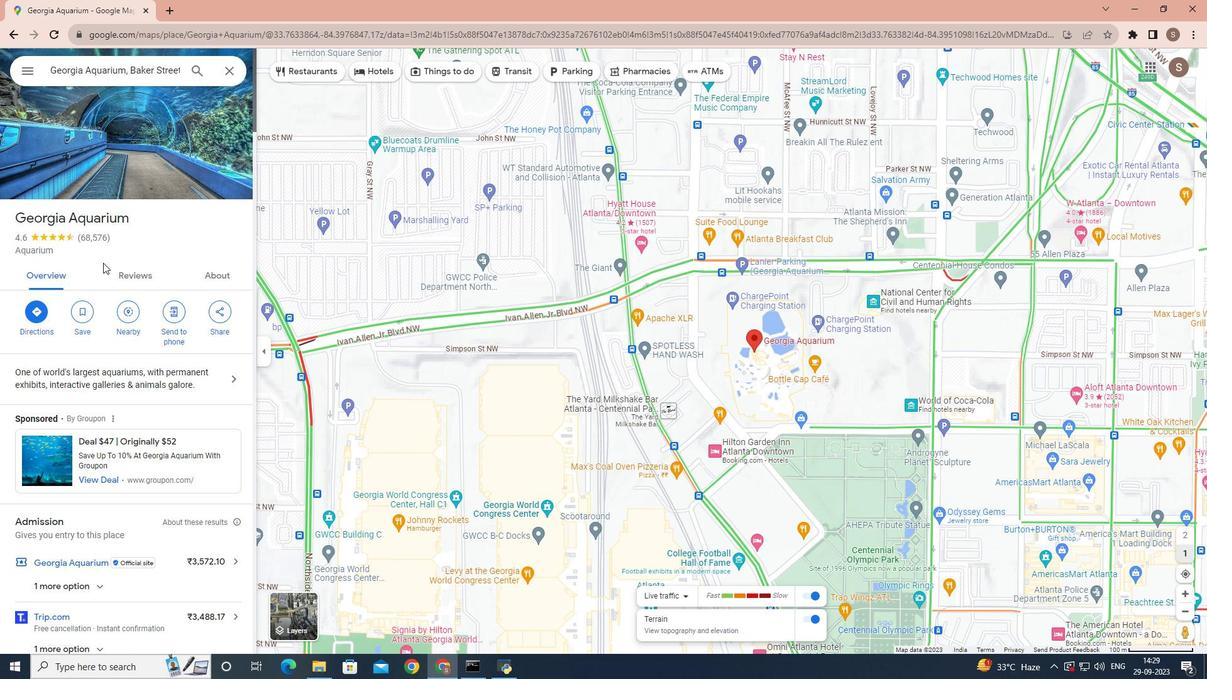 
Action: Mouse scrolled (103, 262) with delta (0, 0)
Screenshot: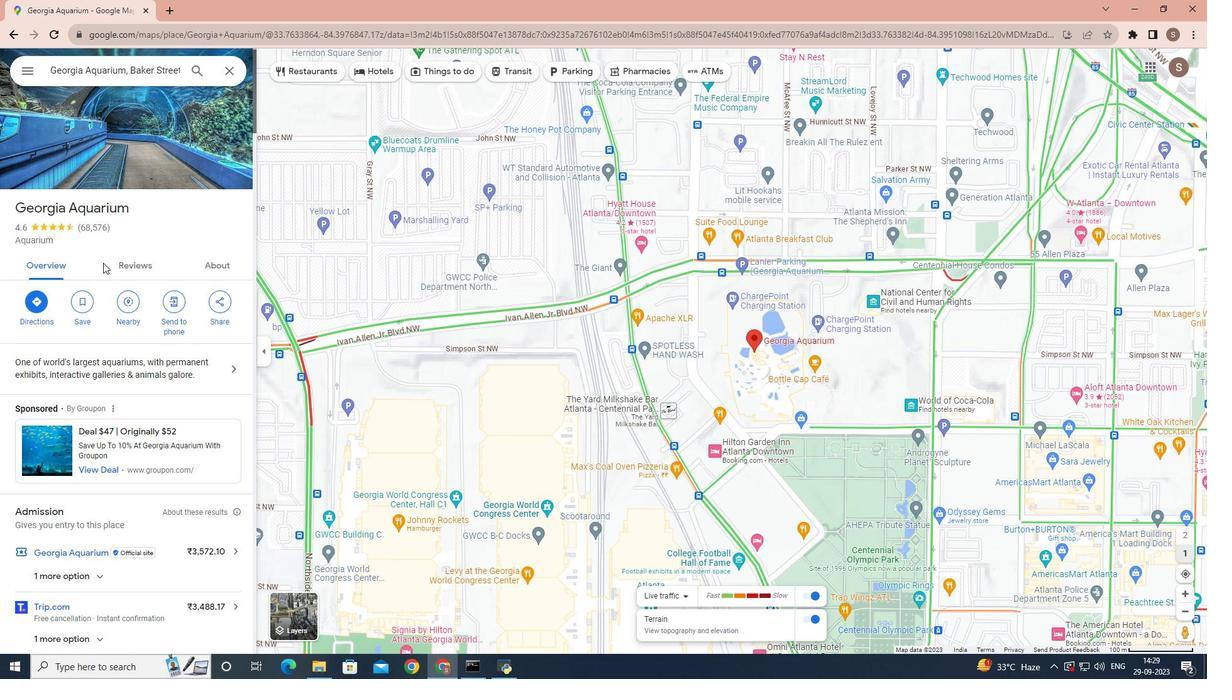 
Action: Mouse scrolled (103, 262) with delta (0, 0)
Screenshot: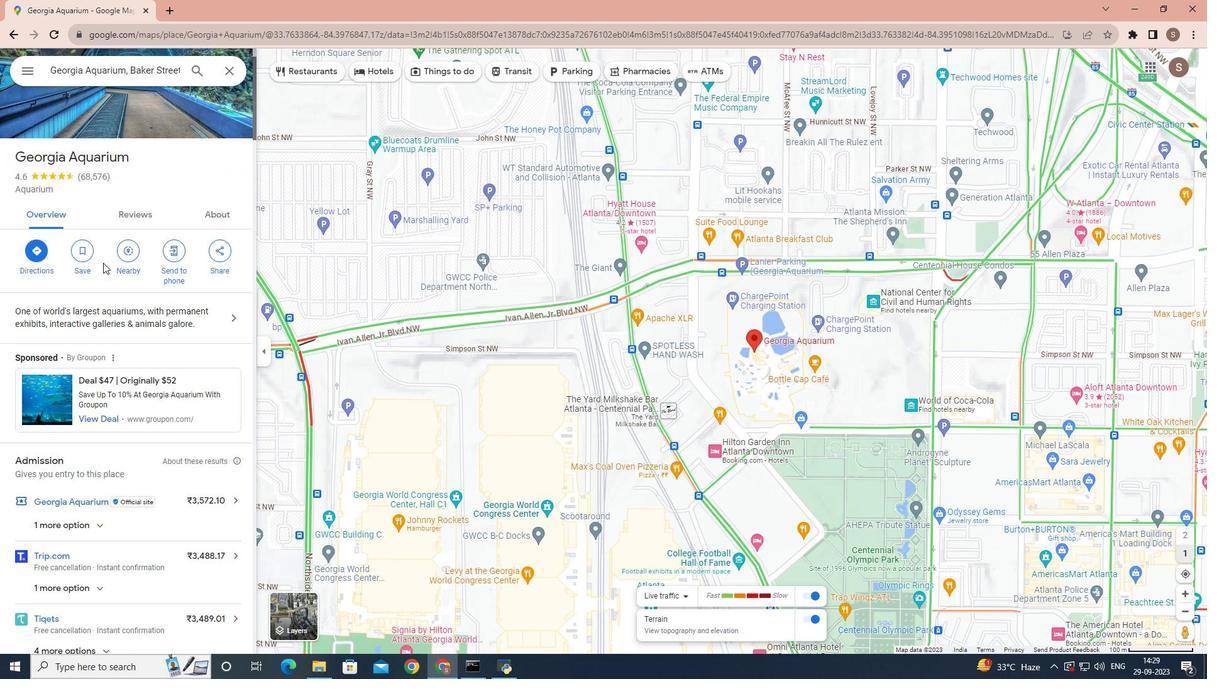 
Action: Mouse scrolled (103, 262) with delta (0, 0)
Screenshot: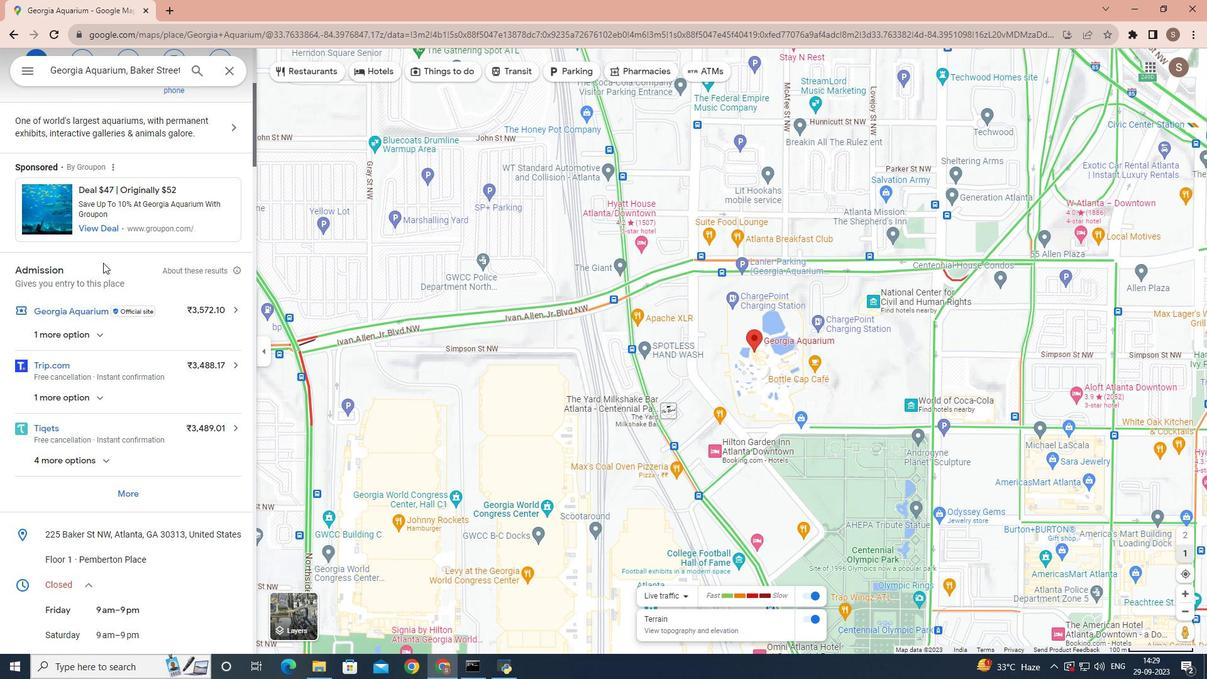 
Action: Mouse scrolled (103, 262) with delta (0, 0)
Screenshot: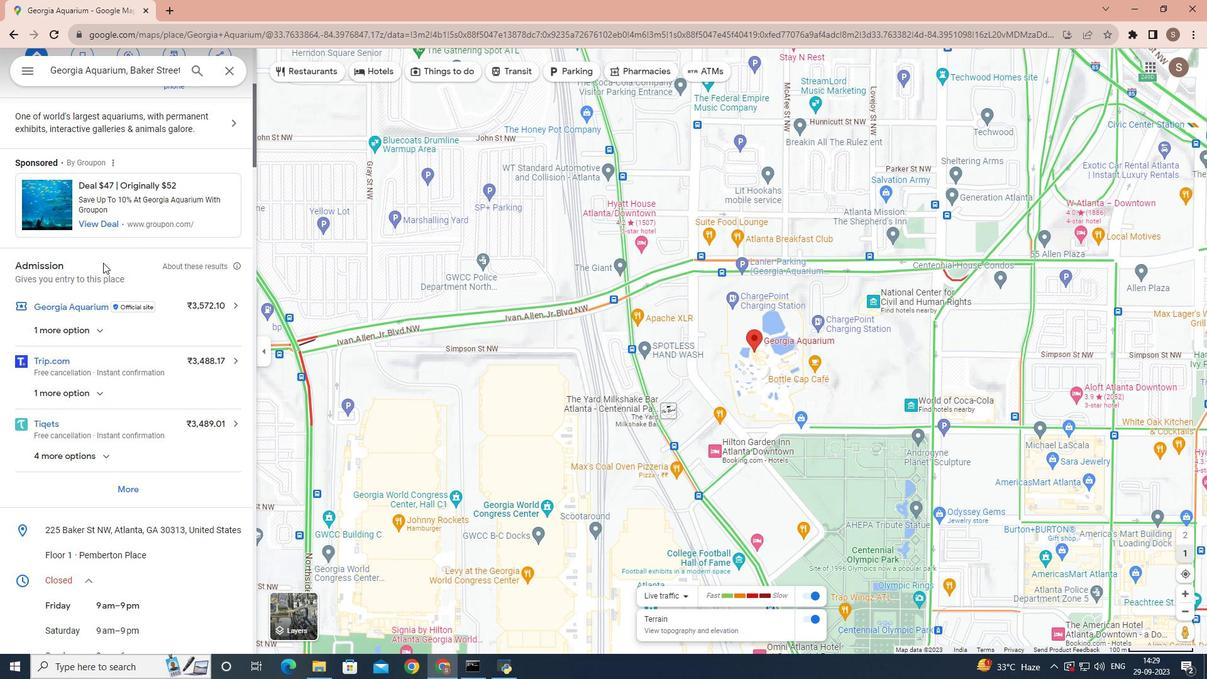 
Action: Mouse scrolled (103, 262) with delta (0, 0)
Screenshot: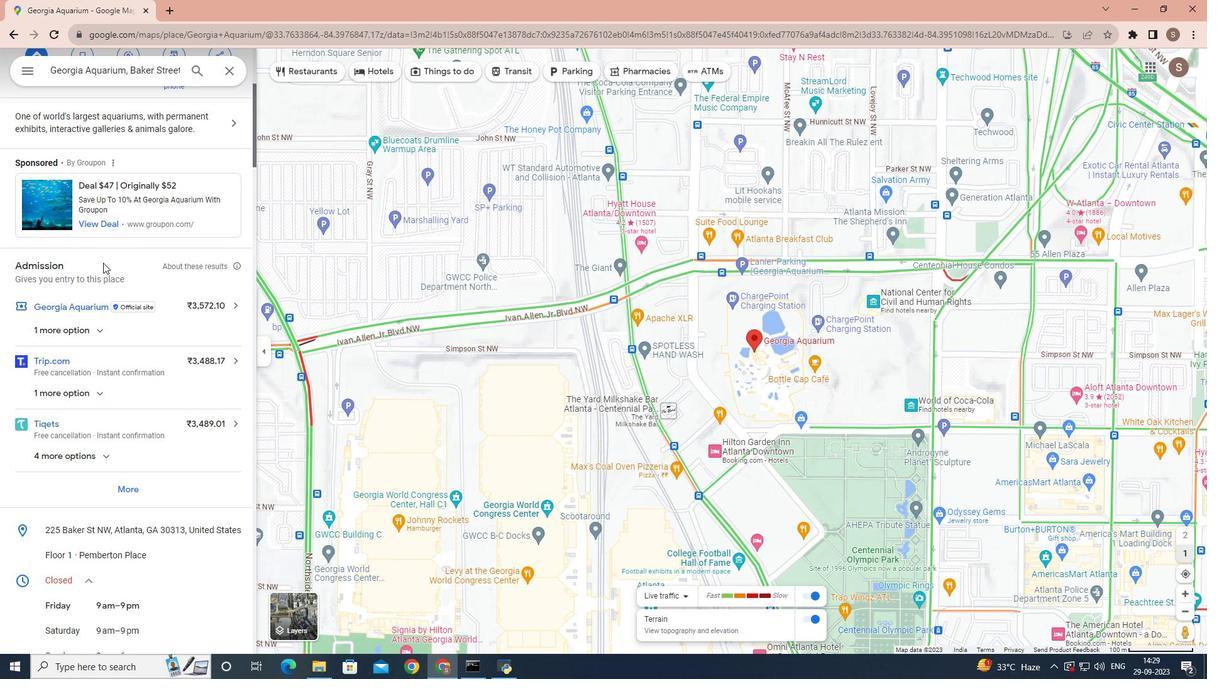 
Action: Mouse scrolled (103, 262) with delta (0, 0)
Screenshot: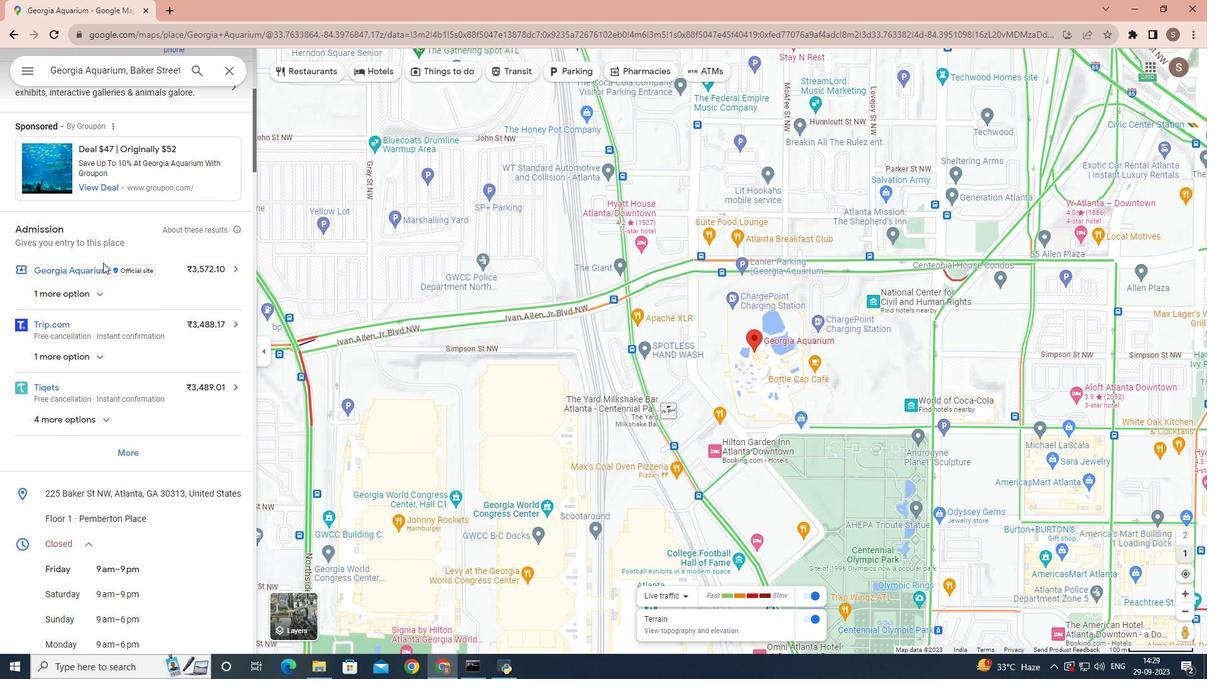
Action: Mouse scrolled (103, 262) with delta (0, 0)
Screenshot: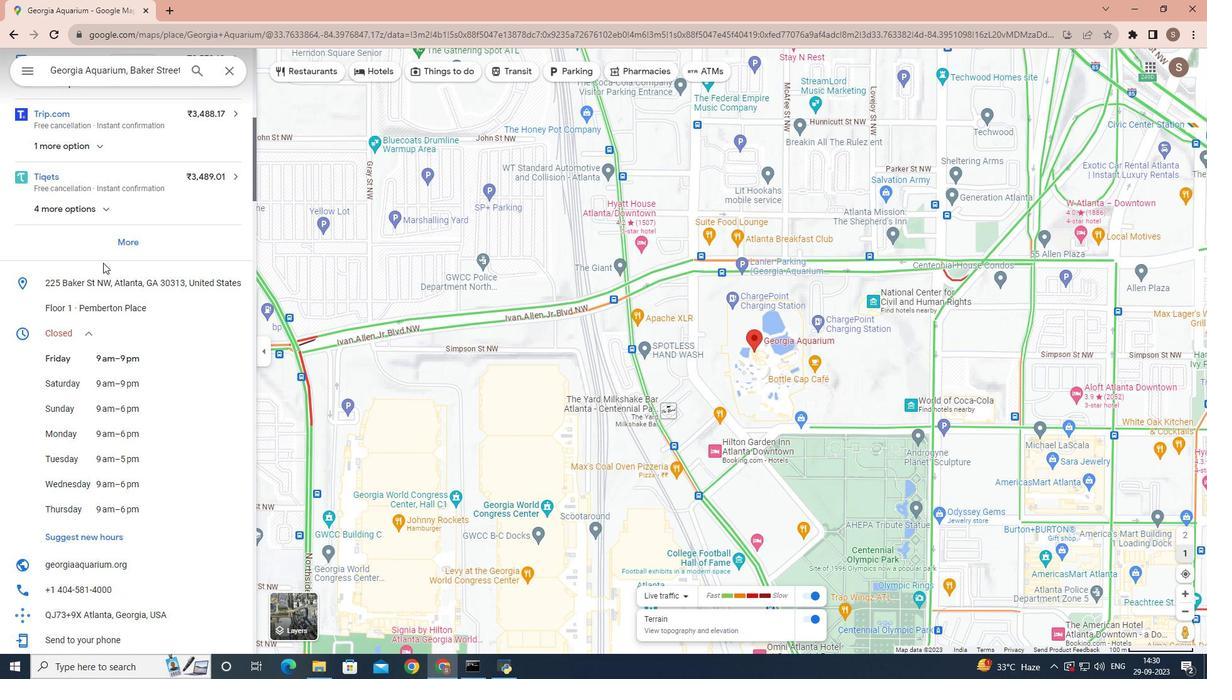 
Action: Mouse scrolled (103, 262) with delta (0, 0)
Screenshot: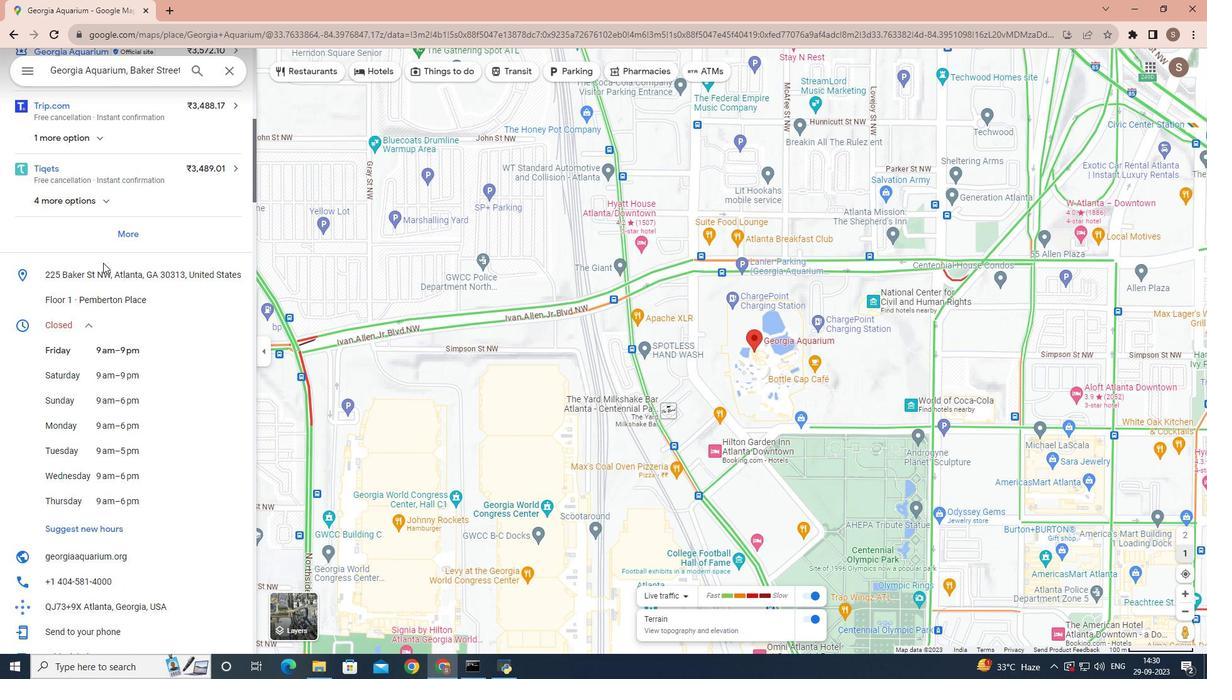 
Action: Mouse scrolled (103, 262) with delta (0, 0)
Screenshot: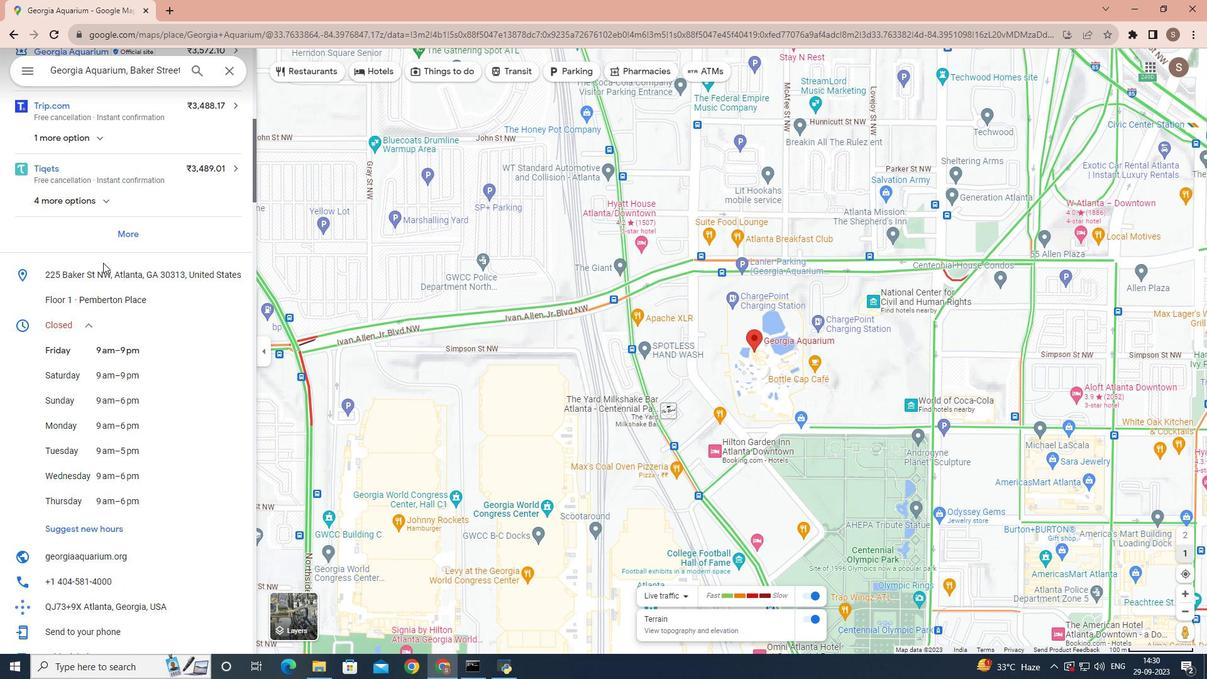 
Action: Mouse scrolled (103, 262) with delta (0, 0)
Screenshot: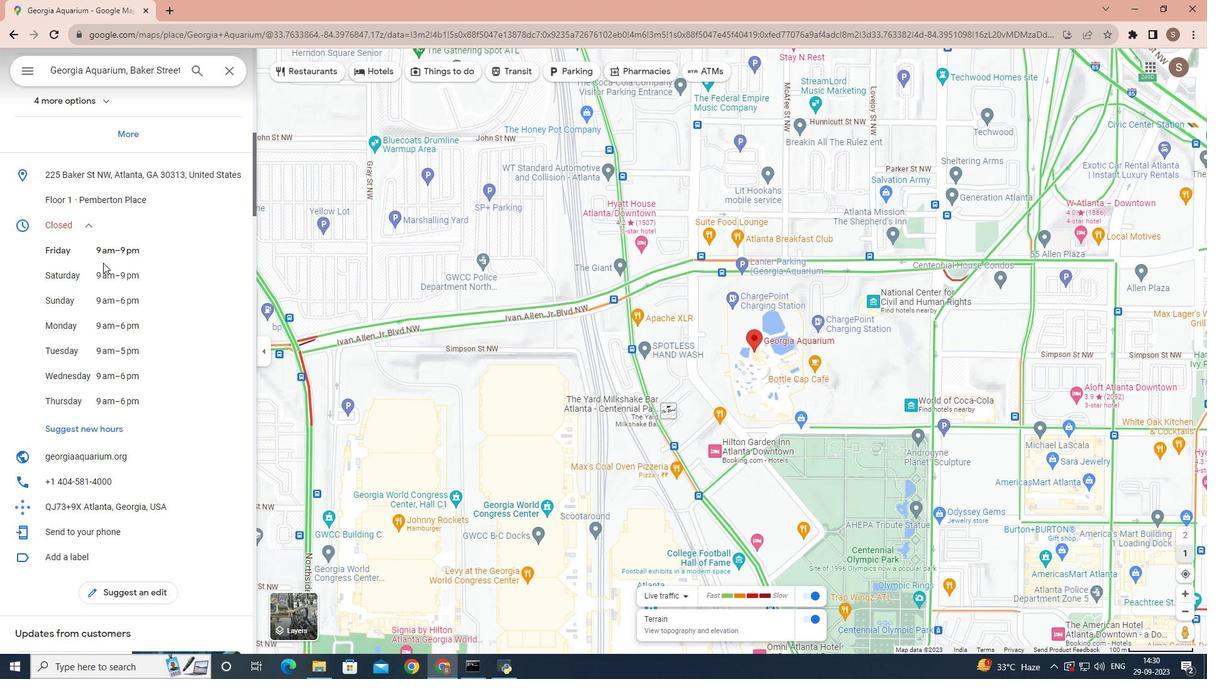 
Action: Mouse scrolled (103, 262) with delta (0, 0)
Screenshot: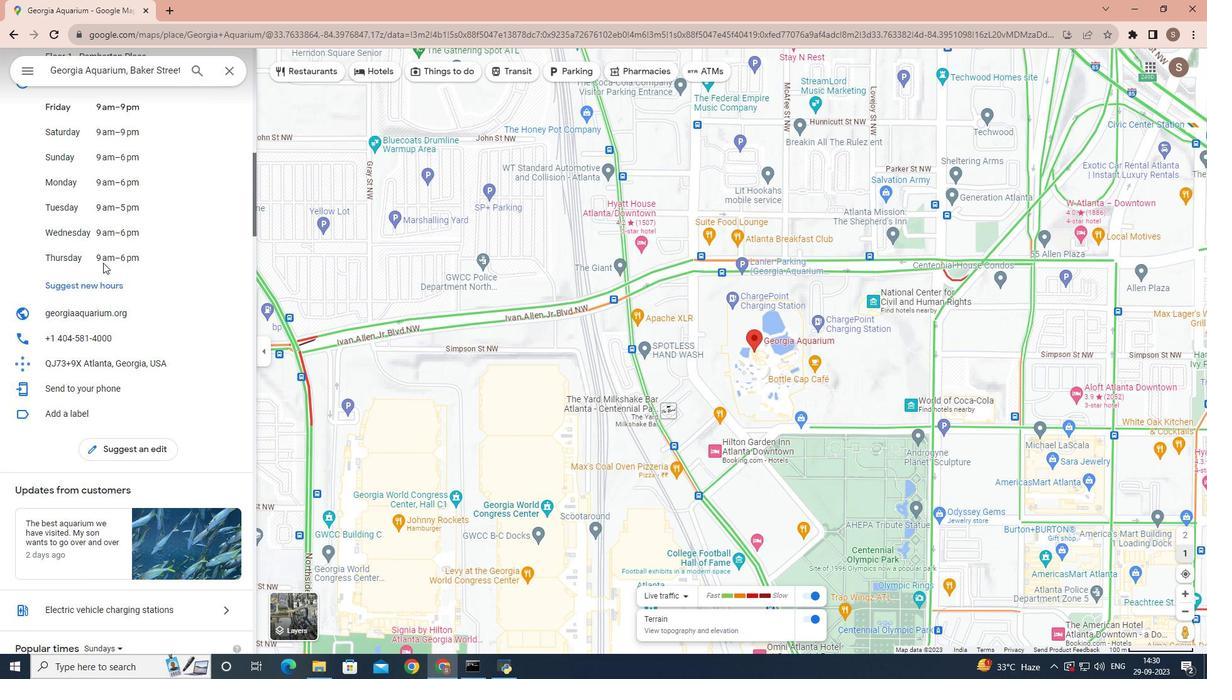 
Action: Mouse scrolled (103, 262) with delta (0, 0)
Screenshot: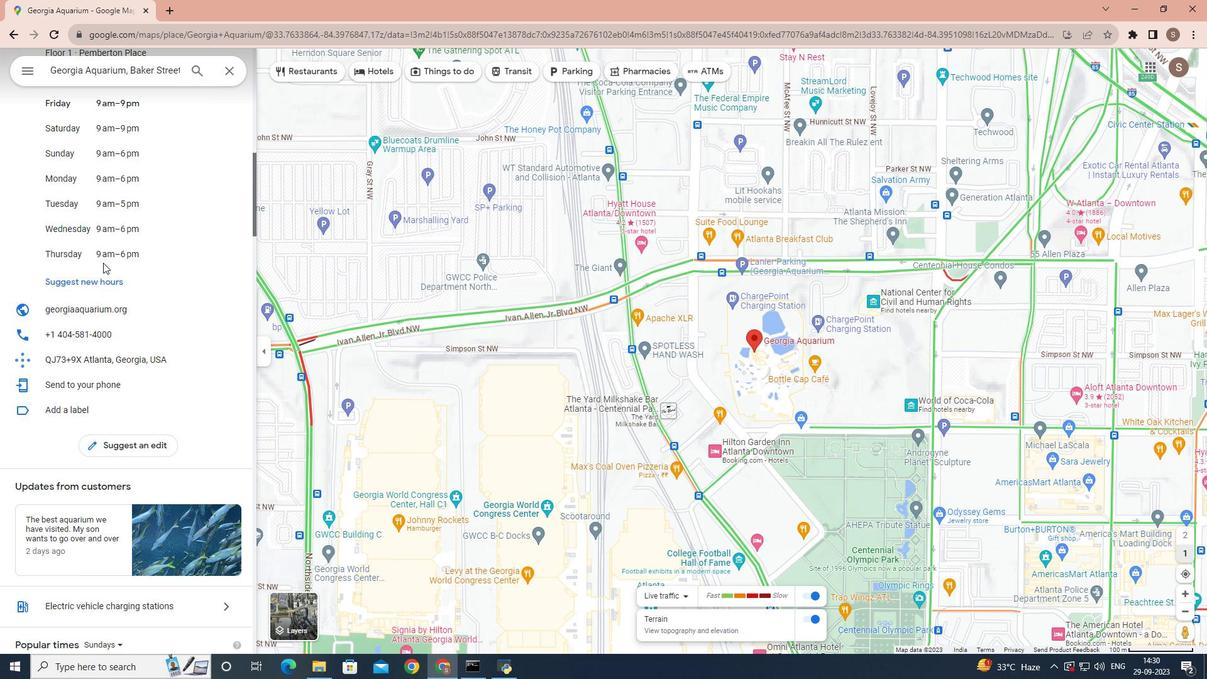 
Action: Mouse scrolled (103, 262) with delta (0, 0)
Screenshot: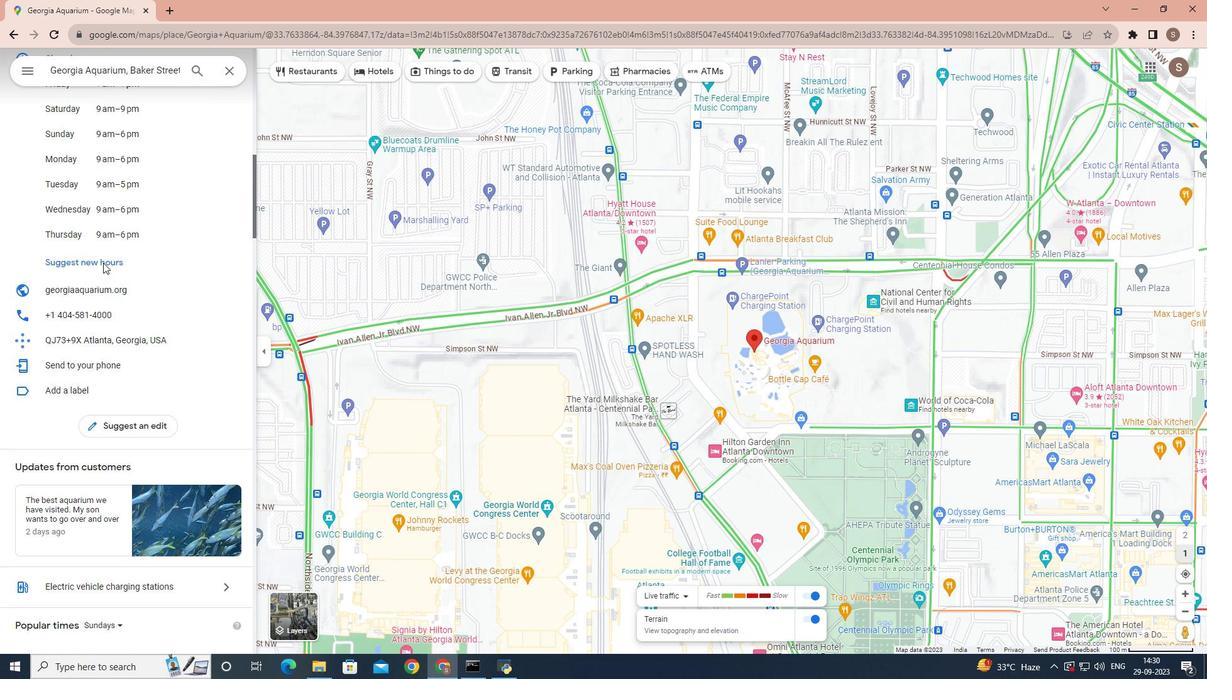 
Action: Mouse scrolled (103, 262) with delta (0, 0)
Screenshot: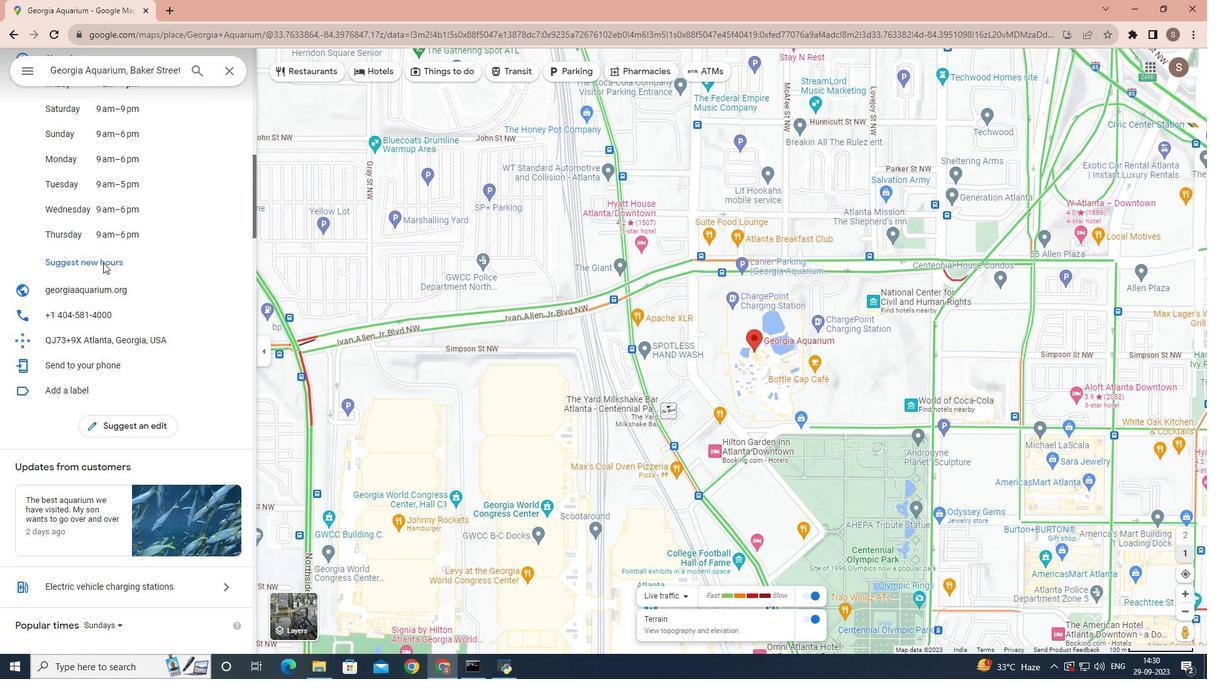 
Action: Mouse scrolled (103, 262) with delta (0, 0)
Screenshot: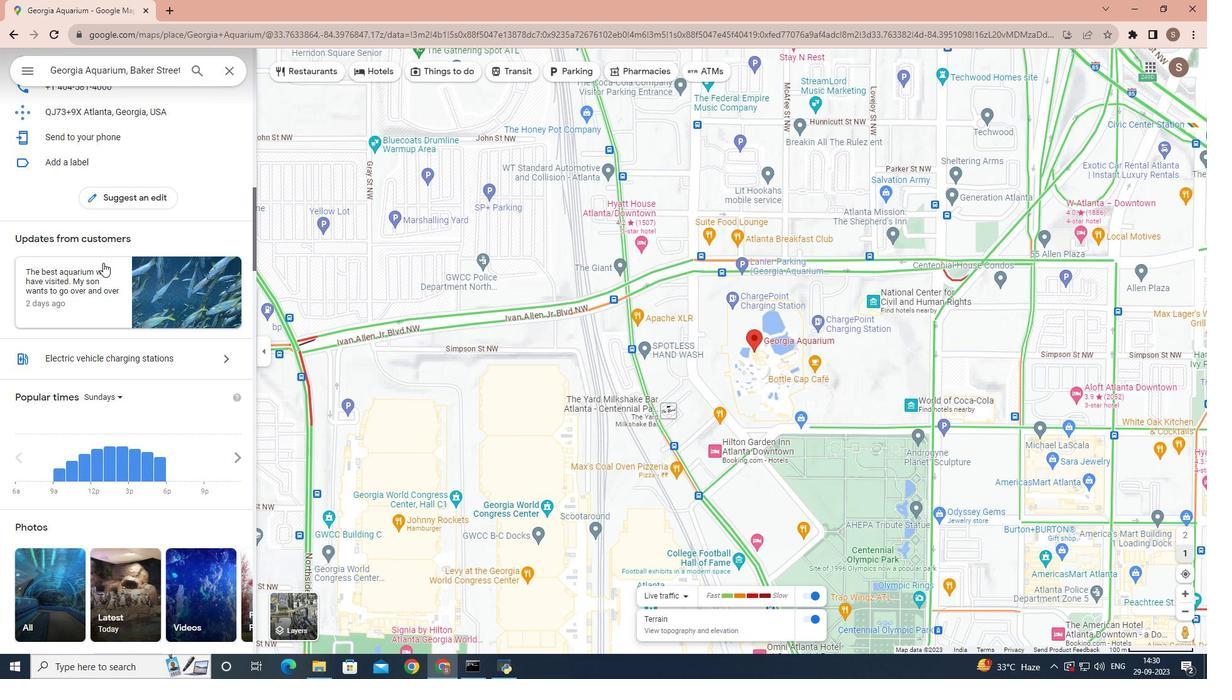 
Action: Mouse scrolled (103, 262) with delta (0, 0)
Screenshot: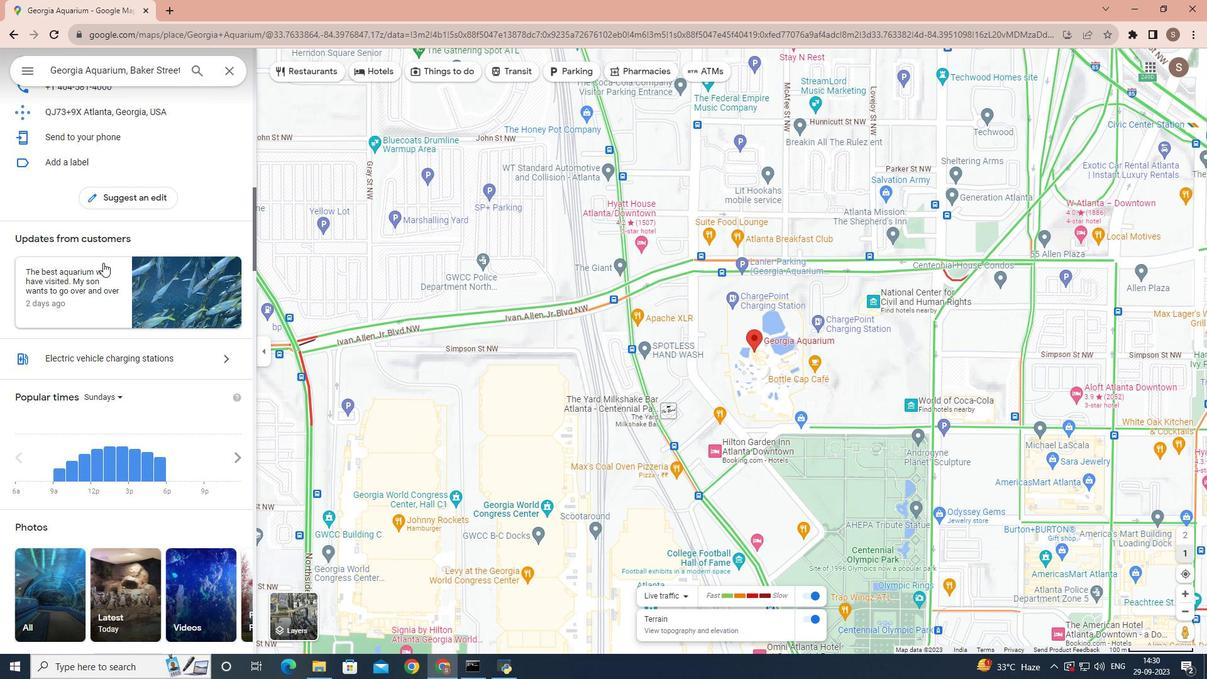 
Action: Mouse scrolled (103, 262) with delta (0, 0)
Screenshot: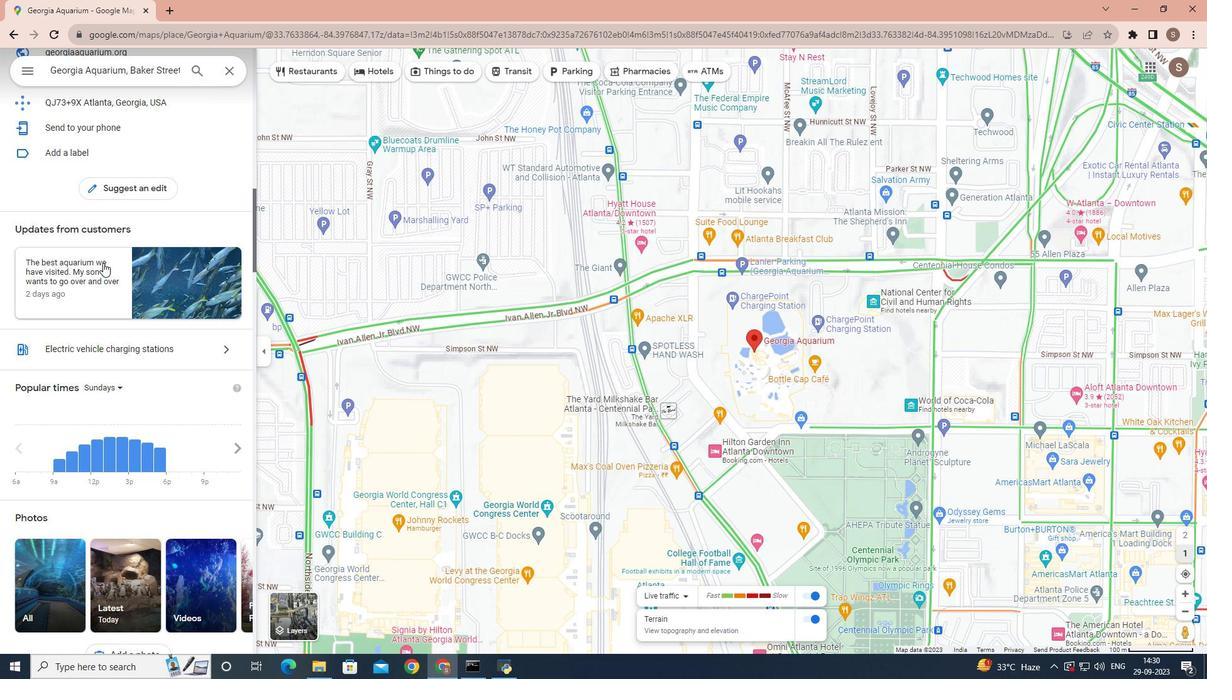 
Action: Mouse scrolled (103, 262) with delta (0, 0)
Screenshot: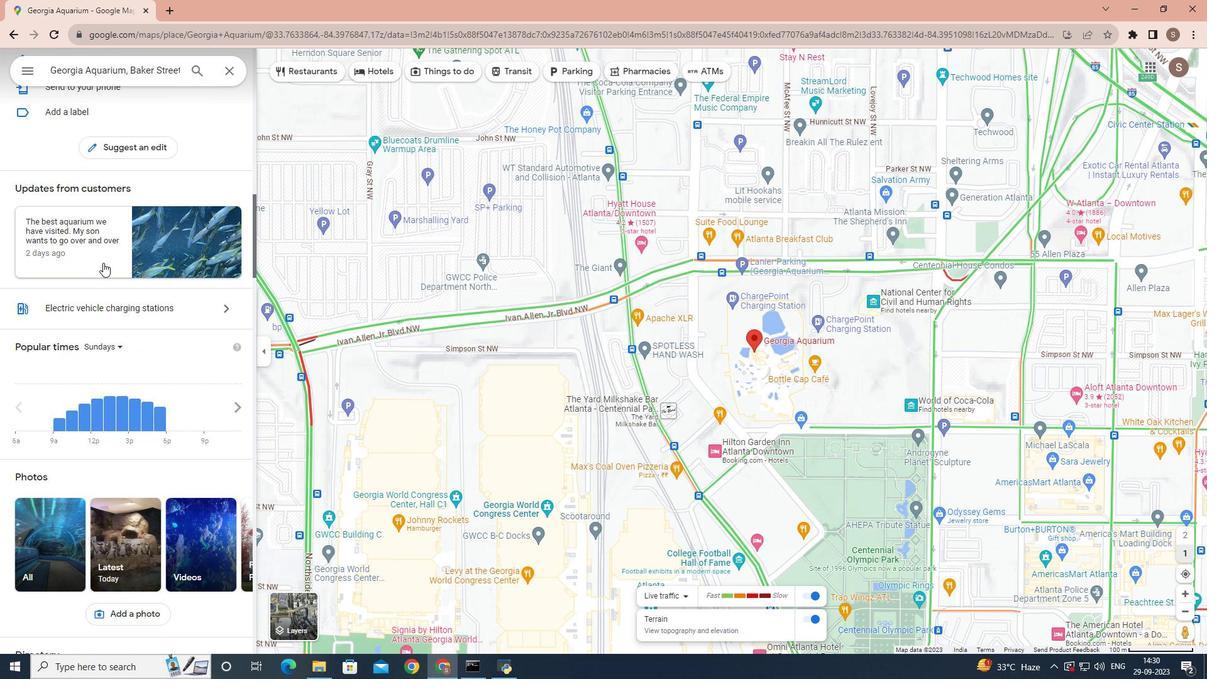 
Action: Mouse moved to (32, 340)
Screenshot: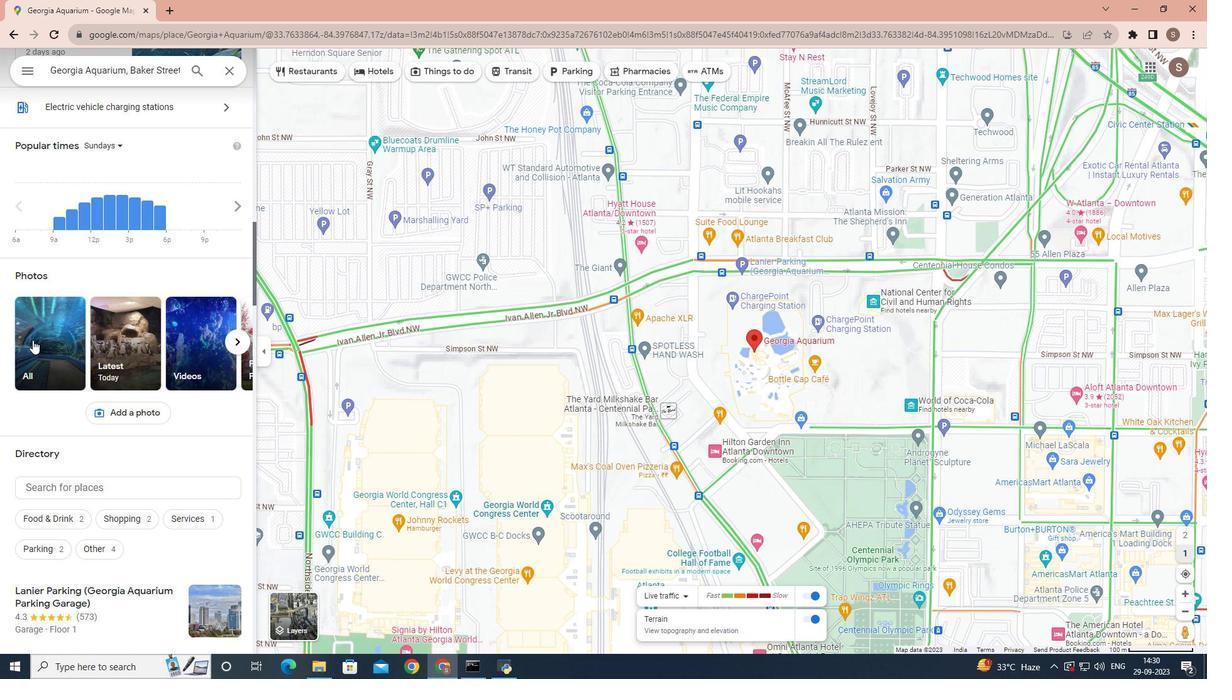 
Action: Mouse pressed left at (32, 340)
Screenshot: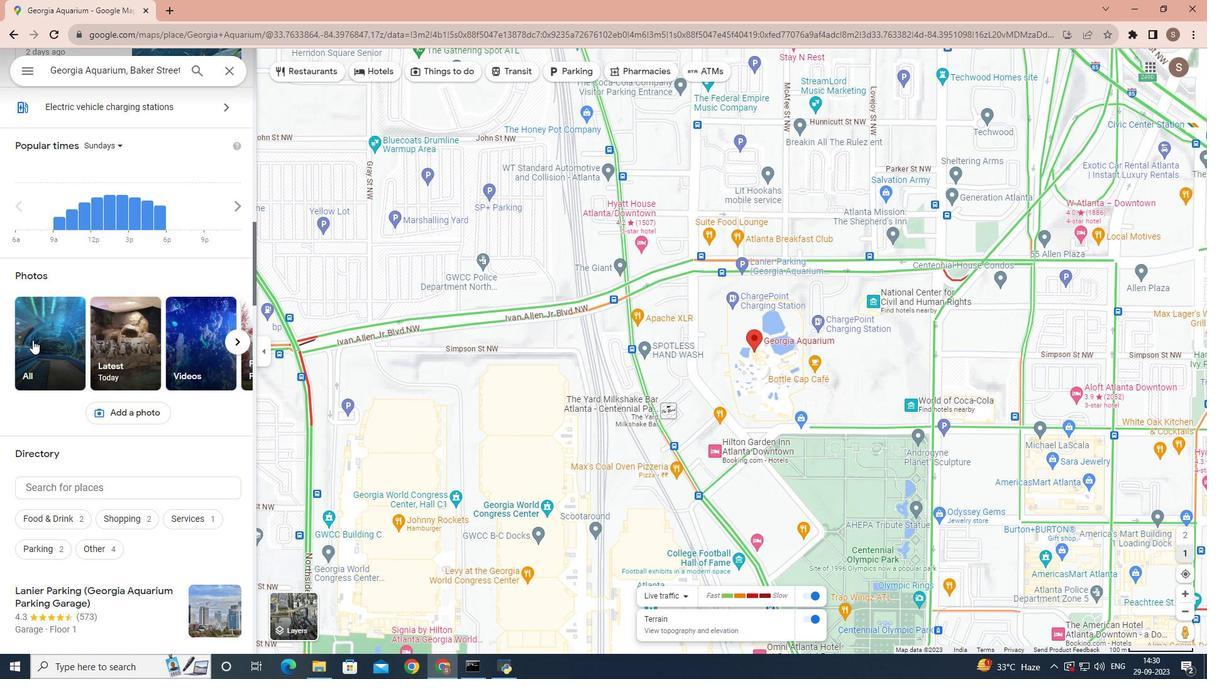 
Action: Mouse moved to (751, 553)
Screenshot: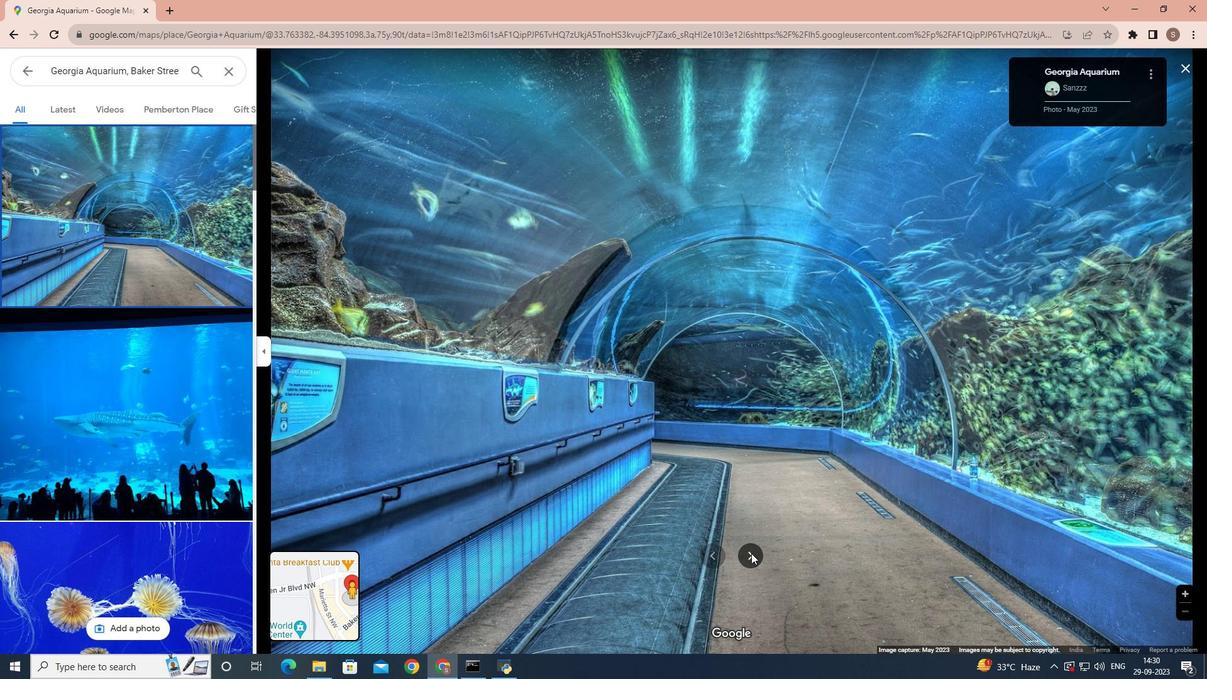 
Action: Mouse pressed left at (751, 553)
Screenshot: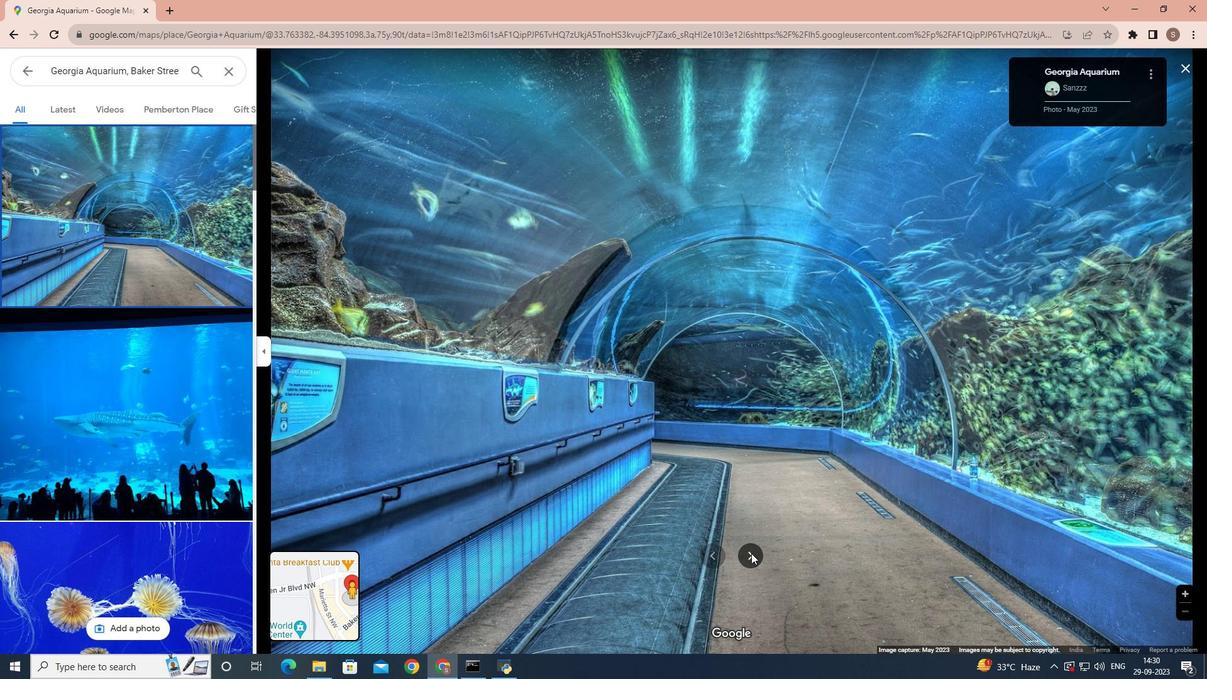 
Action: Mouse pressed left at (751, 553)
Screenshot: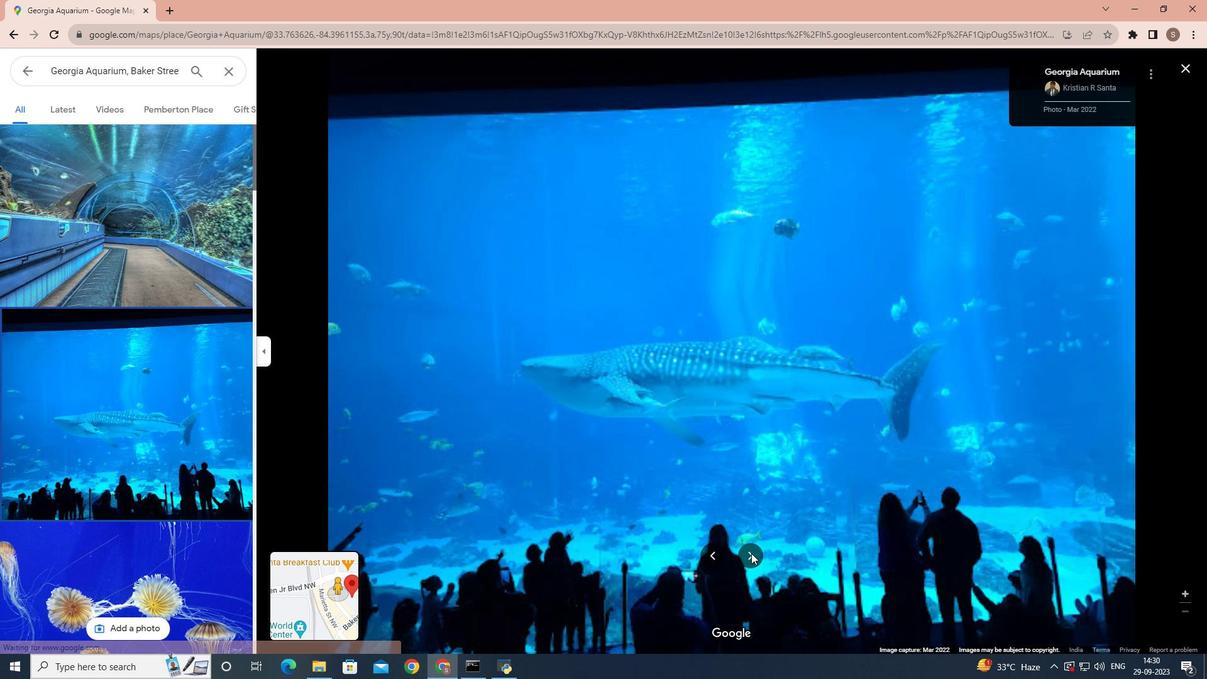 
Action: Mouse moved to (752, 559)
Screenshot: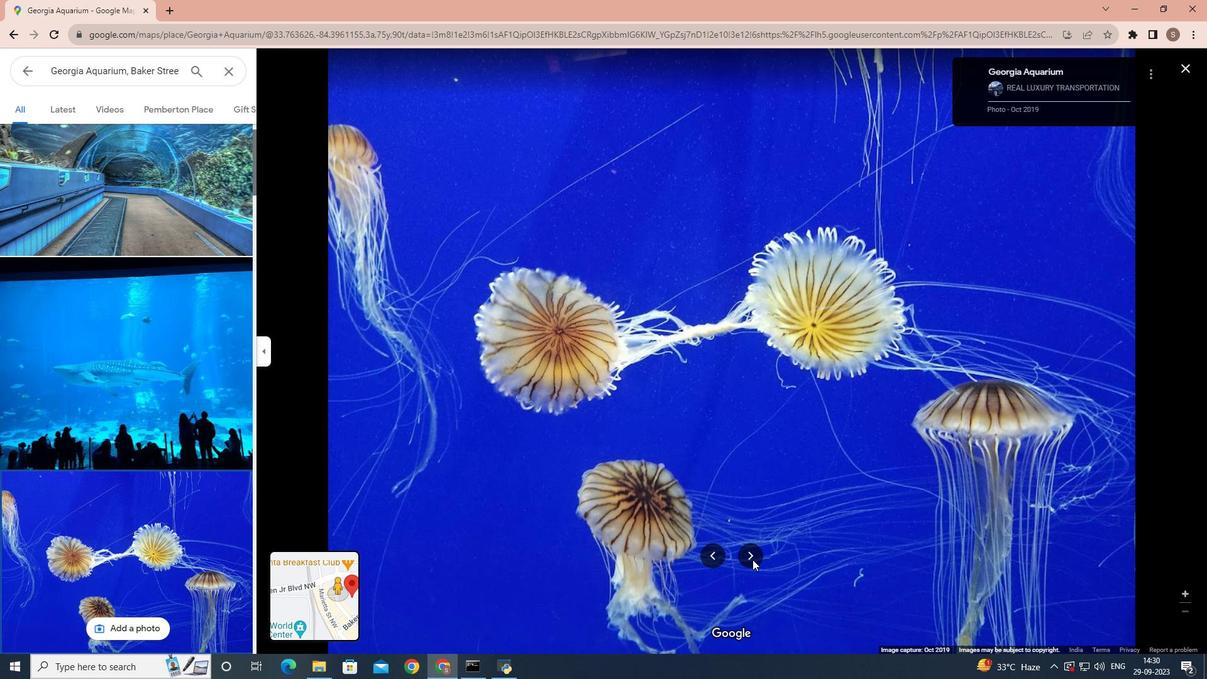
Action: Mouse pressed left at (752, 559)
Screenshot: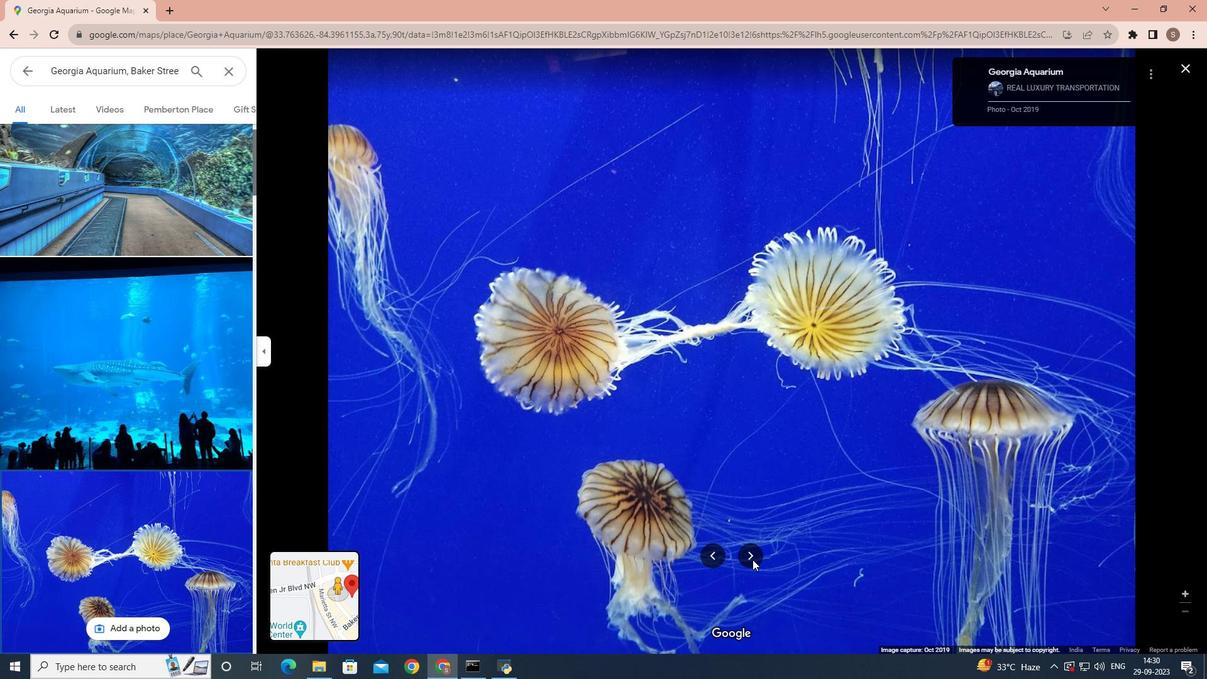 
Action: Mouse pressed left at (752, 559)
Screenshot: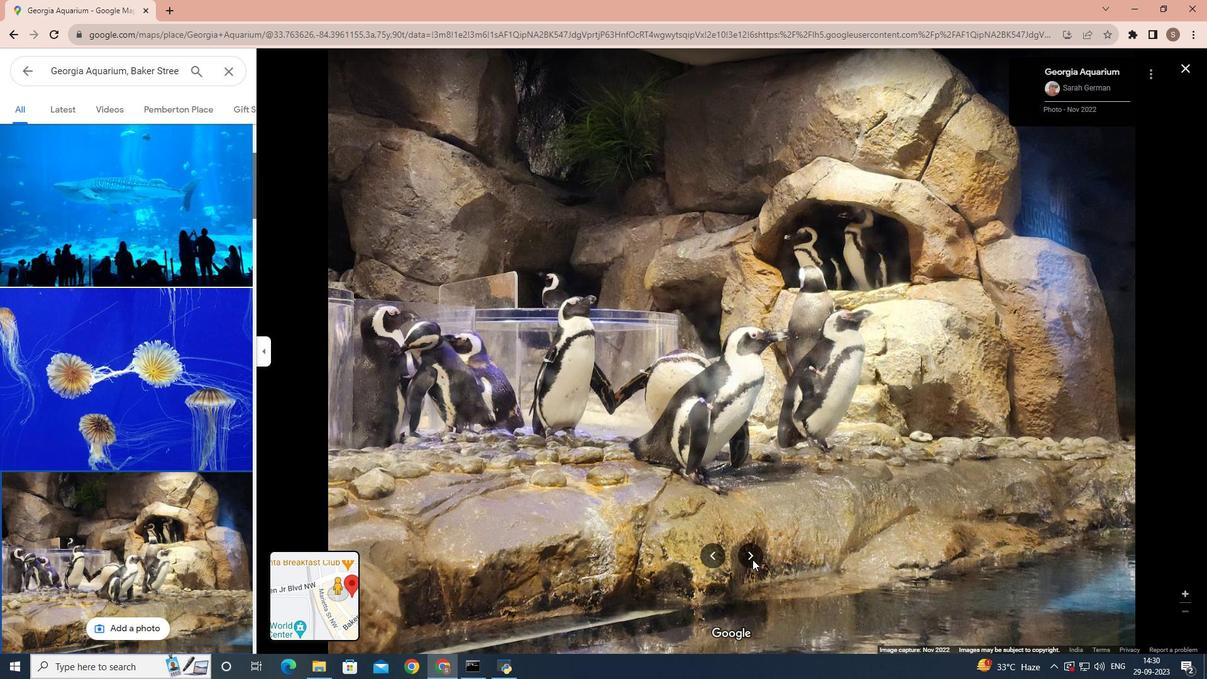 
Action: Mouse moved to (750, 559)
Screenshot: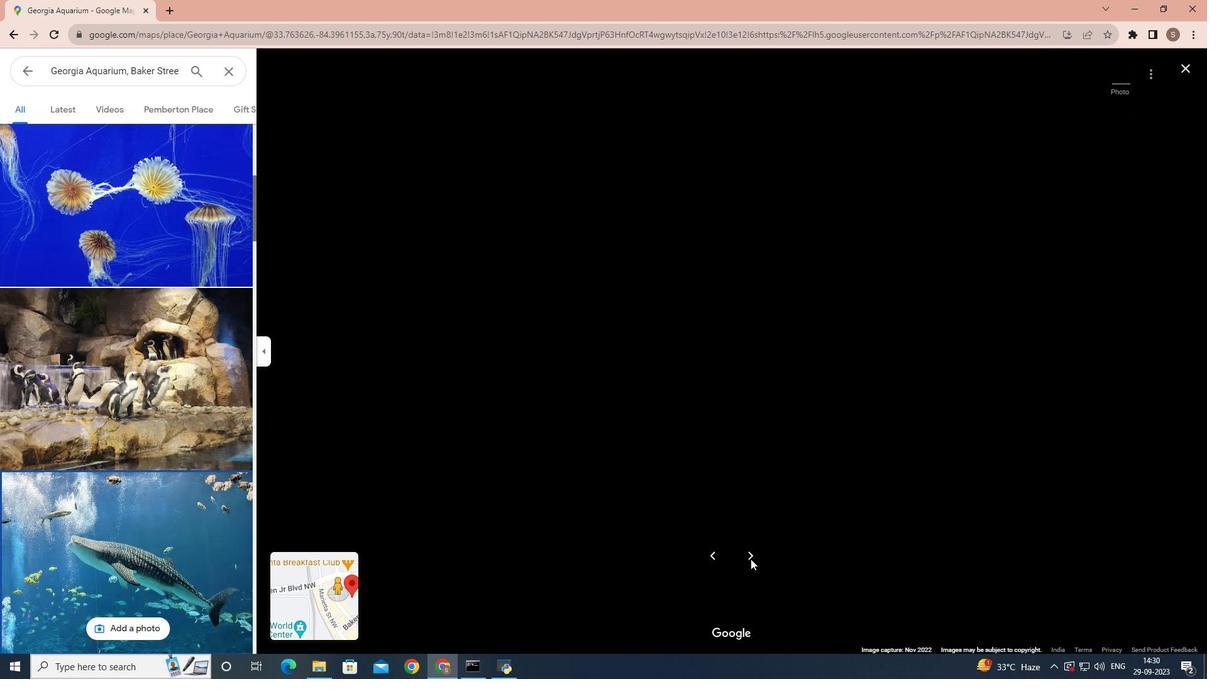 
Action: Mouse pressed left at (750, 559)
Screenshot: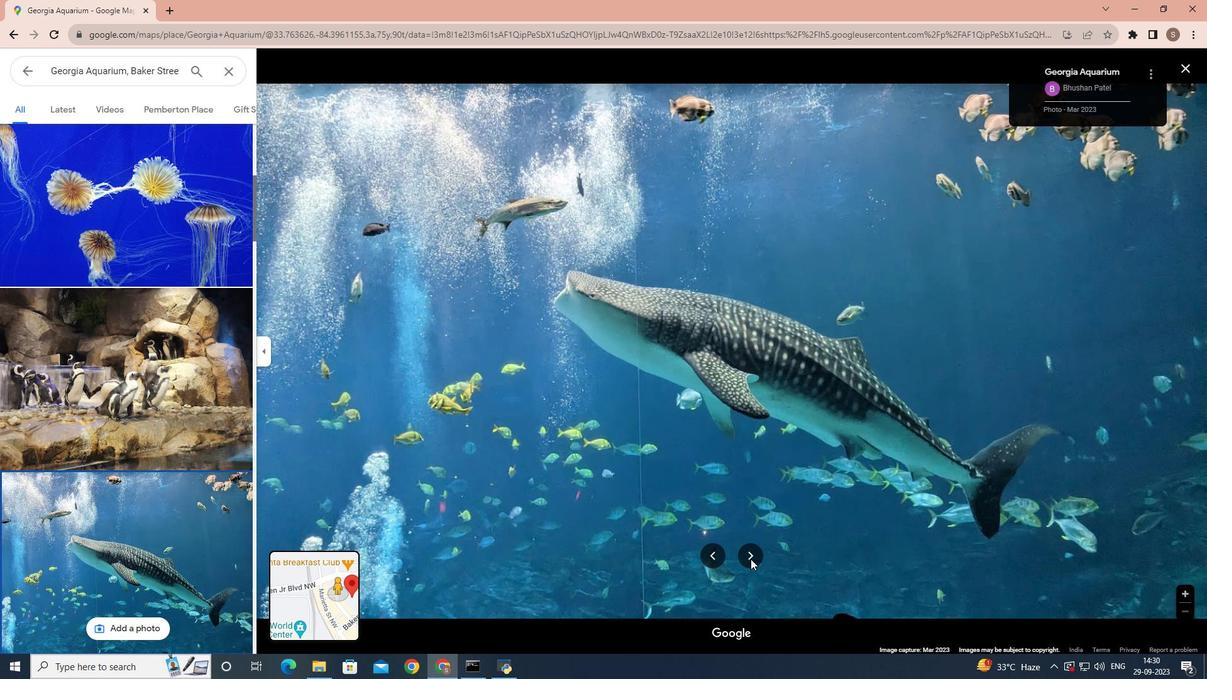 
Action: Mouse moved to (750, 559)
Screenshot: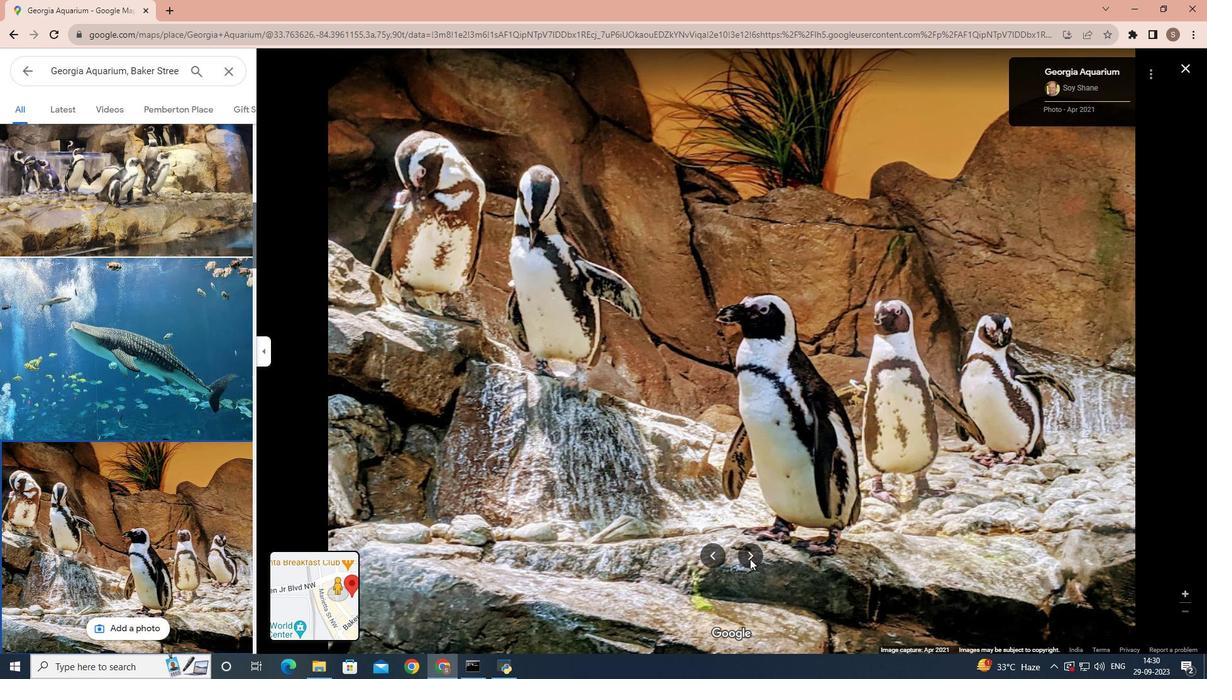 
Action: Mouse pressed left at (750, 559)
Screenshot: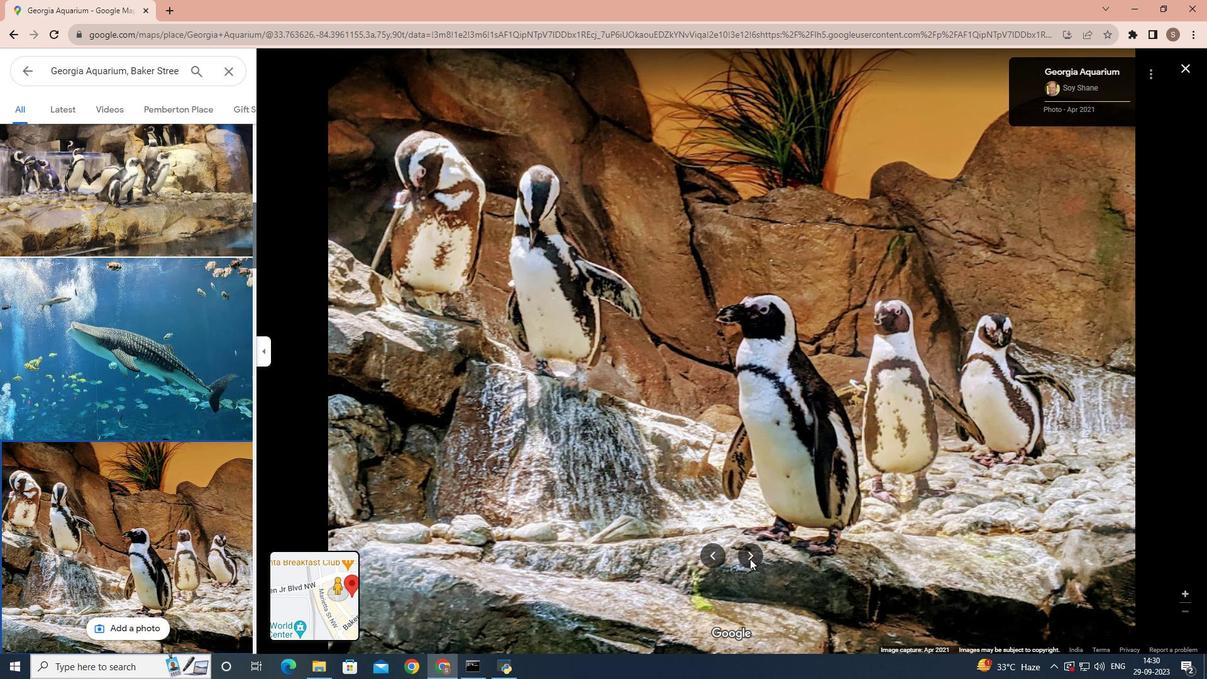 
Action: Mouse pressed left at (750, 559)
Screenshot: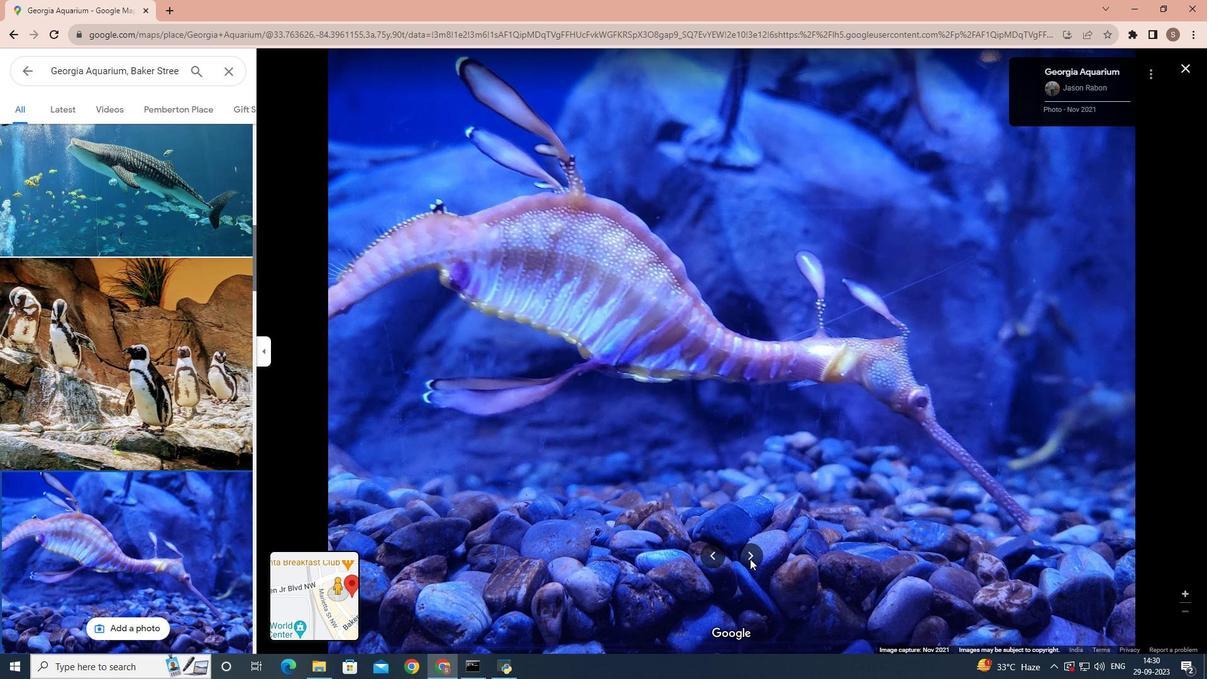 
Action: Mouse pressed left at (750, 559)
Screenshot: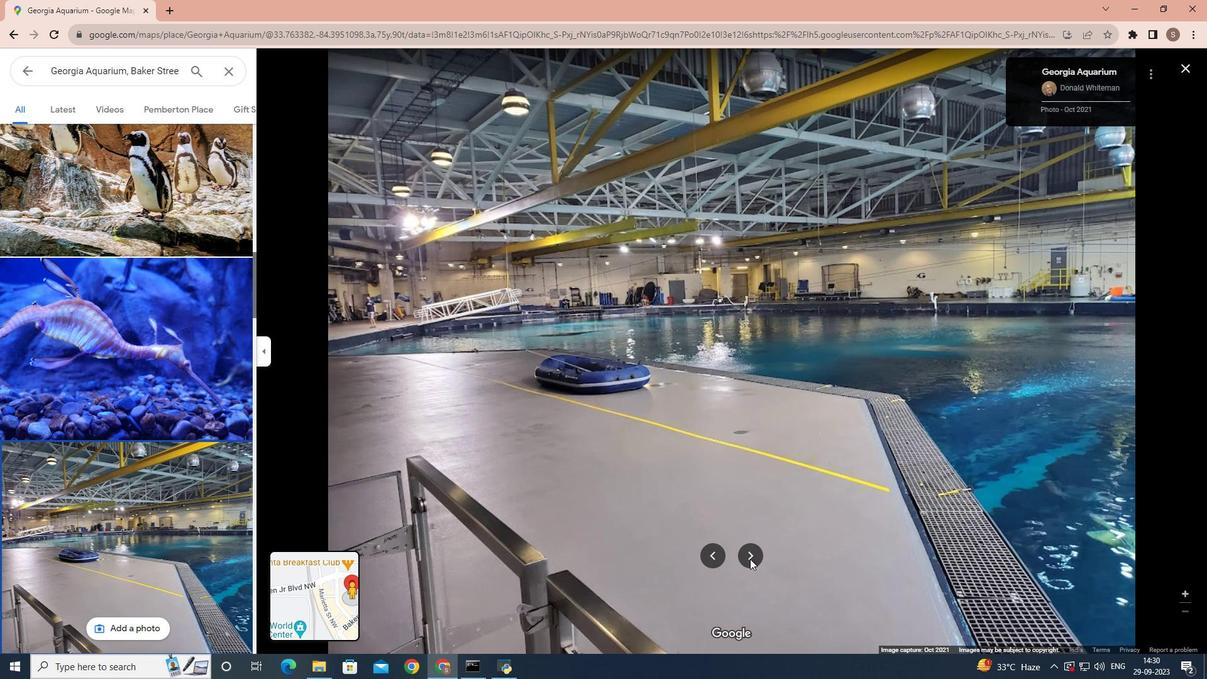 
Action: Mouse pressed left at (750, 559)
Screenshot: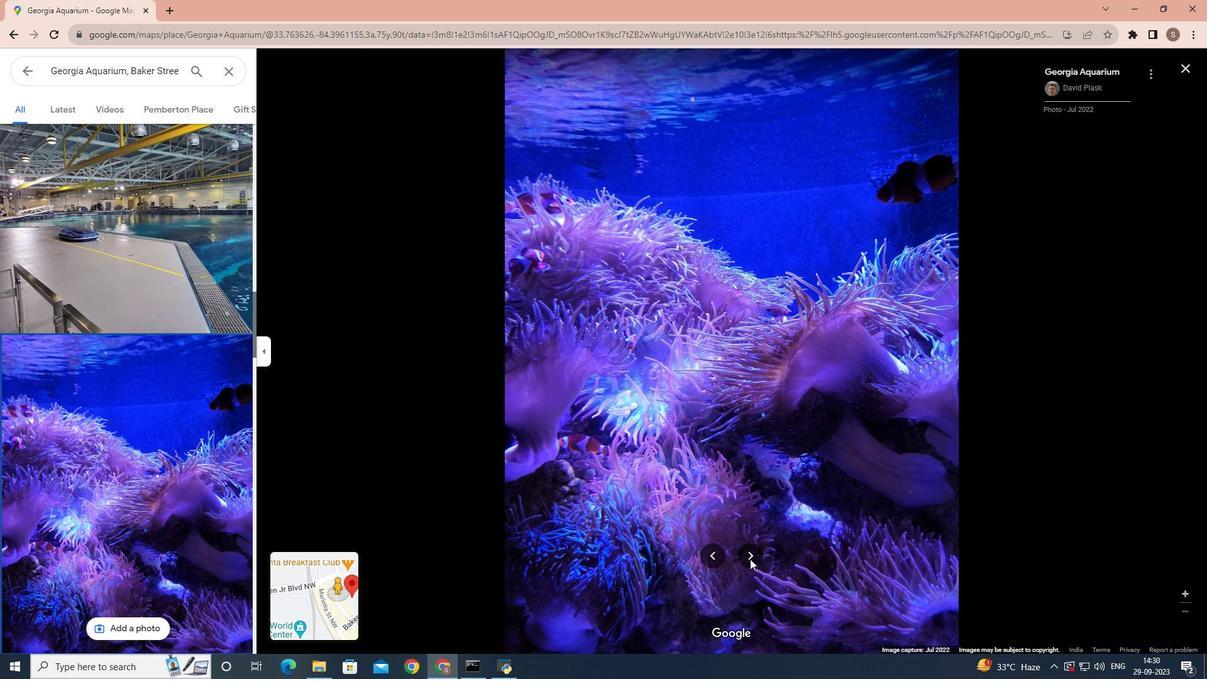 
Action: Mouse pressed left at (750, 559)
Screenshot: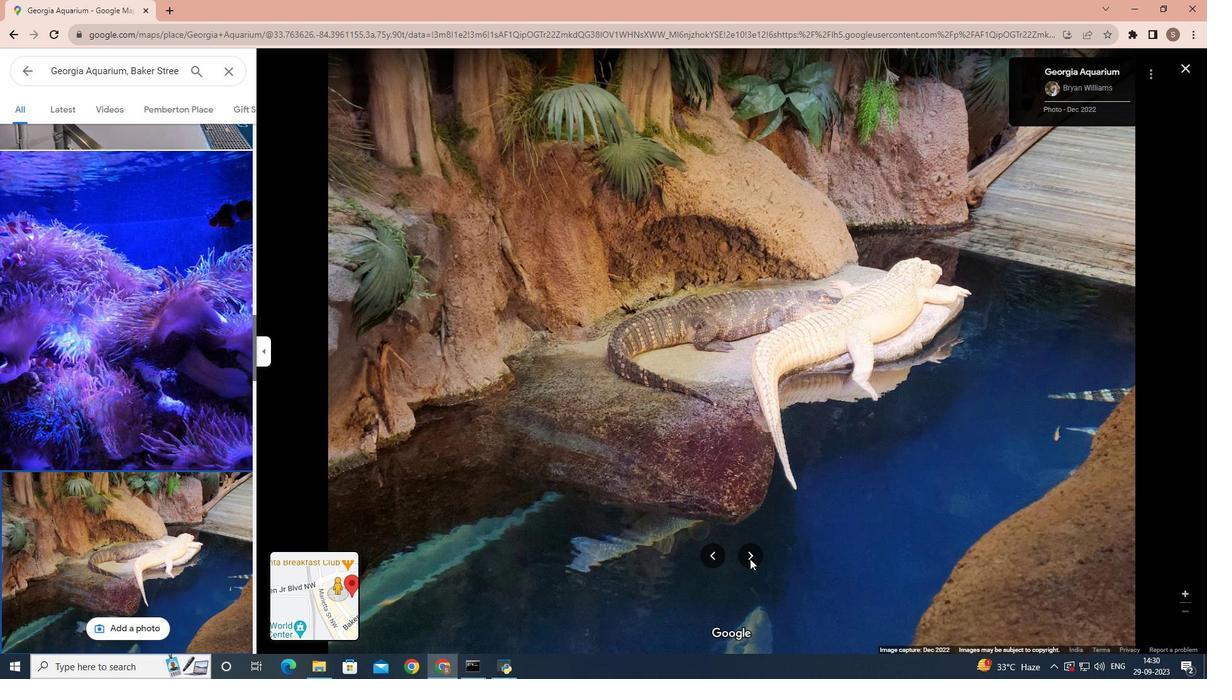 
Action: Mouse pressed left at (750, 559)
Screenshot: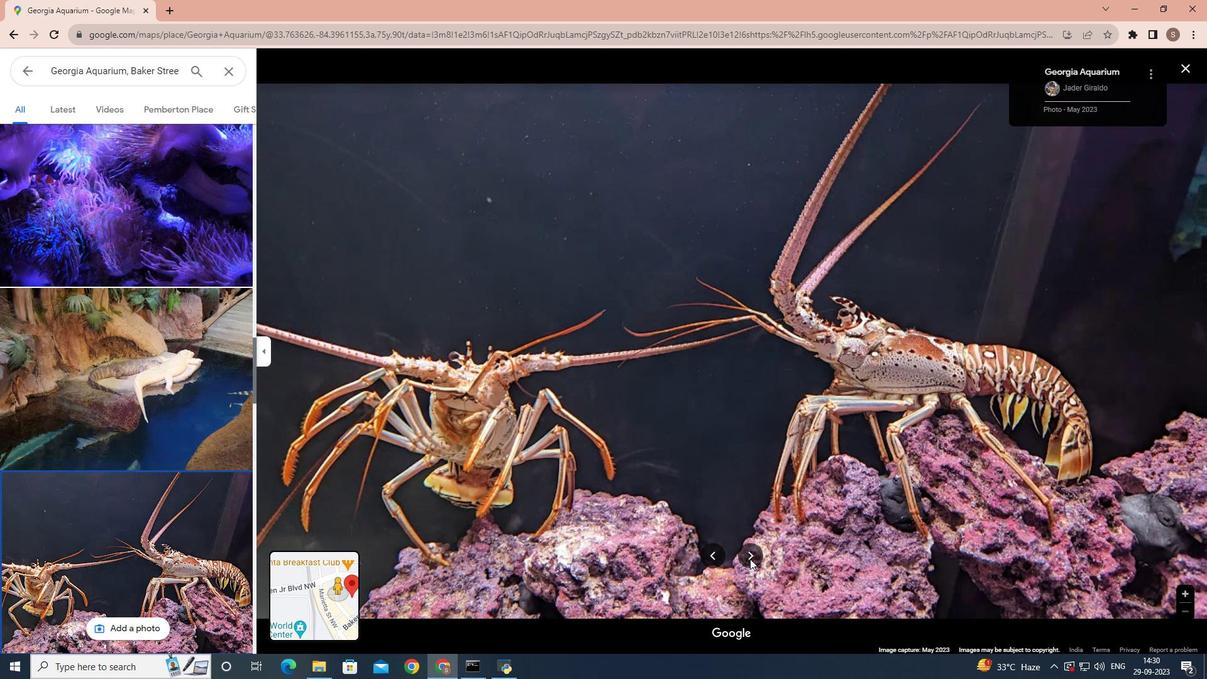 
Action: Mouse pressed left at (750, 559)
Screenshot: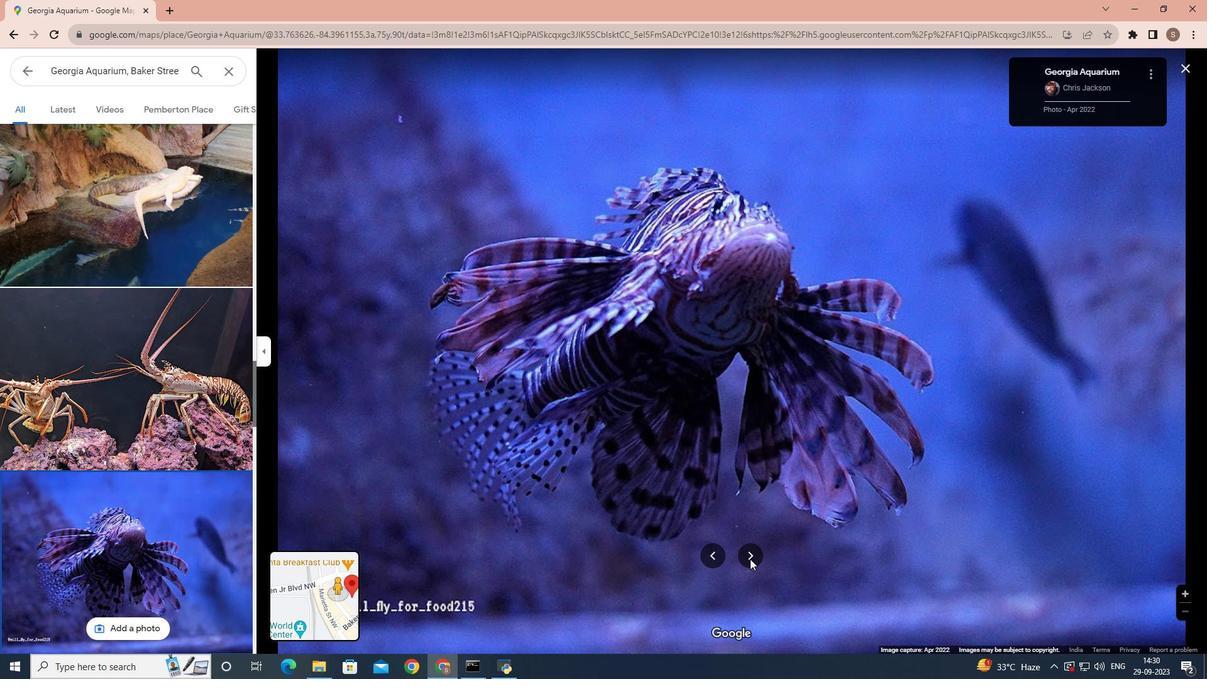 
Action: Mouse pressed left at (750, 559)
Screenshot: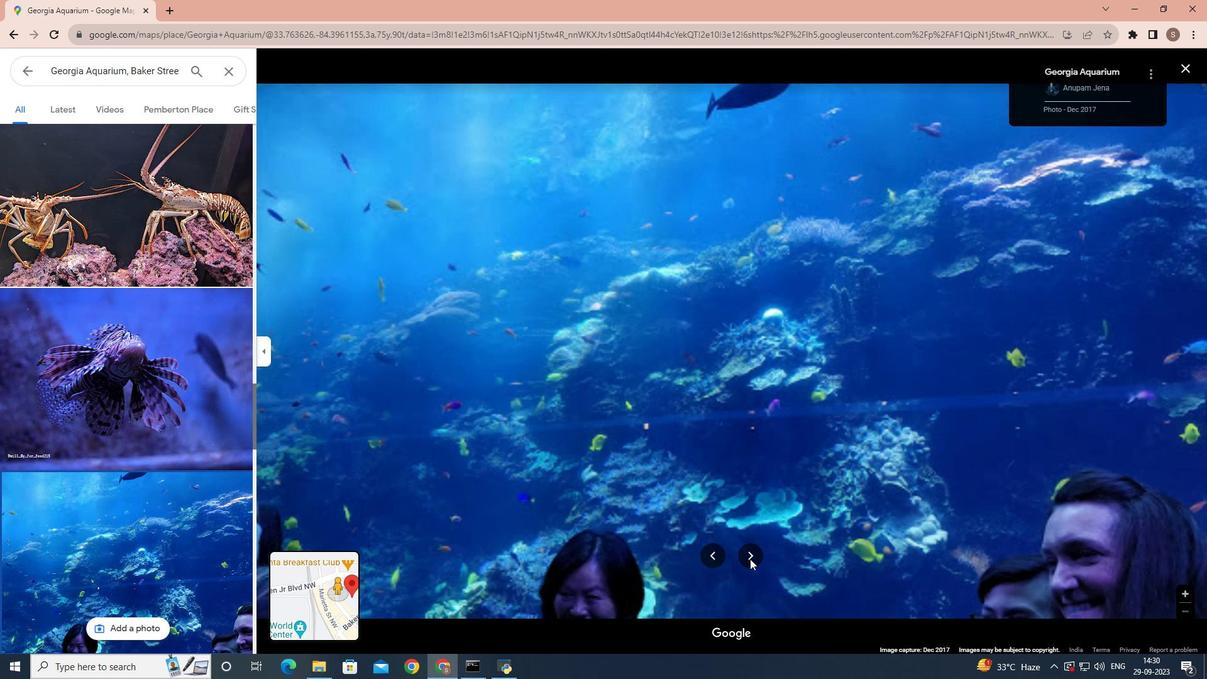 
Action: Mouse pressed left at (750, 559)
Screenshot: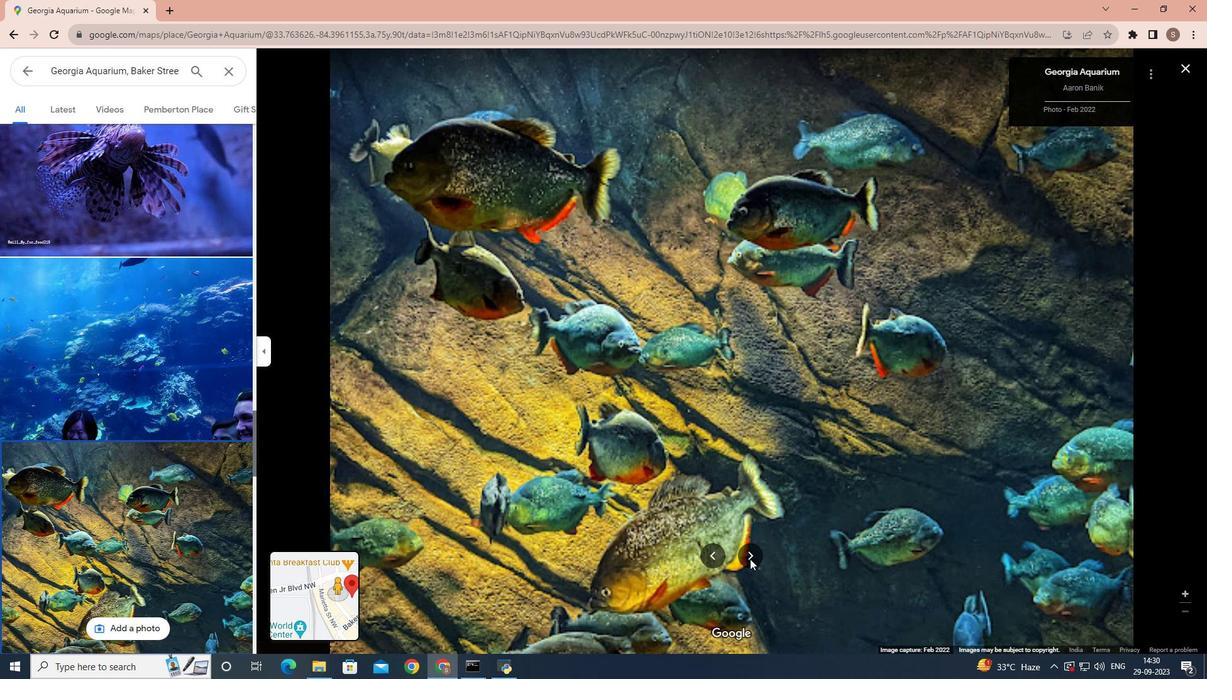 
Action: Mouse moved to (750, 555)
Screenshot: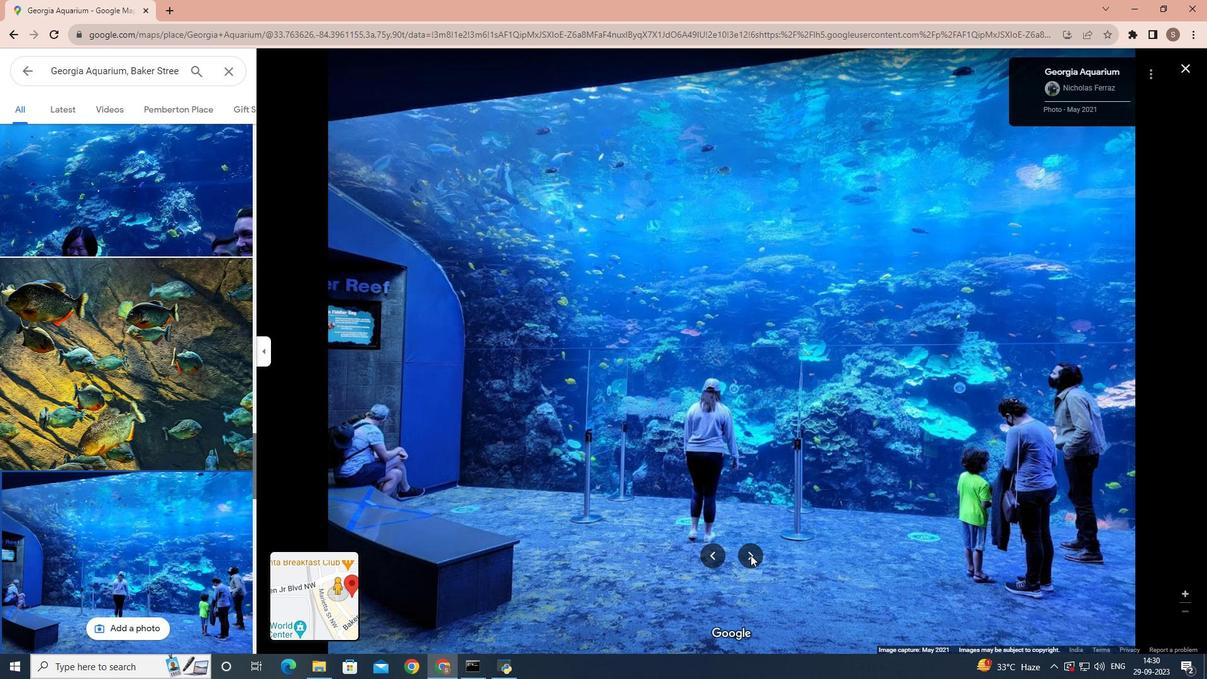 
Action: Mouse pressed left at (750, 555)
Screenshot: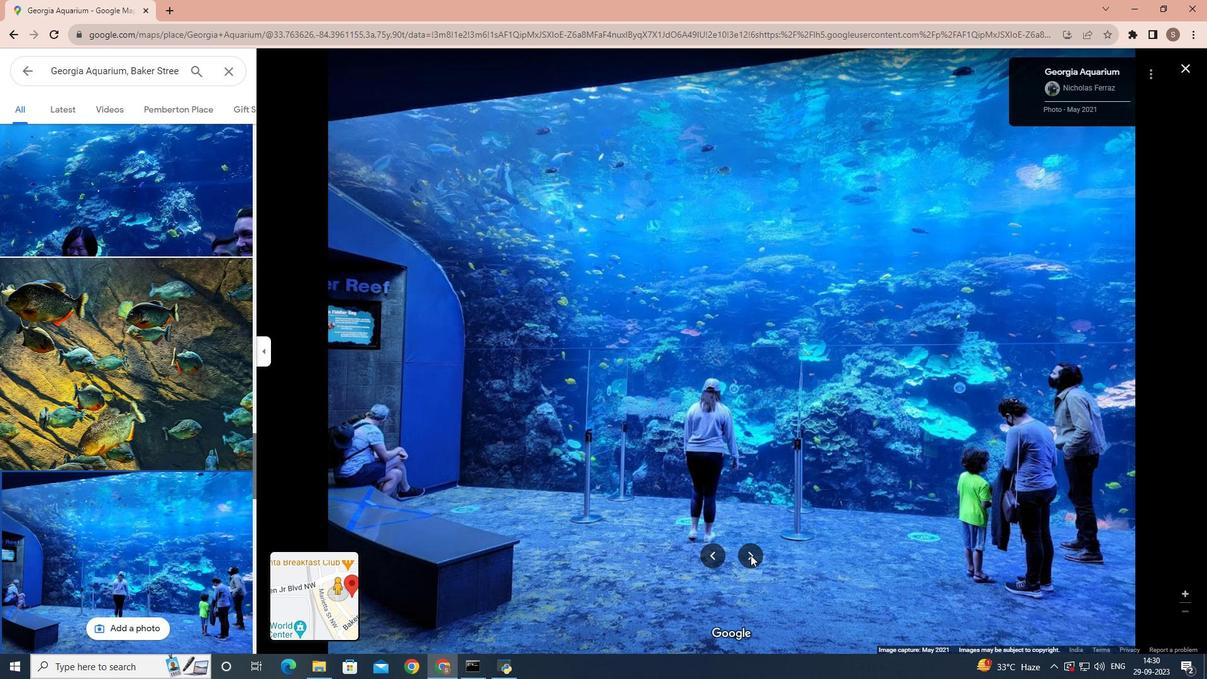
Action: Mouse pressed left at (750, 555)
Screenshot: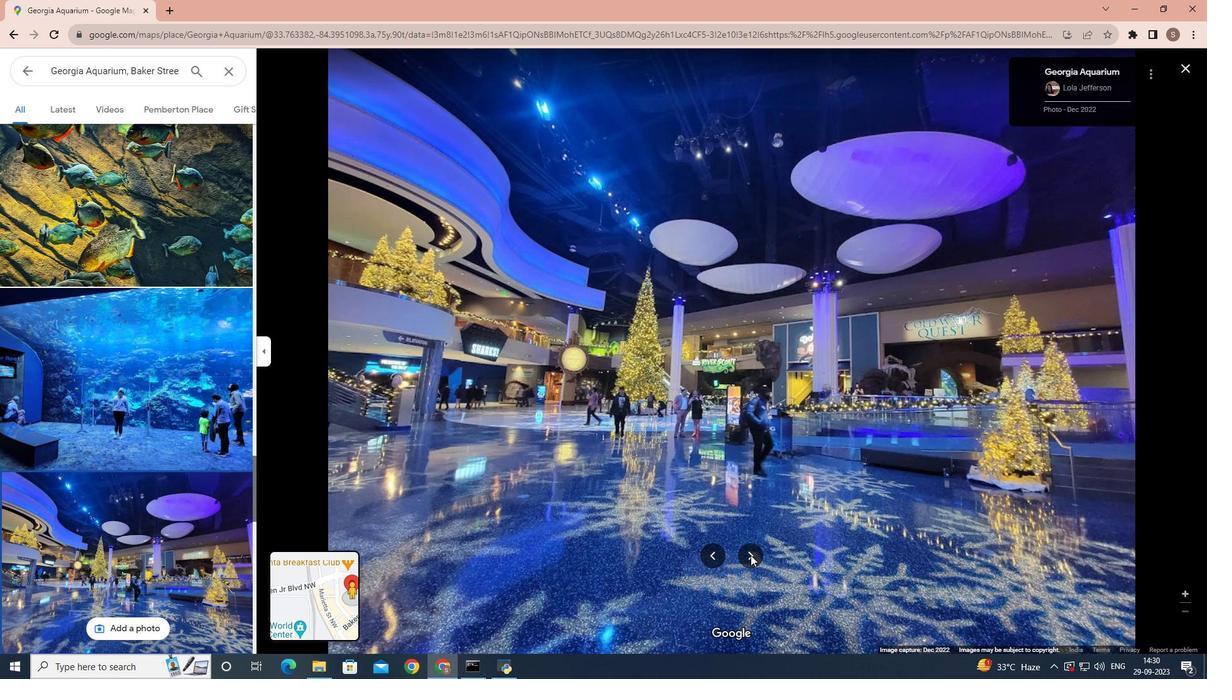 
Action: Mouse pressed left at (750, 555)
Screenshot: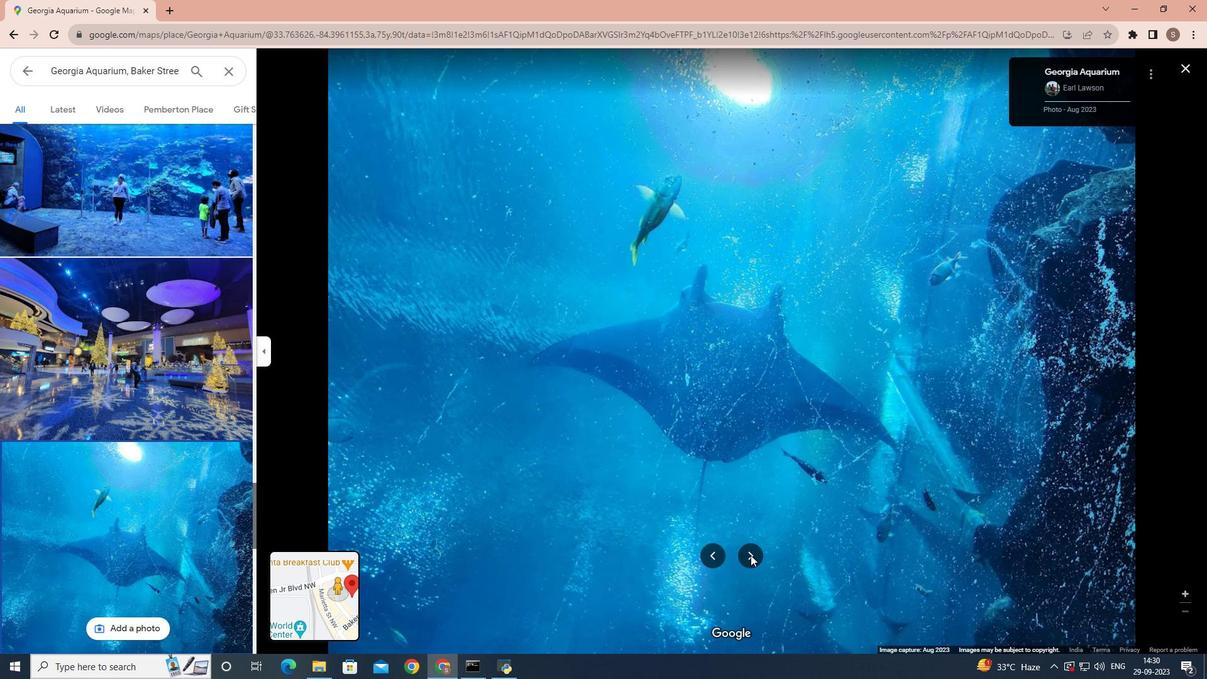 
Action: Mouse pressed left at (750, 555)
Screenshot: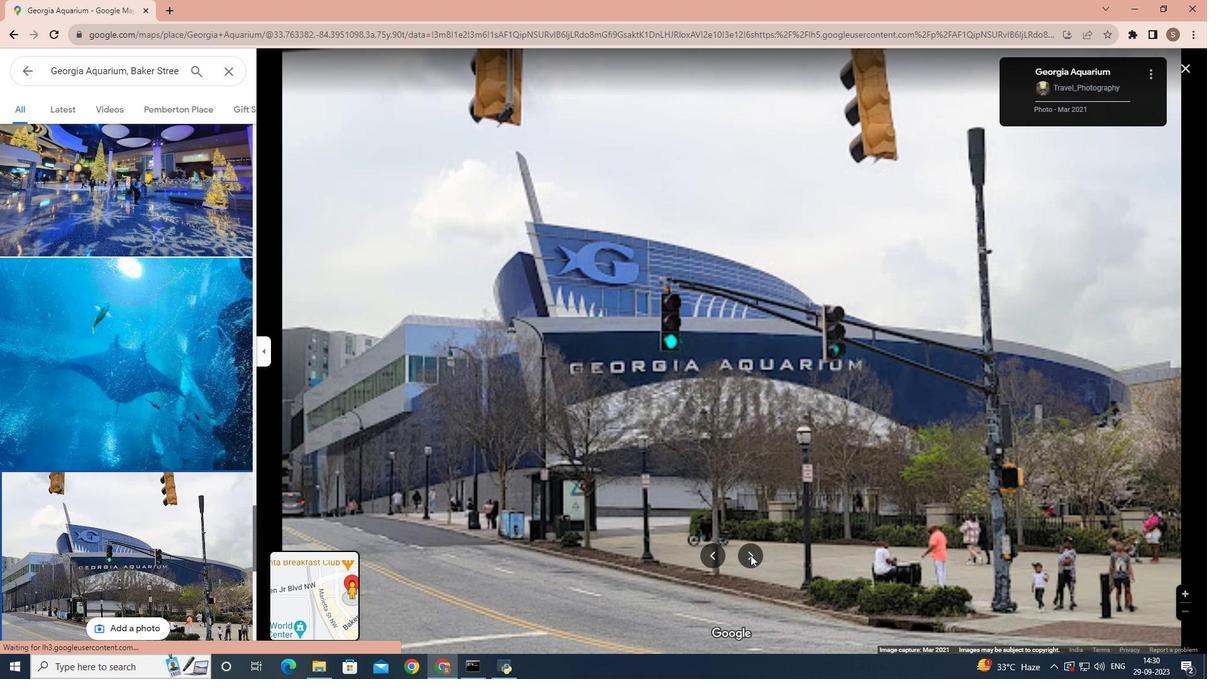 
Action: Mouse pressed left at (750, 555)
Screenshot: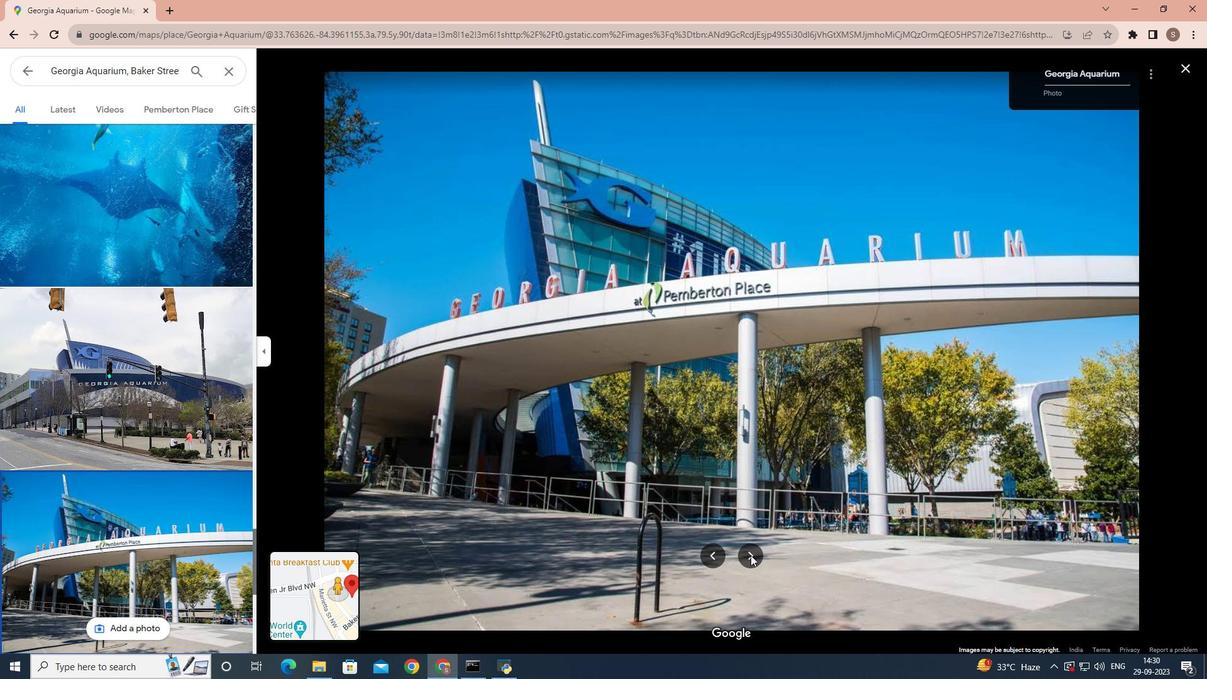 
Action: Mouse pressed left at (750, 555)
Screenshot: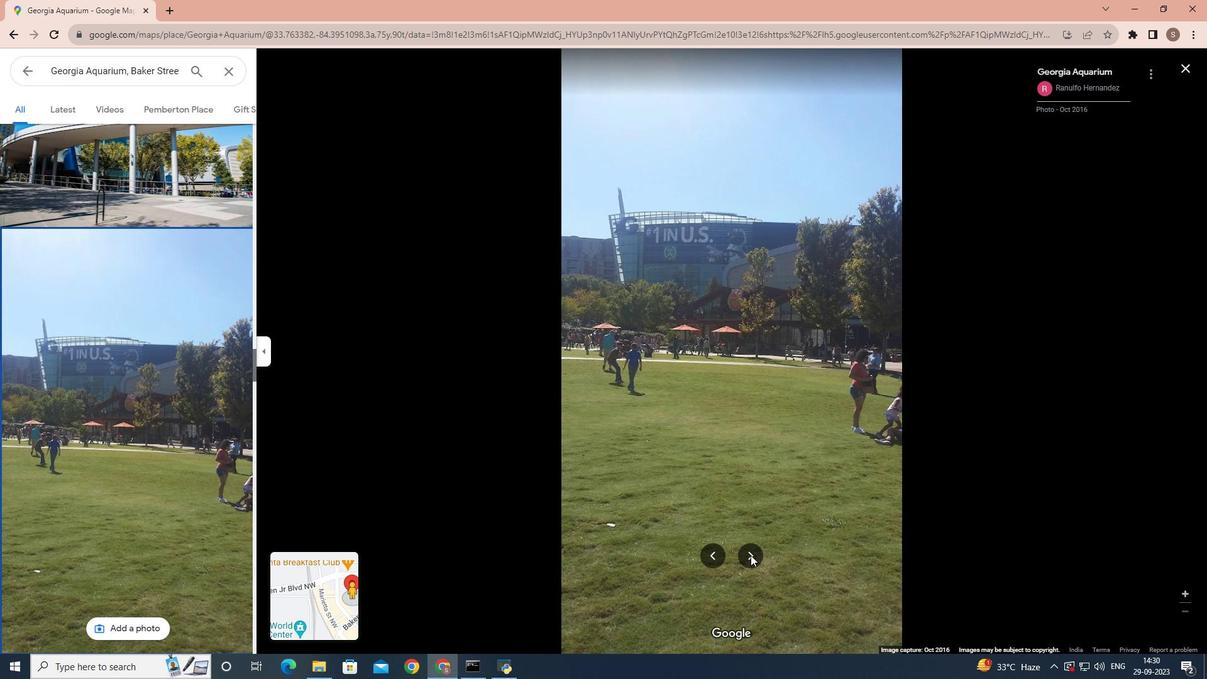 
Action: Mouse pressed left at (750, 555)
Screenshot: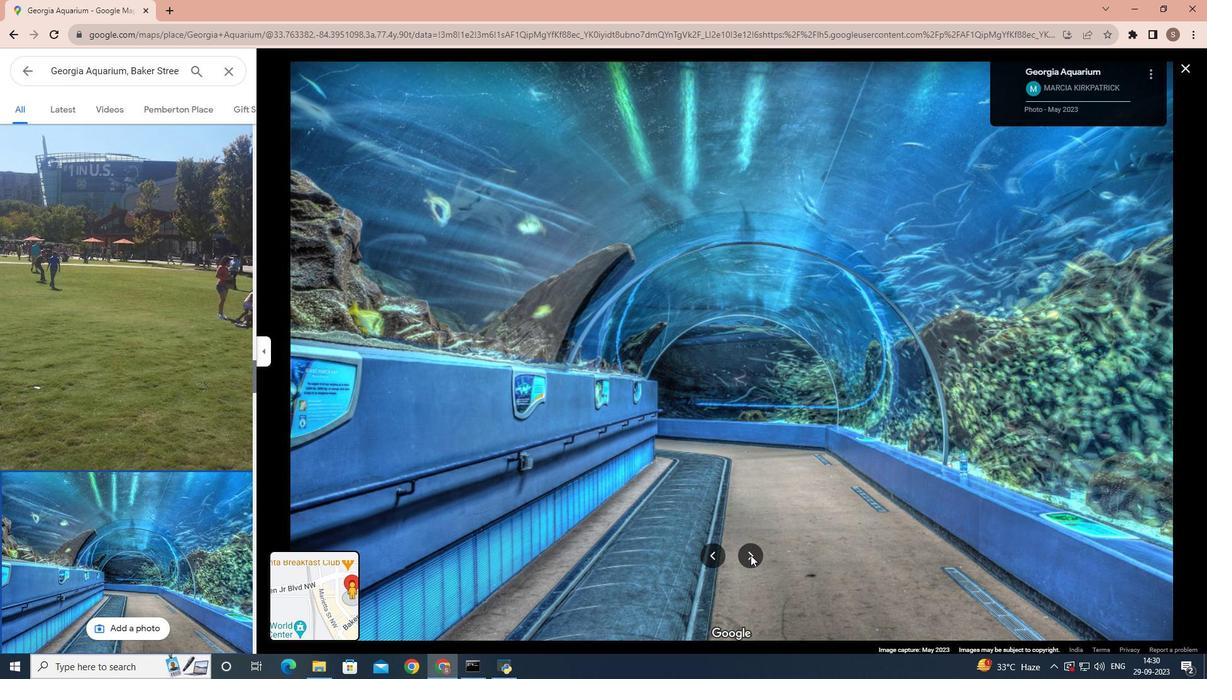 
Action: Mouse pressed left at (750, 555)
Screenshot: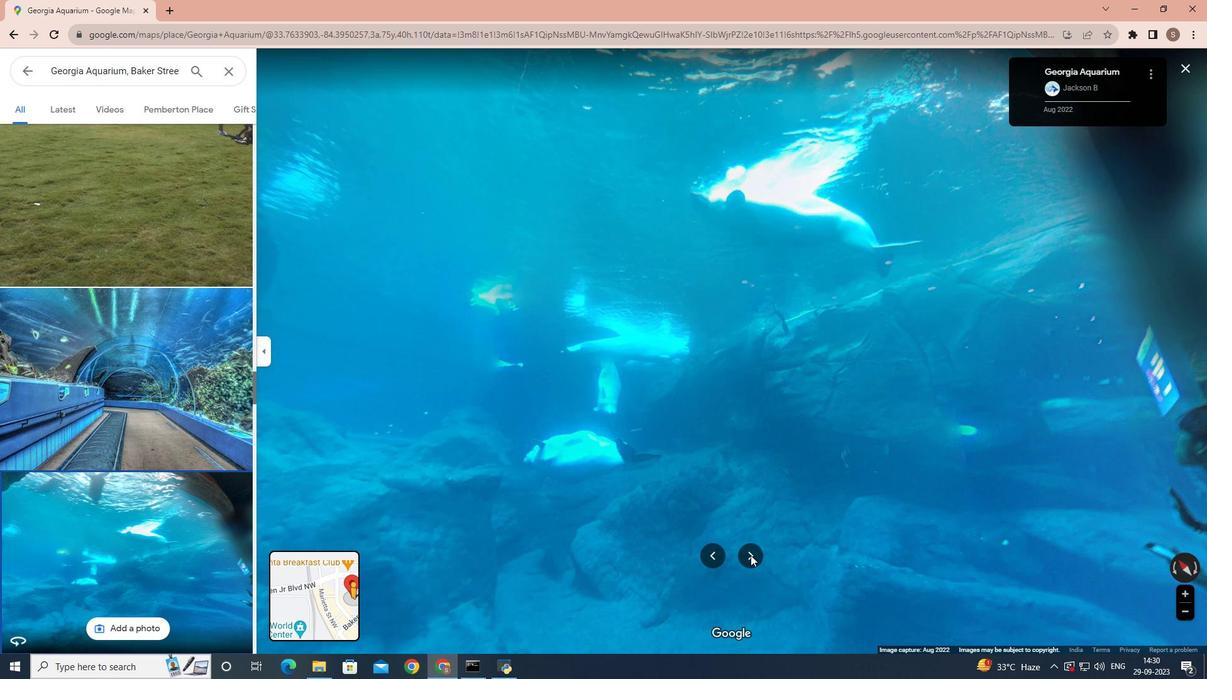 
Action: Mouse moved to (750, 554)
Screenshot: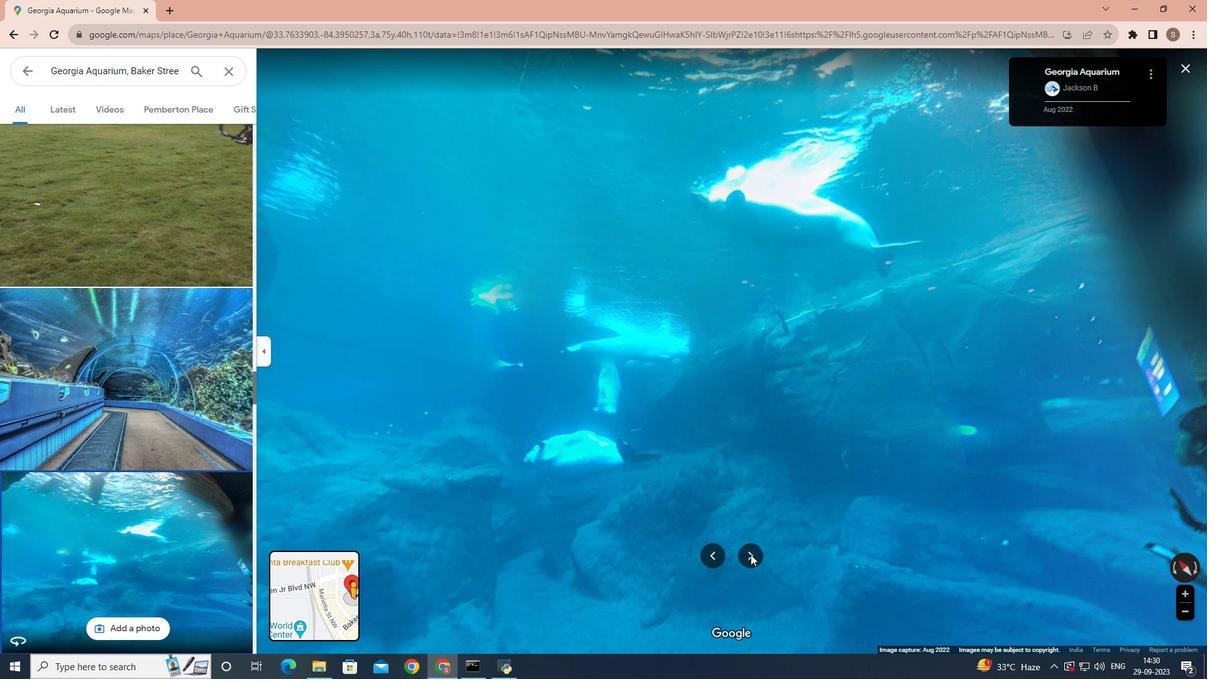 
Action: Mouse pressed left at (750, 554)
Screenshot: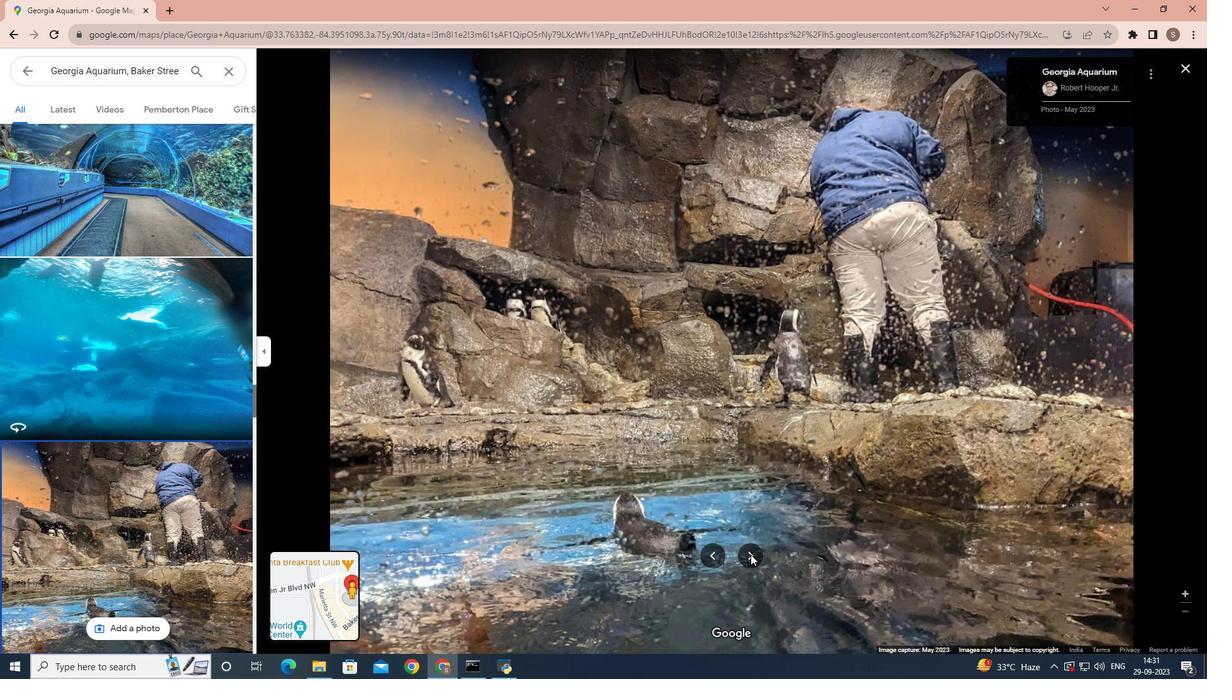 
Action: Mouse pressed left at (750, 554)
Screenshot: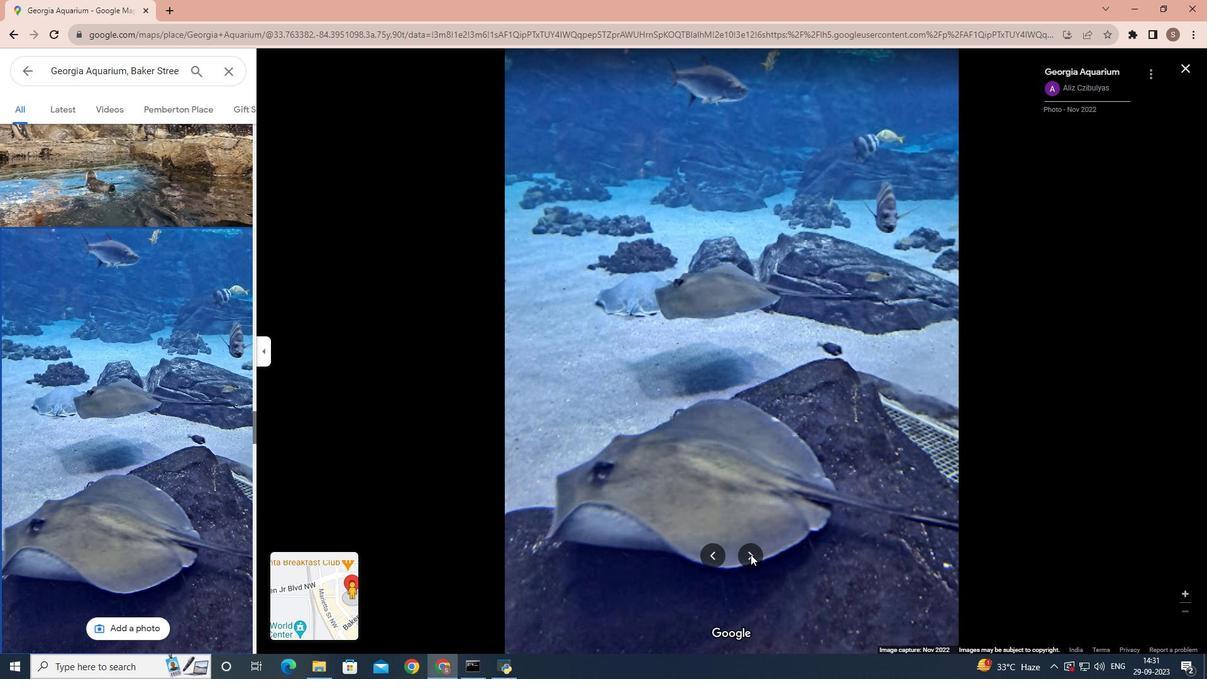 
Action: Mouse pressed left at (750, 554)
Screenshot: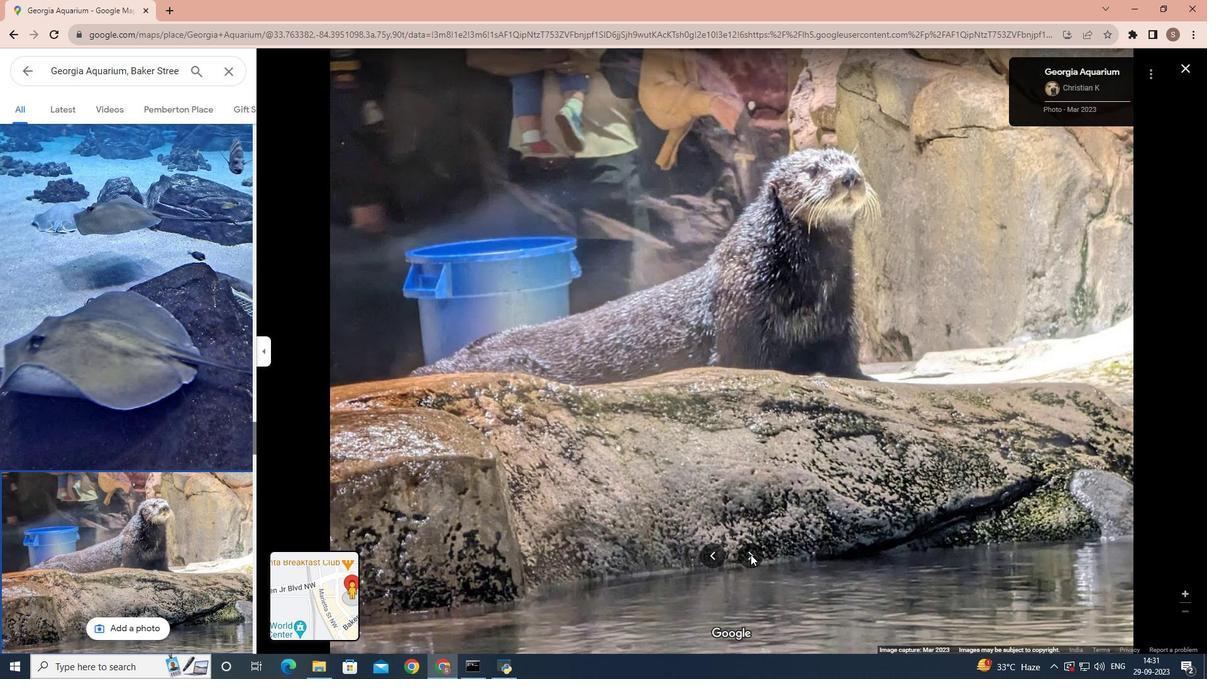 
Action: Mouse pressed left at (750, 554)
Screenshot: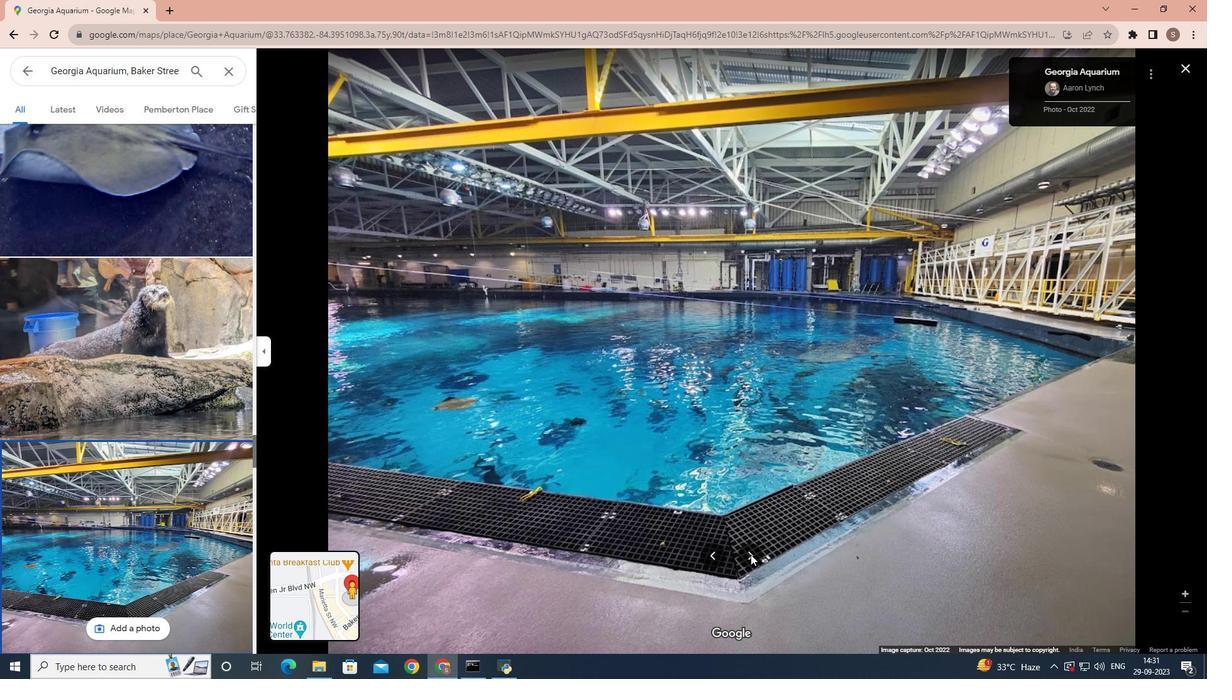 
Action: Mouse pressed left at (750, 554)
Screenshot: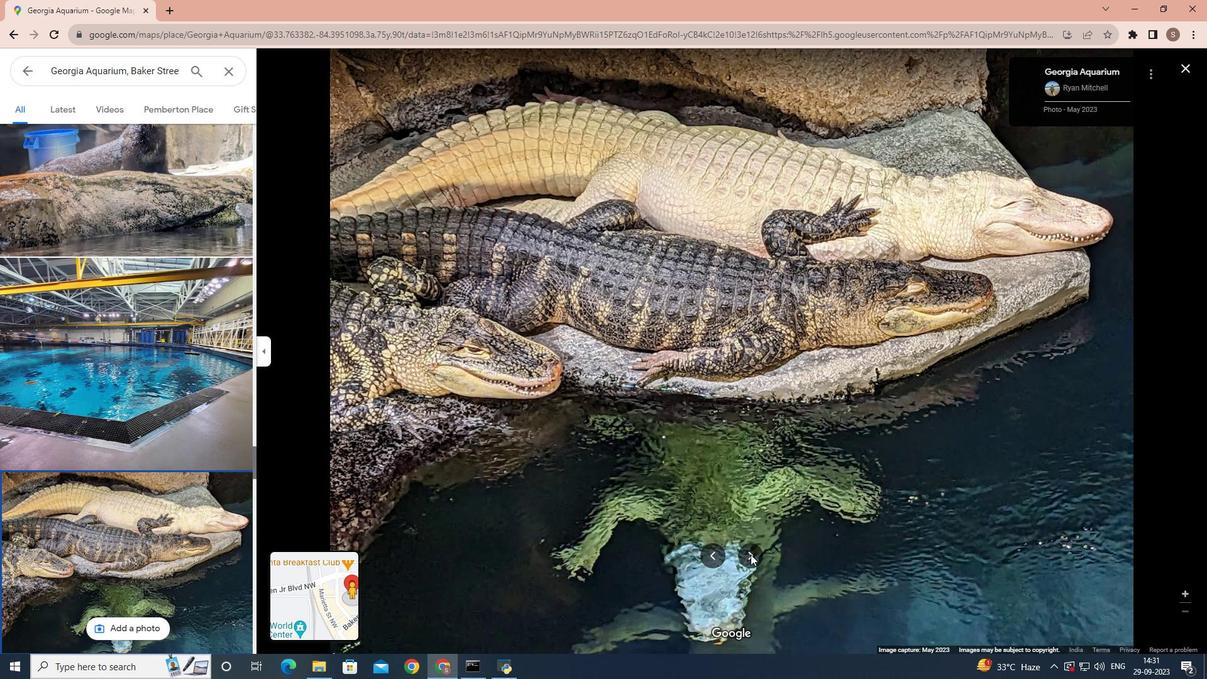 
Action: Mouse pressed left at (750, 554)
Screenshot: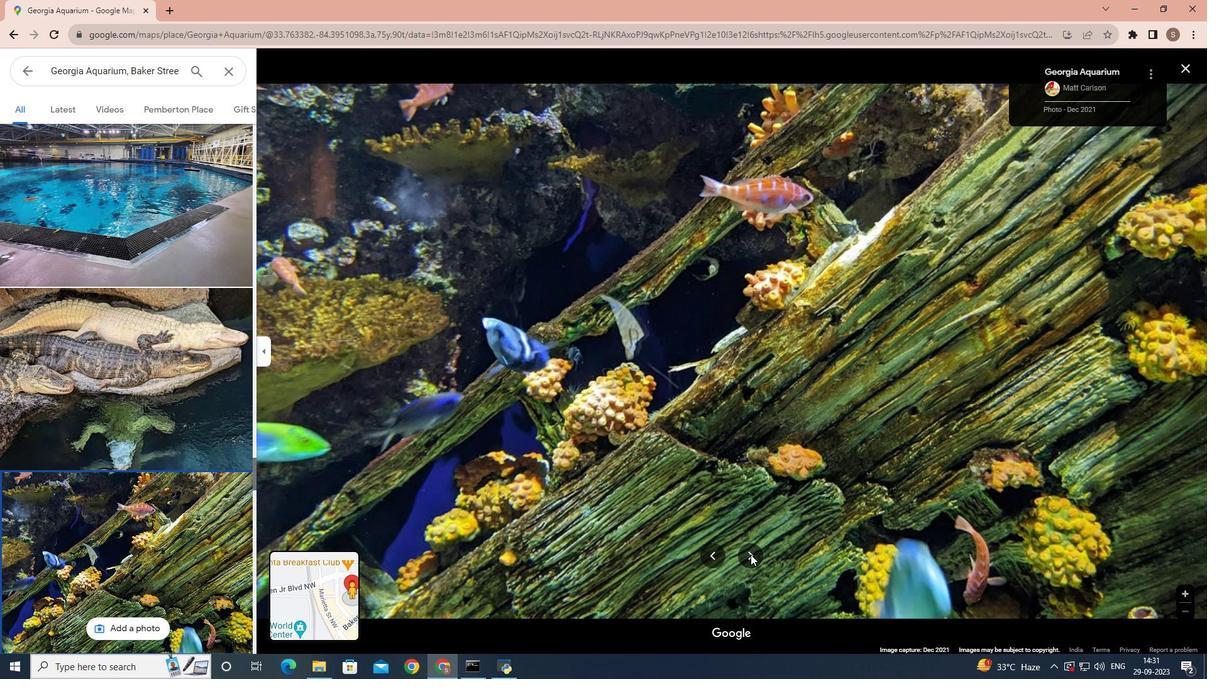 
Action: Mouse pressed left at (750, 554)
Screenshot: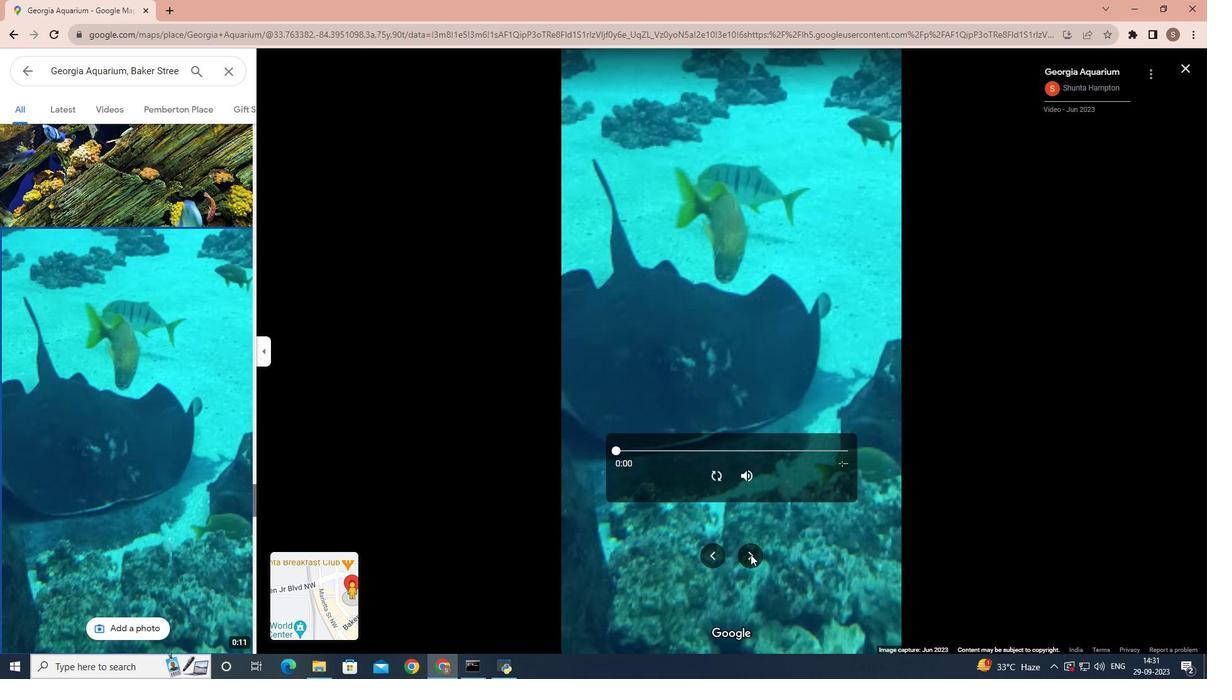 
Action: Mouse pressed left at (750, 554)
Screenshot: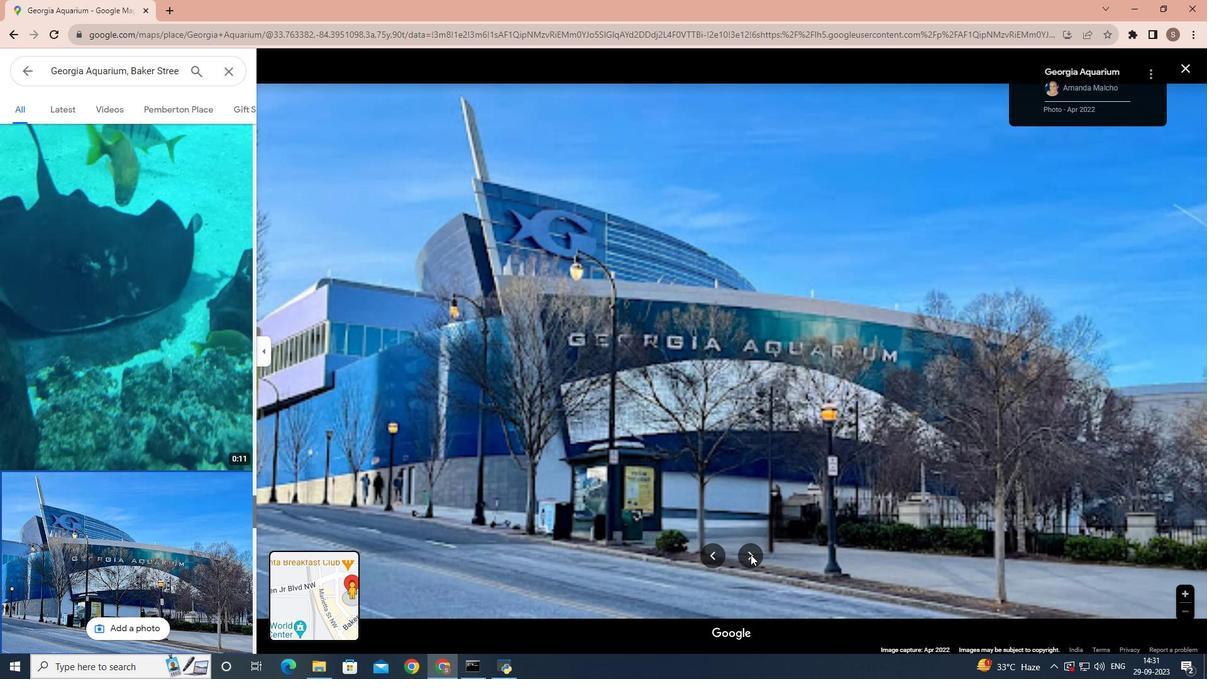 
Action: Mouse pressed left at (750, 554)
Screenshot: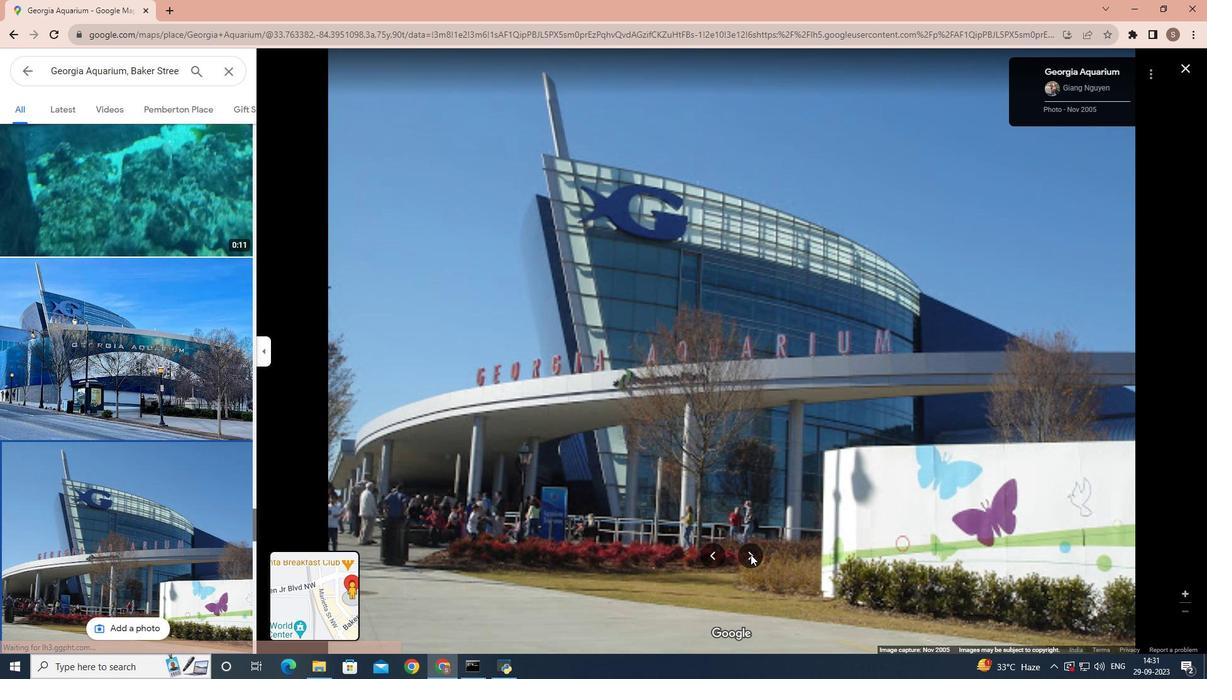 
Action: Mouse pressed left at (750, 554)
Screenshot: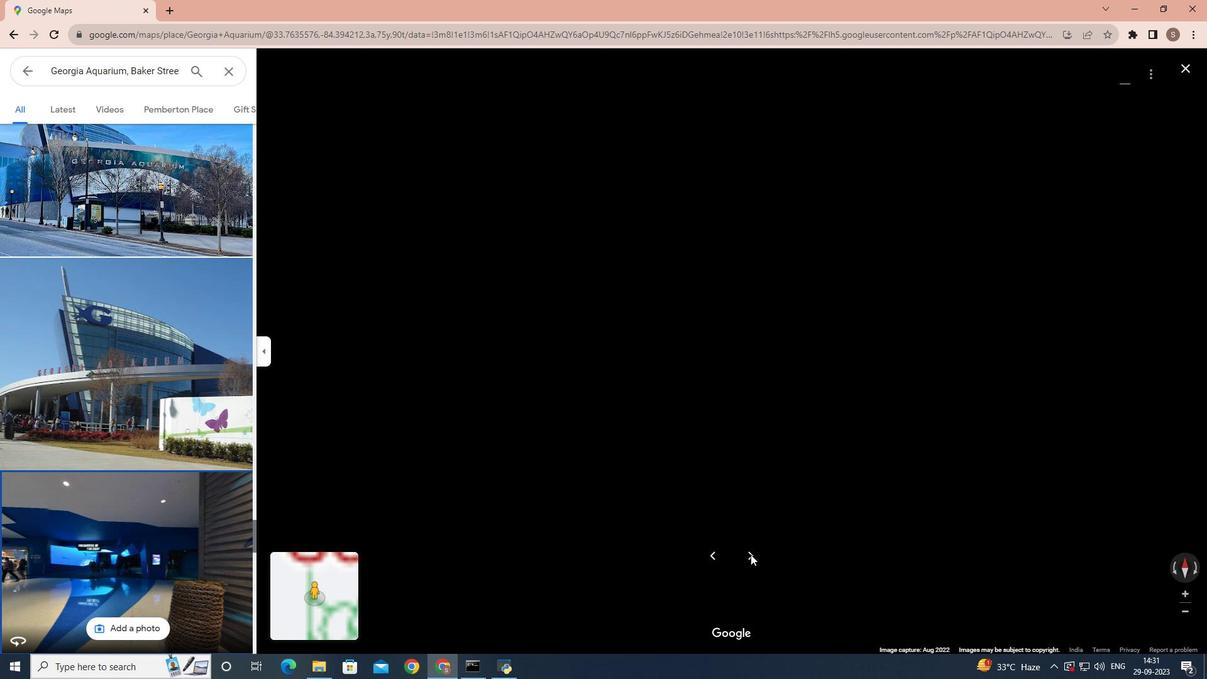 
Action: Mouse pressed left at (750, 554)
Screenshot: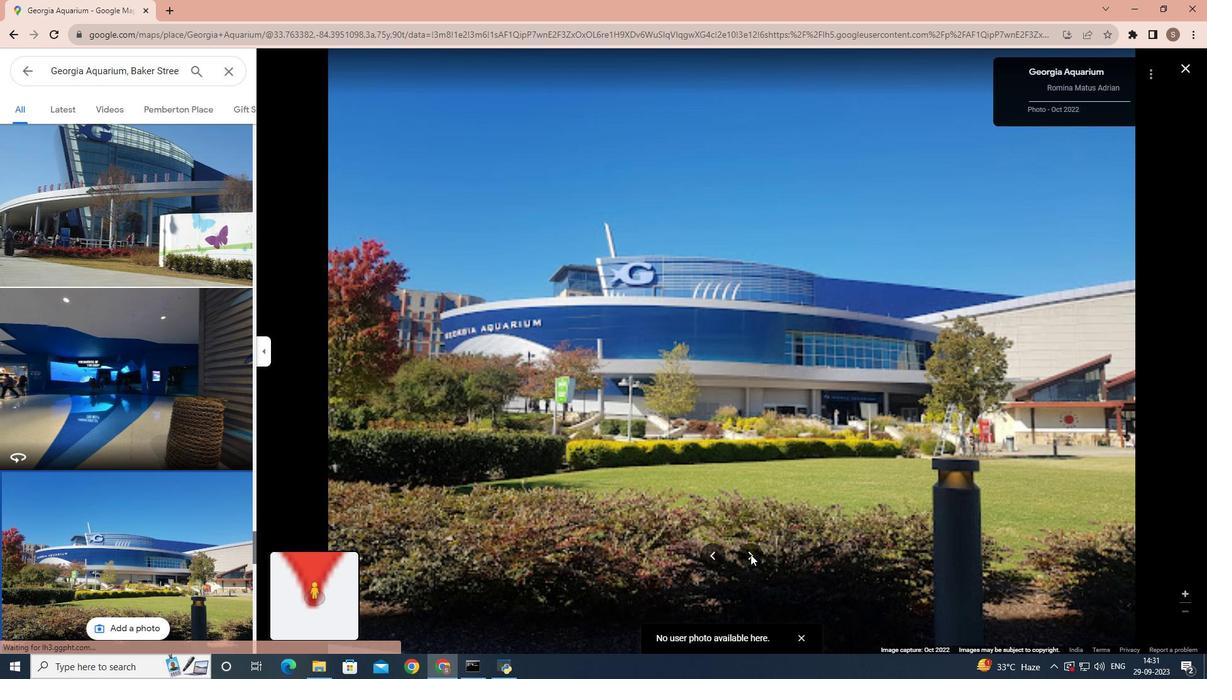 
Action: Mouse pressed left at (750, 554)
Screenshot: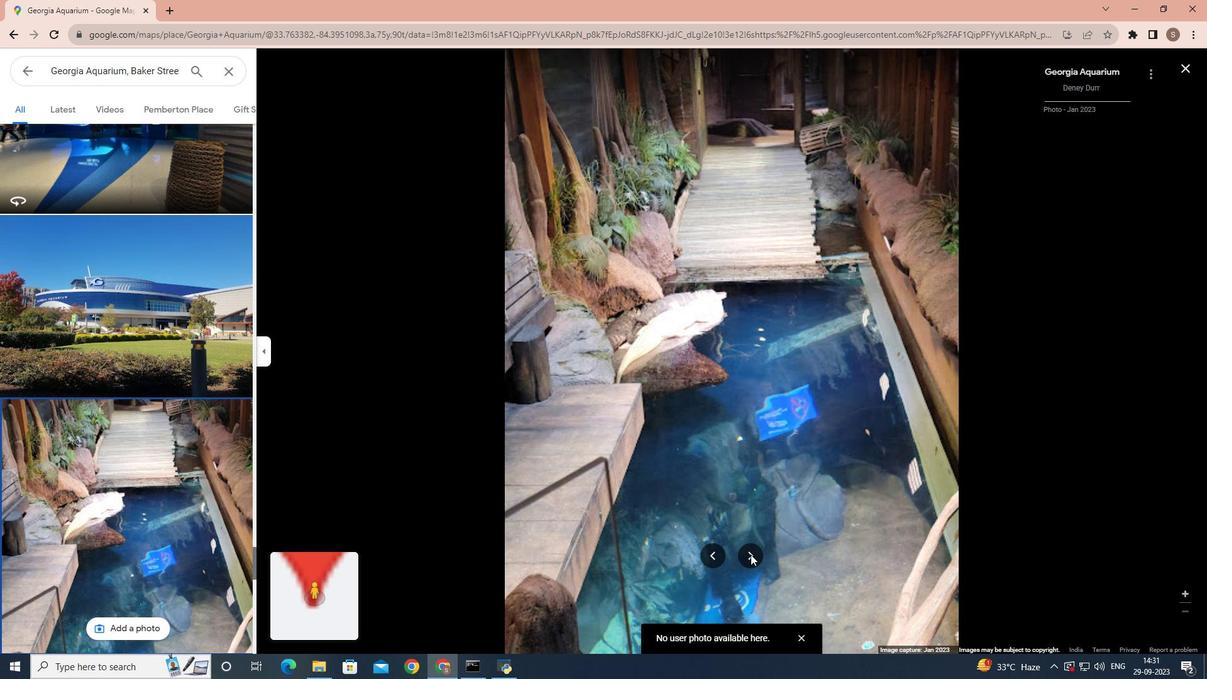 
Action: Mouse pressed left at (750, 554)
Screenshot: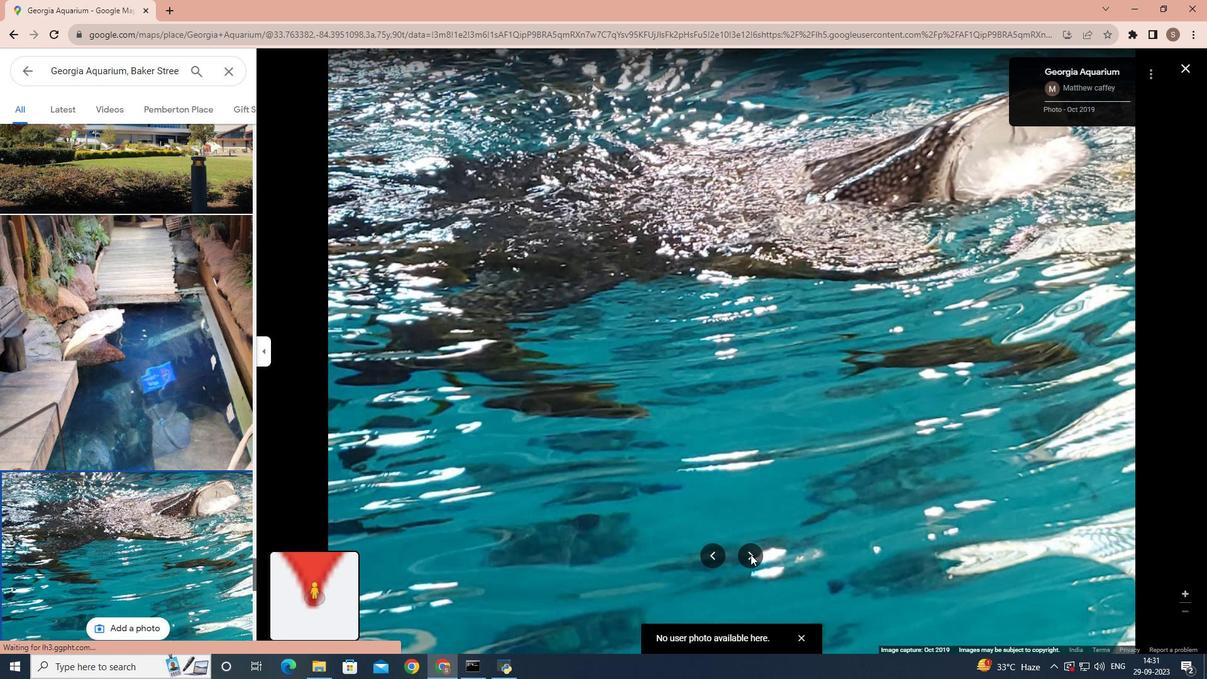 
Action: Mouse pressed left at (750, 554)
Screenshot: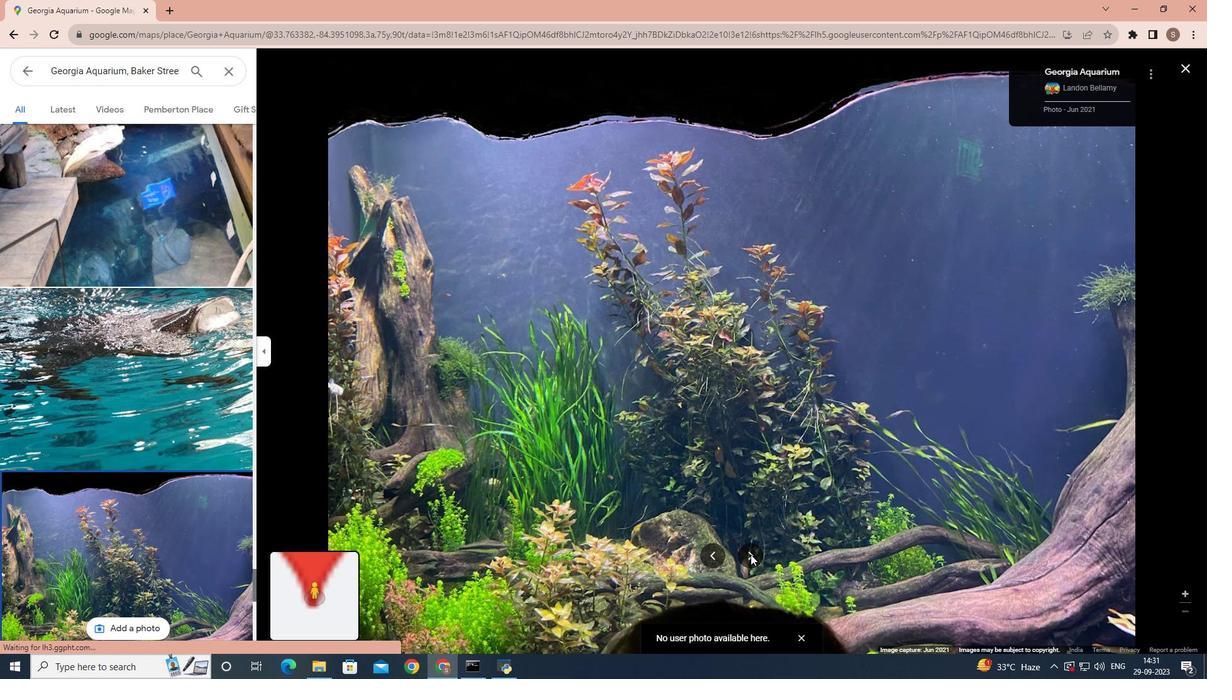 
Action: Mouse pressed left at (750, 554)
Screenshot: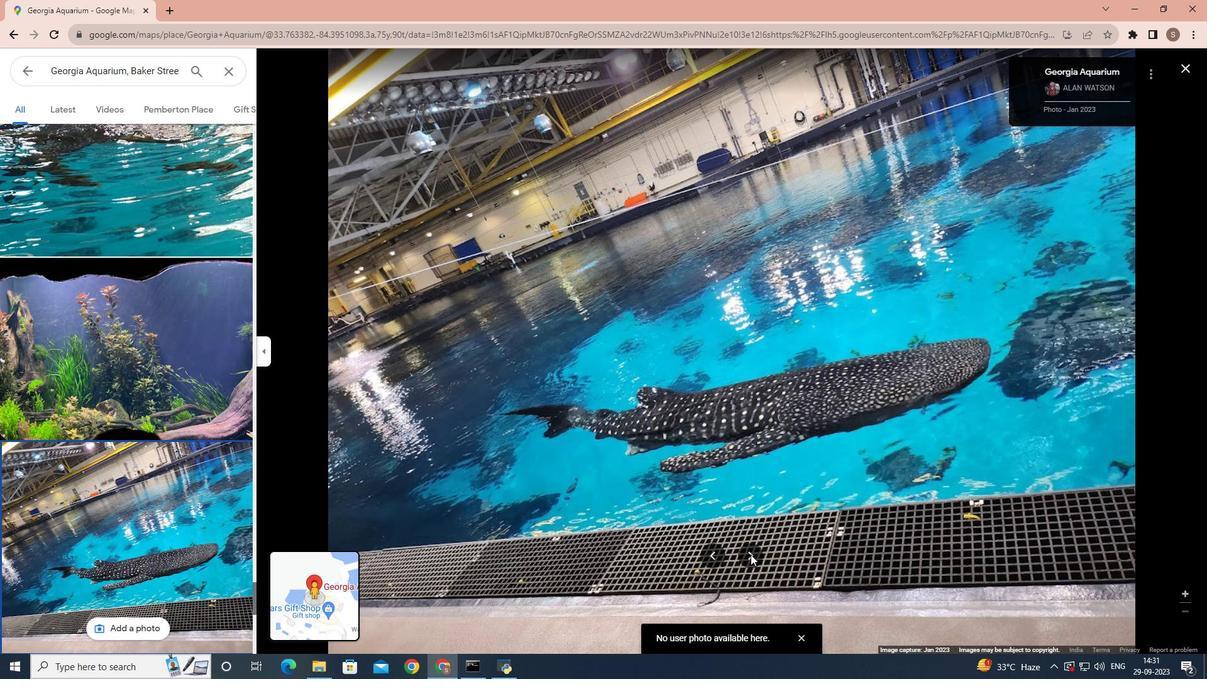 
Action: Mouse pressed left at (750, 554)
Screenshot: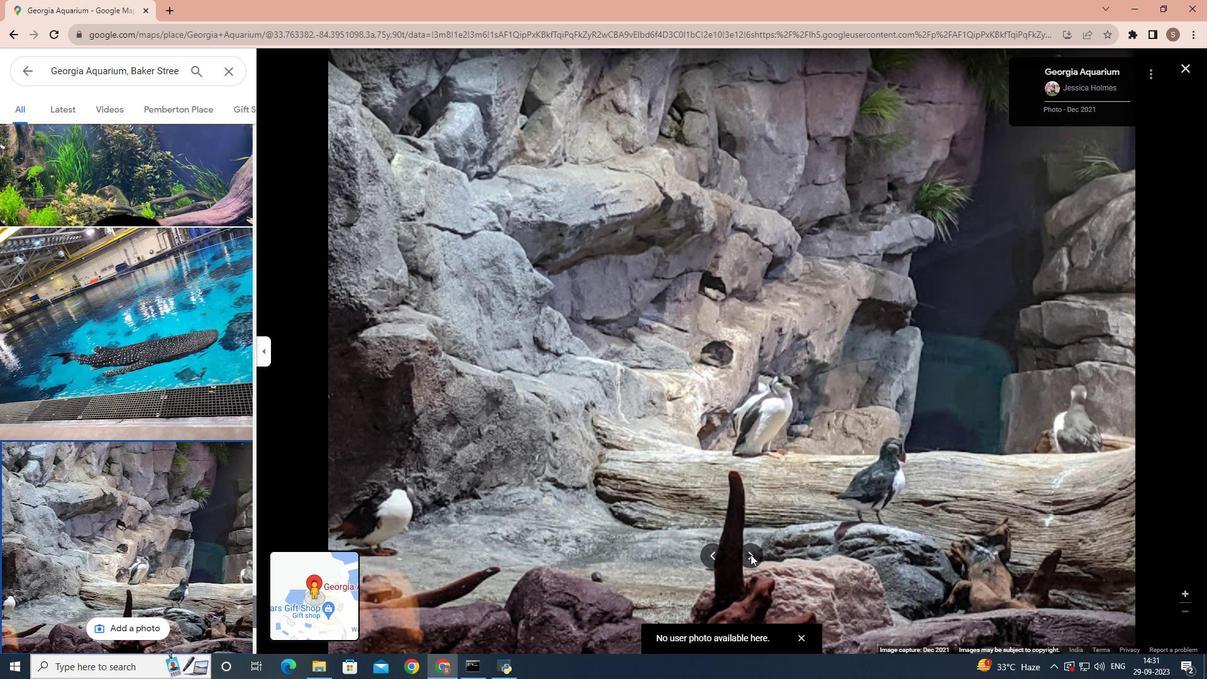 
Action: Mouse pressed left at (750, 554)
Screenshot: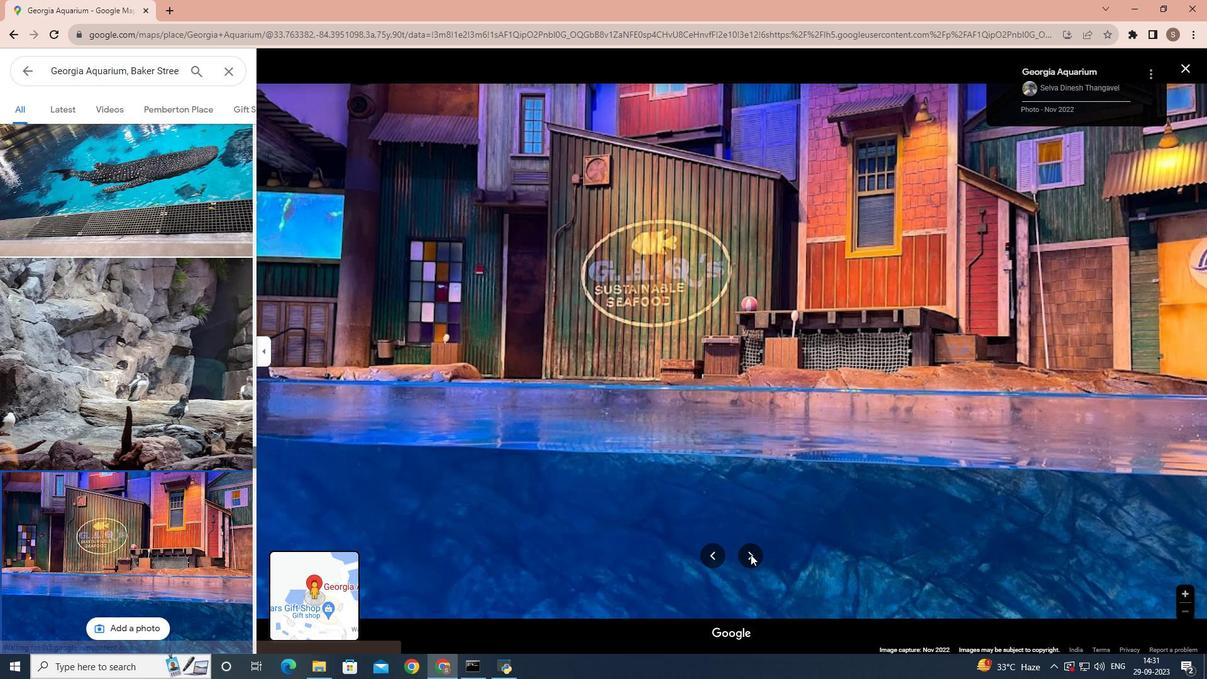 
Action: Mouse pressed left at (750, 554)
Screenshot: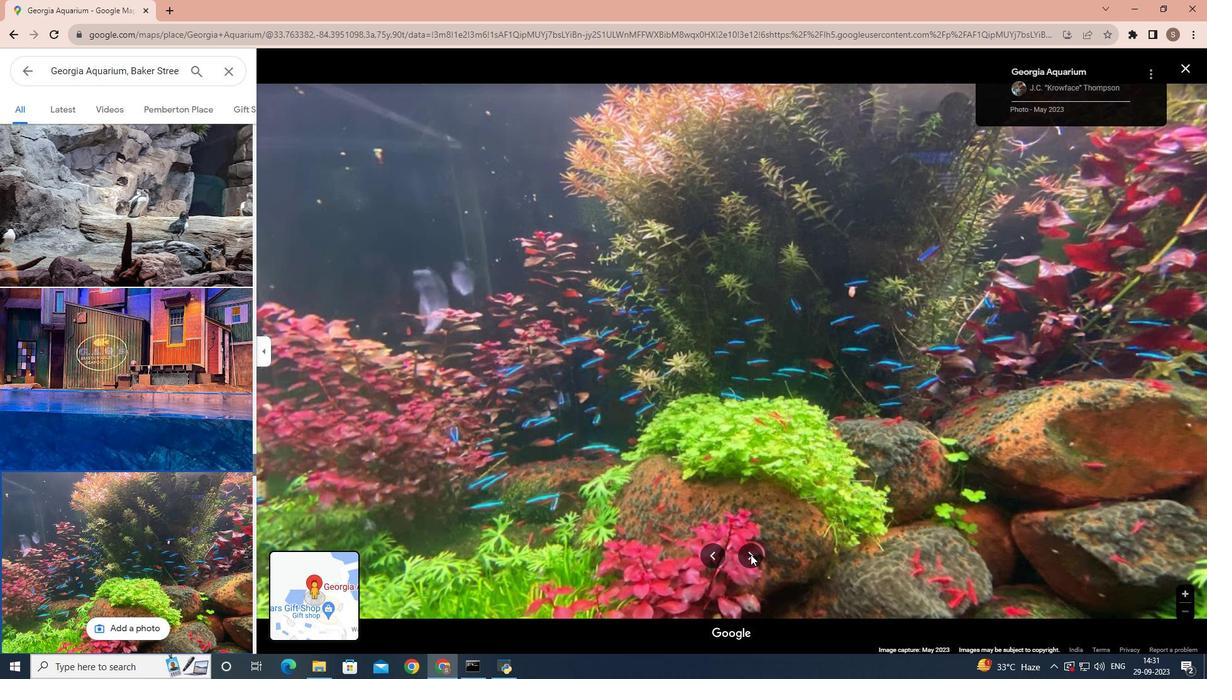
Action: Mouse pressed left at (750, 554)
Screenshot: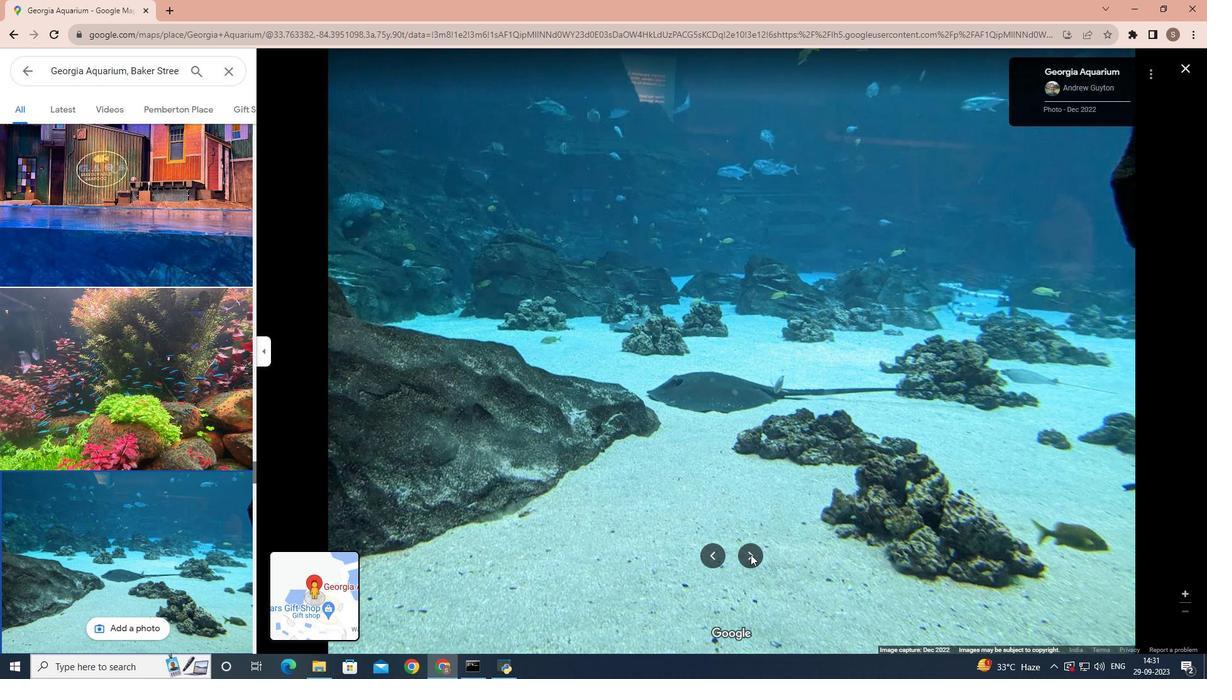 
Action: Mouse pressed left at (750, 554)
Screenshot: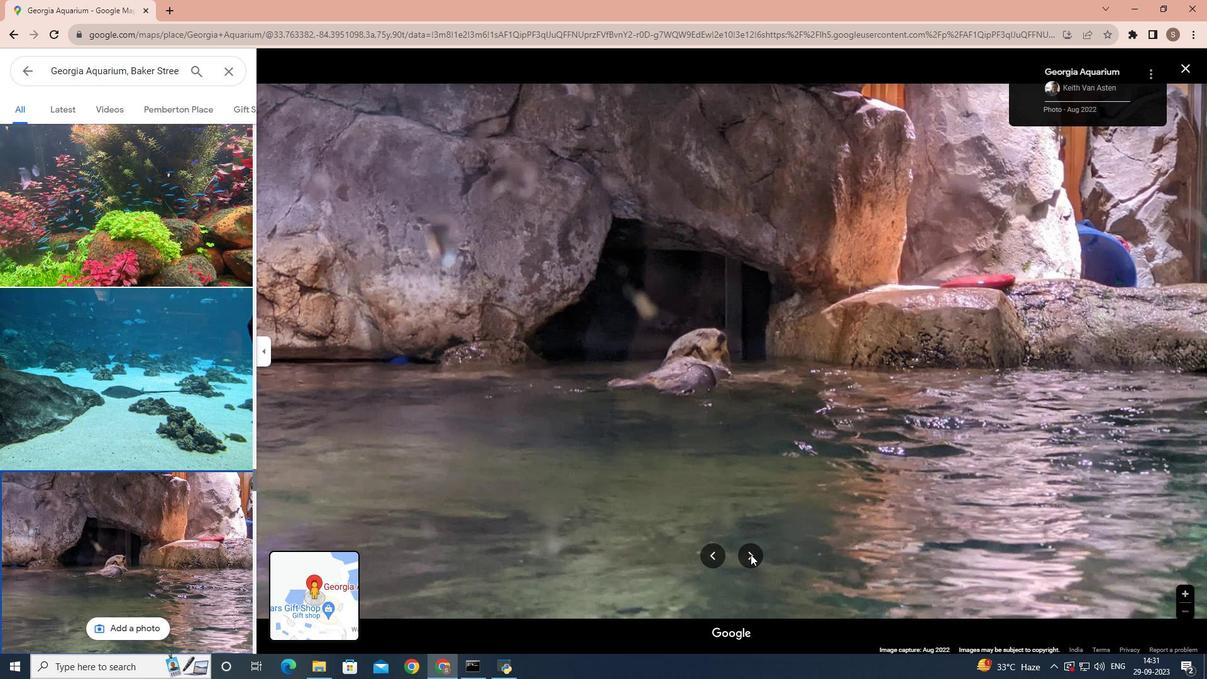 
Action: Mouse pressed left at (750, 554)
Screenshot: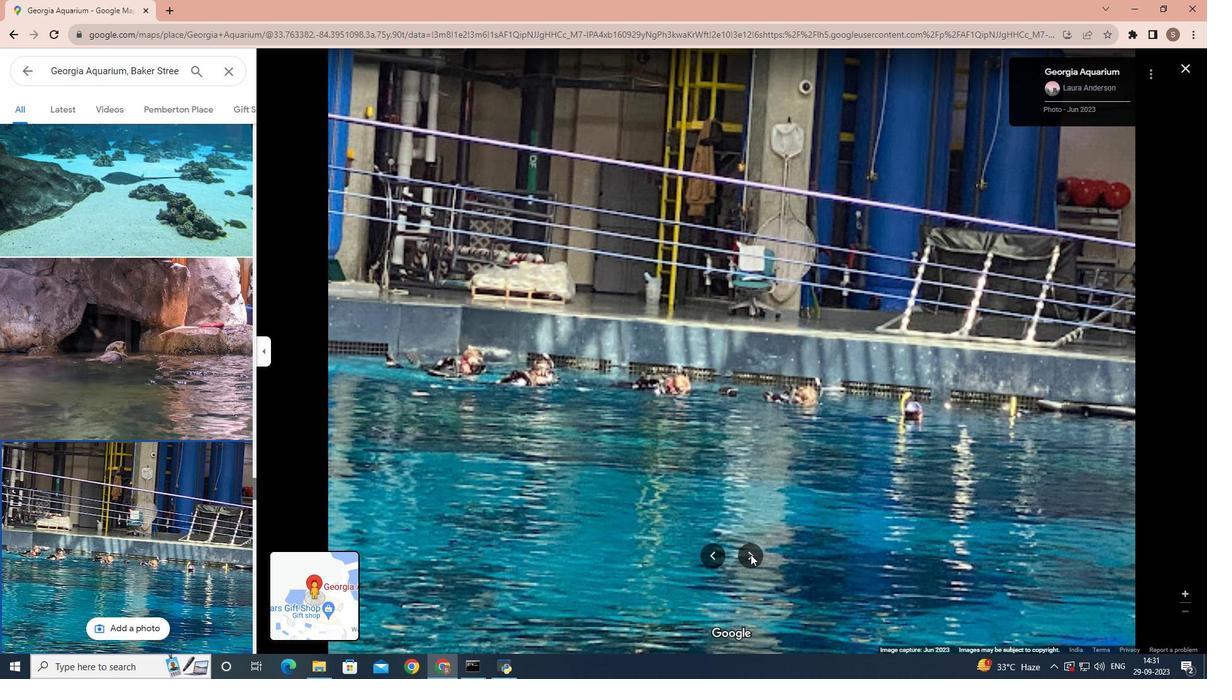 
Action: Mouse pressed left at (750, 554)
Screenshot: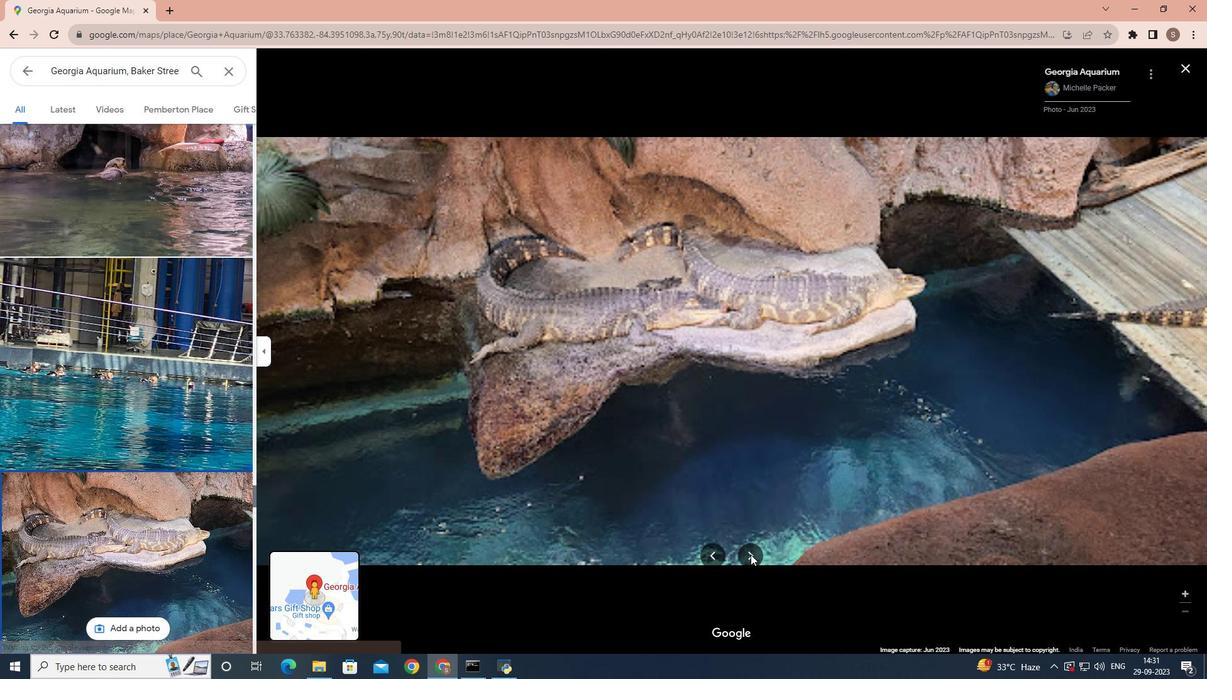 
Action: Mouse pressed left at (750, 554)
Screenshot: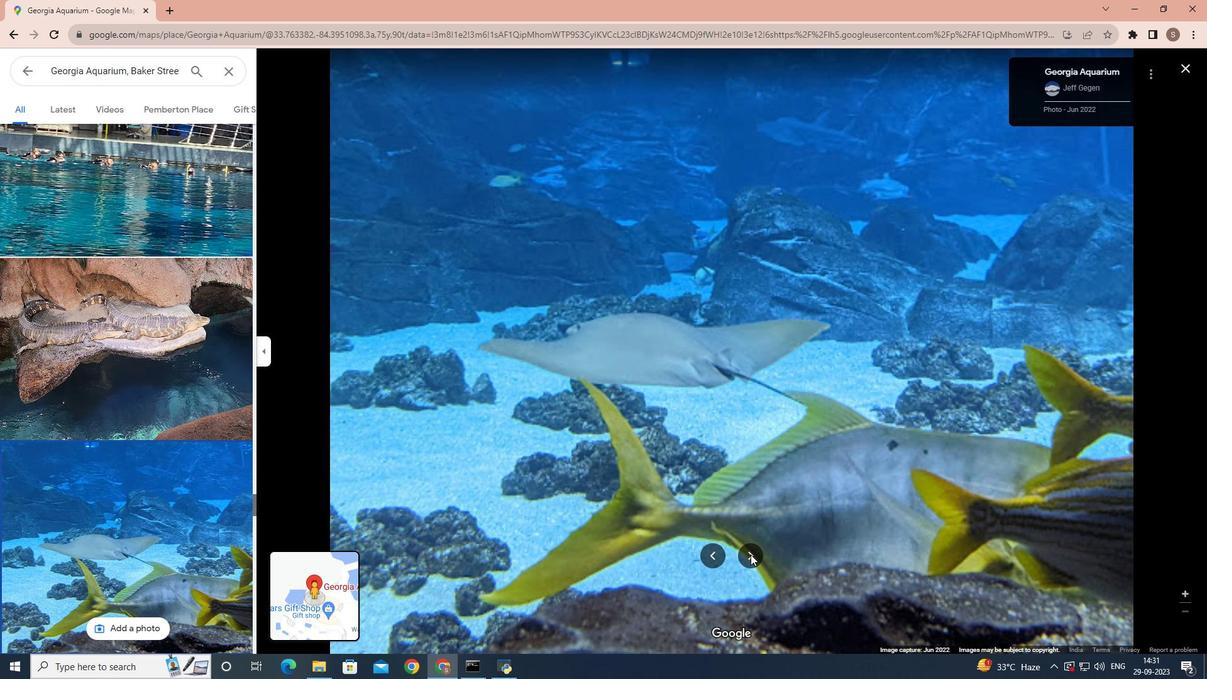 
Action: Mouse pressed left at (750, 554)
Screenshot: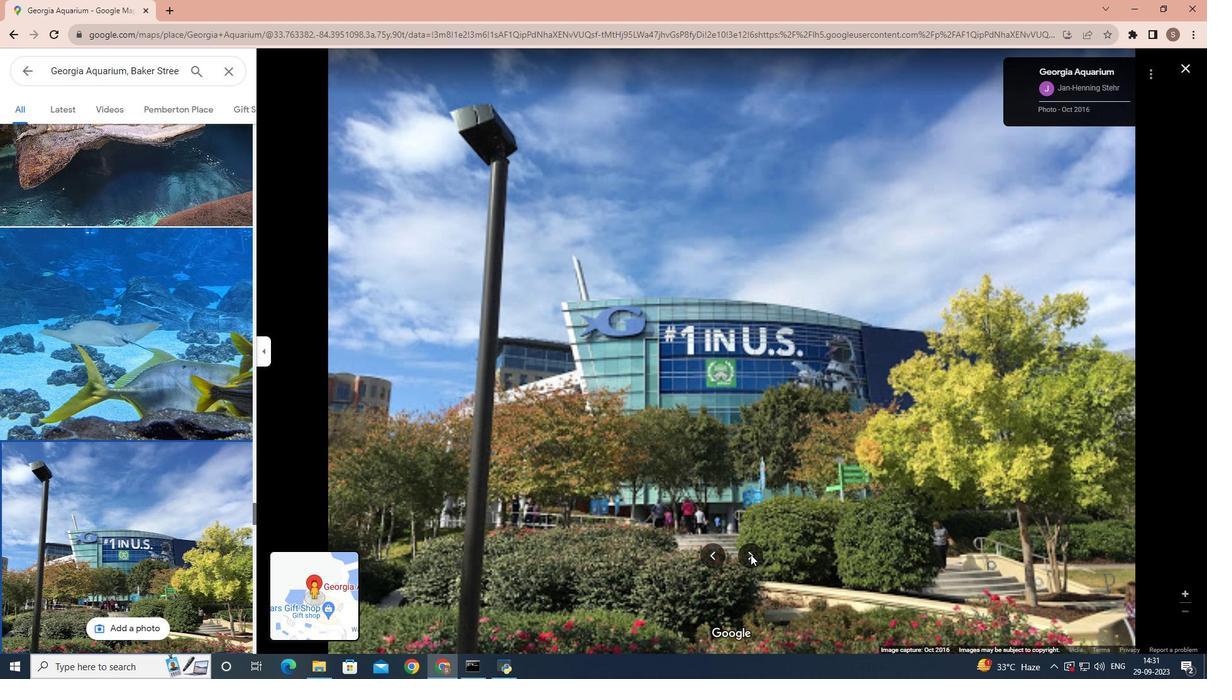 
Action: Mouse pressed left at (750, 554)
Screenshot: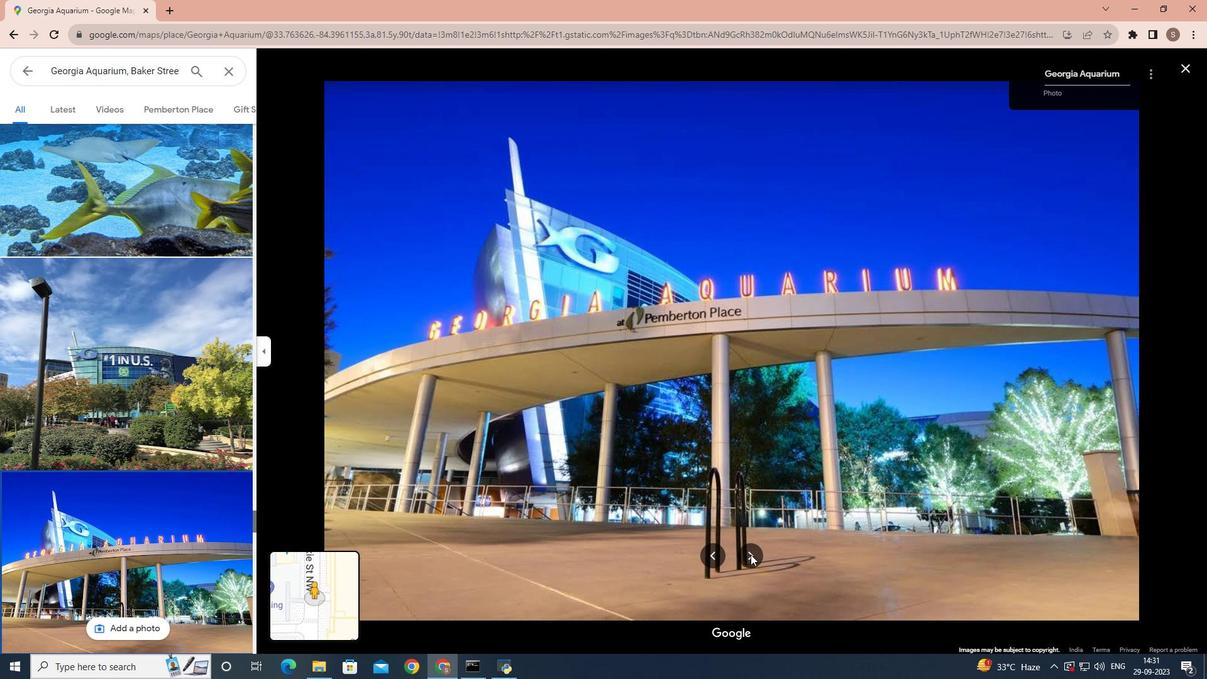 
Action: Mouse pressed left at (750, 554)
Screenshot: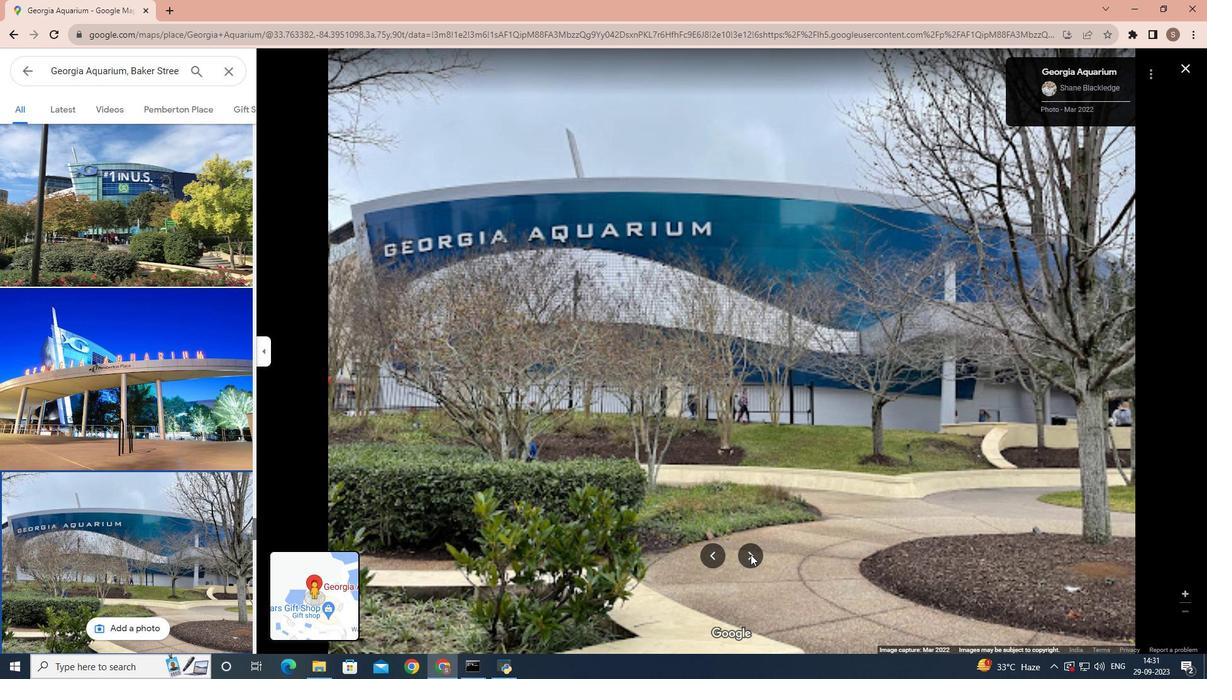 
Action: Mouse moved to (63, 108)
Screenshot: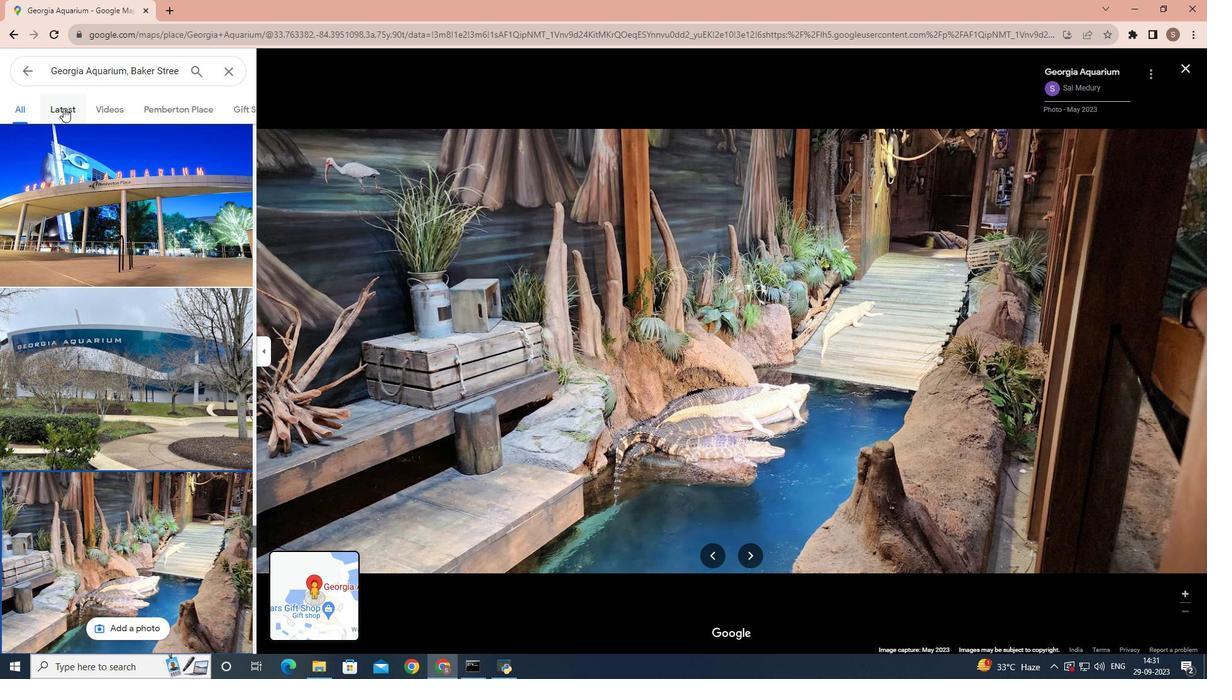 
Action: Mouse pressed left at (63, 108)
Screenshot: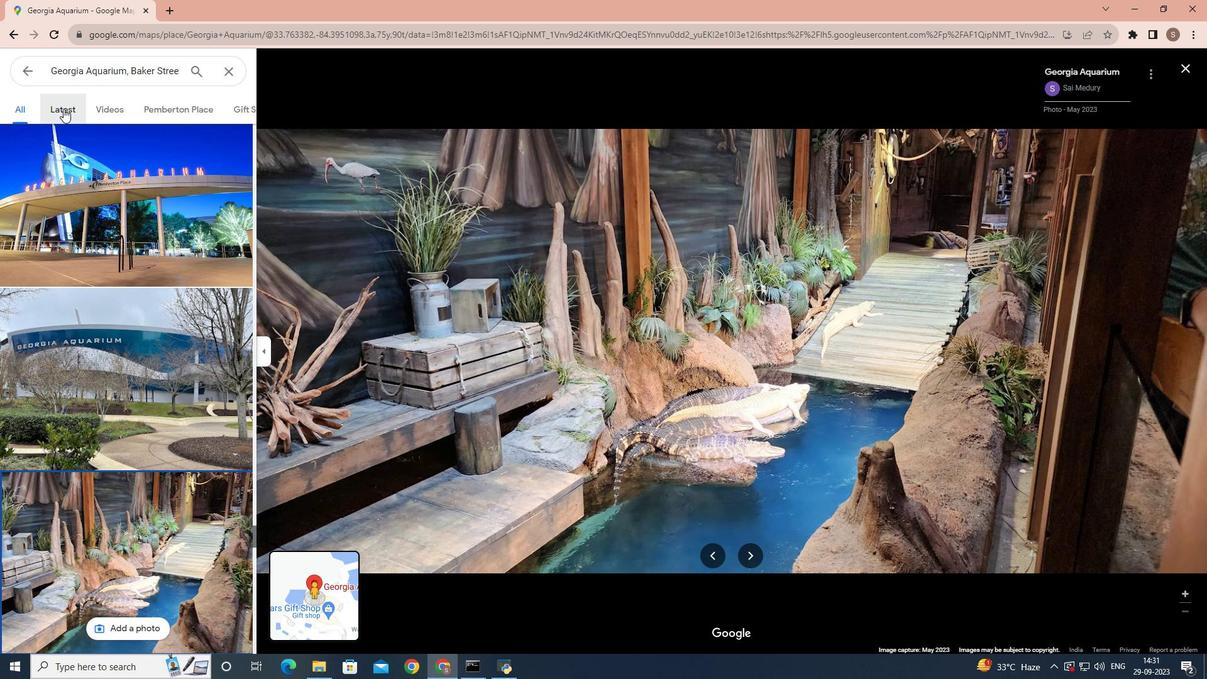
Action: Mouse moved to (737, 556)
Screenshot: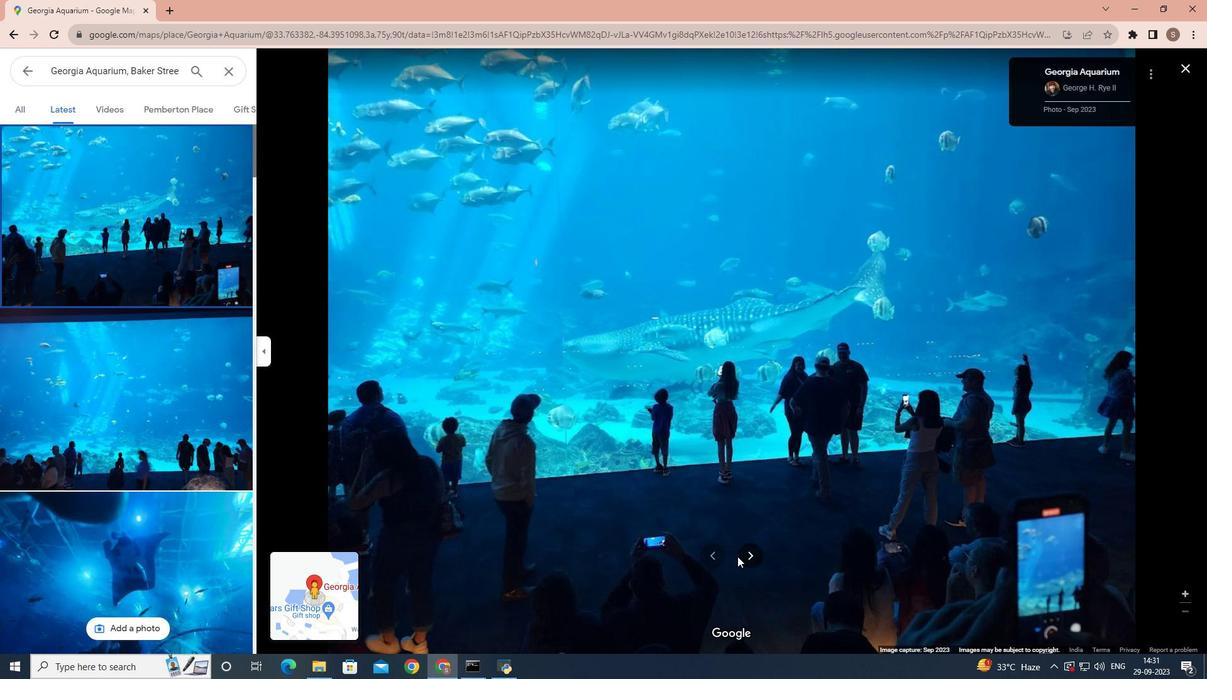 
Action: Mouse pressed left at (737, 556)
Screenshot: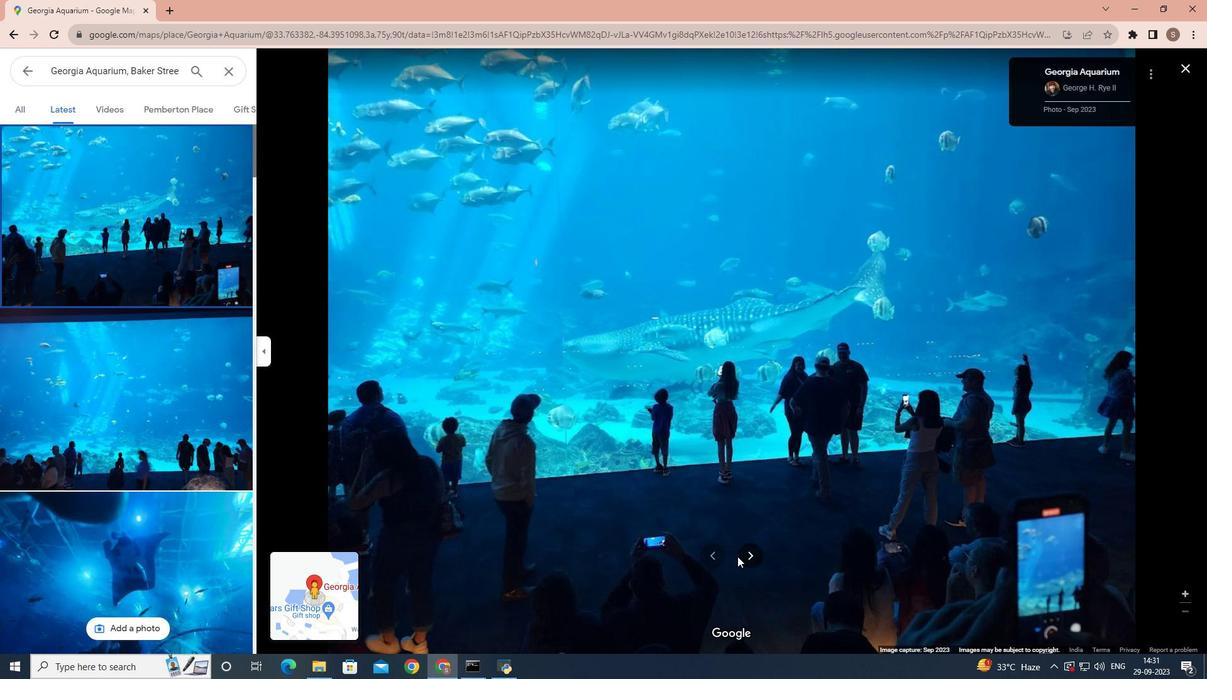 
Action: Mouse moved to (752, 553)
Screenshot: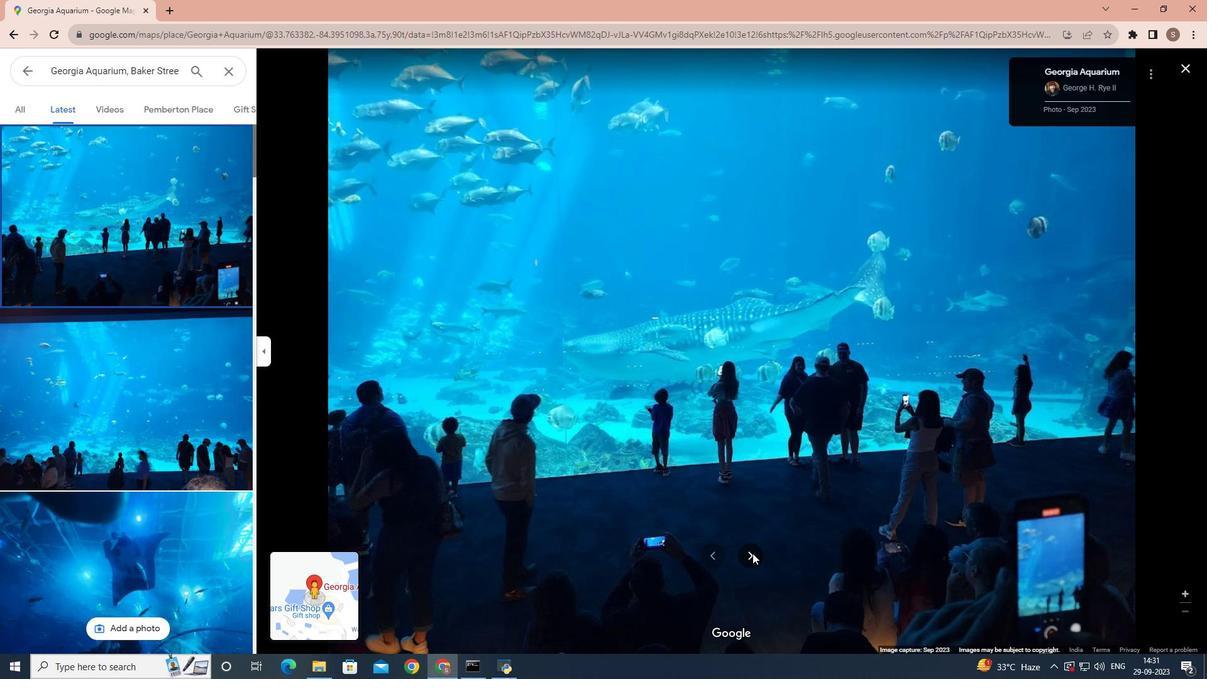 
Action: Mouse pressed left at (752, 553)
Screenshot: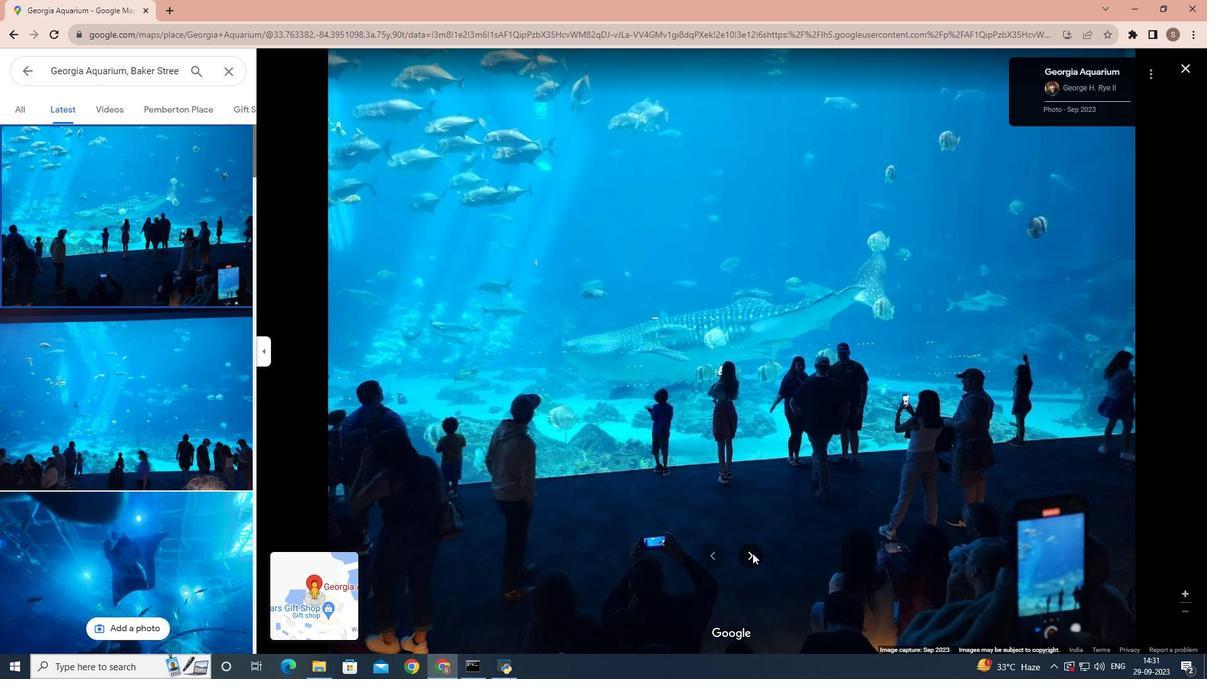 
Action: Mouse pressed left at (752, 553)
Screenshot: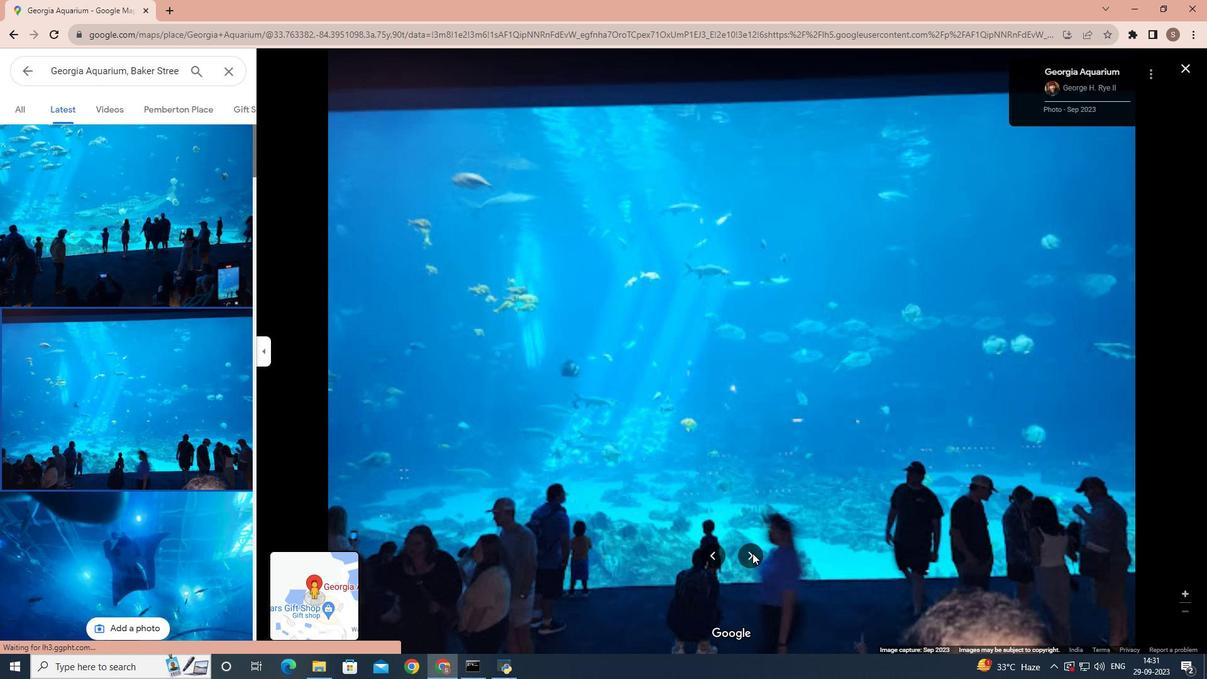 
Action: Mouse pressed left at (752, 553)
Screenshot: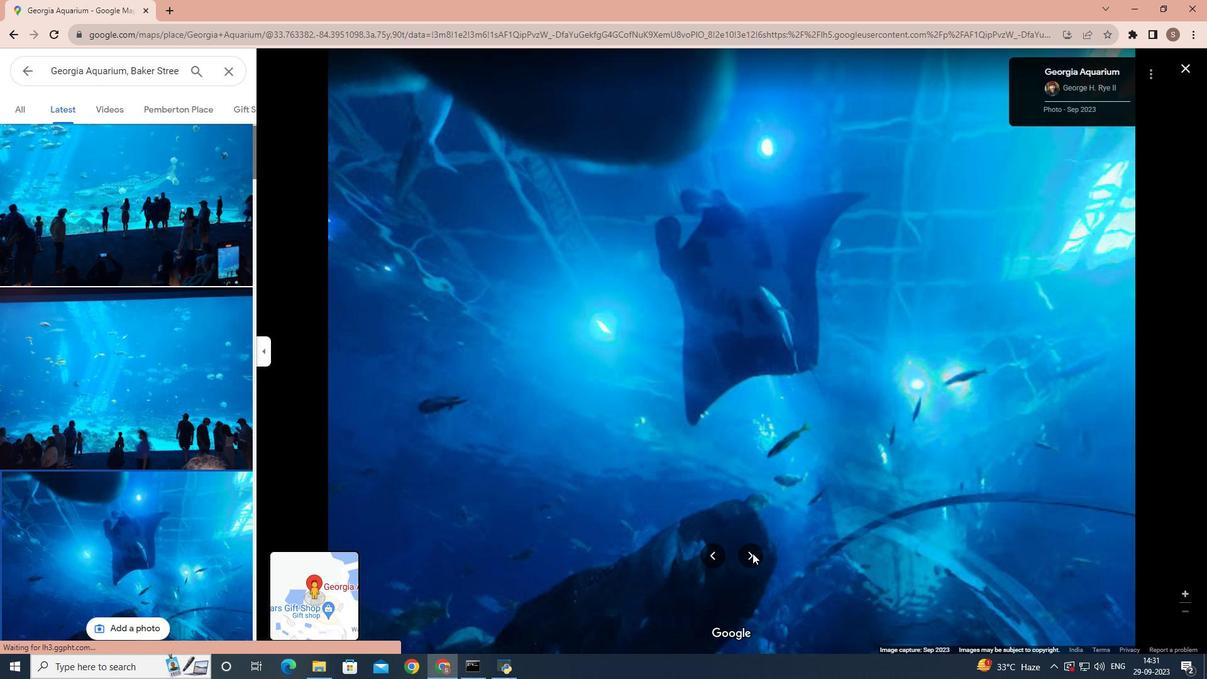 
Action: Mouse pressed left at (752, 553)
Screenshot: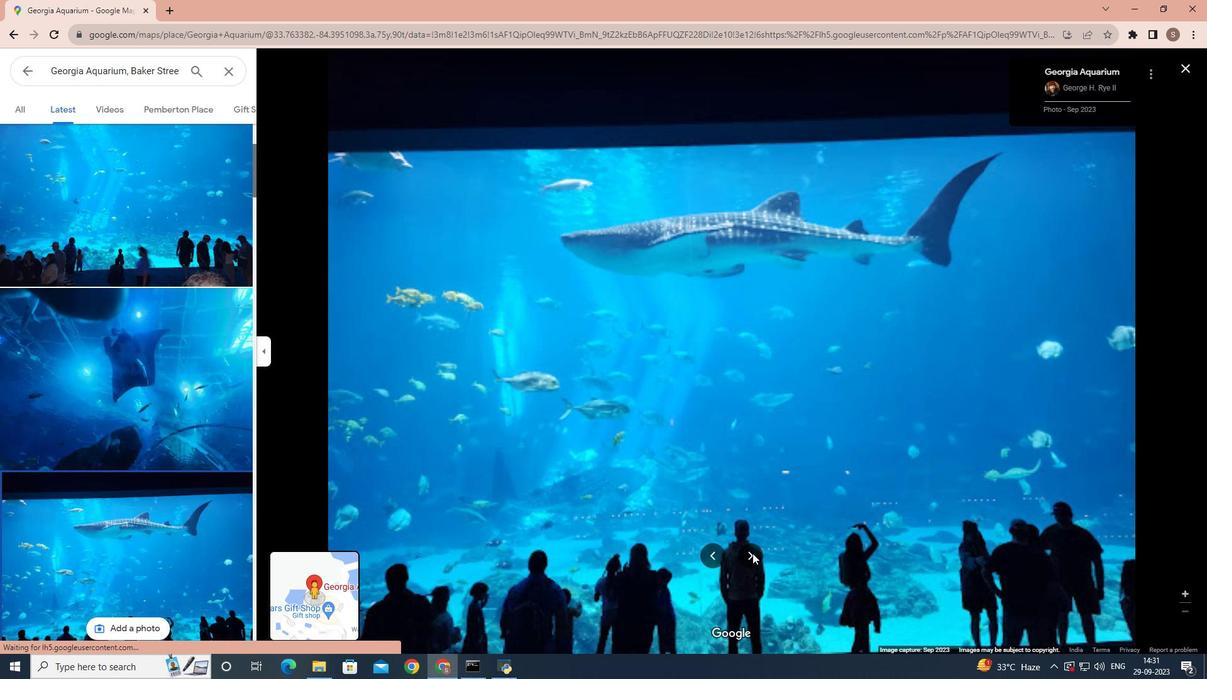 
Action: Mouse pressed left at (752, 553)
Screenshot: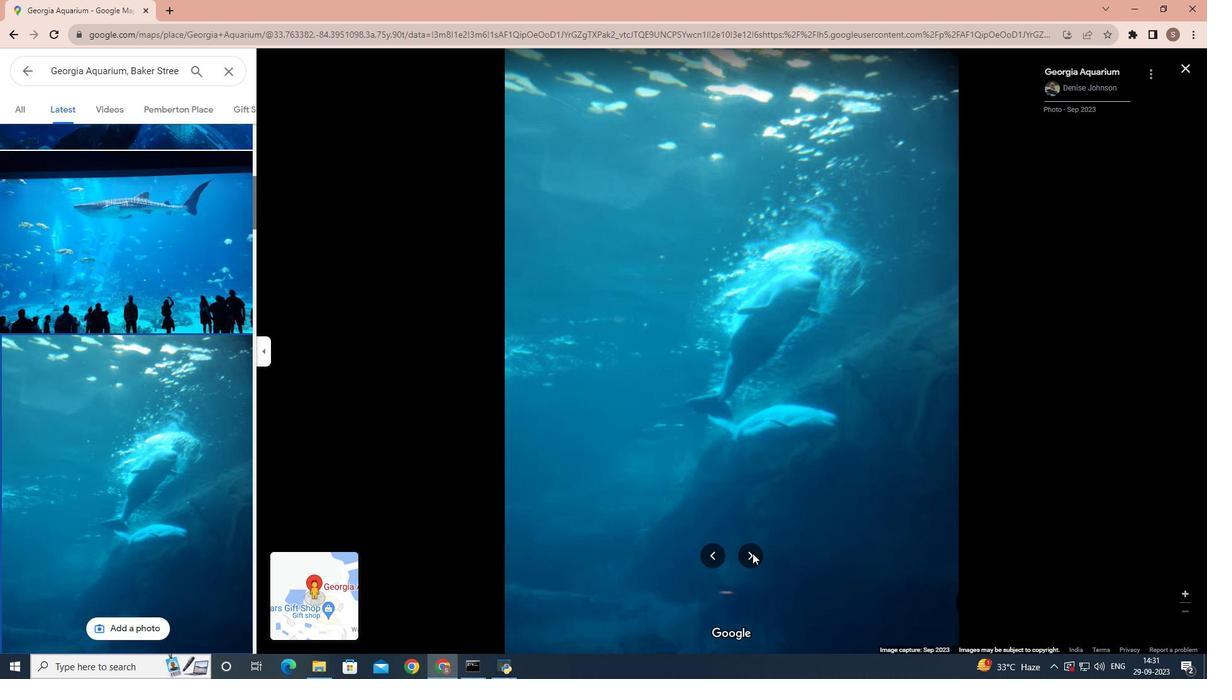 
Action: Mouse pressed left at (752, 553)
Screenshot: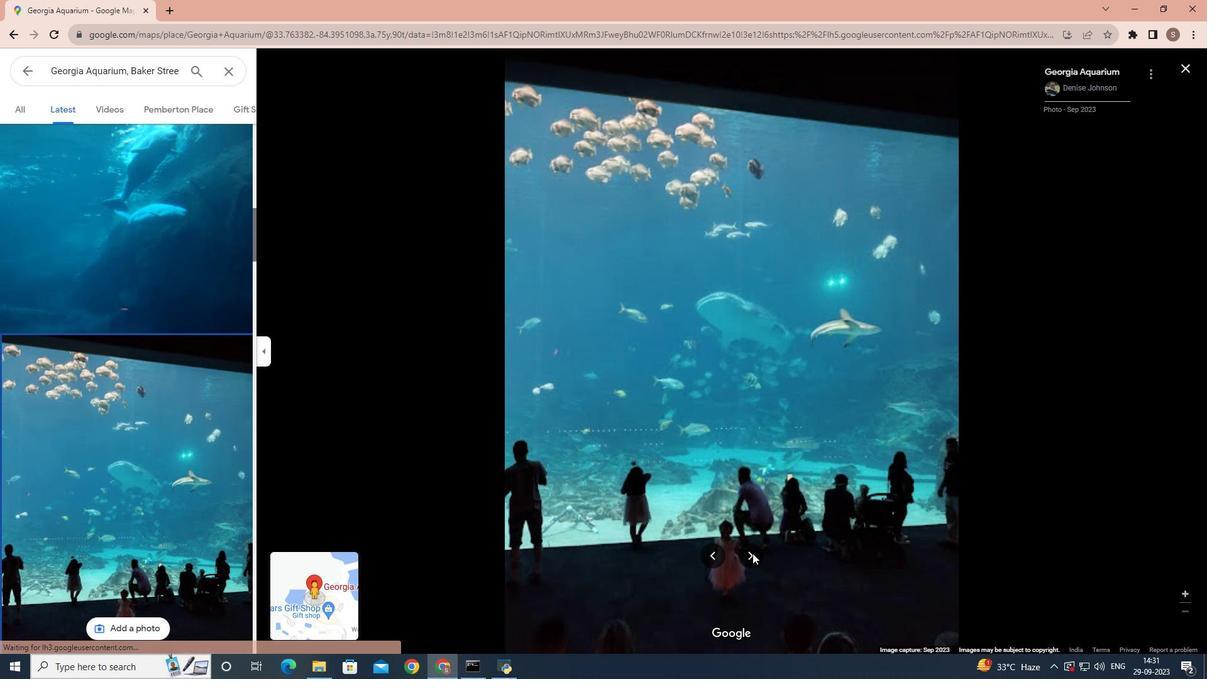 
Action: Mouse pressed left at (752, 553)
Screenshot: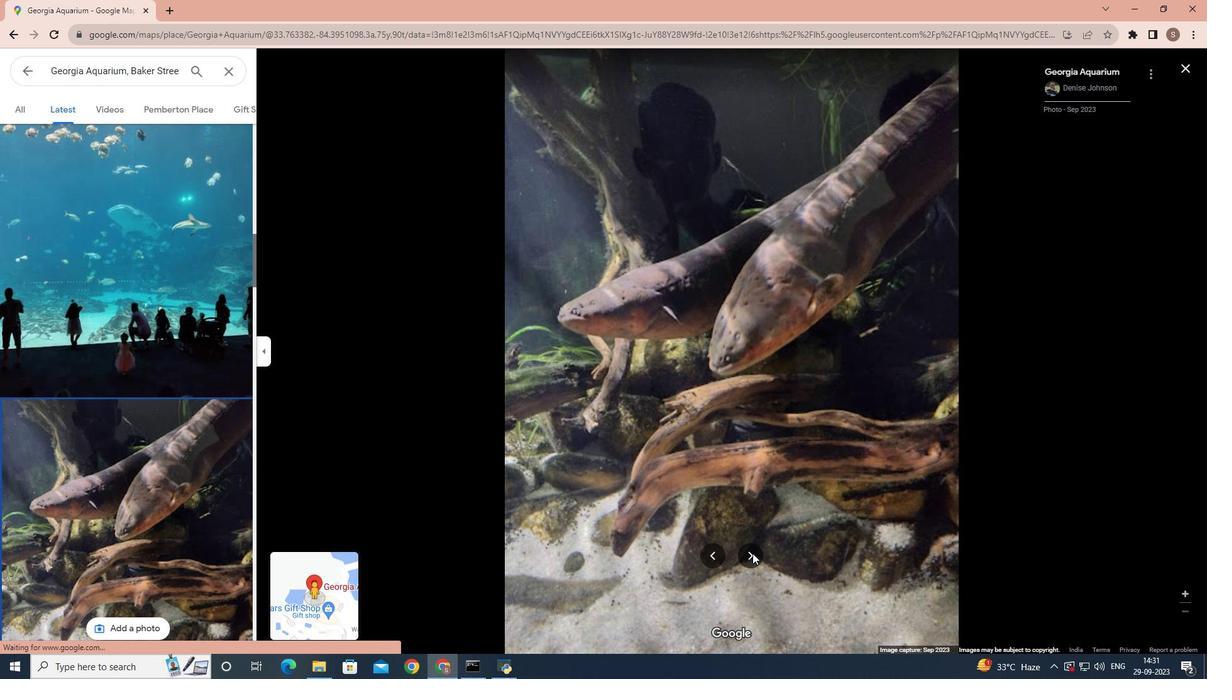 
Action: Mouse pressed left at (752, 553)
Screenshot: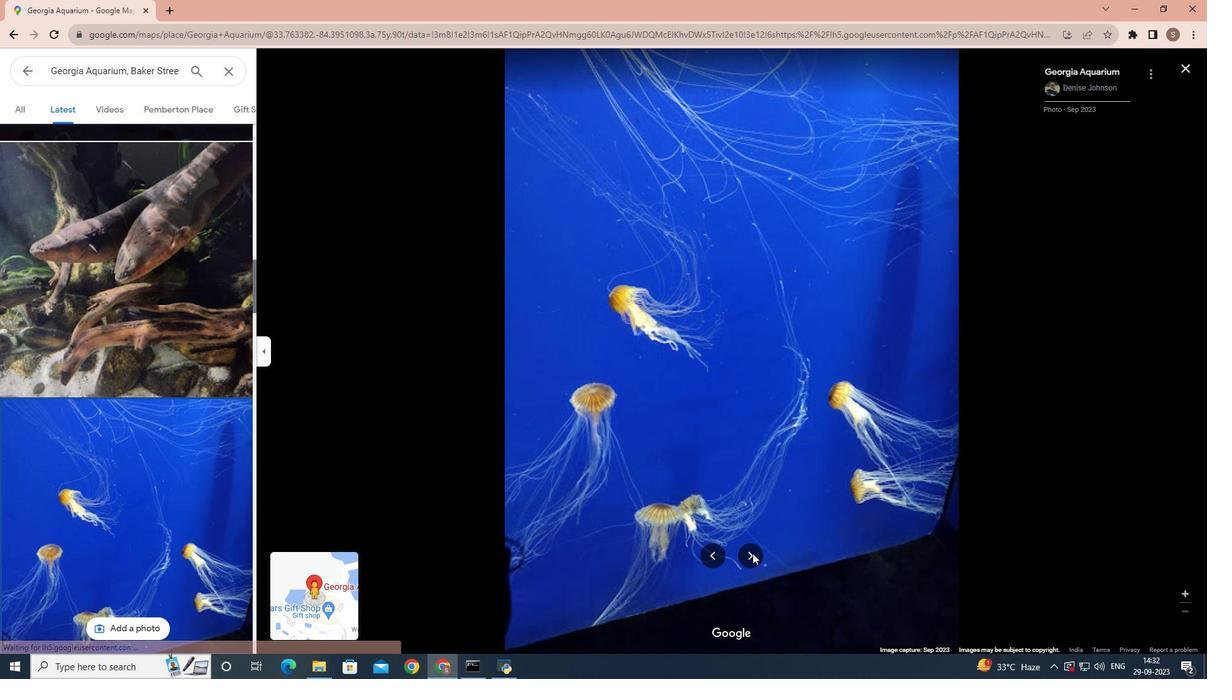 
Action: Mouse pressed left at (752, 553)
